 Task: Create a PowerPoint presentation on the benefits of a well-balanced diet, including text and images.
Action: Mouse moved to (246, 186)
Screenshot: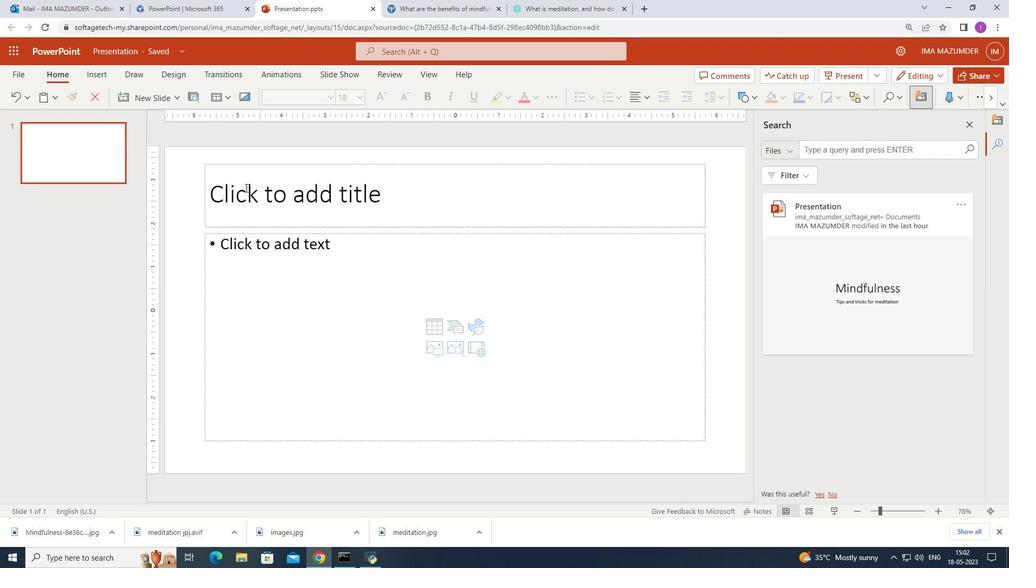 
Action: Mouse pressed left at (246, 186)
Screenshot: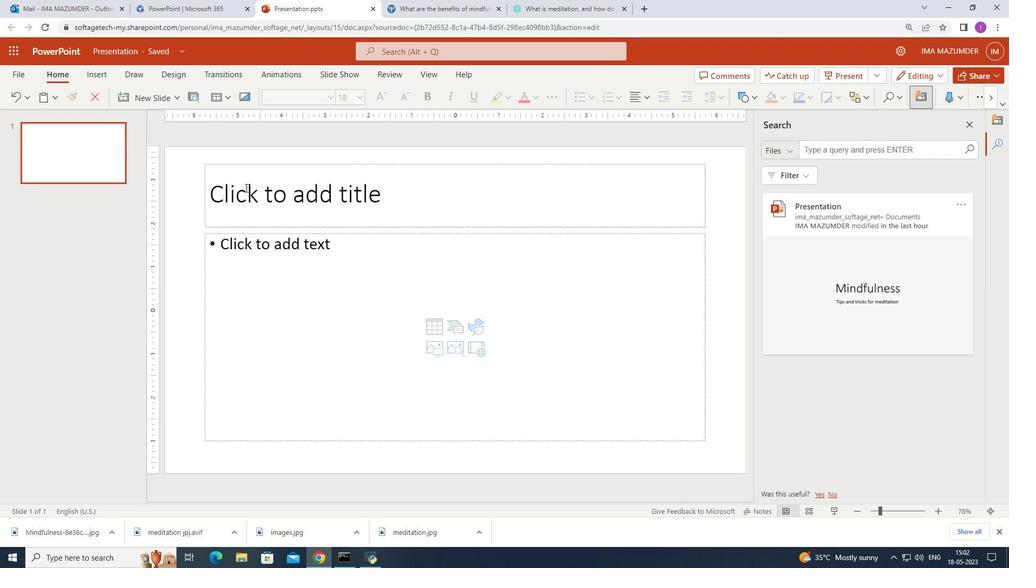 
Action: Mouse moved to (680, 81)
Screenshot: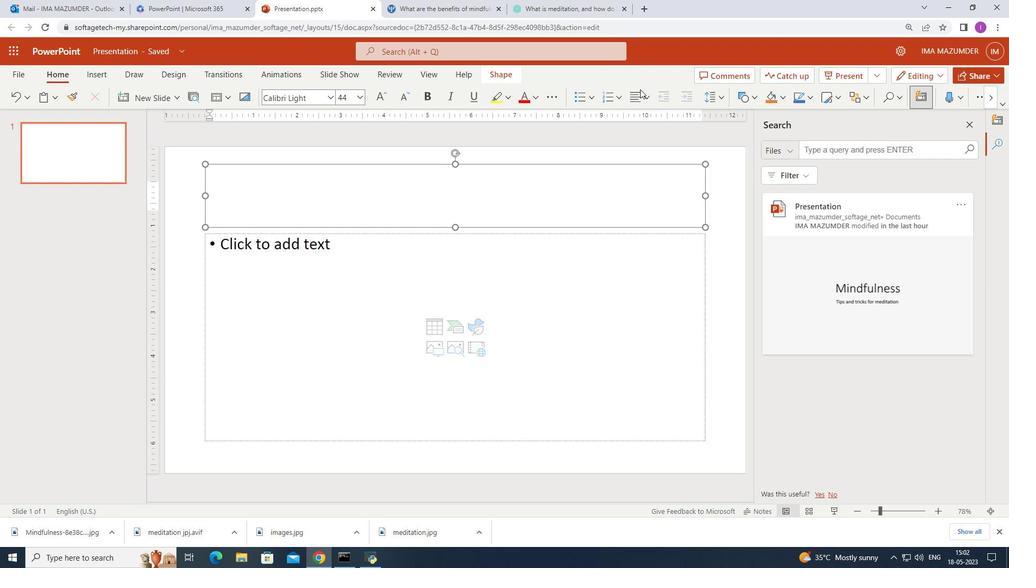 
Action: Key pressed <Key.shift><Key.shift><Key.shift><Key.shift><Key.shift><Key.shift><Key.shift>Benefits<Key.space>od<Key.backspace>h<Key.backspace>h<Key.backspace>f<Key.space><Key.shift>Well-balane<Key.backspace><Key.backspace>nced<Key.space><Key.space>diet.
Screenshot: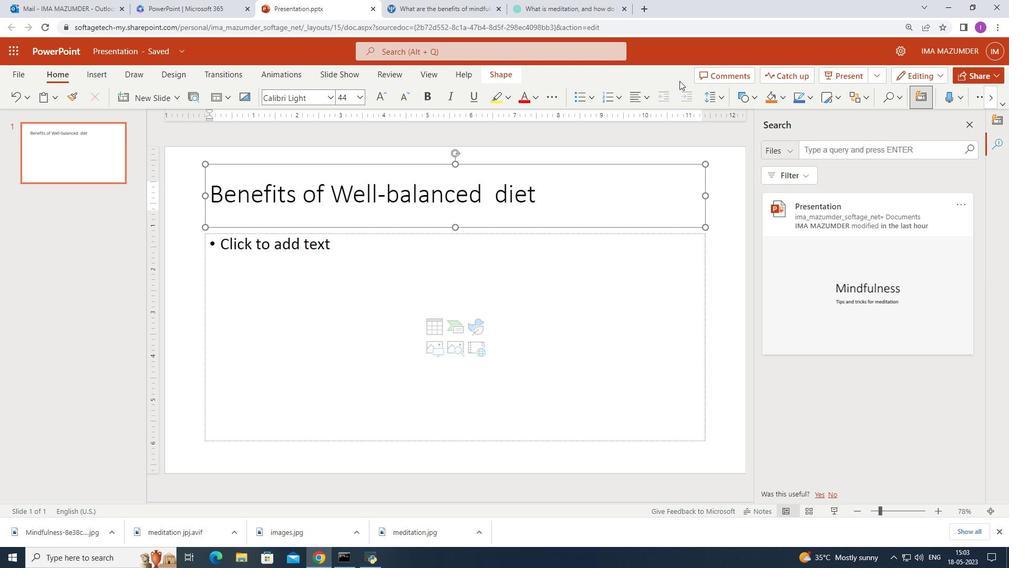 
Action: Mouse moved to (234, 245)
Screenshot: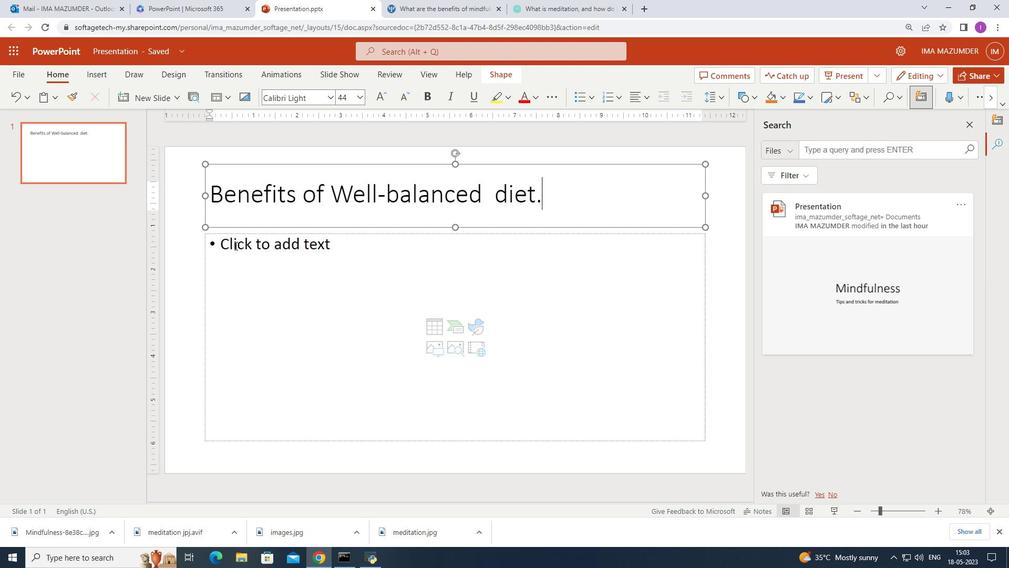 
Action: Mouse pressed left at (234, 245)
Screenshot: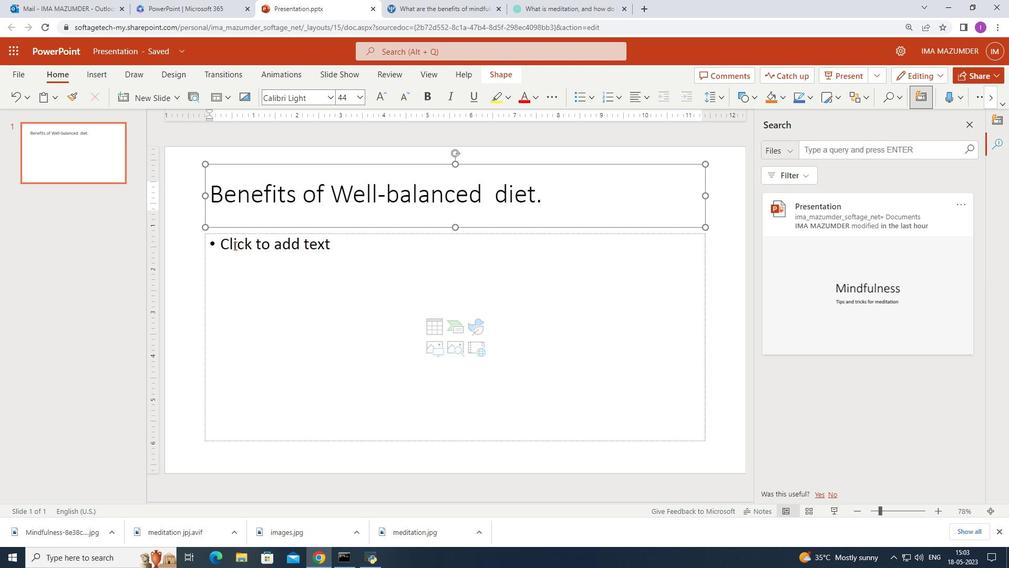 
Action: Mouse moved to (265, 267)
Screenshot: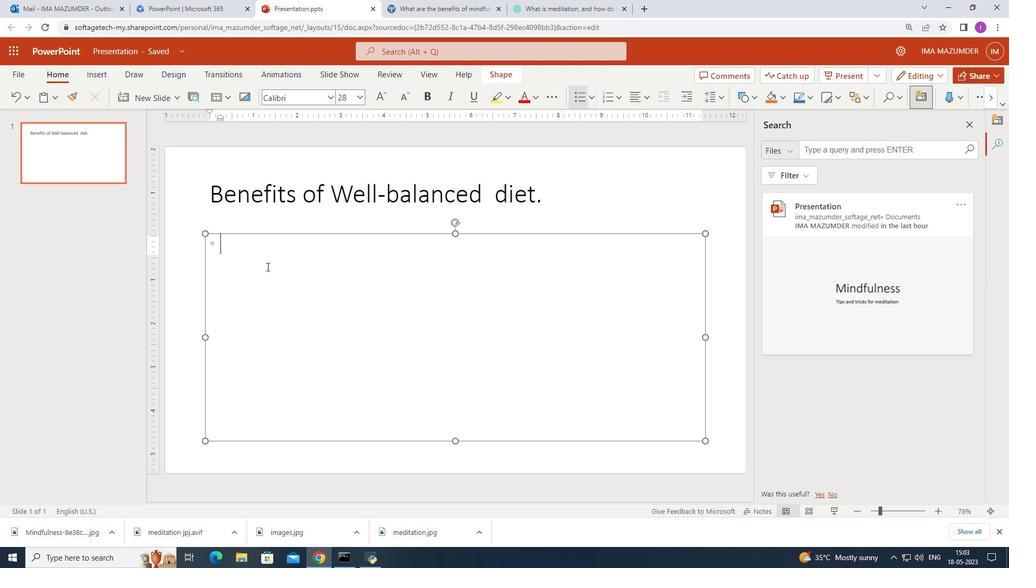 
Action: Mouse pressed left at (265, 267)
Screenshot: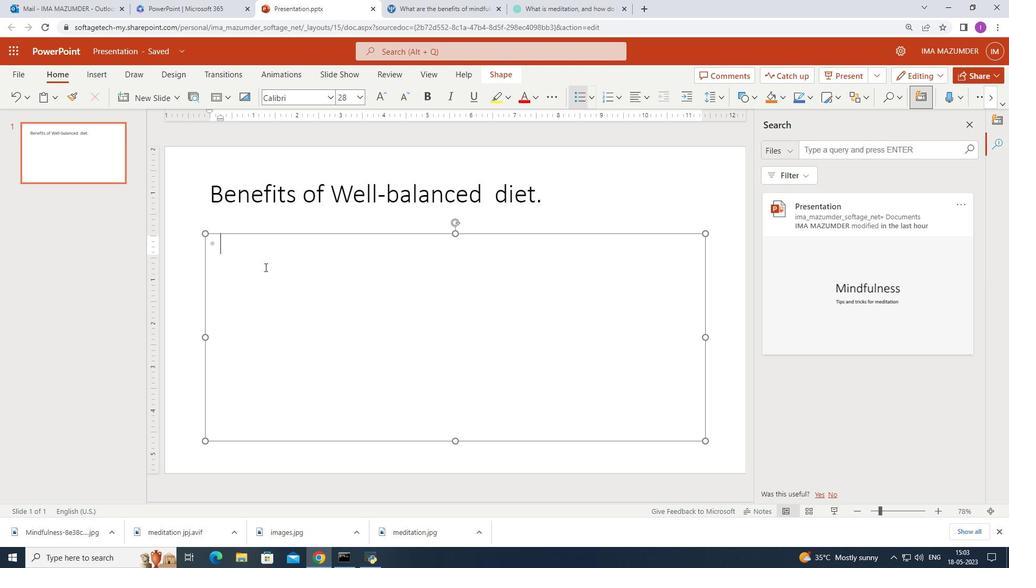 
Action: Mouse moved to (483, 271)
Screenshot: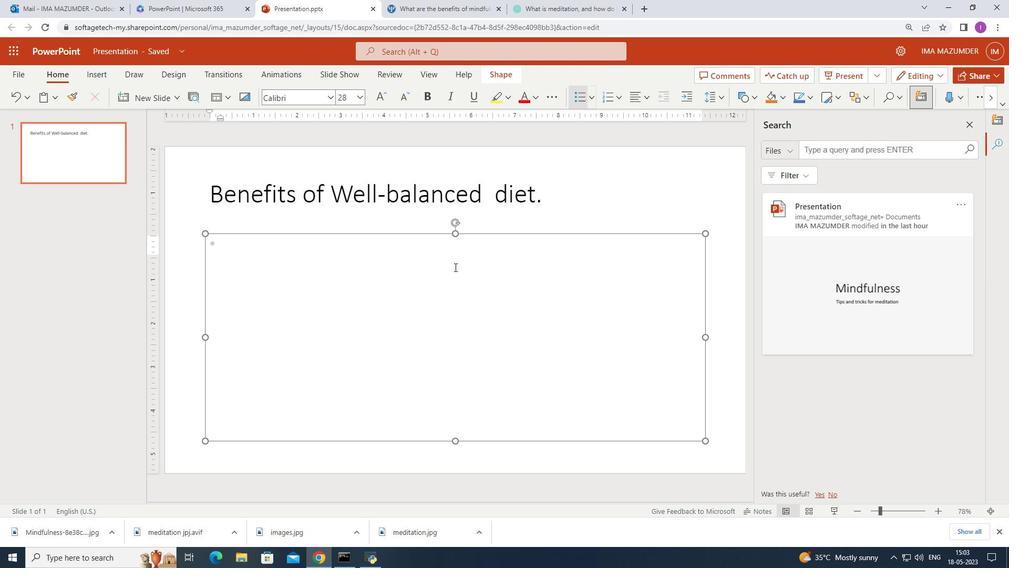 
Action: Key pressed <Key.shift><Key.shift><Key.shift><Key.shift><Key.shift><Key.shift><Key.shift><Key.shift><Key.shift><Key.shift><Key.shift><Key.shift><Key.shift><Key.shift><Key.shift><Key.shift><Key.shift><Key.shift><Key.shift><Key.shift><Key.shift><Key.shift><Key.shift><Key.shift><Key.shift><Key.shift><Key.shift><Key.shift><Key.shift><Key.shift><Key.shift><Key.shift><Key.shift><Key.shift><Key.shift><Key.shift><Key.shift><Key.shift><Key.shift><Key.shift><Key.shift><Key.shift><Key.shift><Key.shift><Key.shift><Key.shift><Key.shift><Key.shift><Key.shift><Key.shift><Key.shift><Key.shift><Key.shift><Key.shift><Key.shift><Key.shift><Key.shift><Key.shift><Key.shift><Key.shift><Key.shift><Key.shift><Key.shift><Key.shift><Key.shift><Key.shift><Key.shift><Key.shift><Key.shift><Key.shift><Key.shift><Key.shift><Key.shift><Key.shift><Key.shift><Key.shift><Key.shift><Key.shift><Key.shift><Key.shift><Key.shift><Key.shift><Key.shift><Key.shift><Key.shift><Key.shift><Key.shift><Key.shift><Key.shift><Key.shift><Key.shift><Key.shift><Key.shift><Key.shift><Key.shift><Key.shift><Key.shift><Key.shift><Key.shift><Key.shift><Key.shift><Key.shift><Key.shift><Key.shift><Key.shift><Key.shift><Key.shift><Key.shift><Key.shift><Key.shift><Key.shift><Key.shift><Key.shift><Key.shift><Key.shift><Key.shift><Key.shift><Key.shift><Key.shift><Key.shift><Key.shift><Key.shift><Key.shift><Key.shift><Key.shift><Key.shift><Key.shift><Key.shift><Key.shift><Key.shift><Key.shift><Key.shift><Key.shift><Key.shift><Key.shift><Key.shift><Key.shift><Key.shift><Key.shift><Key.shift><Key.shift><Key.shift><Key.shift>well<Key.space>balanced<Key.space>diet<Key.space>
Screenshot: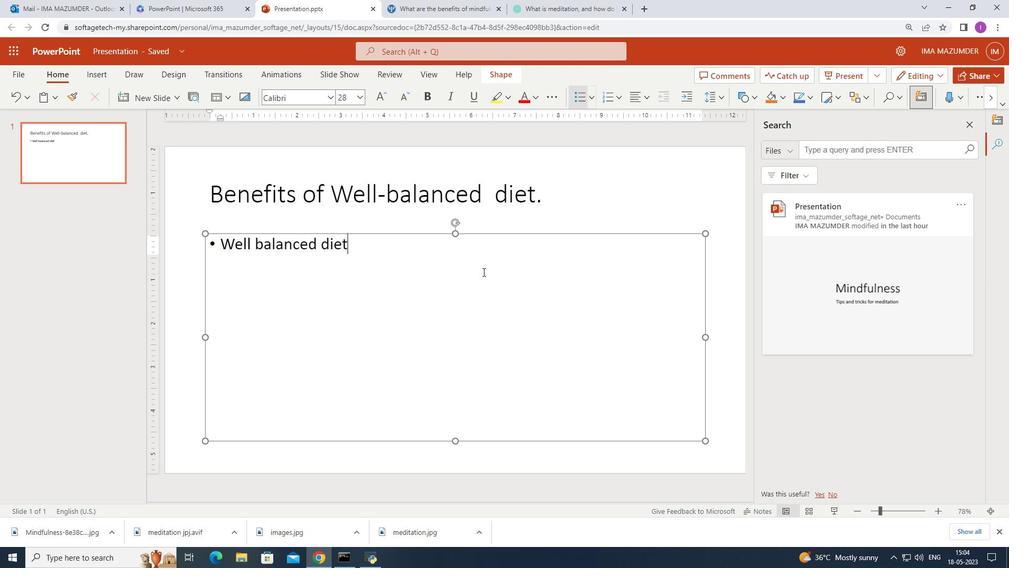 
Action: Mouse moved to (366, 316)
Screenshot: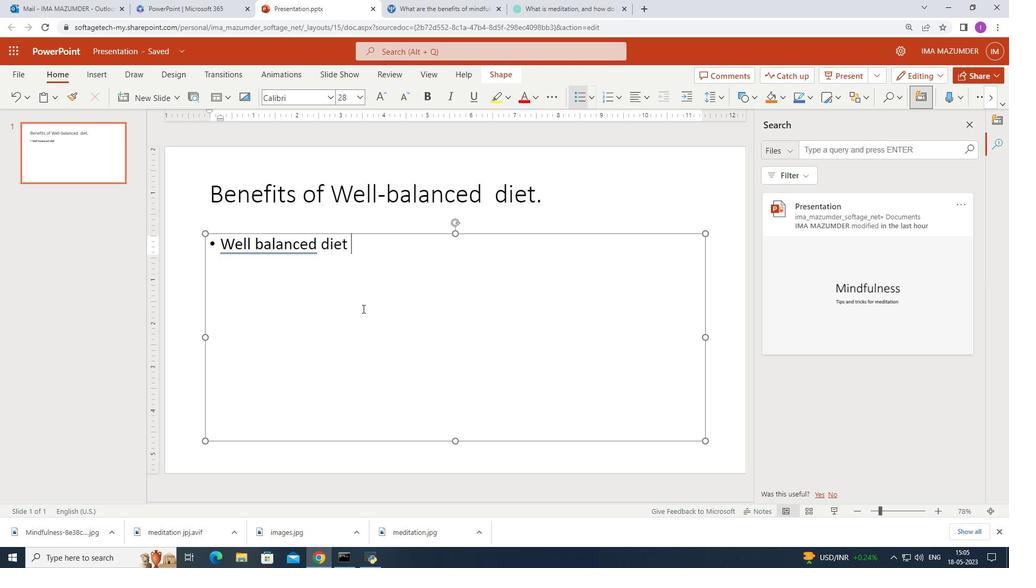 
Action: Mouse scrolled (365, 314) with delta (0, 0)
Screenshot: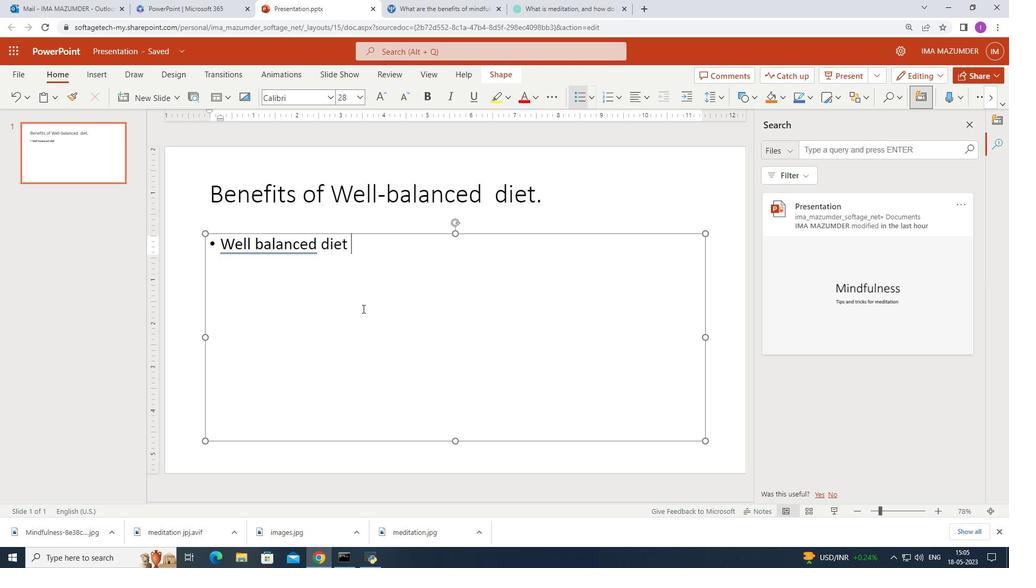 
Action: Mouse moved to (366, 317)
Screenshot: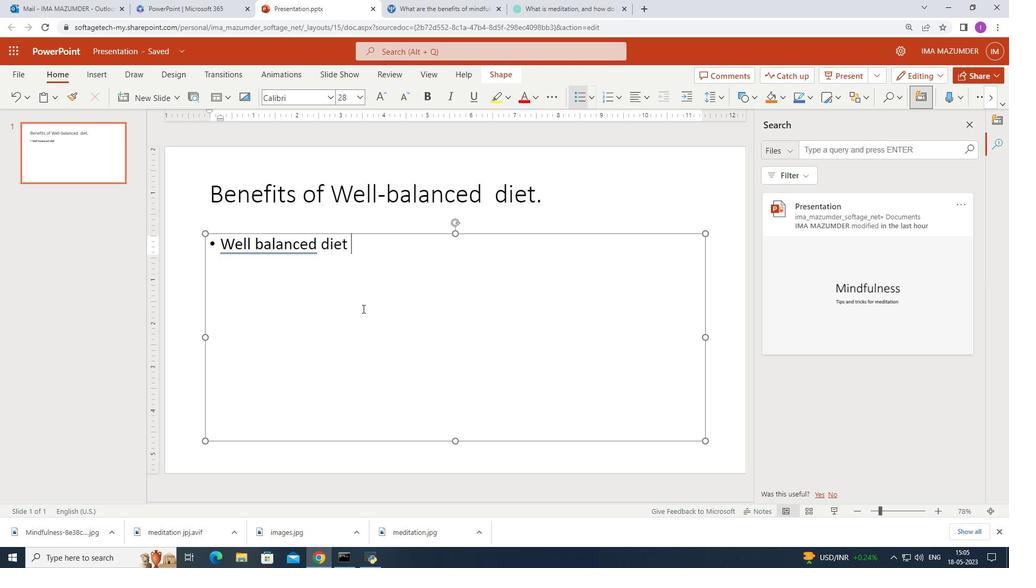 
Action: Mouse scrolled (366, 316) with delta (0, 0)
Screenshot: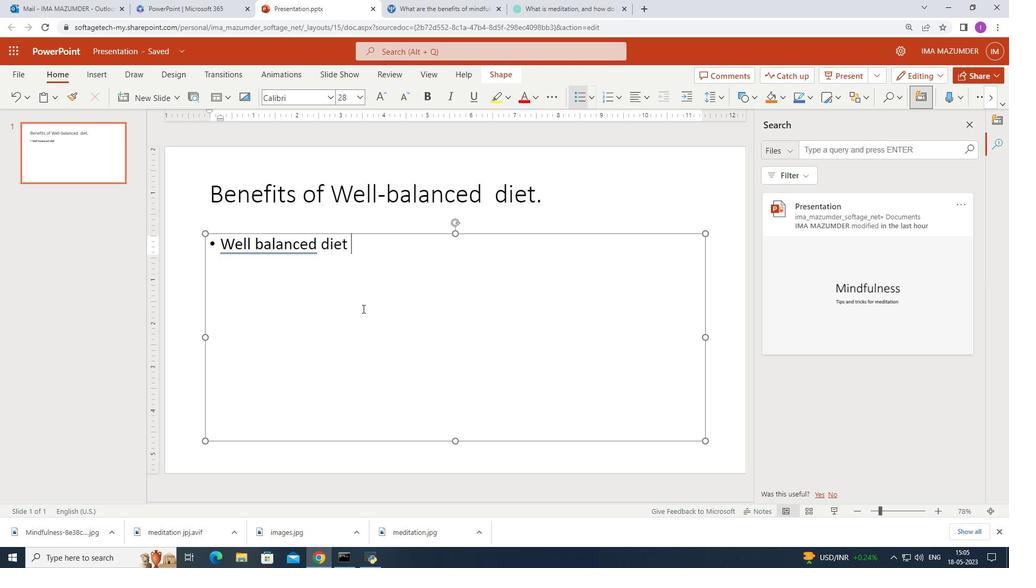 
Action: Mouse scrolled (366, 316) with delta (0, 0)
Screenshot: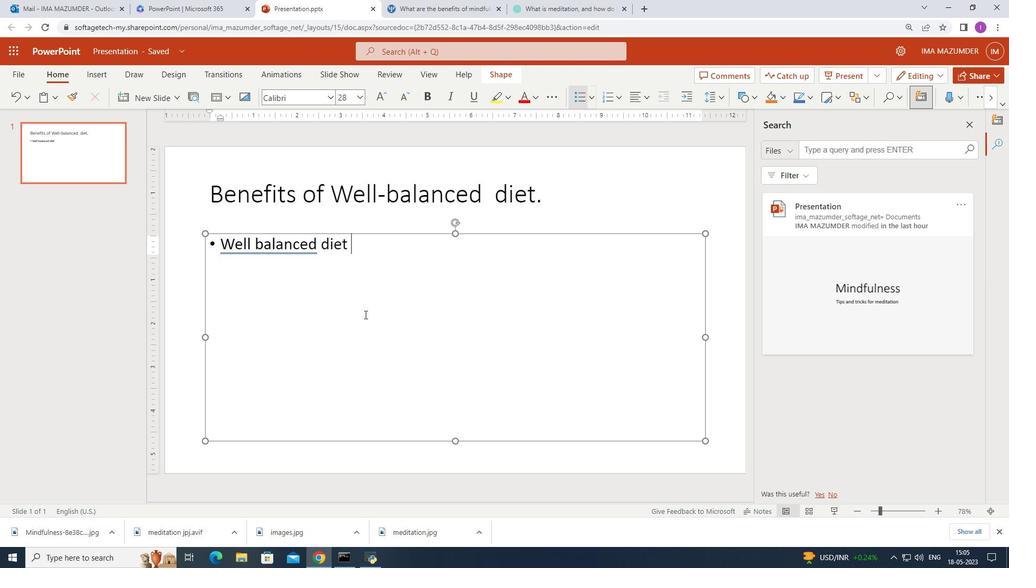 
Action: Mouse scrolled (366, 316) with delta (0, 0)
Screenshot: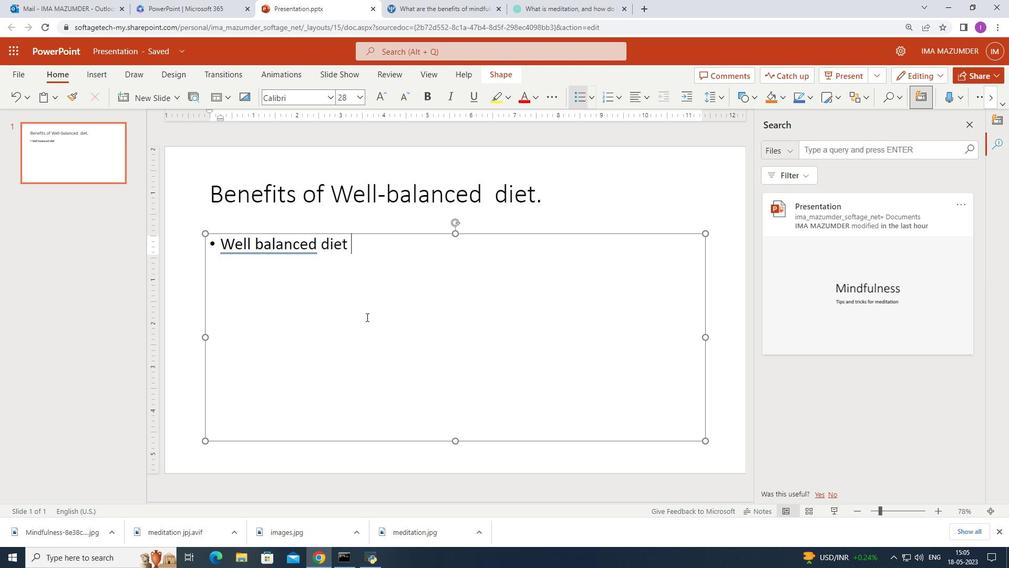 
Action: Mouse moved to (154, 93)
Screenshot: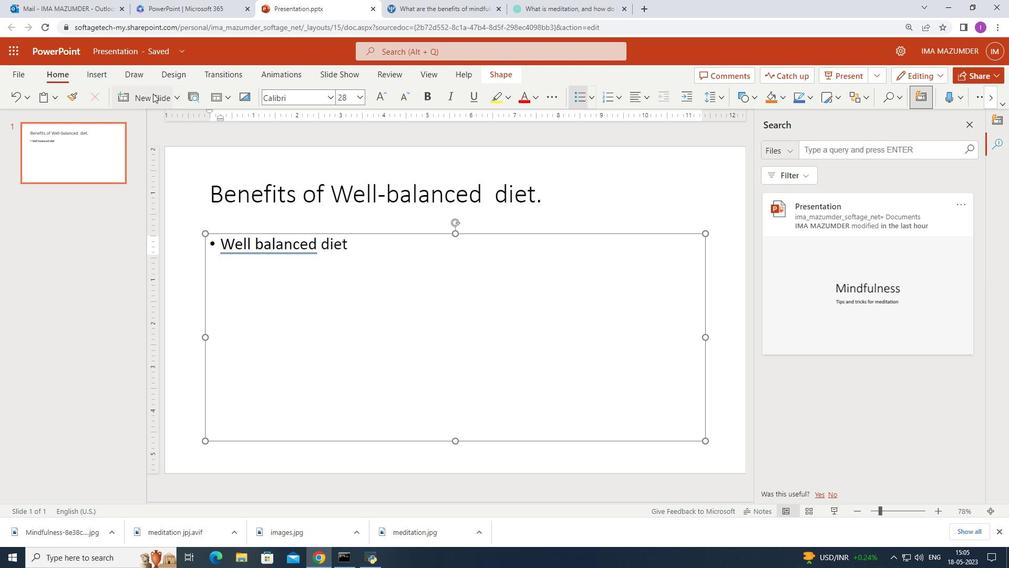 
Action: Mouse pressed left at (154, 93)
Screenshot: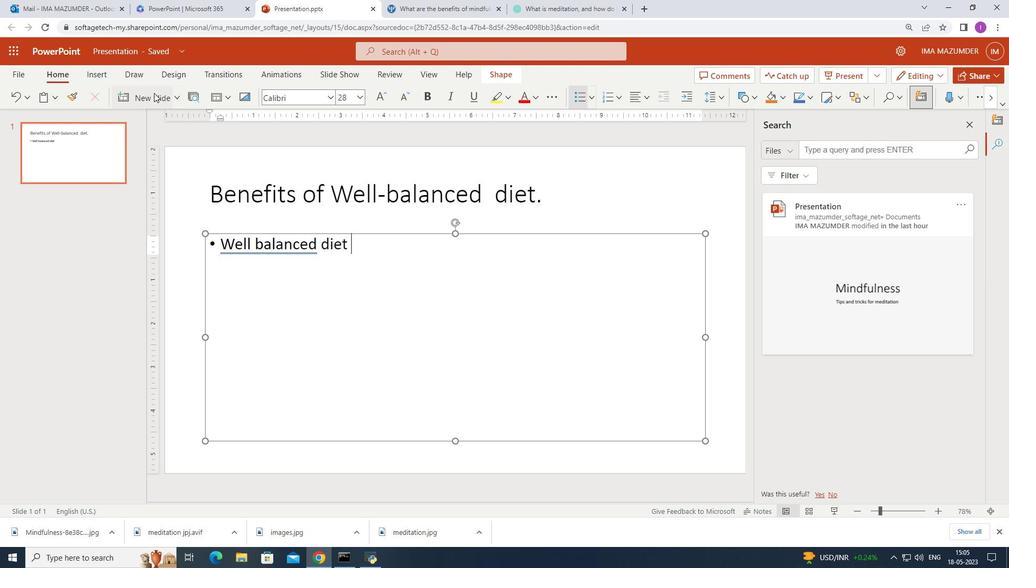 
Action: Mouse moved to (250, 190)
Screenshot: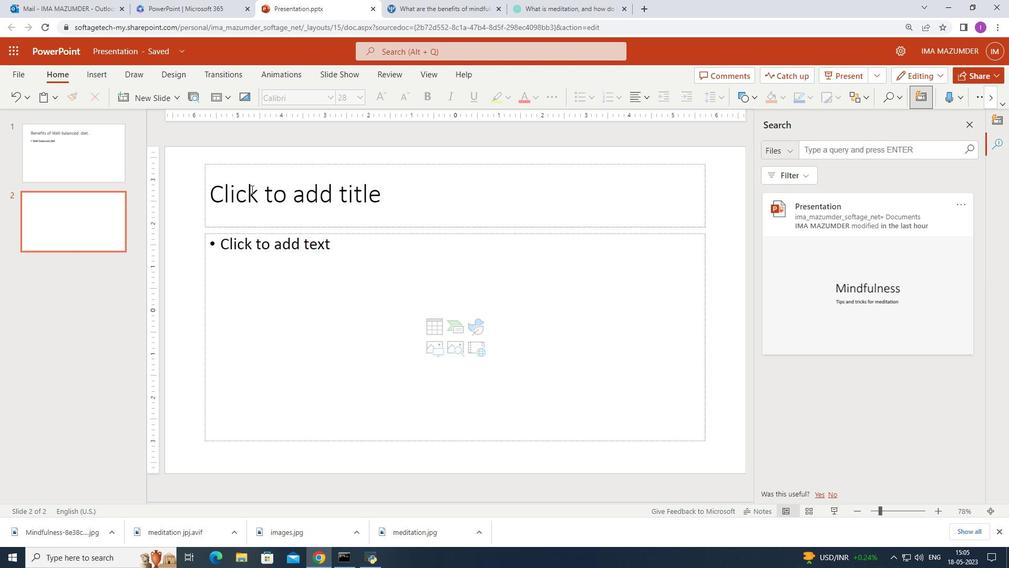 
Action: Key pressed <Key.shift>Beneficial
Screenshot: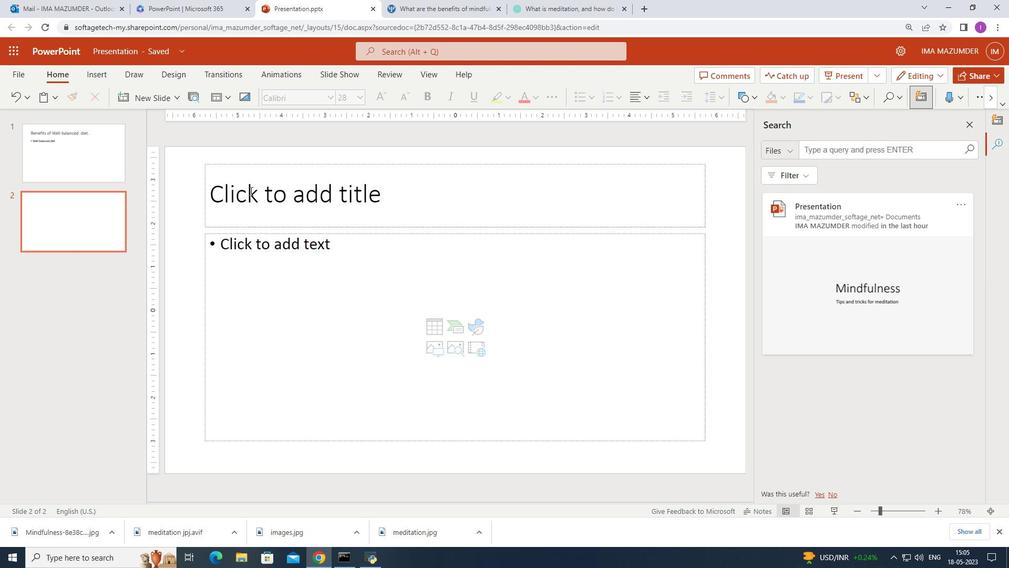 
Action: Mouse moved to (219, 204)
Screenshot: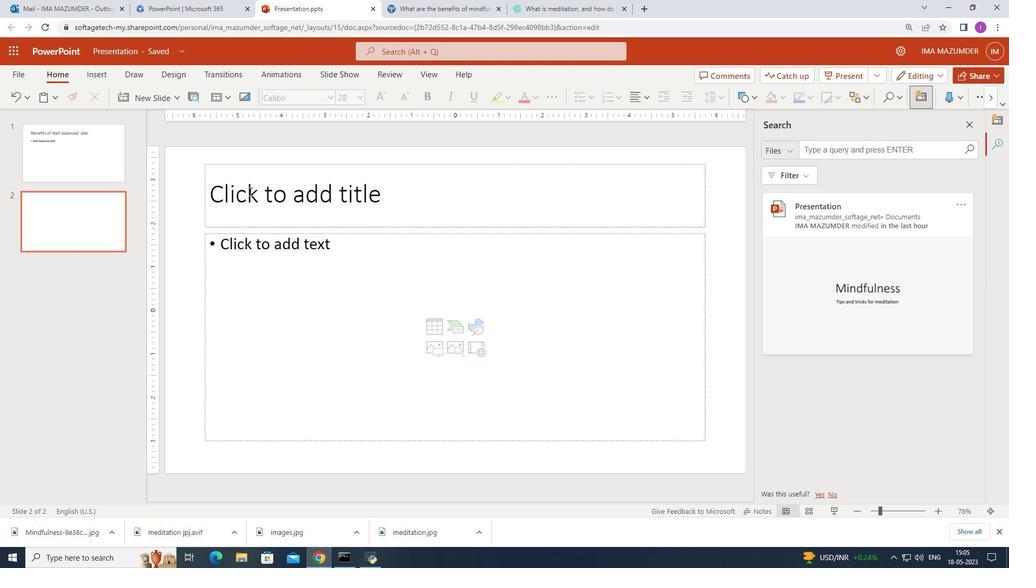 
Action: Mouse pressed left at (219, 204)
Screenshot: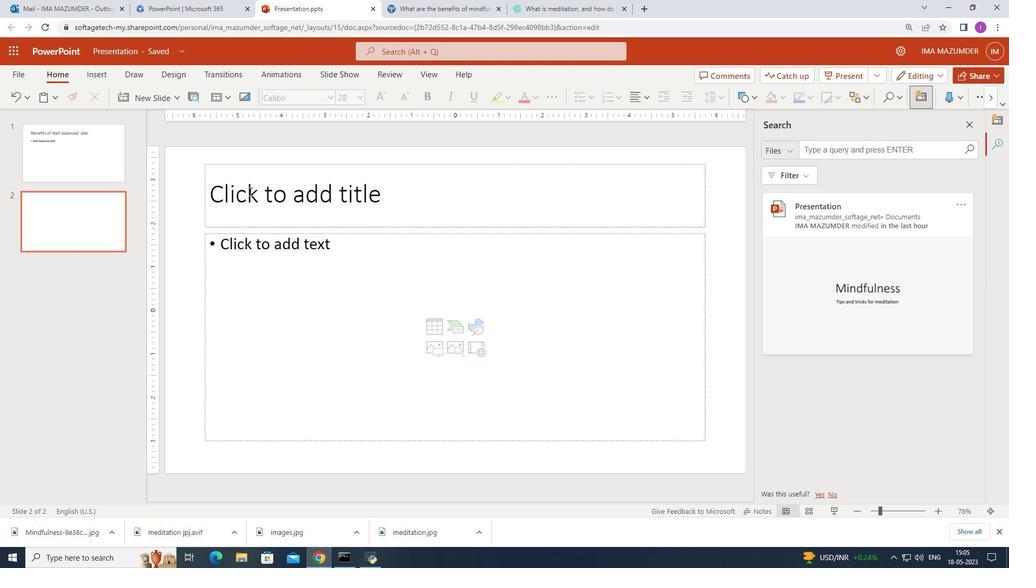 
Action: Mouse moved to (245, 206)
Screenshot: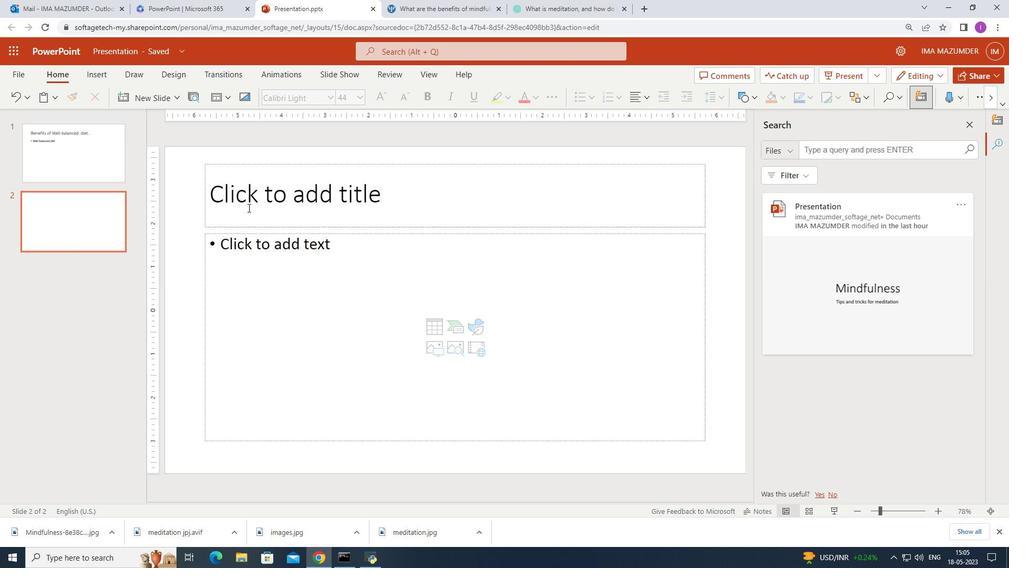 
Action: Mouse pressed left at (245, 206)
Screenshot: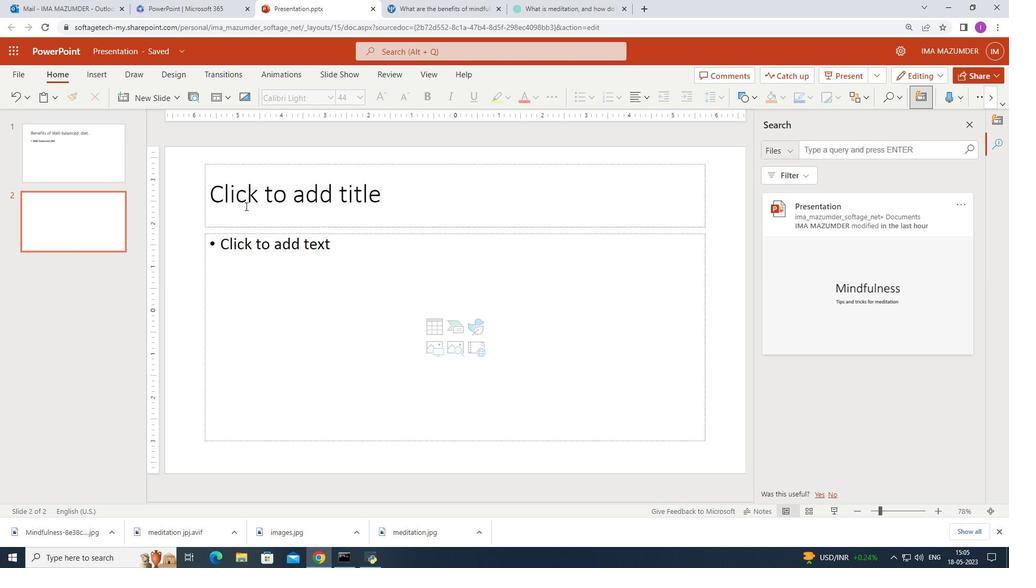 
Action: Mouse moved to (249, 206)
Screenshot: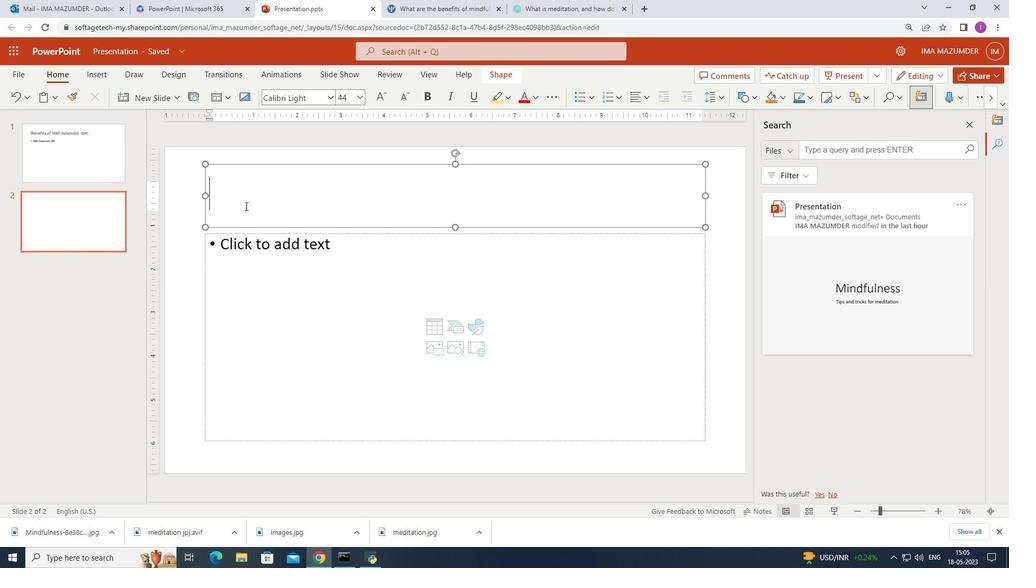 
Action: Key pressed <Key.shift>Benefu<Key.backspace>icial<Key.space><Key.shift>Diet
Screenshot: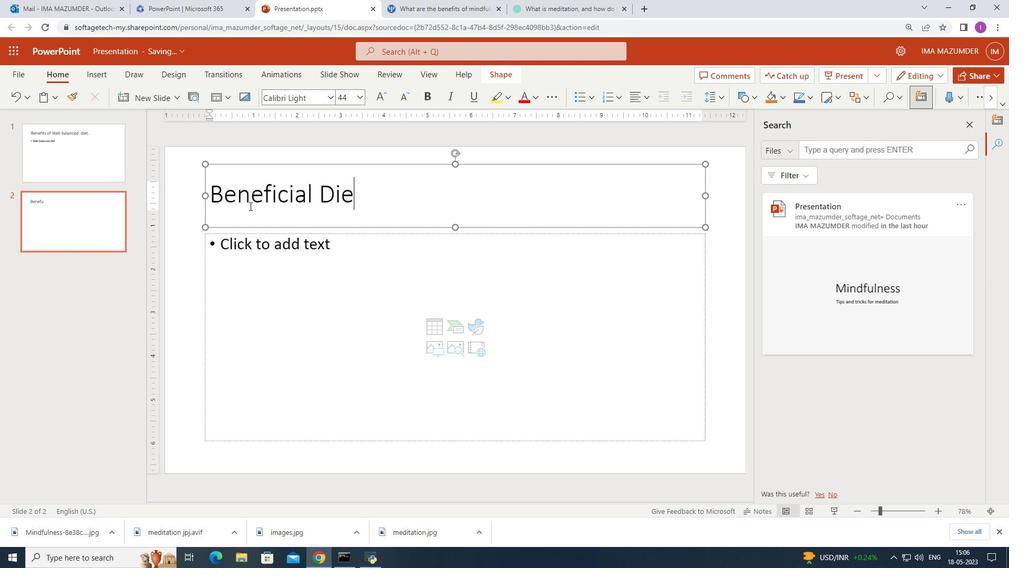 
Action: Mouse moved to (223, 247)
Screenshot: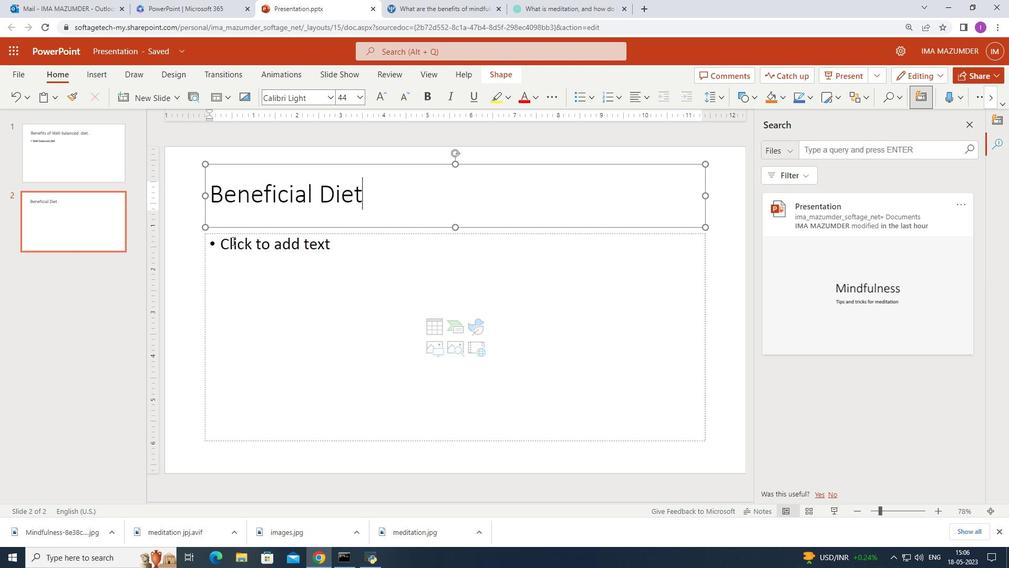 
Action: Mouse pressed left at (223, 247)
Screenshot: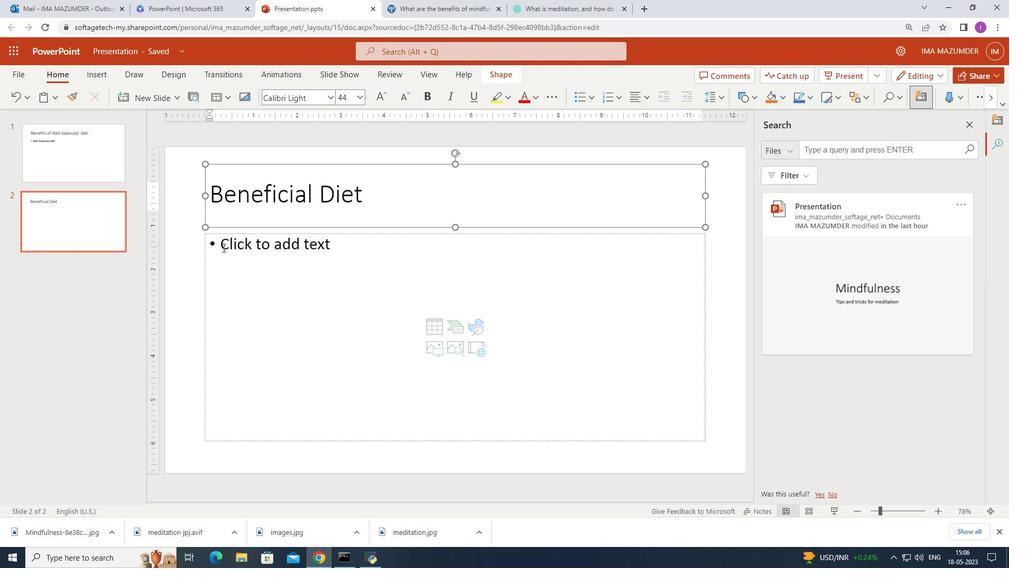 
Action: Mouse moved to (561, 7)
Screenshot: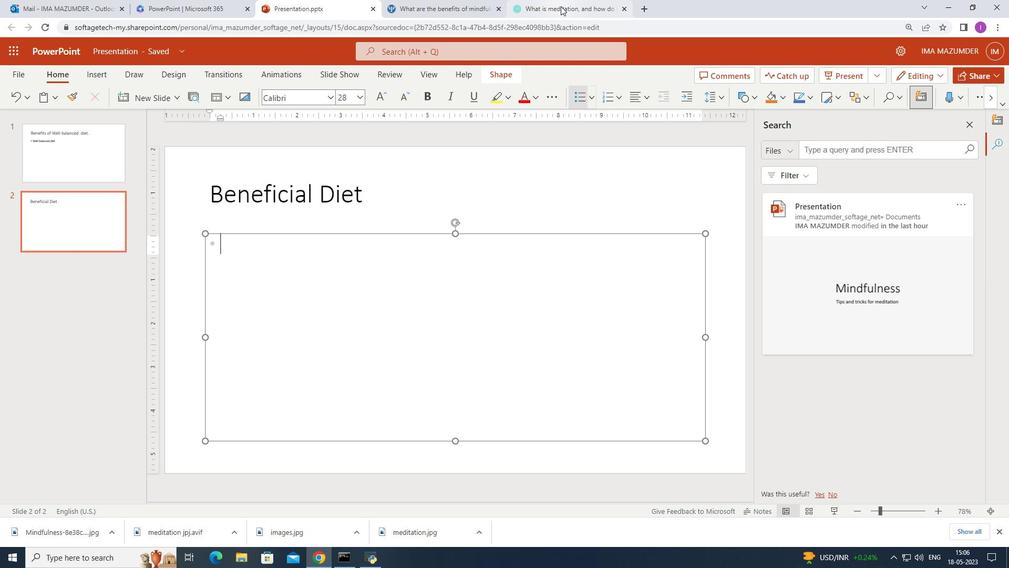 
Action: Mouse pressed left at (561, 7)
Screenshot: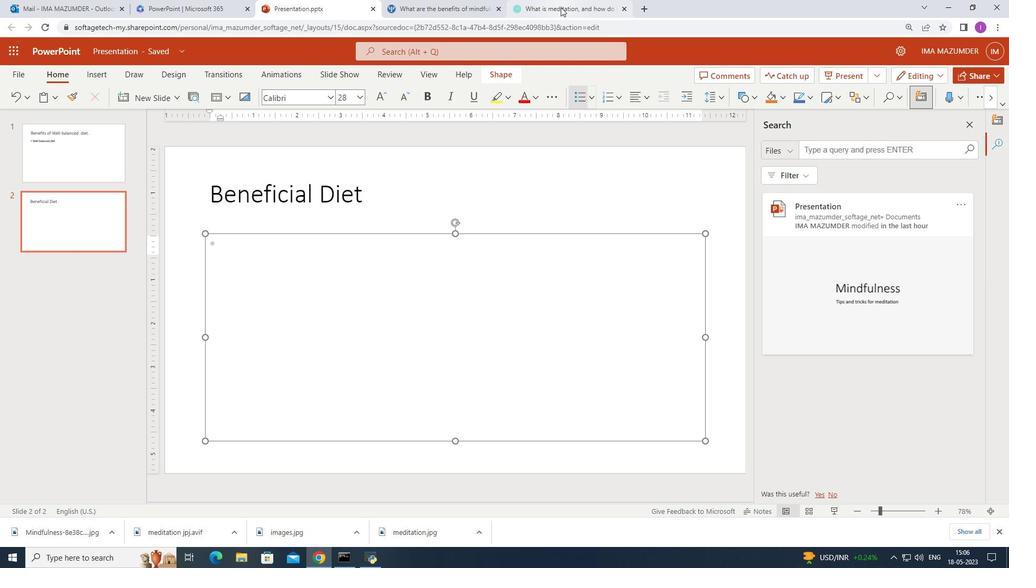 
Action: Mouse moved to (280, 148)
Screenshot: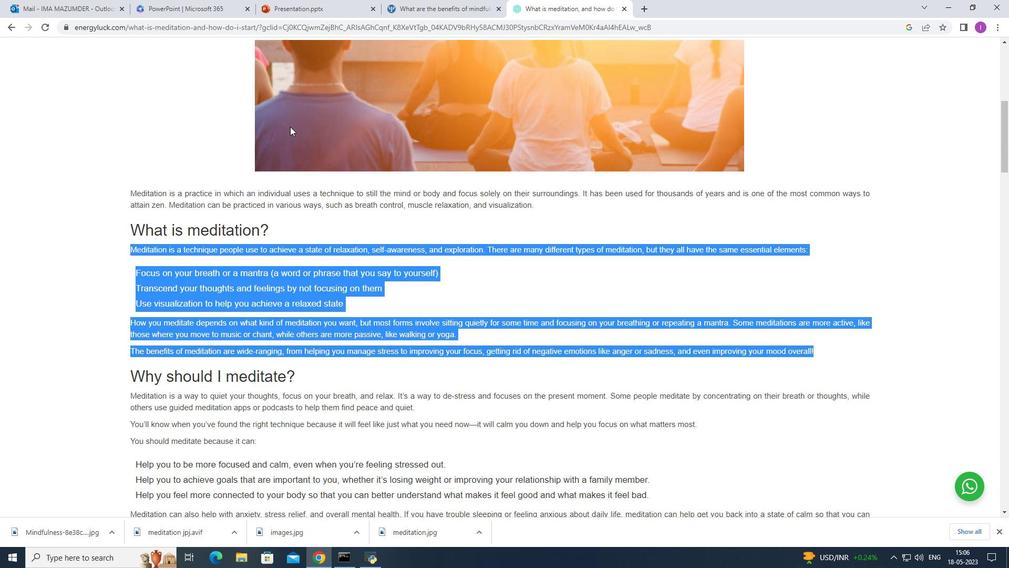 
Action: Mouse scrolled (280, 149) with delta (0, 0)
Screenshot: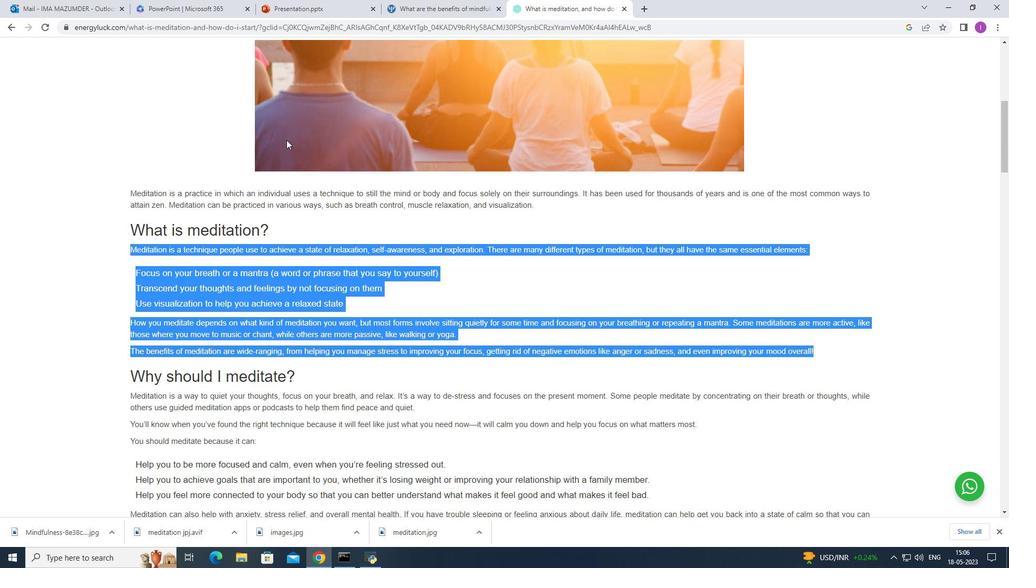 
Action: Mouse moved to (278, 153)
Screenshot: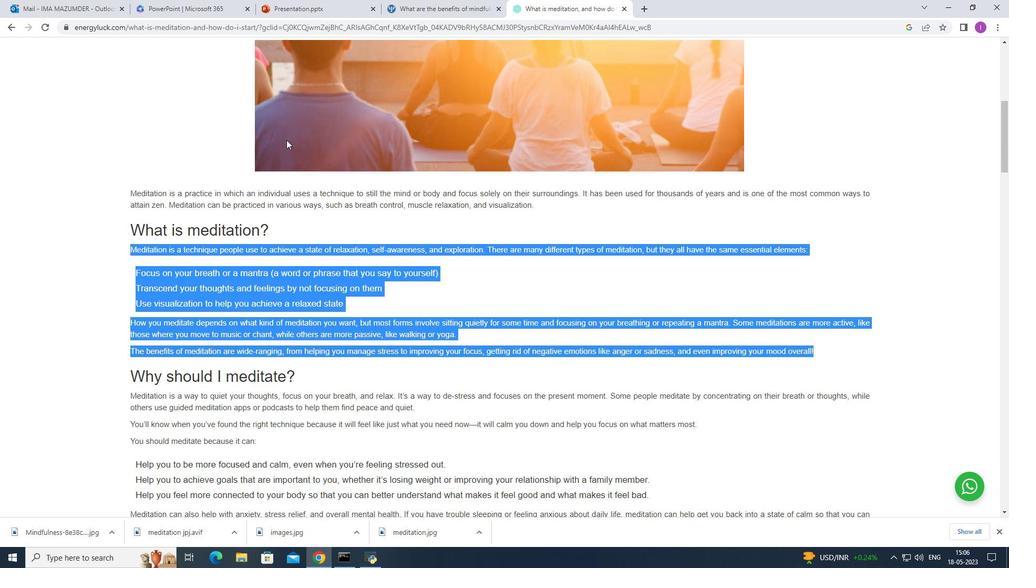 
Action: Mouse scrolled (278, 154) with delta (0, 0)
Screenshot: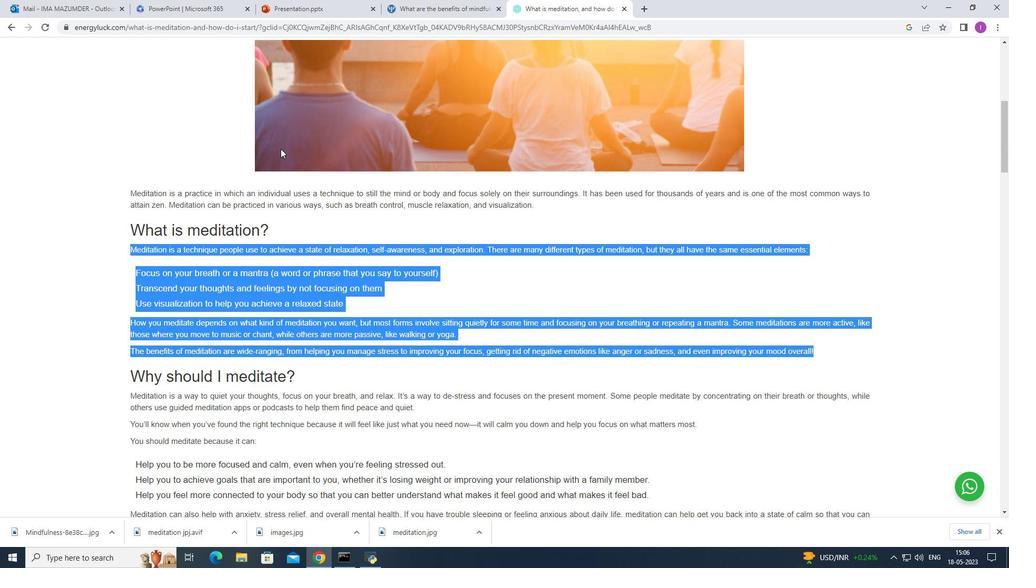 
Action: Mouse moved to (278, 153)
Screenshot: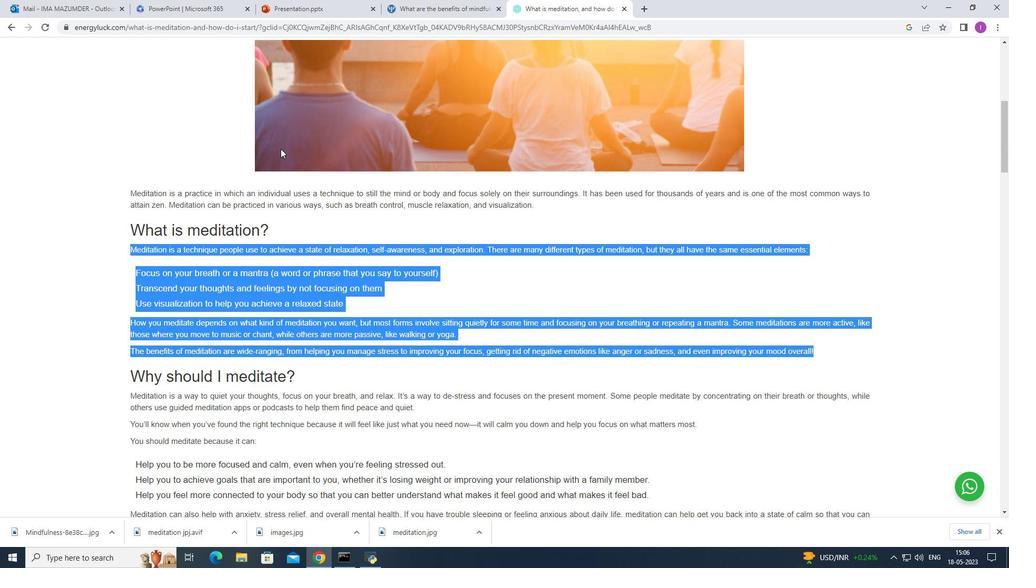
Action: Mouse scrolled (278, 154) with delta (0, 0)
Screenshot: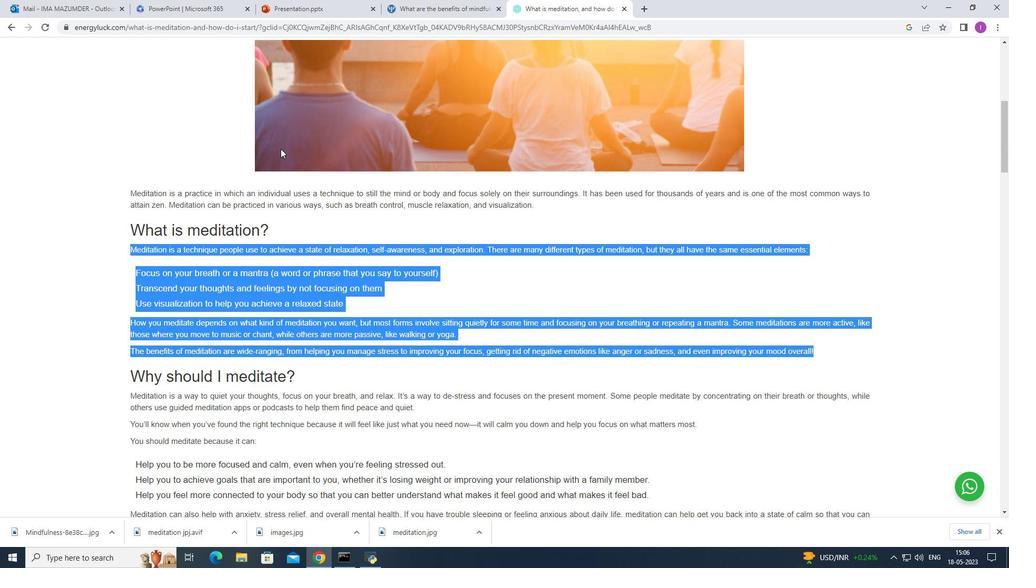 
Action: Mouse moved to (277, 154)
Screenshot: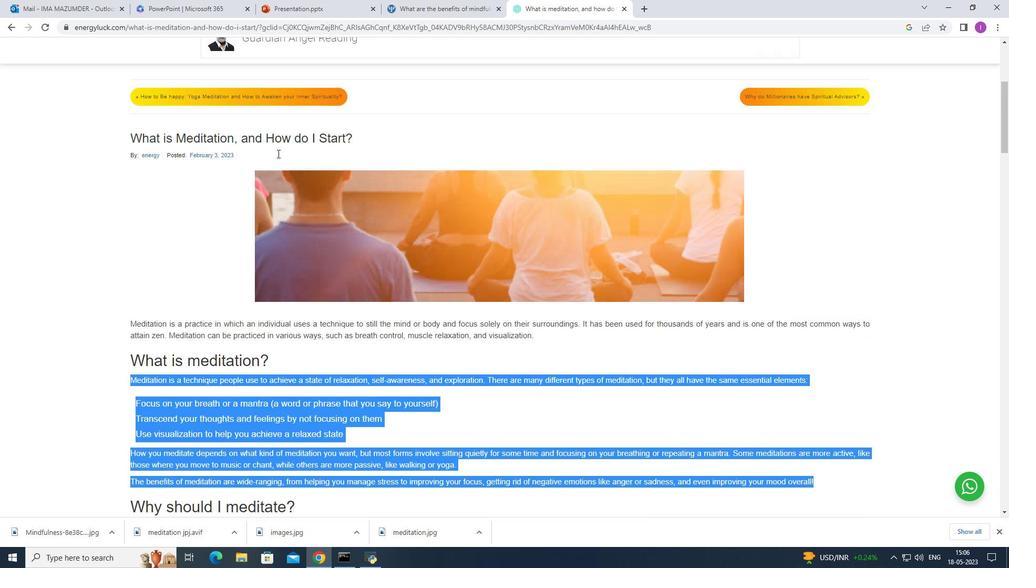 
Action: Mouse scrolled (277, 154) with delta (0, 0)
Screenshot: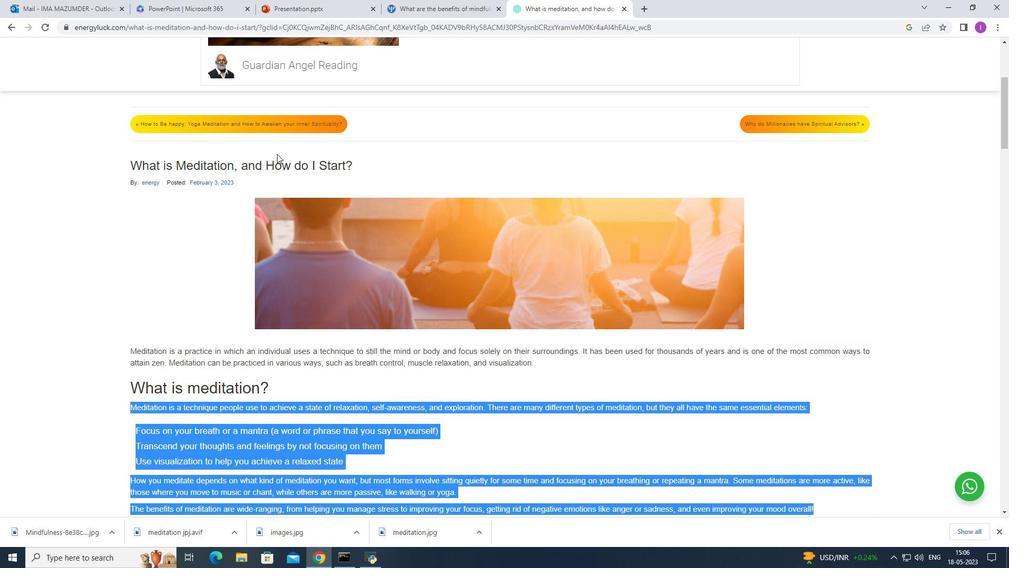 
Action: Mouse scrolled (277, 154) with delta (0, 0)
Screenshot: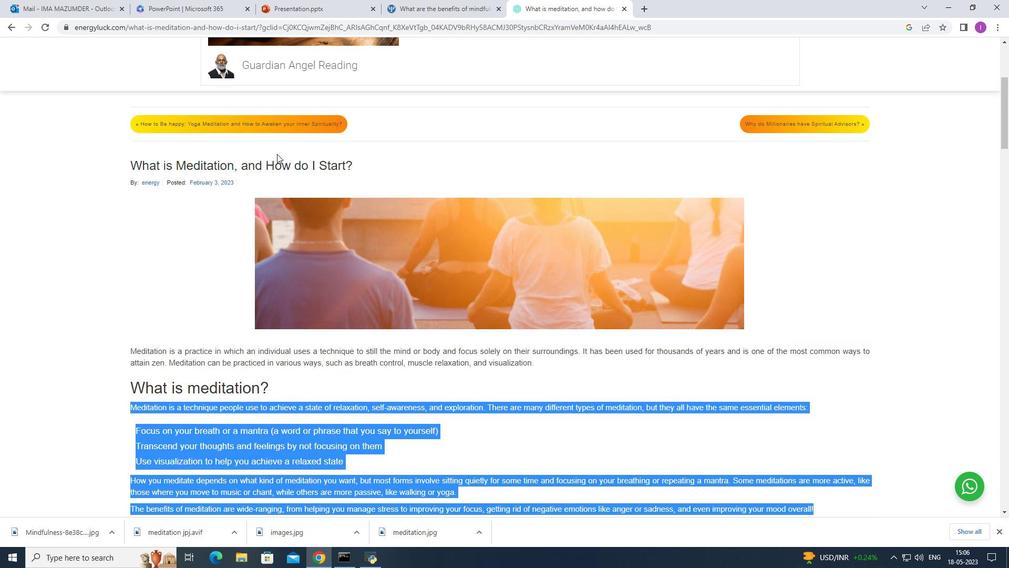 
Action: Mouse scrolled (277, 154) with delta (0, 0)
Screenshot: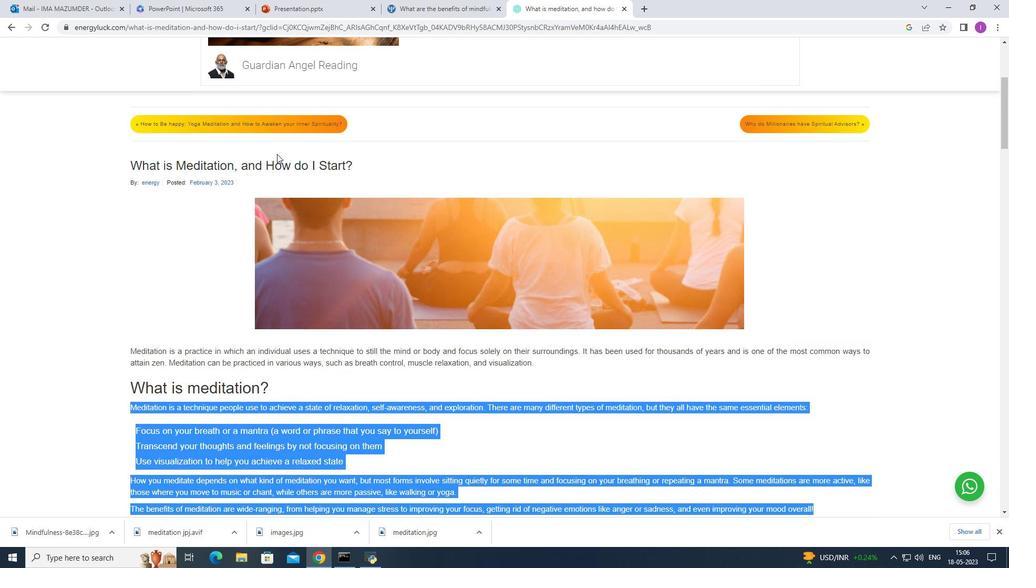 
Action: Mouse scrolled (277, 154) with delta (0, 0)
Screenshot: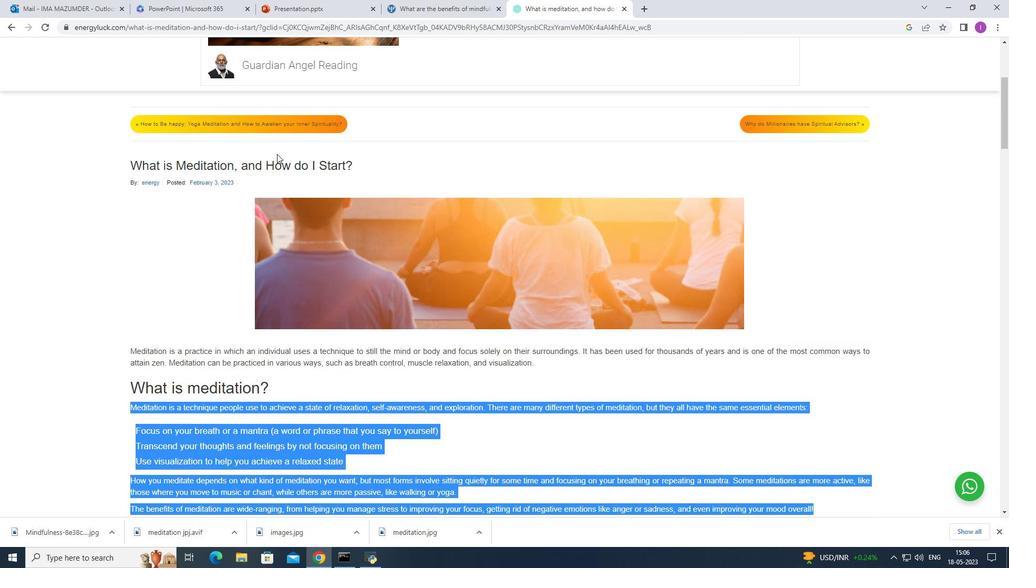 
Action: Mouse scrolled (277, 154) with delta (0, 0)
Screenshot: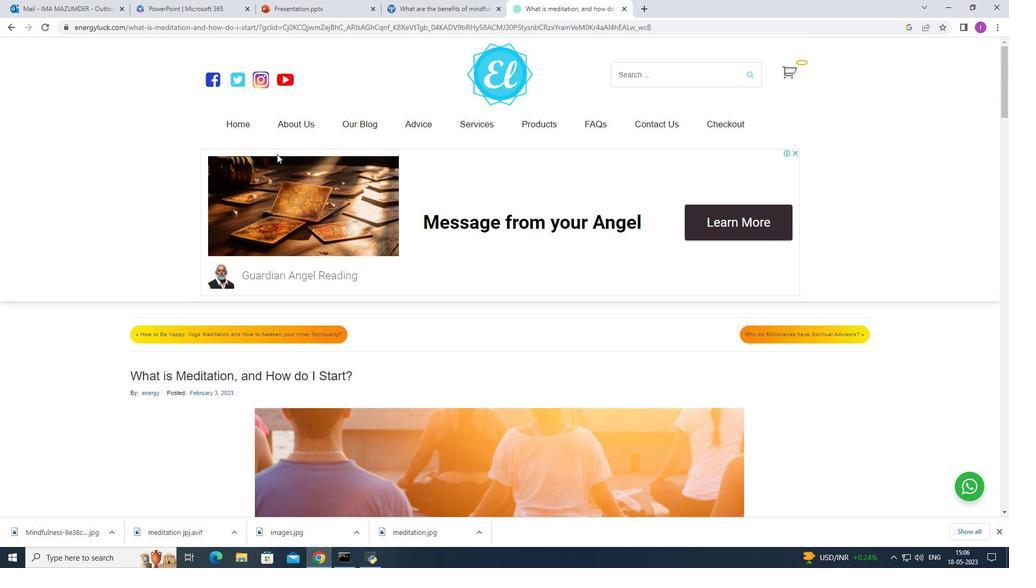
Action: Mouse scrolled (277, 154) with delta (0, 0)
Screenshot: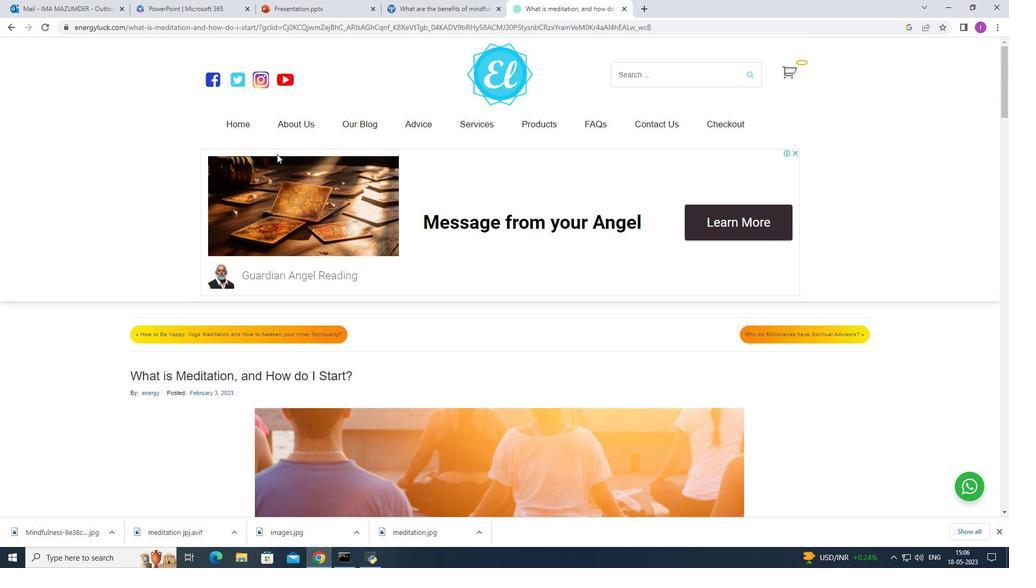 
Action: Mouse scrolled (277, 154) with delta (0, 0)
Screenshot: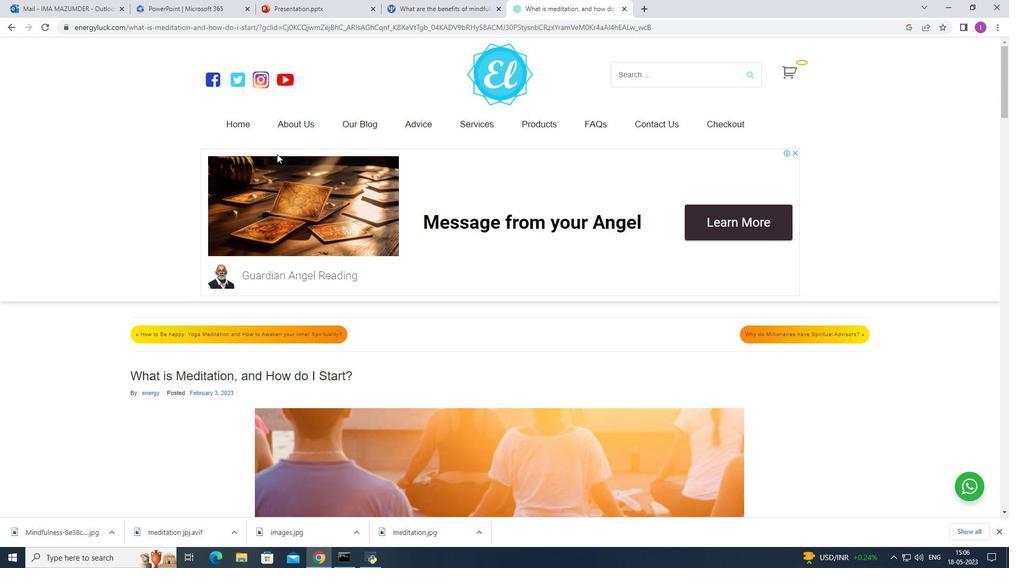 
Action: Mouse scrolled (277, 154) with delta (0, 0)
Screenshot: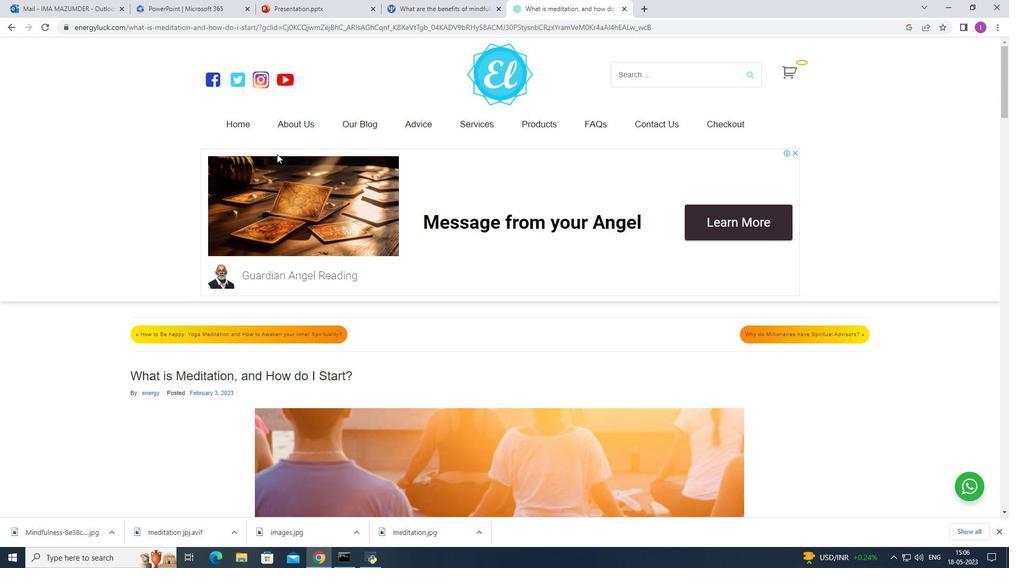 
Action: Mouse scrolled (277, 154) with delta (0, 0)
Screenshot: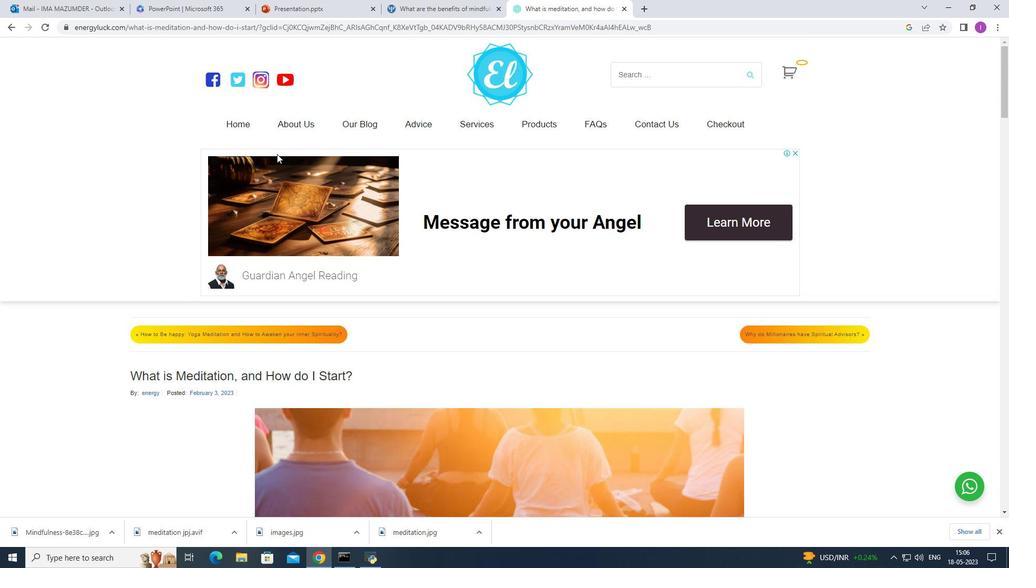 
Action: Mouse moved to (660, 30)
Screenshot: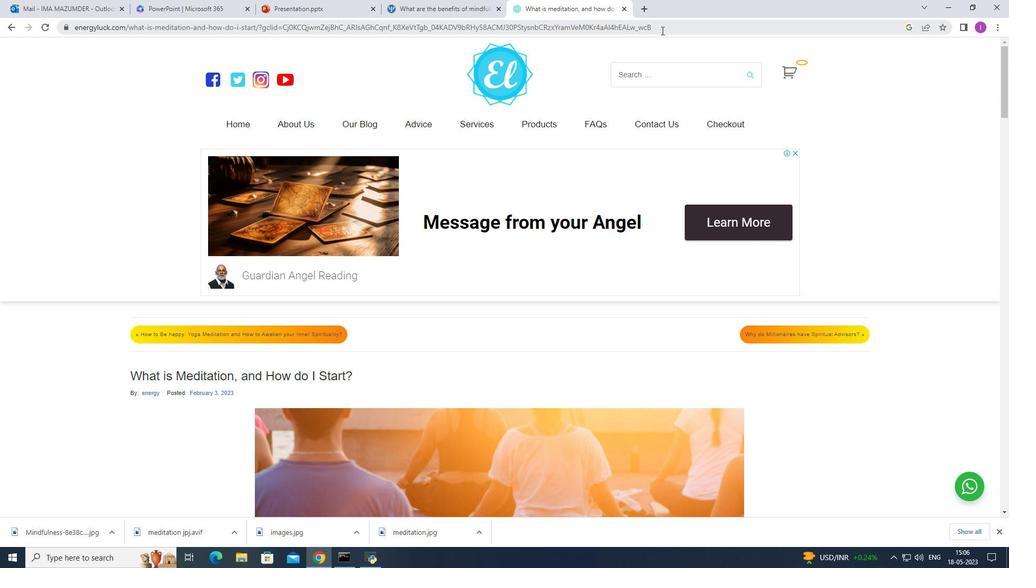 
Action: Mouse pressed left at (660, 30)
Screenshot: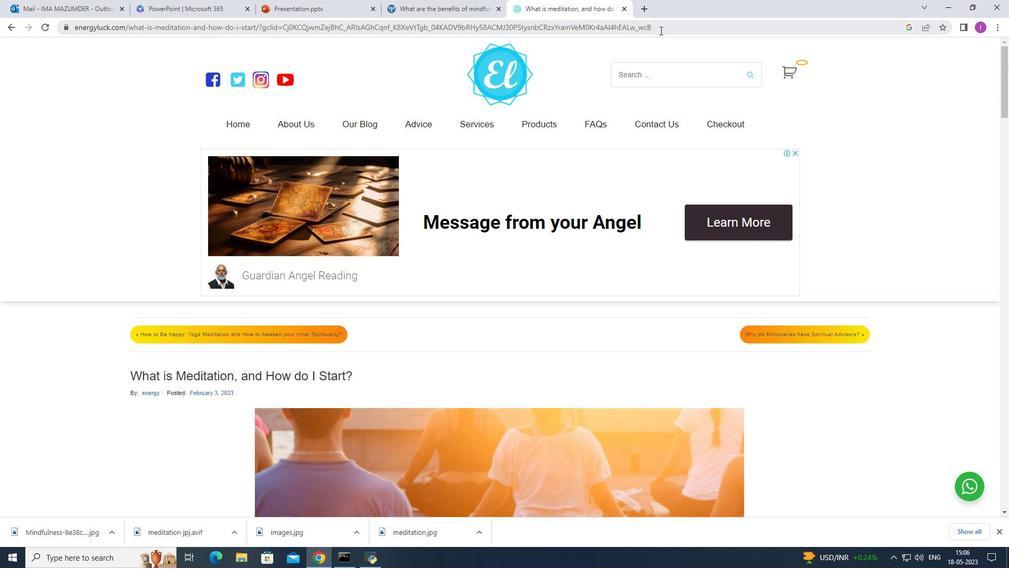 
Action: Mouse moved to (817, 120)
Screenshot: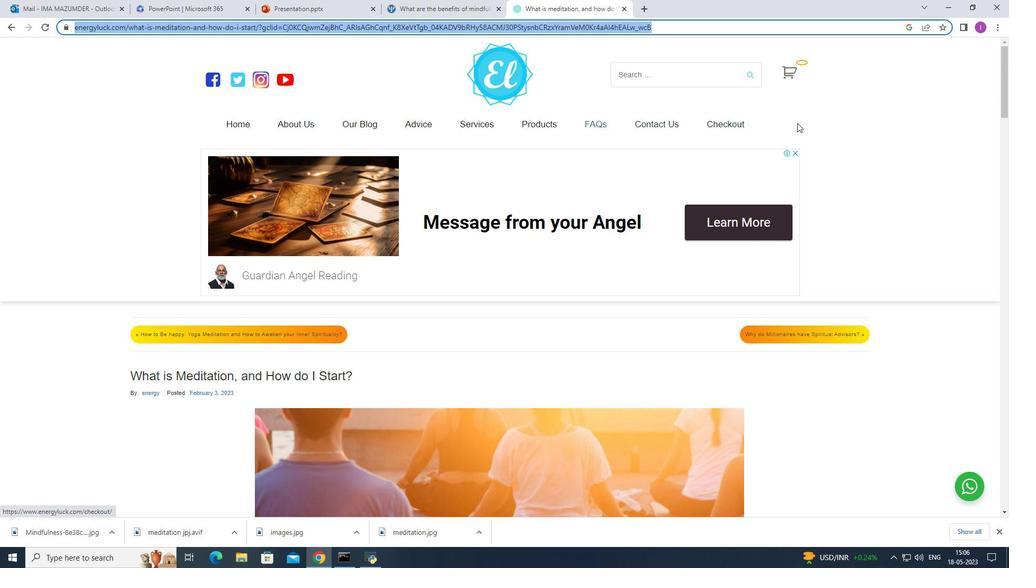 
Action: Key pressed images<Key.space>of<Key.space>well<Key.space>ban<Key.backspace>lan
Screenshot: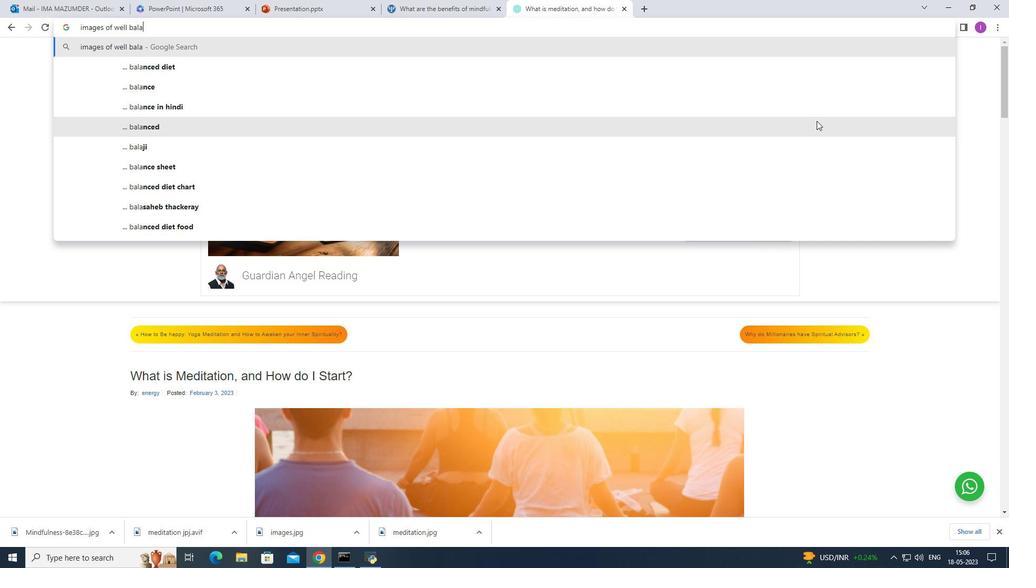 
Action: Mouse moved to (379, 67)
Screenshot: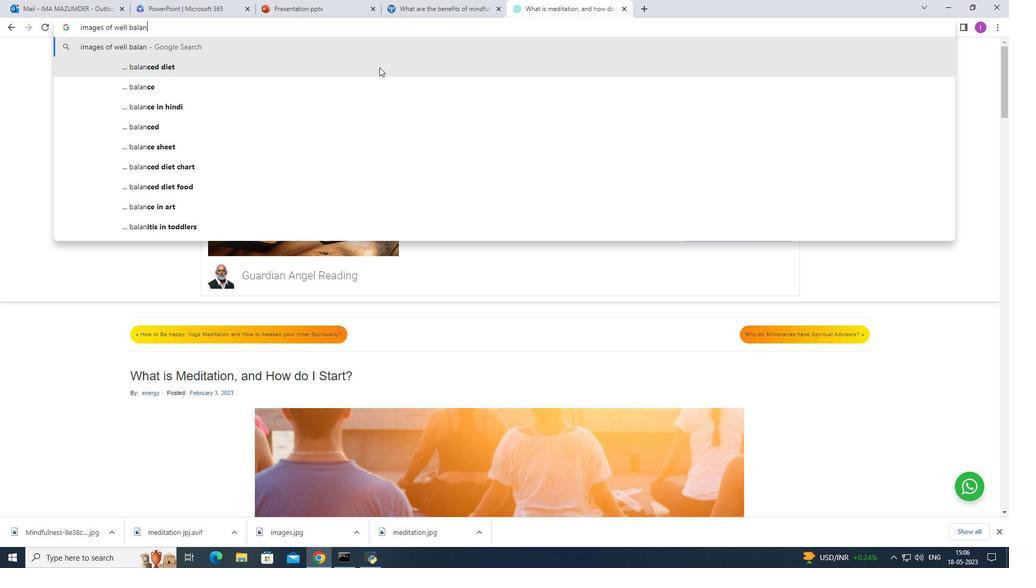 
Action: Mouse pressed left at (379, 67)
Screenshot: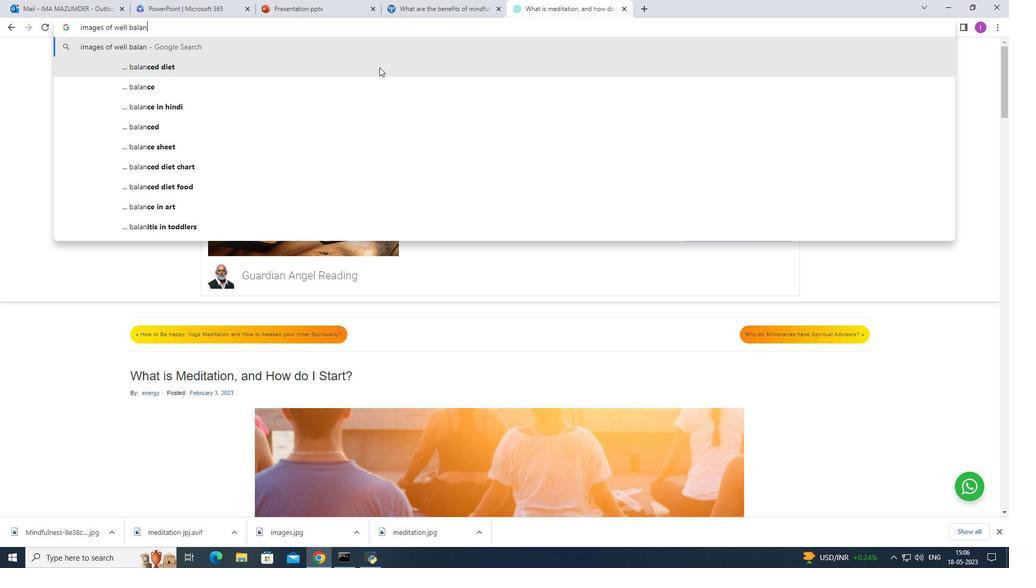 
Action: Mouse moved to (268, 274)
Screenshot: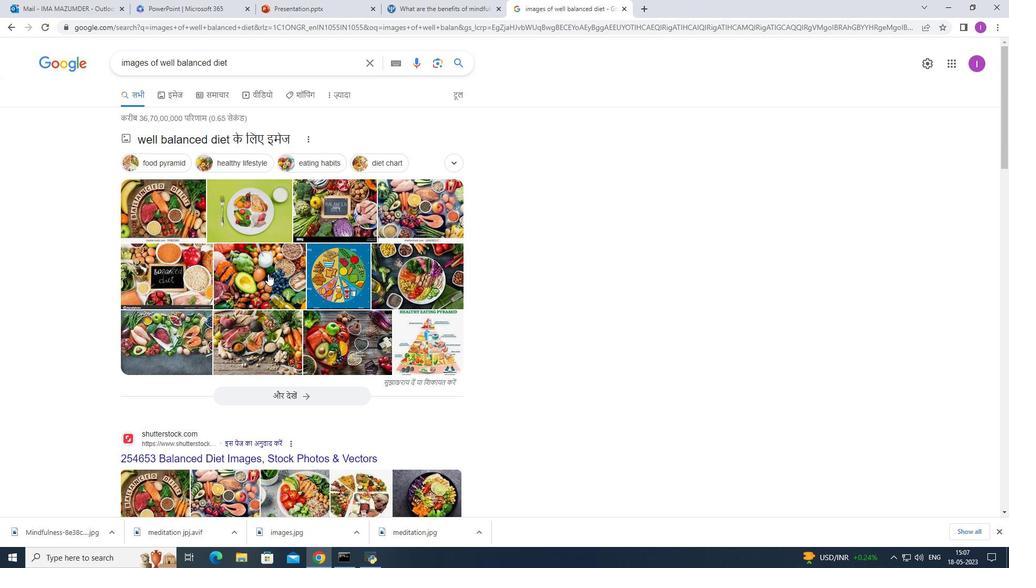 
Action: Mouse scrolled (268, 273) with delta (0, 0)
Screenshot: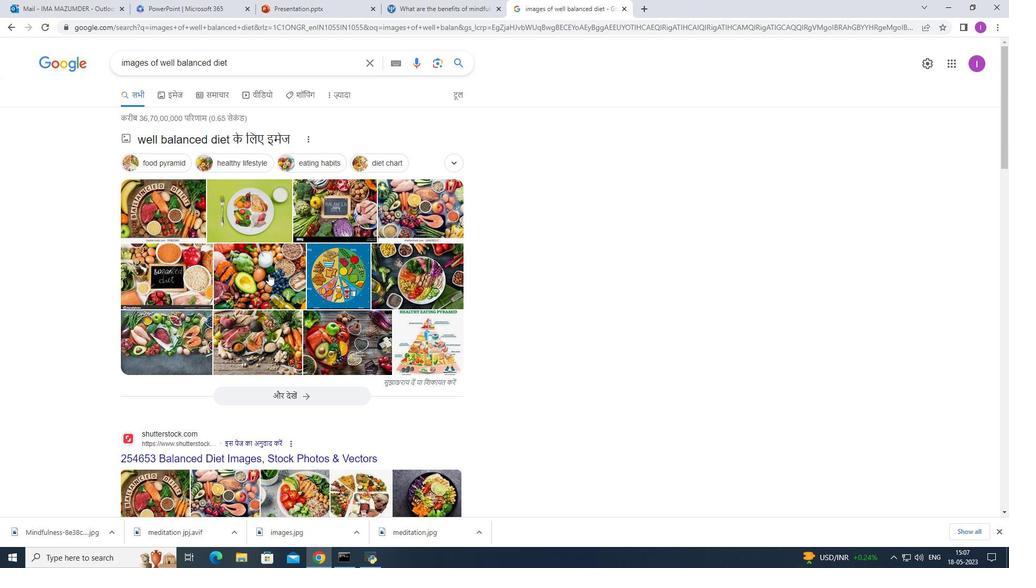 
Action: Mouse scrolled (268, 273) with delta (0, 0)
Screenshot: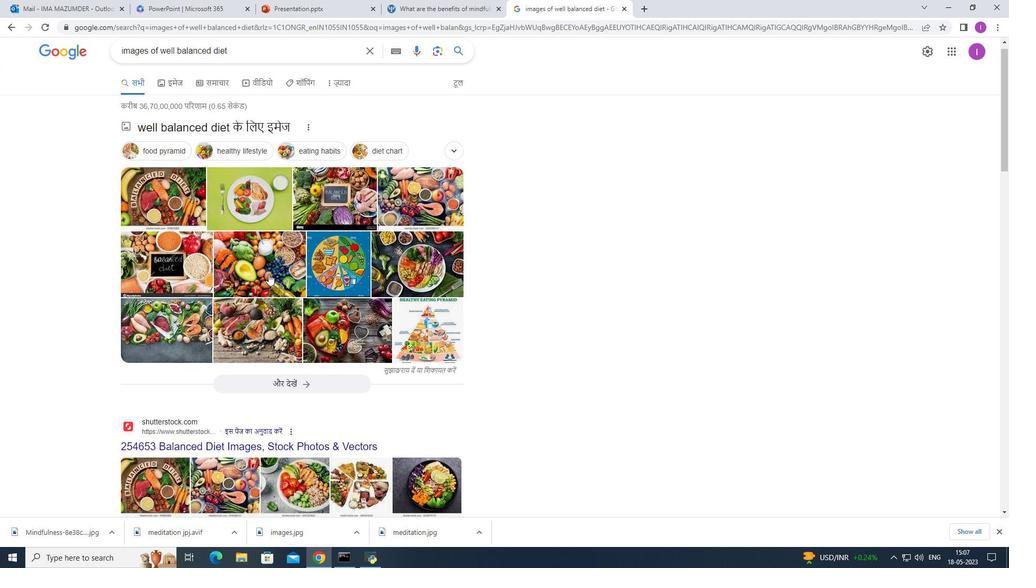 
Action: Mouse moved to (181, 243)
Screenshot: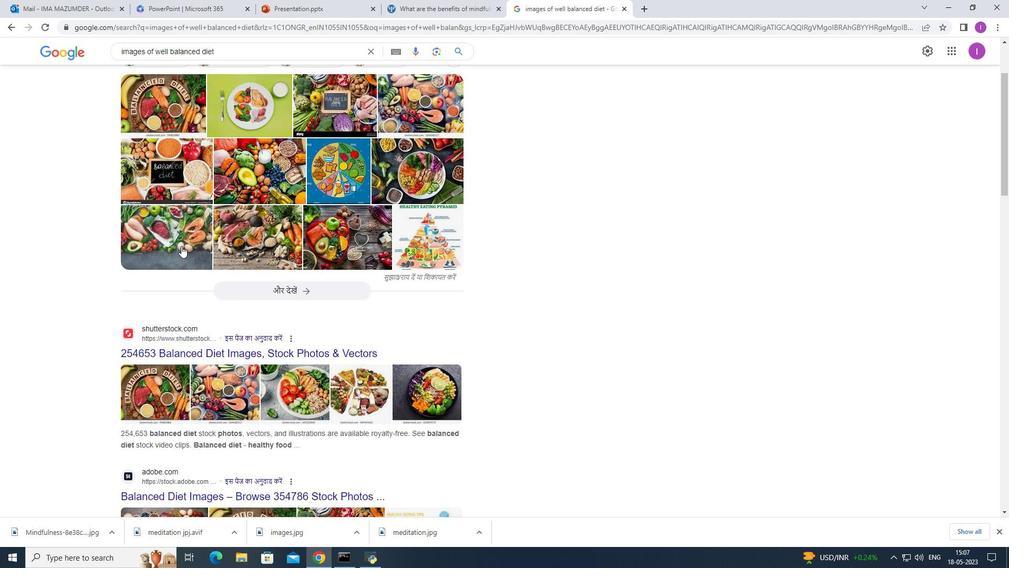 
Action: Mouse pressed left at (181, 243)
Screenshot: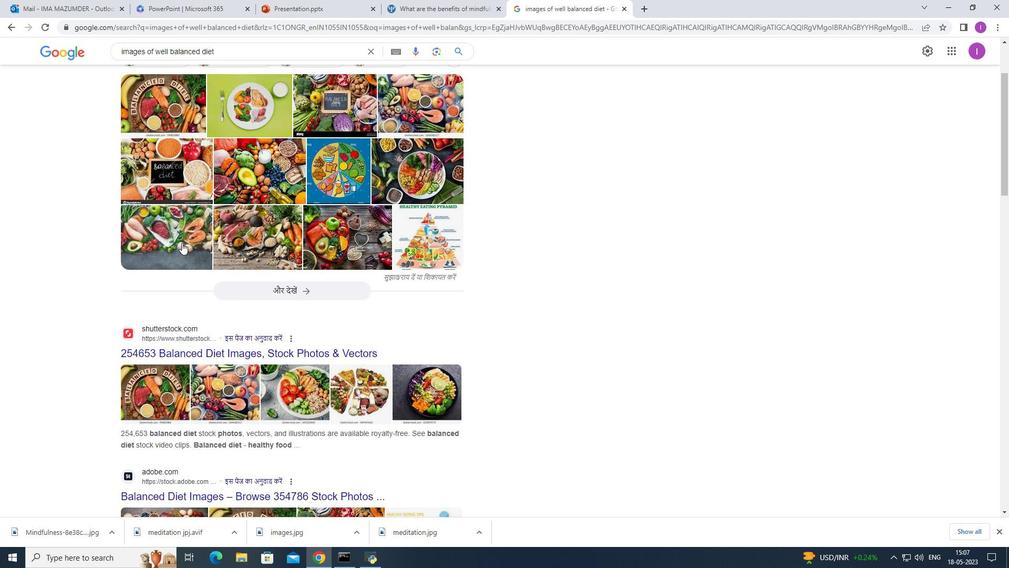 
Action: Mouse moved to (629, 175)
Screenshot: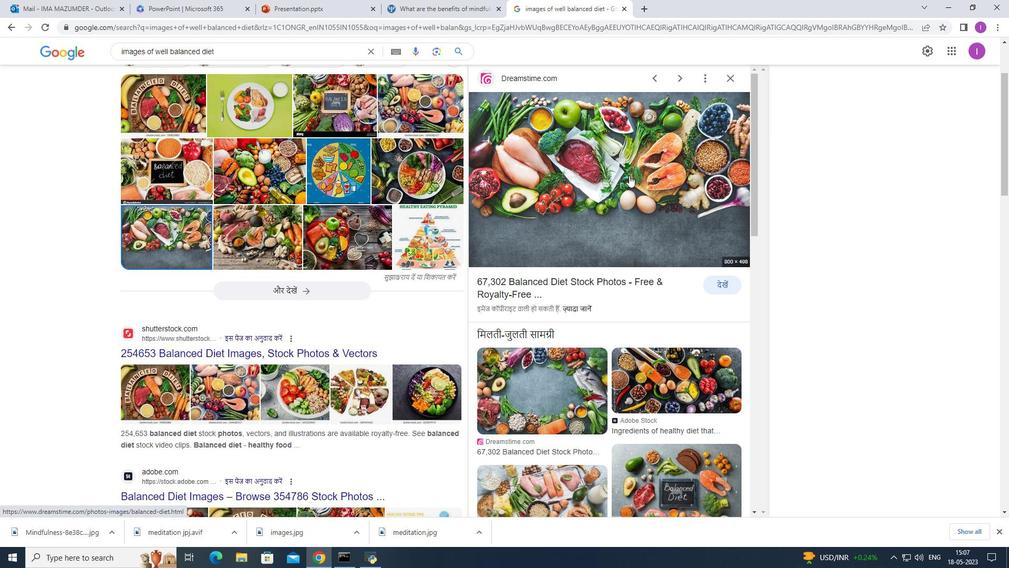 
Action: Mouse pressed right at (629, 175)
Screenshot: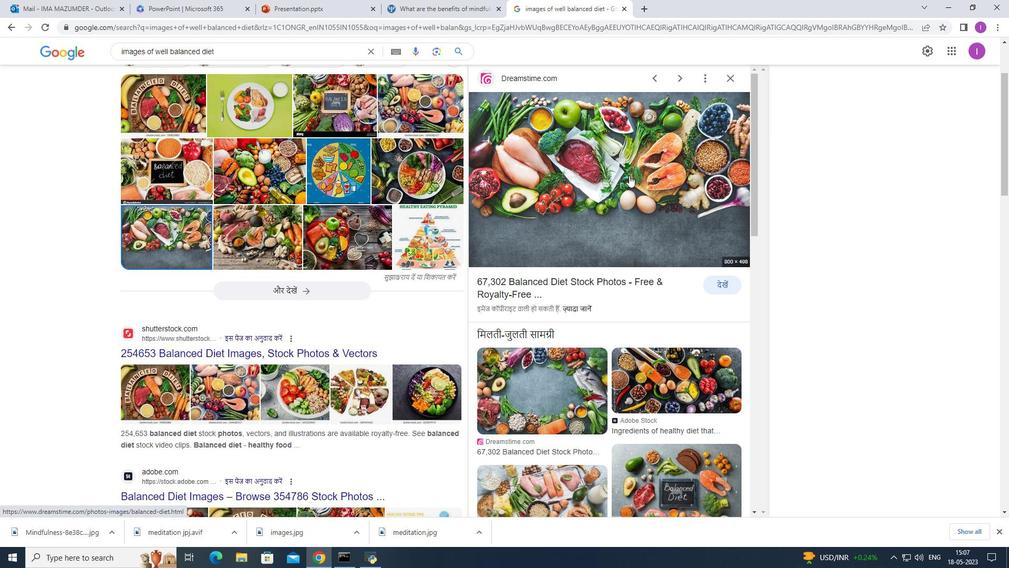 
Action: Mouse moved to (679, 287)
Screenshot: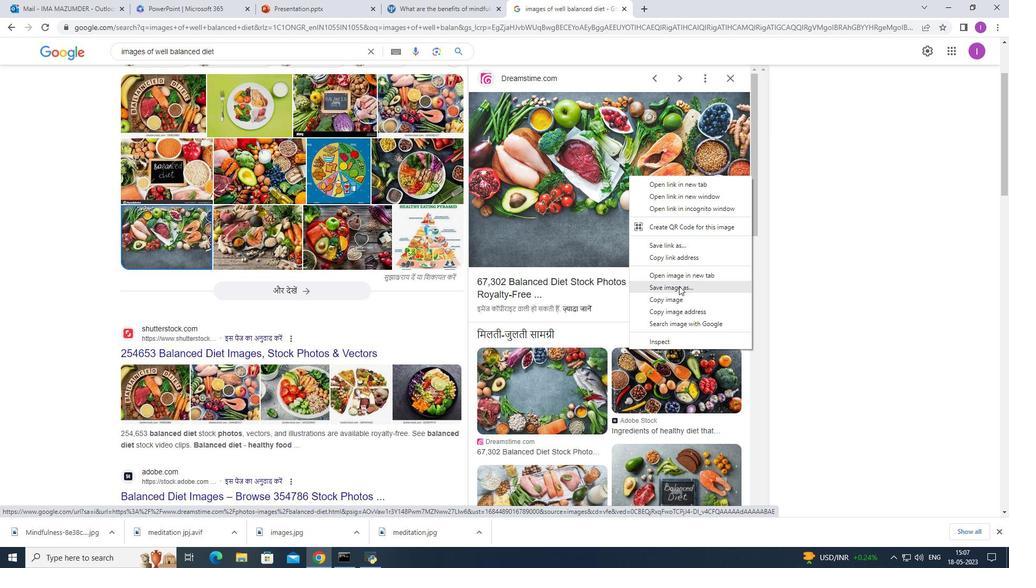 
Action: Mouse pressed left at (679, 287)
Screenshot: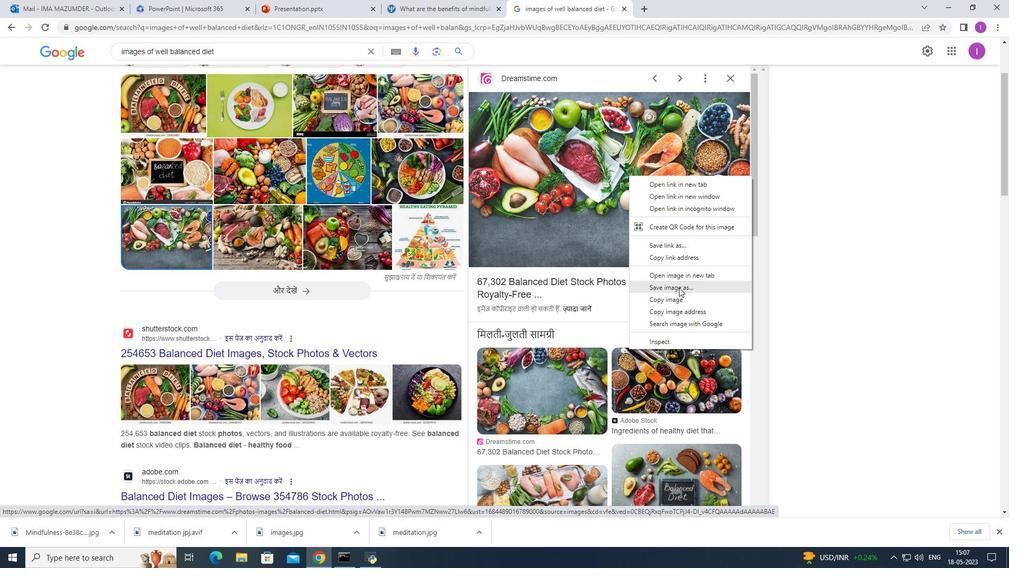 
Action: Mouse moved to (413, 244)
Screenshot: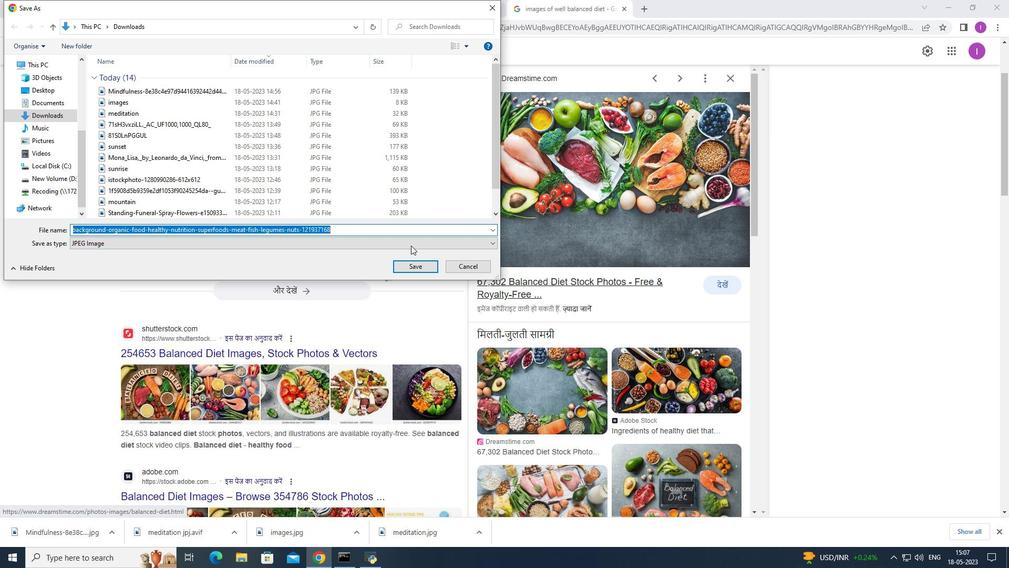 
Action: Key pressed <Key.shift>Balanced<Key.space>diet
Screenshot: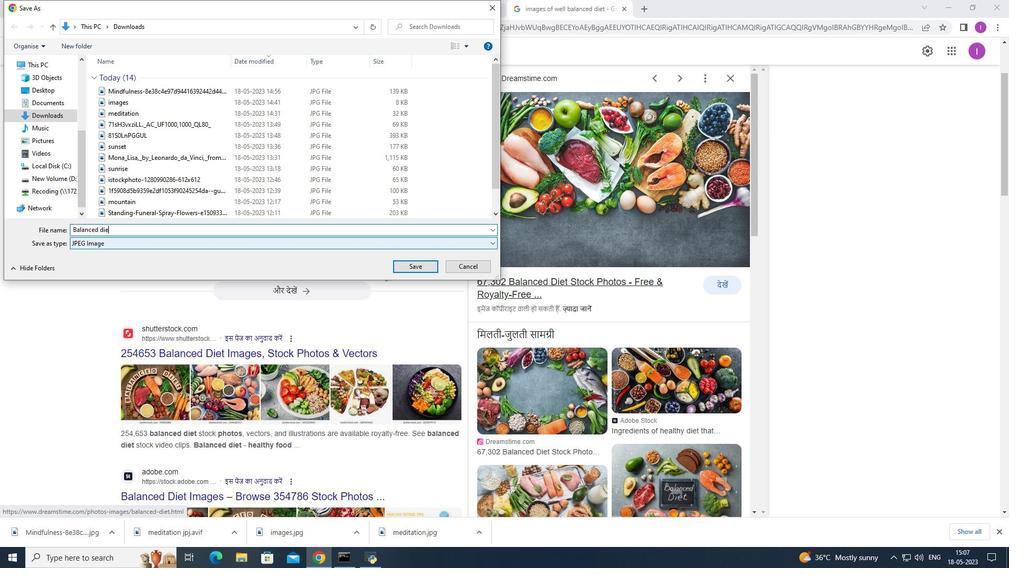 
Action: Mouse moved to (422, 268)
Screenshot: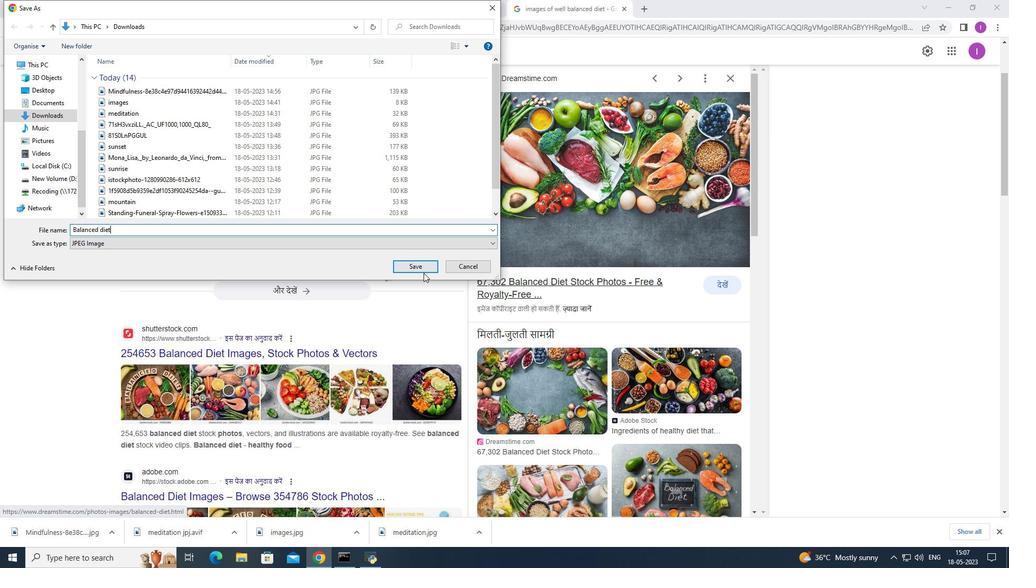 
Action: Mouse pressed left at (422, 268)
Screenshot: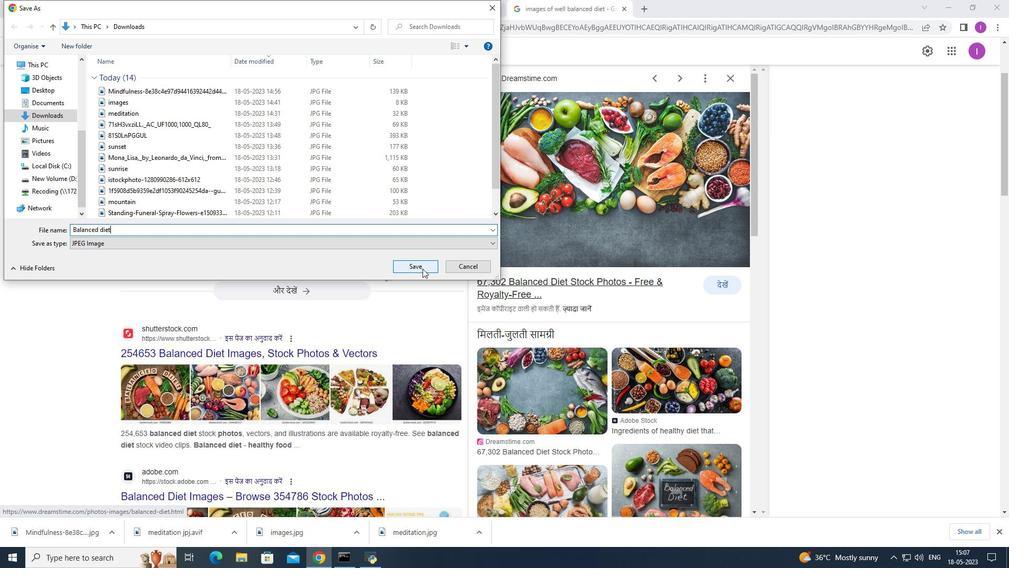 
Action: Mouse moved to (311, 12)
Screenshot: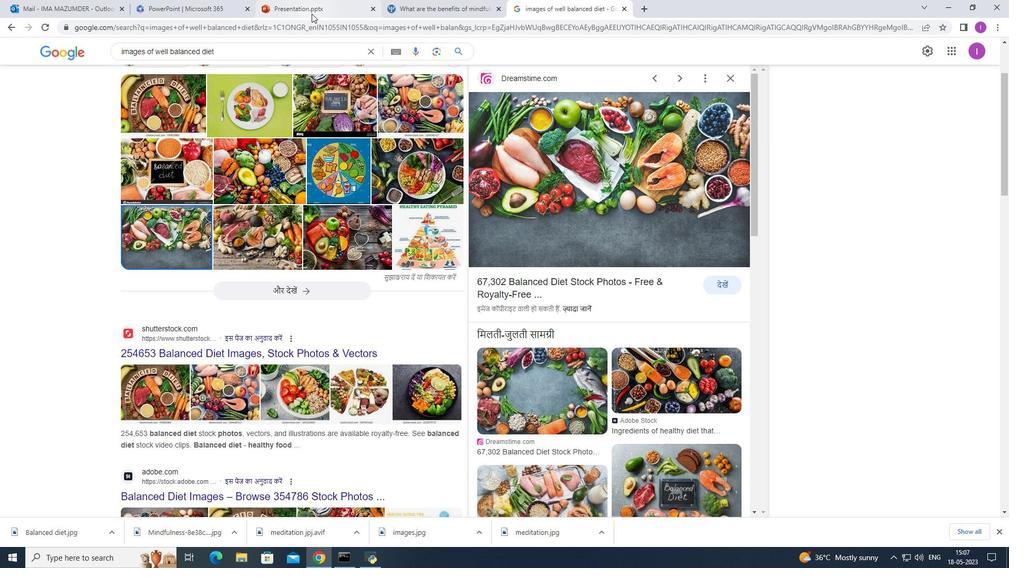 
Action: Mouse pressed left at (311, 12)
Screenshot: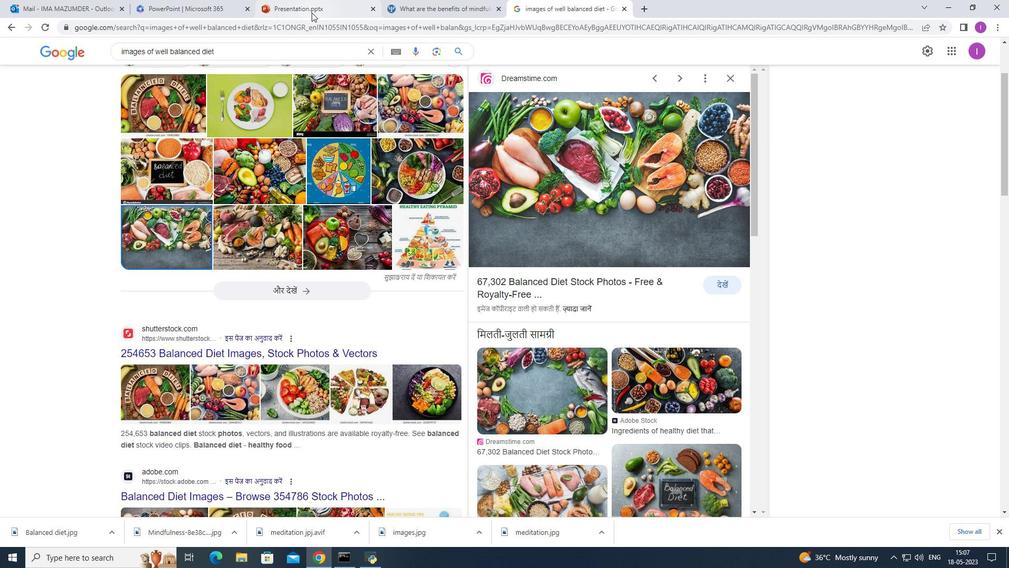 
Action: Mouse moved to (234, 257)
Screenshot: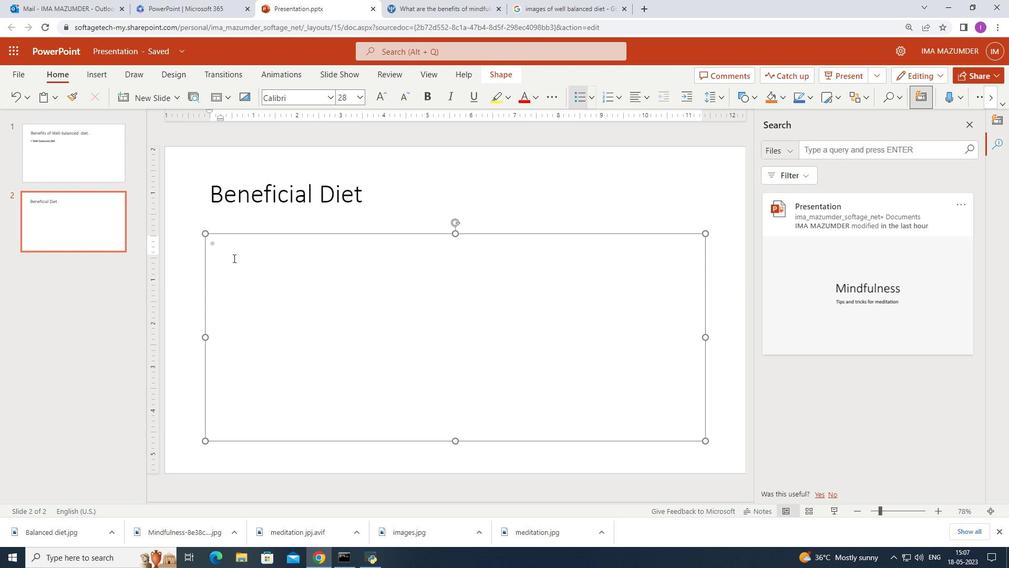 
Action: Mouse pressed left at (234, 257)
Screenshot: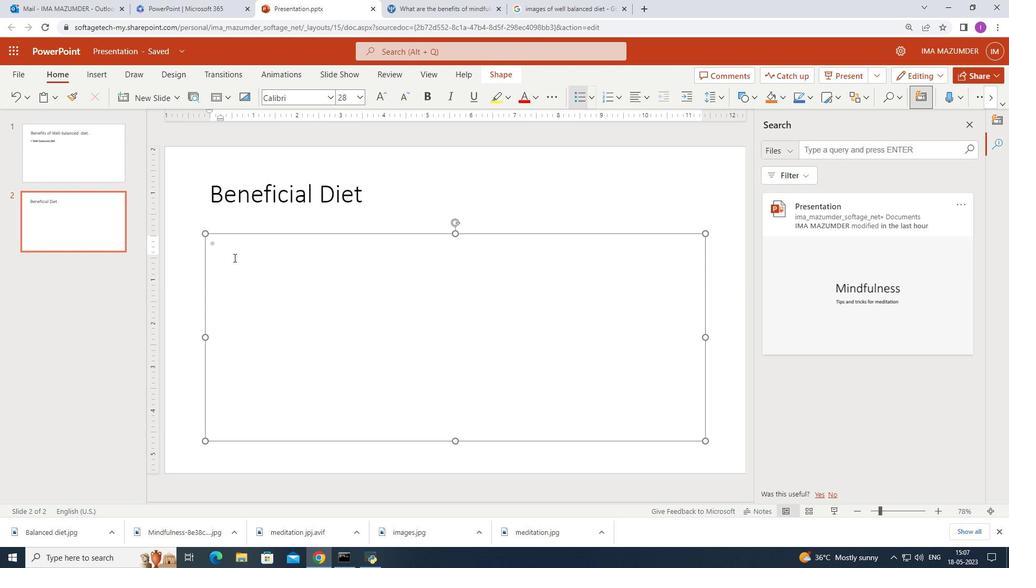 
Action: Mouse moved to (90, 73)
Screenshot: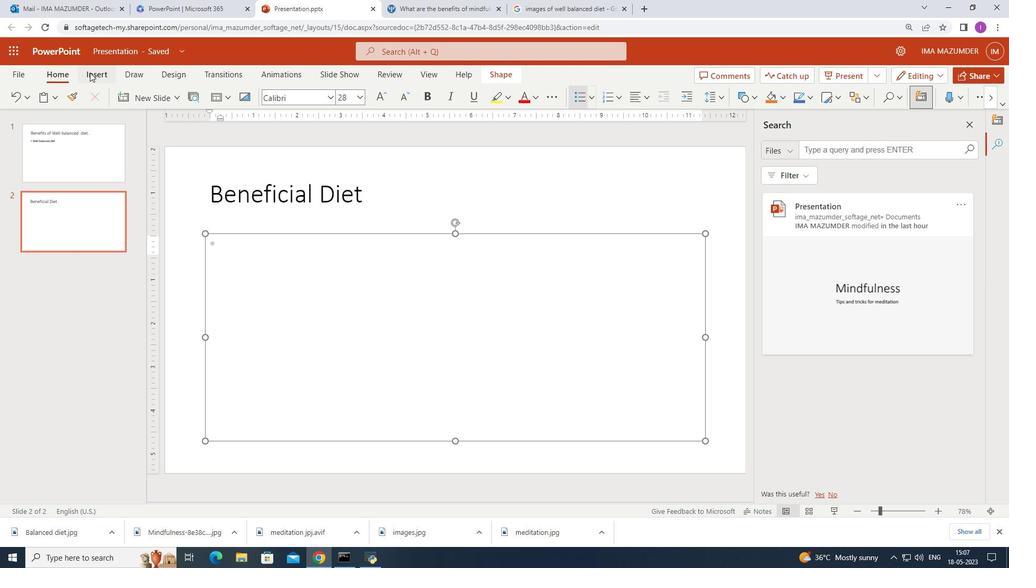 
Action: Mouse pressed left at (90, 73)
Screenshot: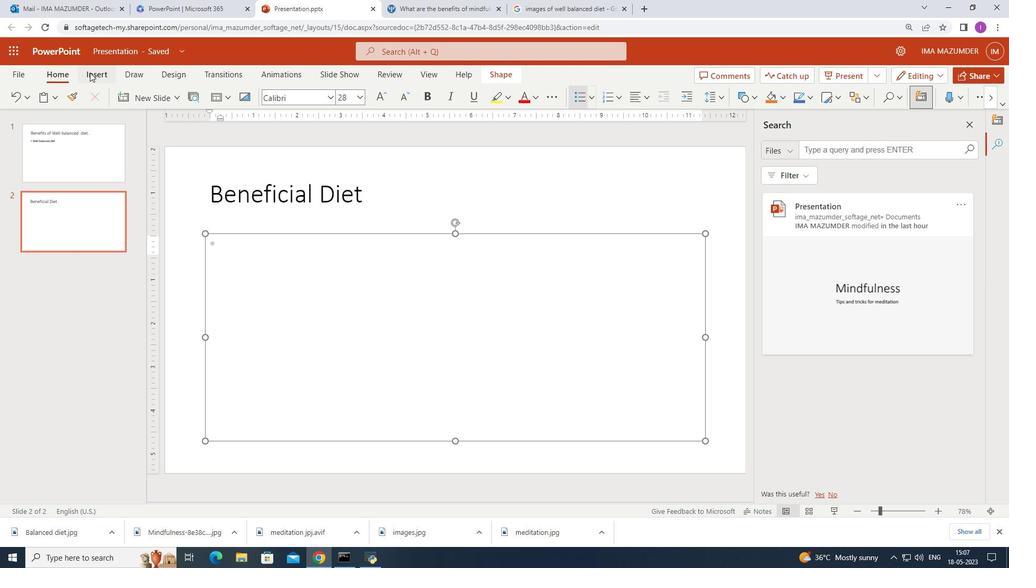 
Action: Mouse moved to (230, 95)
Screenshot: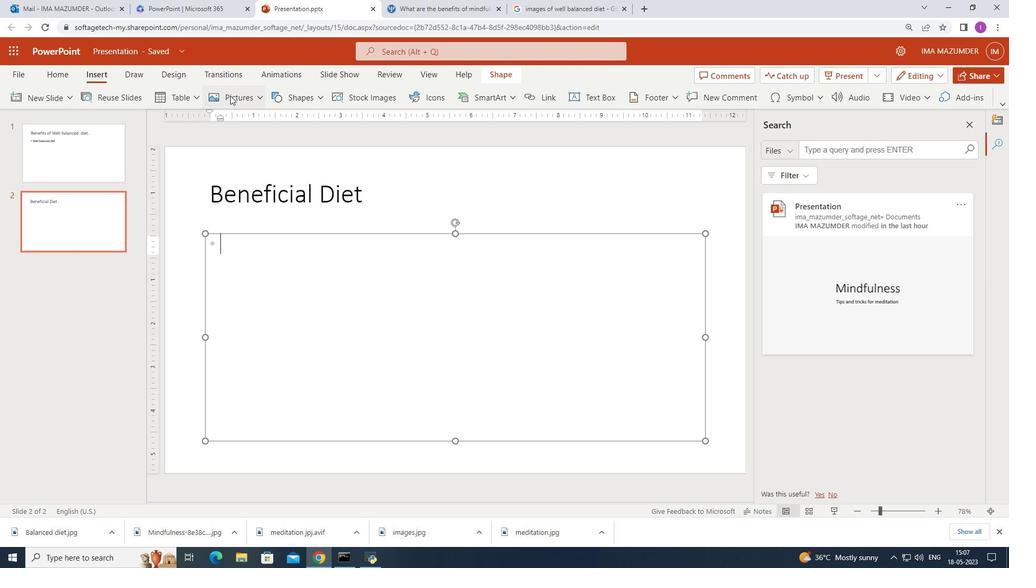 
Action: Mouse pressed left at (230, 95)
Screenshot: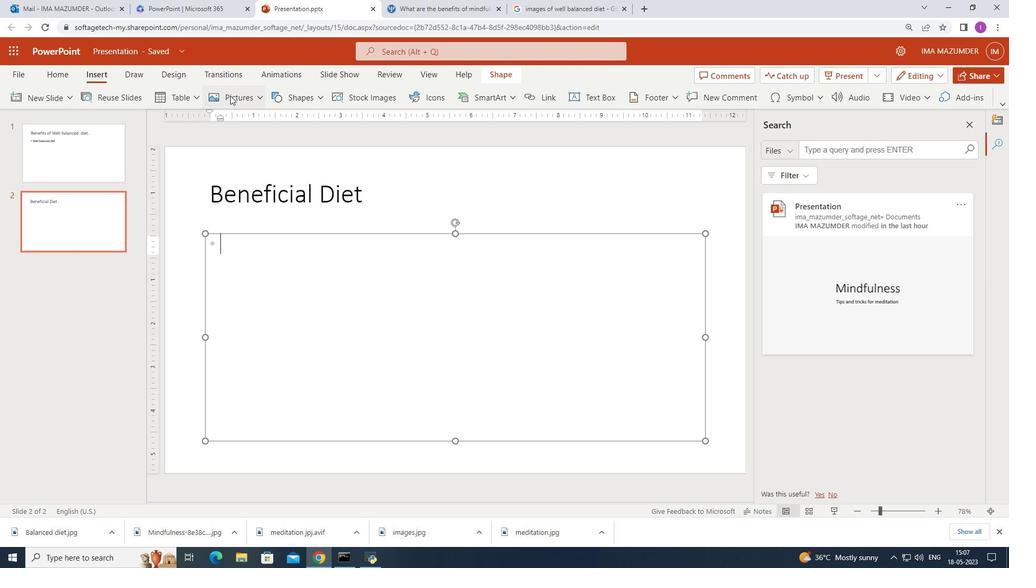 
Action: Mouse moved to (250, 155)
Screenshot: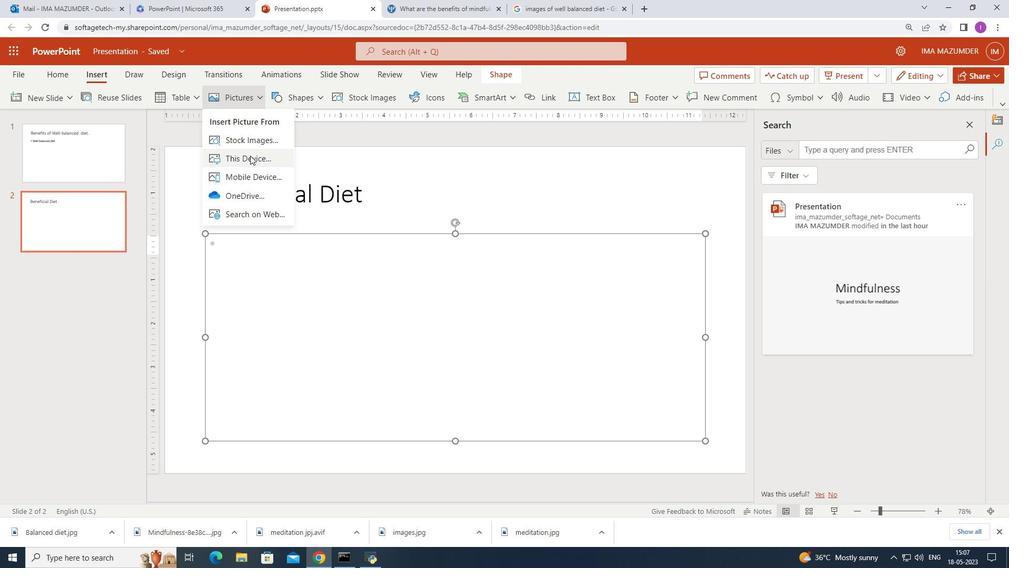 
Action: Mouse pressed left at (250, 155)
Screenshot: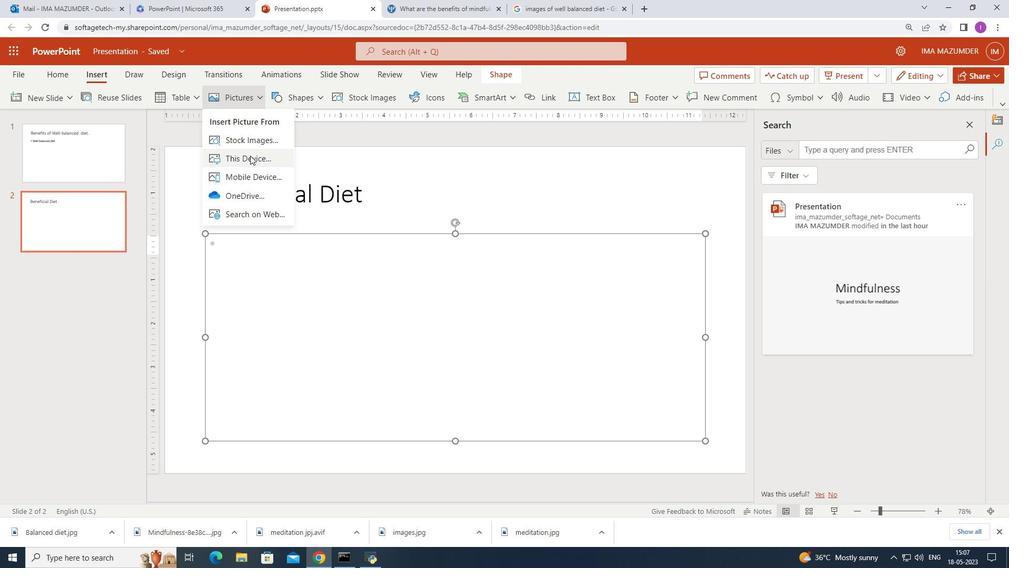 
Action: Mouse moved to (148, 90)
Screenshot: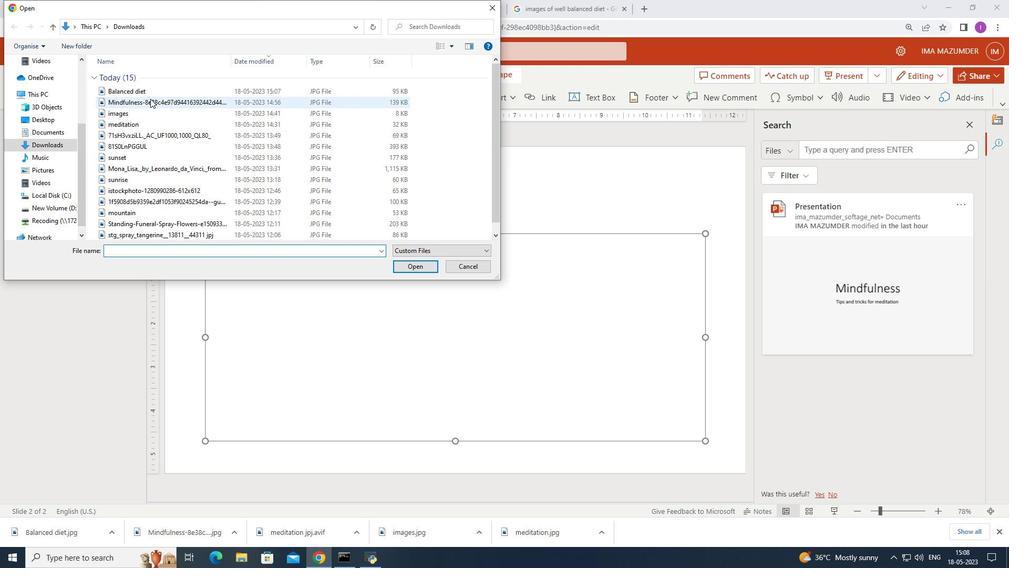 
Action: Mouse pressed left at (148, 90)
Screenshot: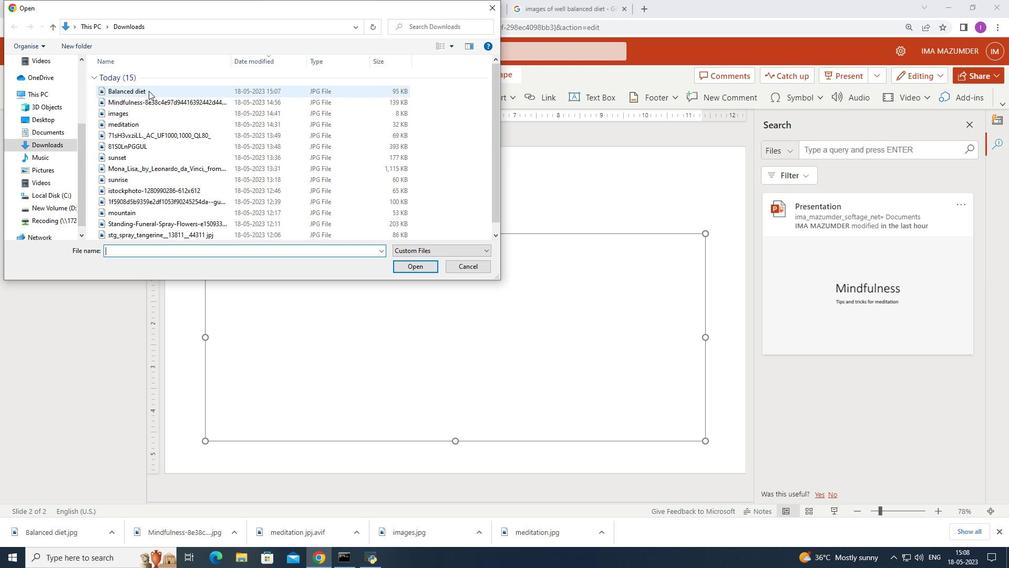 
Action: Mouse moved to (423, 267)
Screenshot: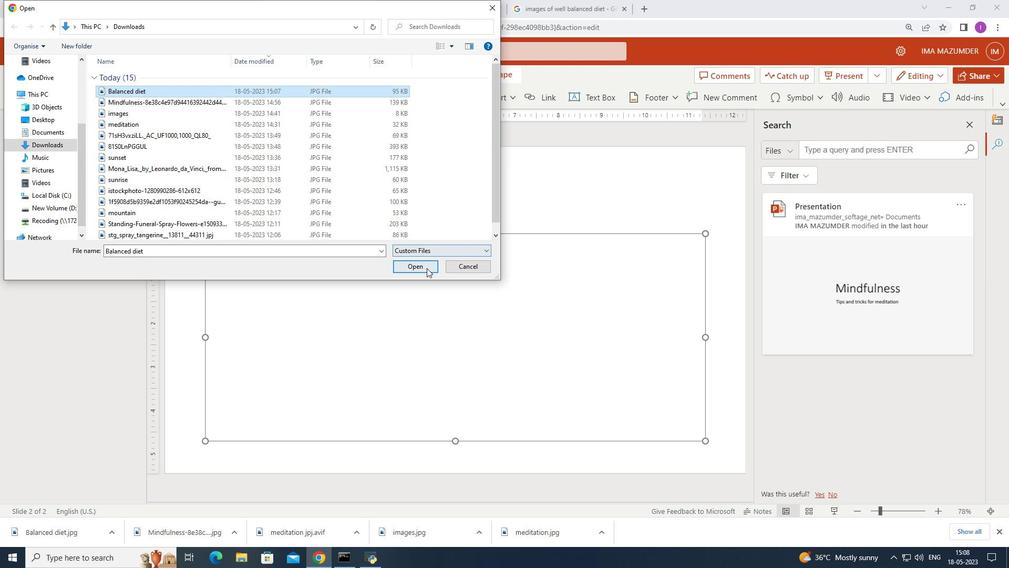 
Action: Mouse pressed left at (423, 267)
Screenshot: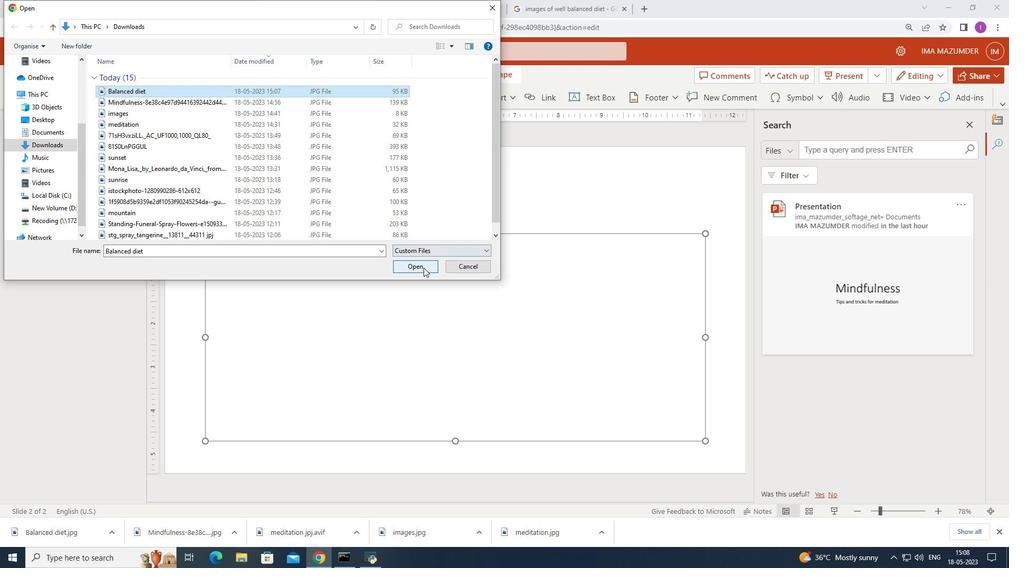 
Action: Mouse moved to (360, 295)
Screenshot: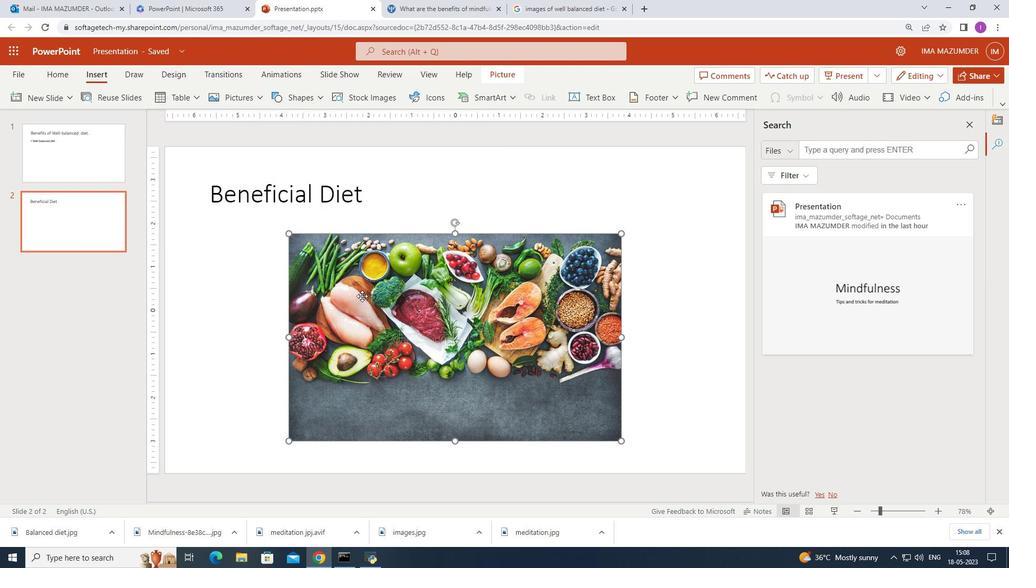 
Action: Mouse pressed left at (360, 295)
Screenshot: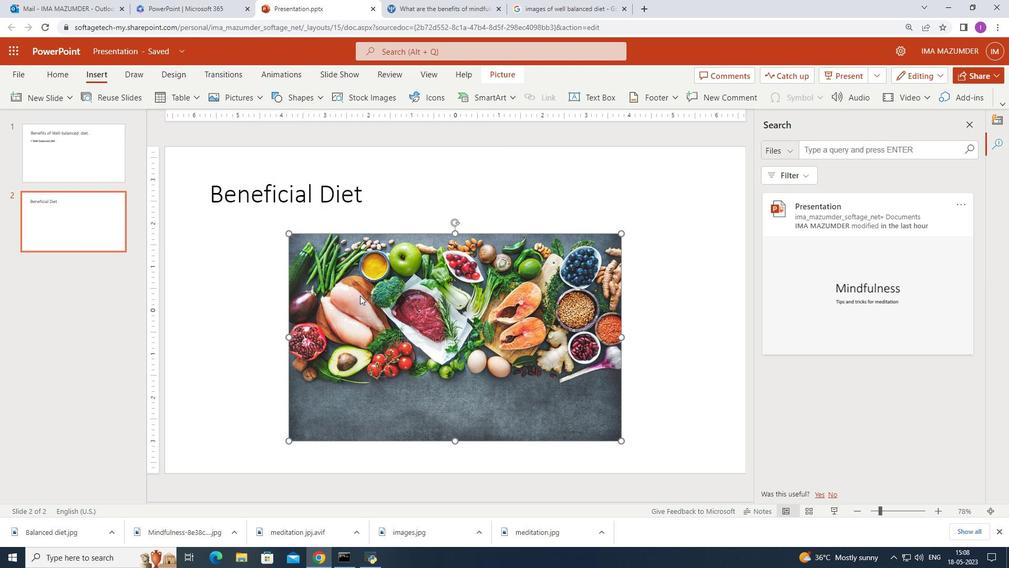 
Action: Mouse moved to (98, 76)
Screenshot: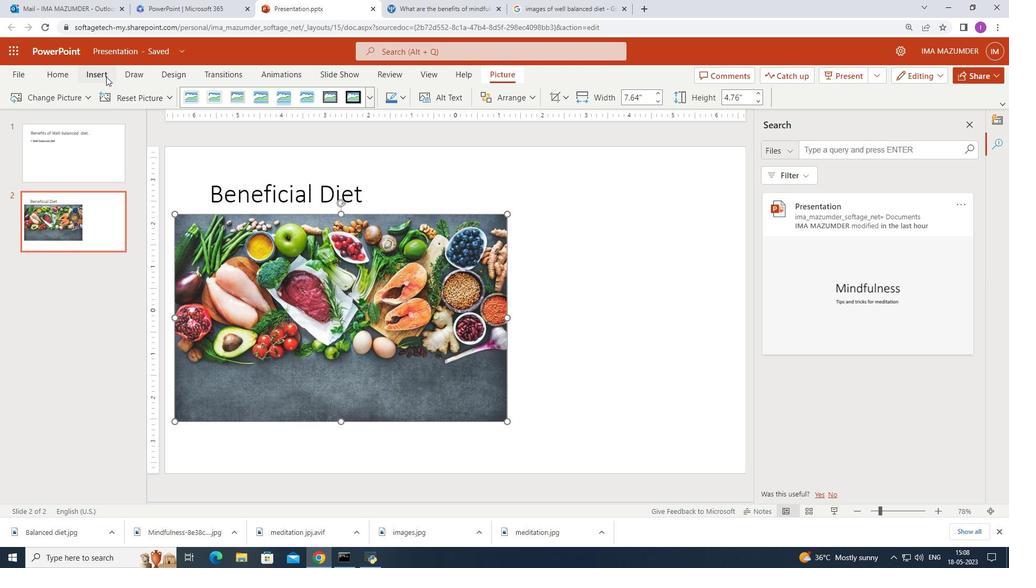 
Action: Mouse pressed left at (98, 76)
Screenshot: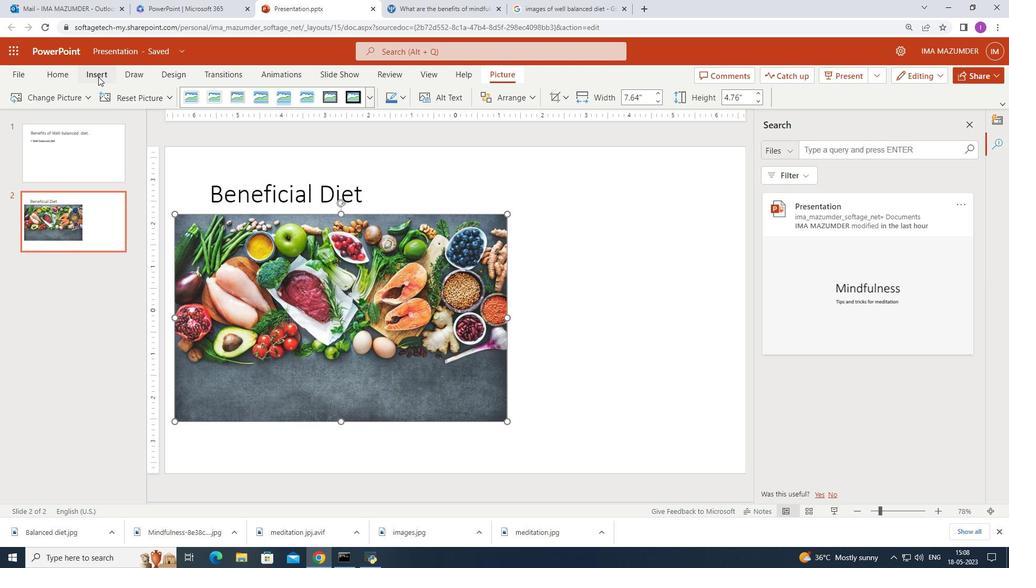 
Action: Mouse moved to (609, 96)
Screenshot: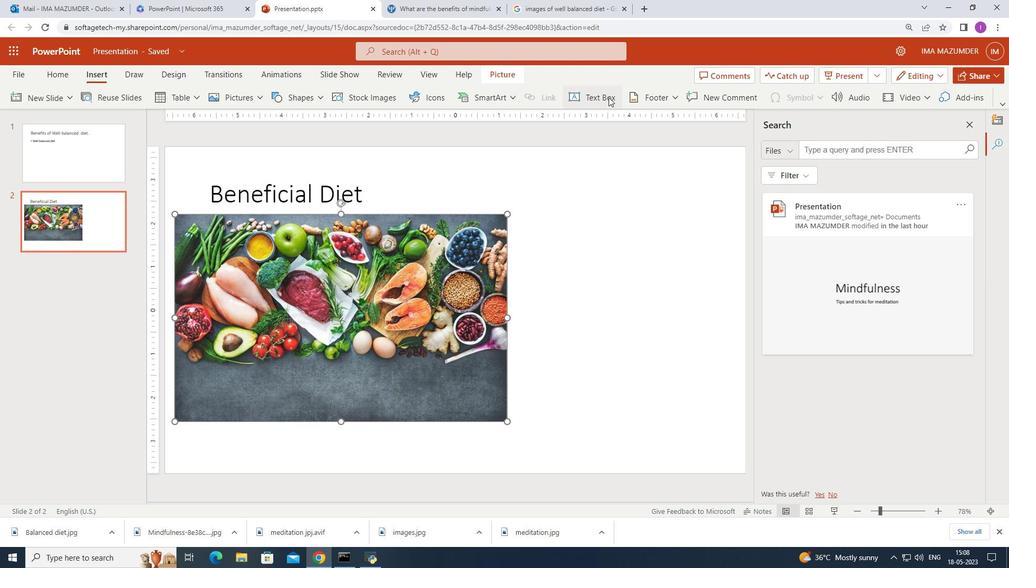 
Action: Mouse pressed left at (609, 96)
Screenshot: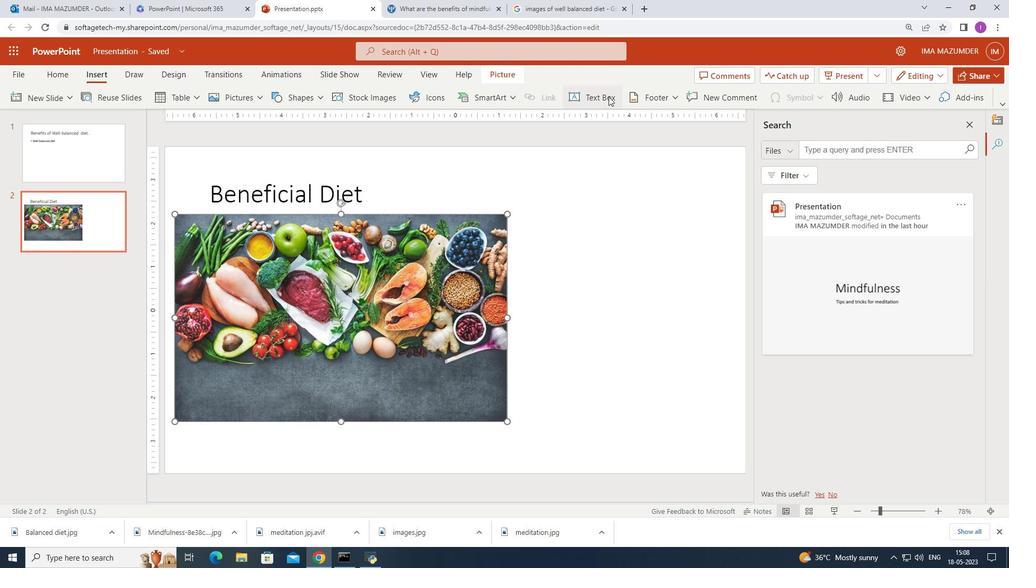 
Action: Mouse moved to (512, 211)
Screenshot: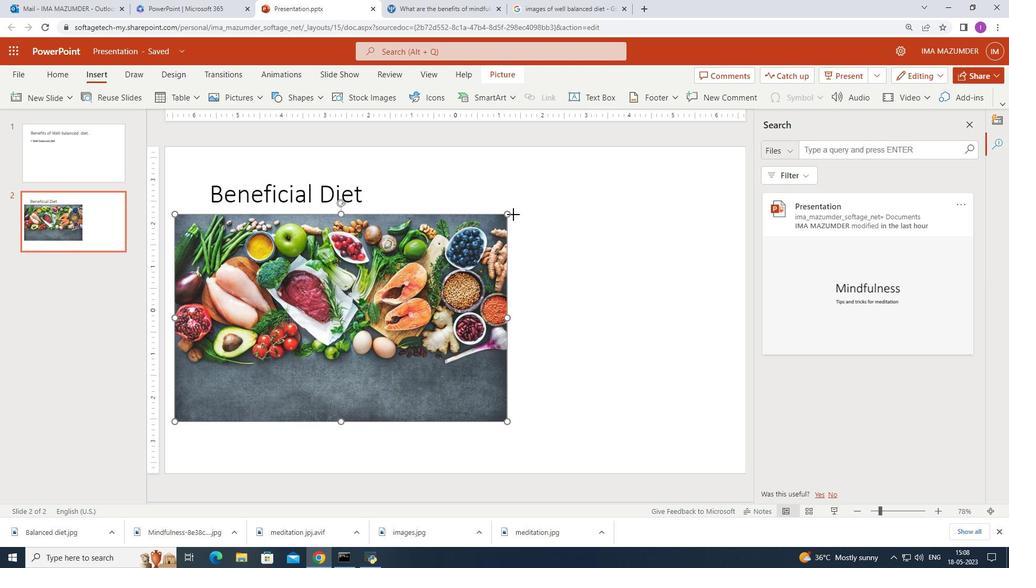 
Action: Mouse pressed left at (512, 211)
Screenshot: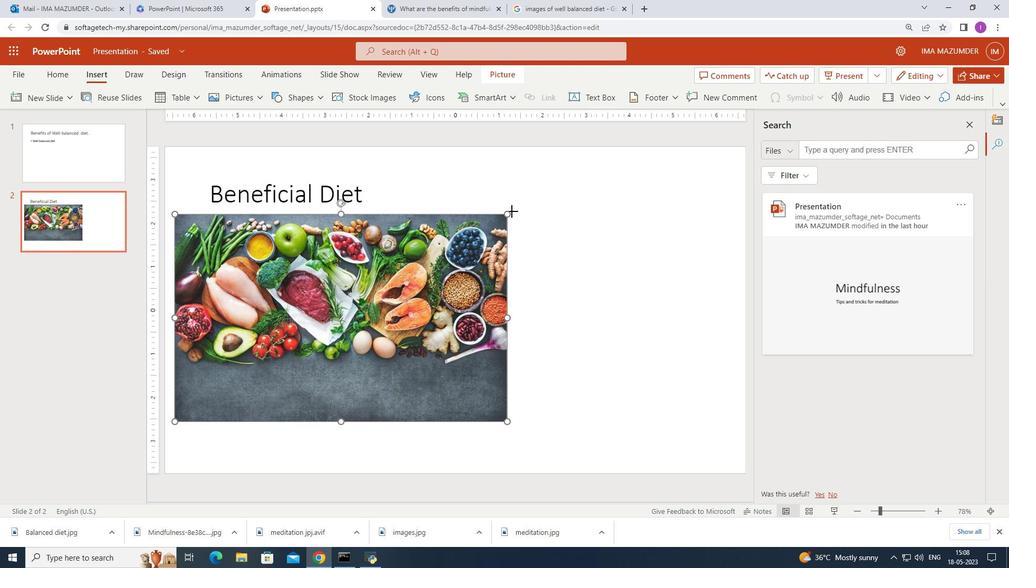 
Action: Mouse moved to (576, 11)
Screenshot: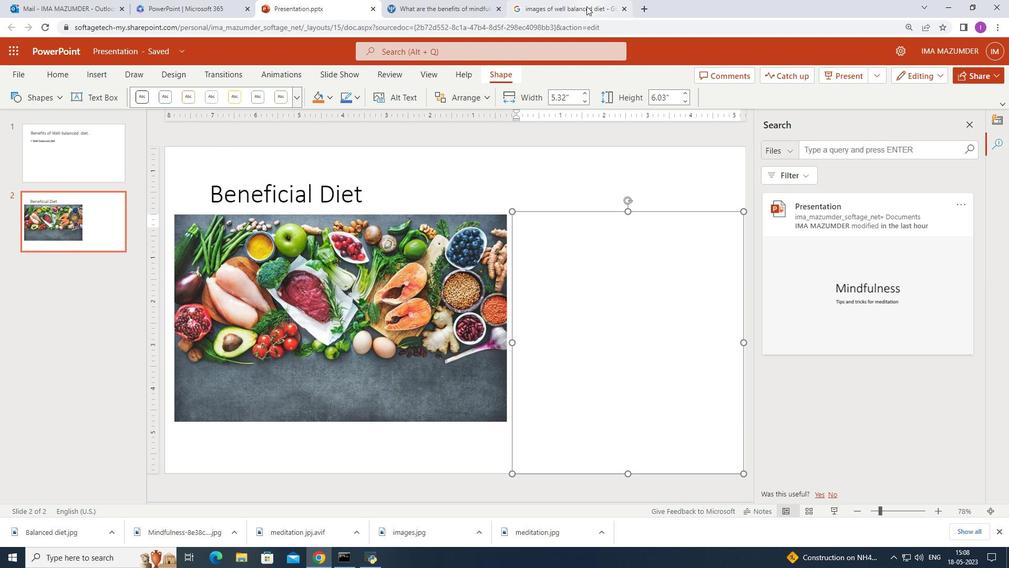 
Action: Mouse pressed left at (576, 11)
Screenshot: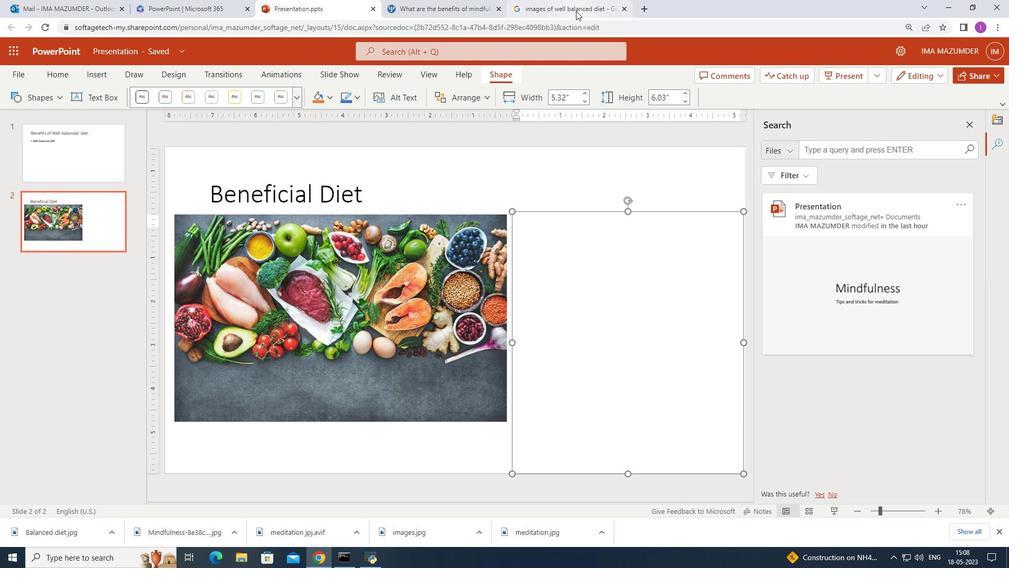 
Action: Mouse moved to (150, 52)
Screenshot: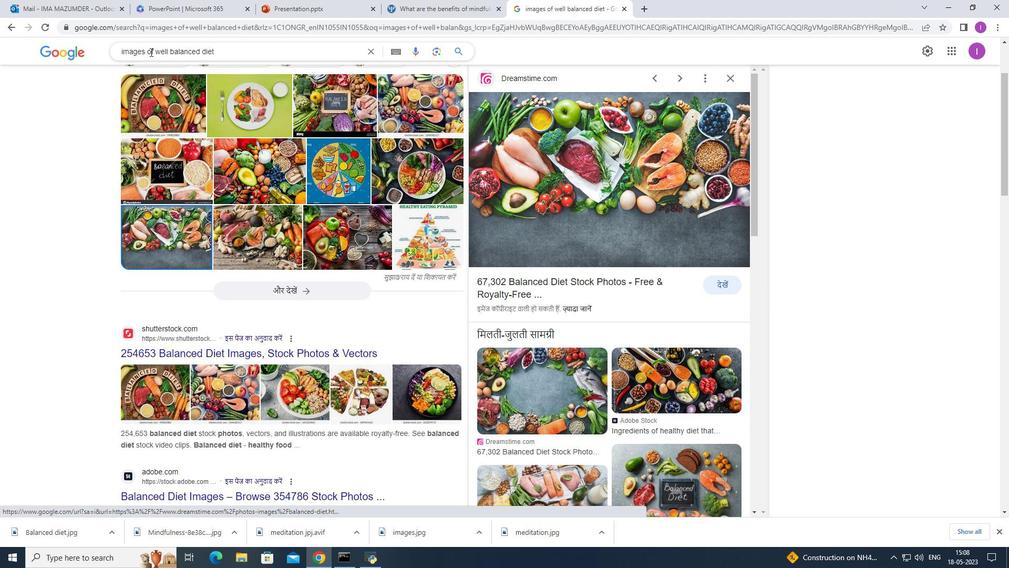 
Action: Mouse pressed left at (150, 52)
Screenshot: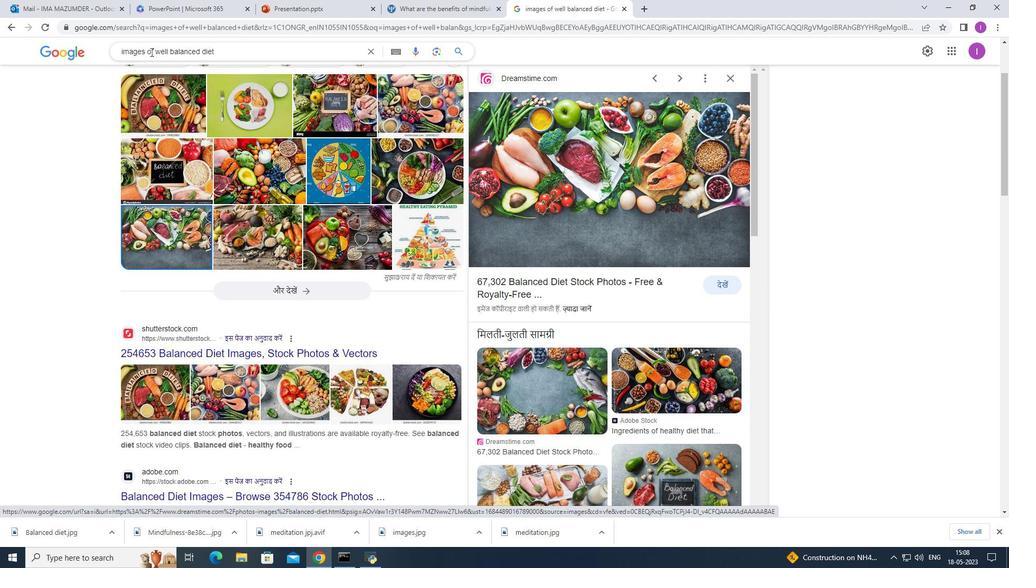 
Action: Mouse moved to (155, 51)
Screenshot: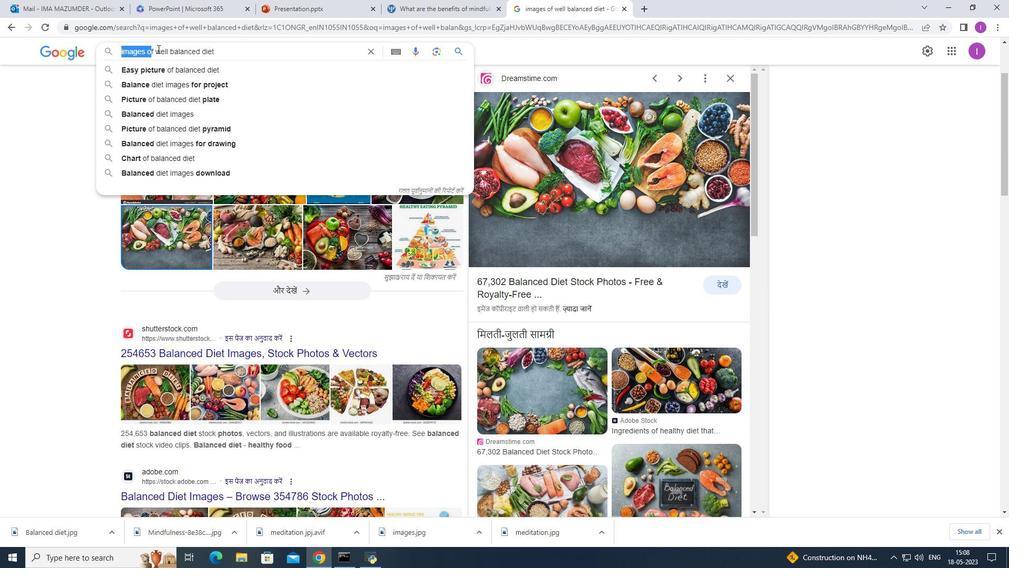 
Action: Mouse pressed left at (155, 51)
Screenshot: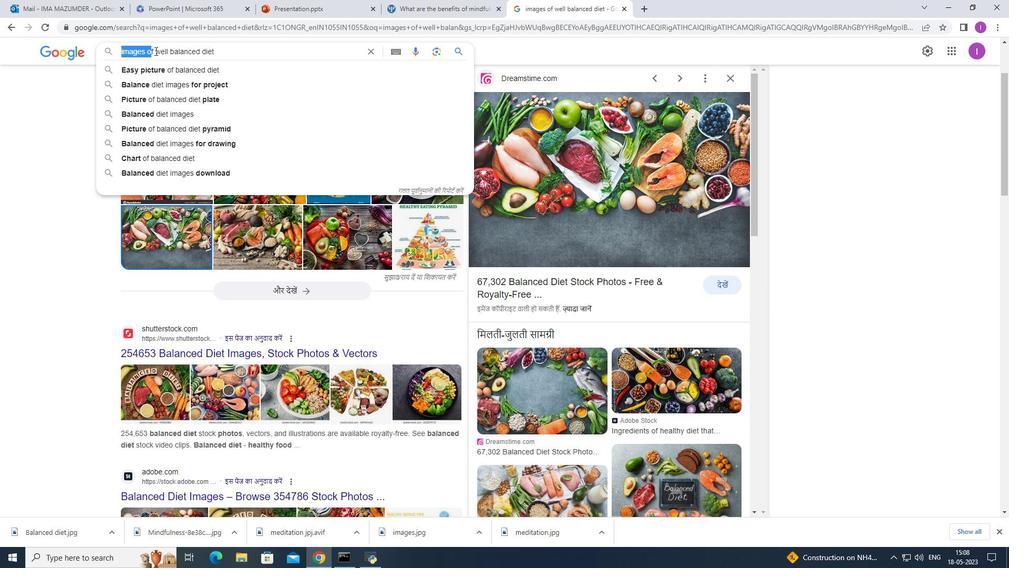 
Action: Mouse moved to (143, 50)
Screenshot: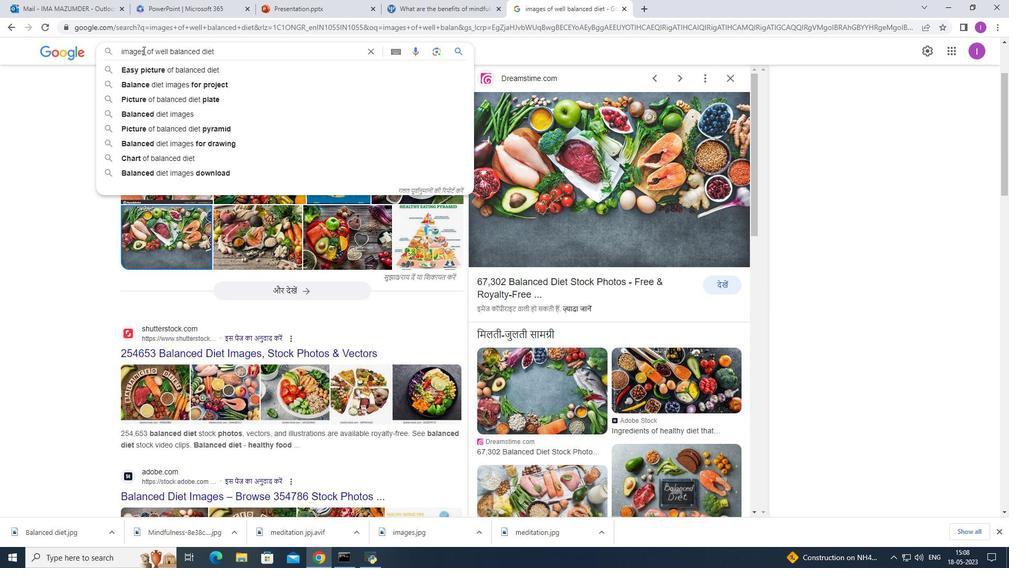 
Action: Mouse pressed left at (143, 50)
Screenshot: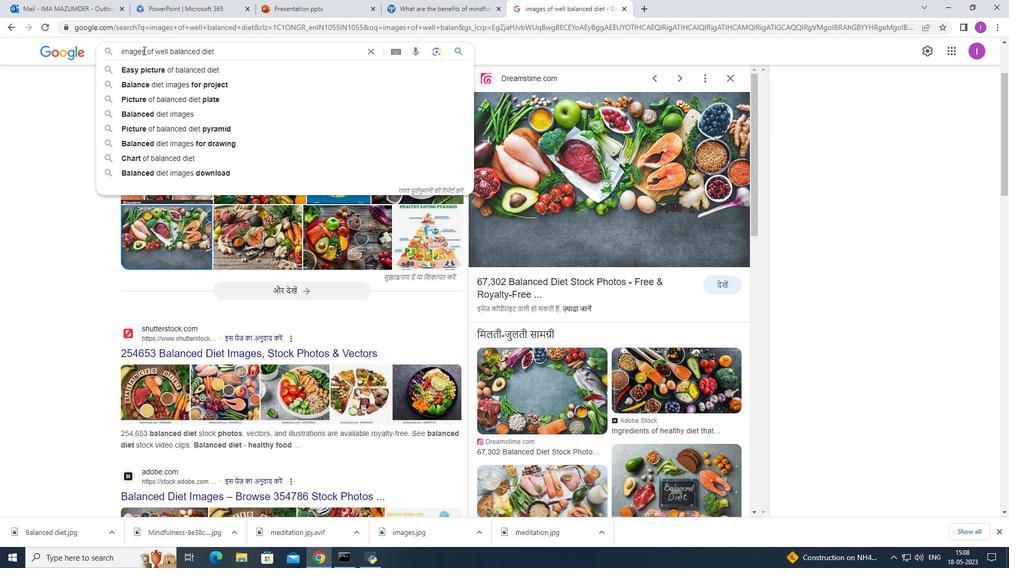 
Action: Mouse moved to (395, 25)
Screenshot: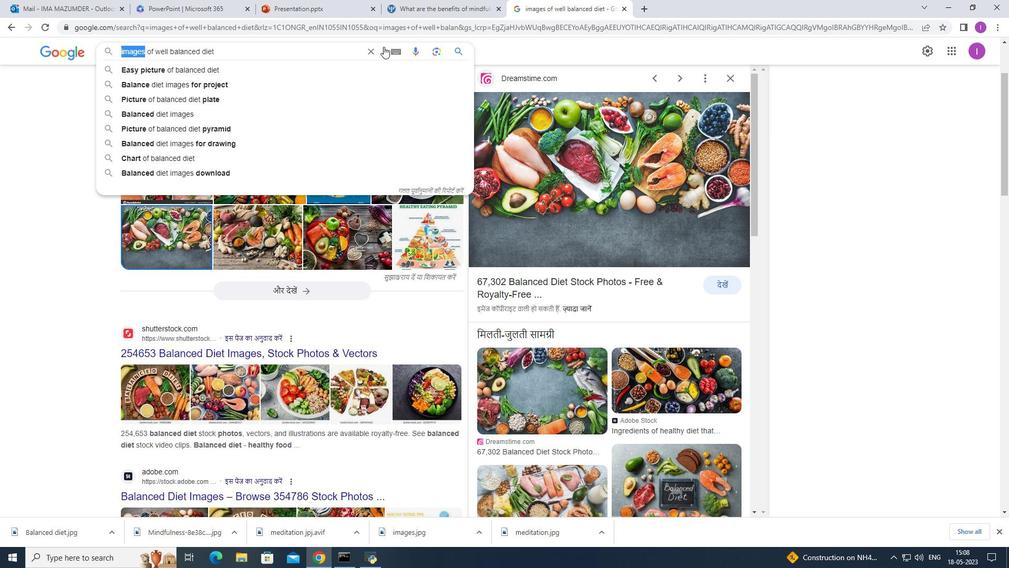 
Action: Key pressed benefits<Key.enter>
Screenshot: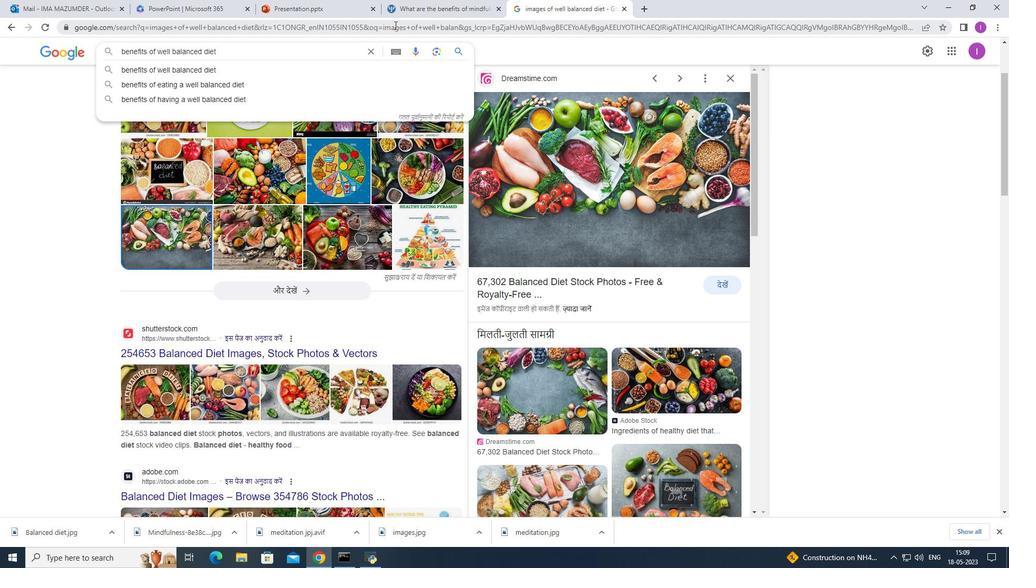
Action: Mouse moved to (223, 275)
Screenshot: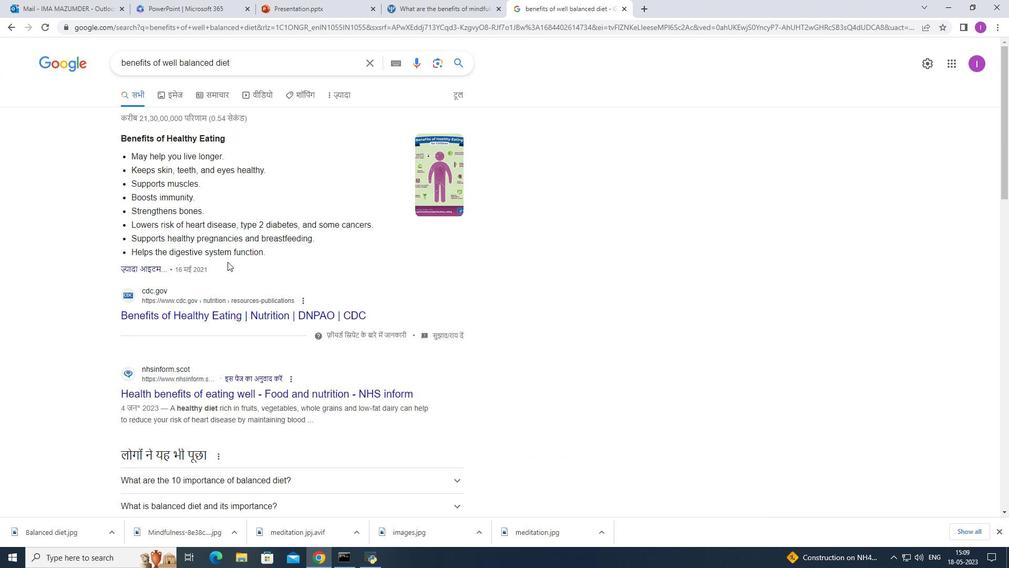 
Action: Mouse scrolled (223, 275) with delta (0, 0)
Screenshot: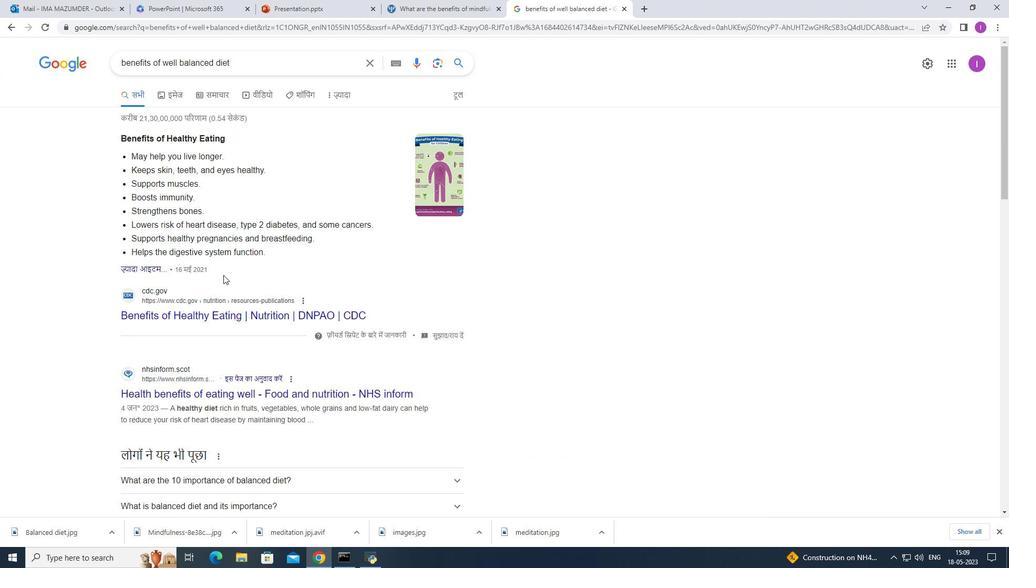 
Action: Mouse moved to (231, 272)
Screenshot: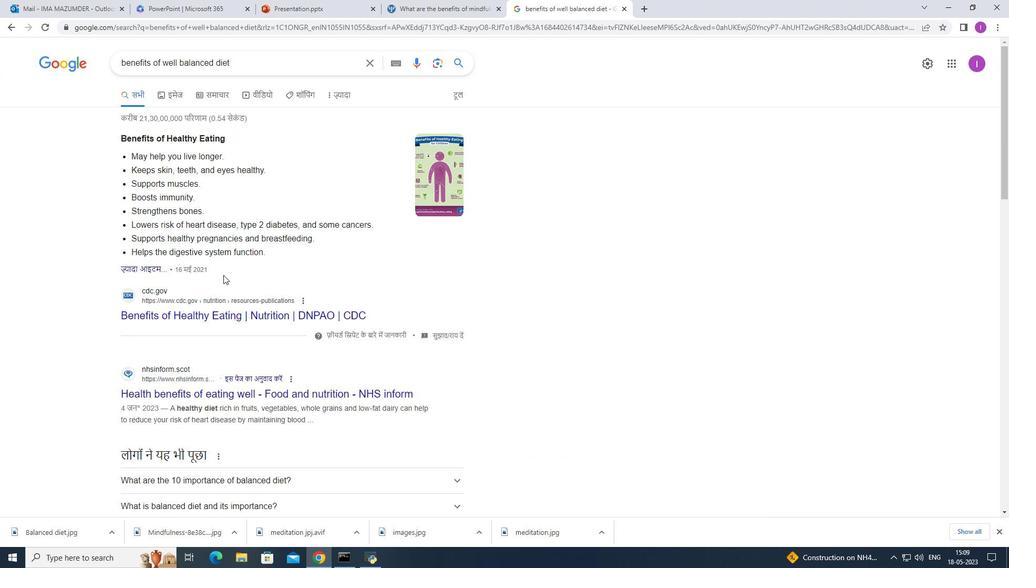 
Action: Mouse scrolled (231, 273) with delta (0, 0)
Screenshot: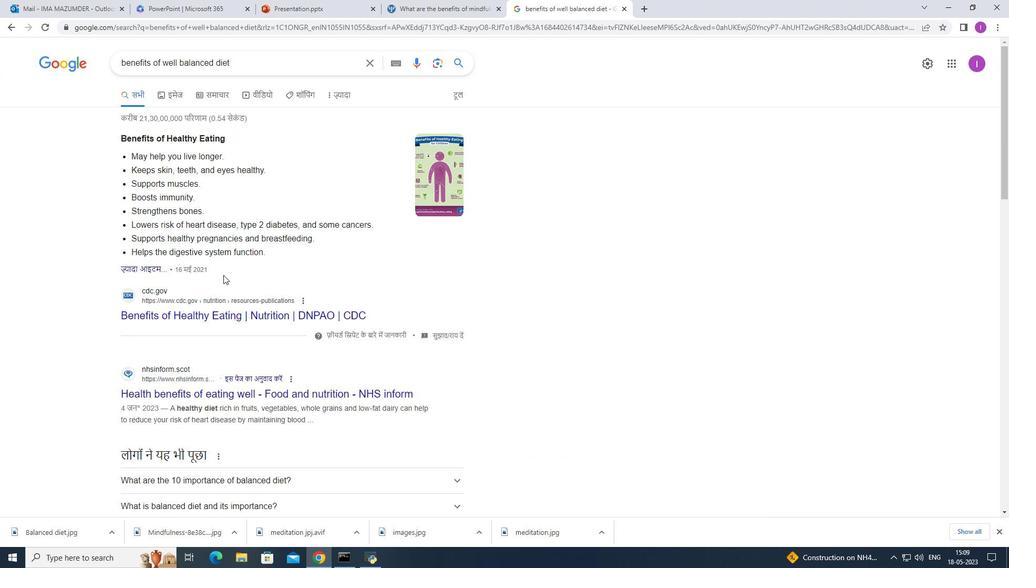 
Action: Mouse scrolled (231, 272) with delta (0, 0)
Screenshot: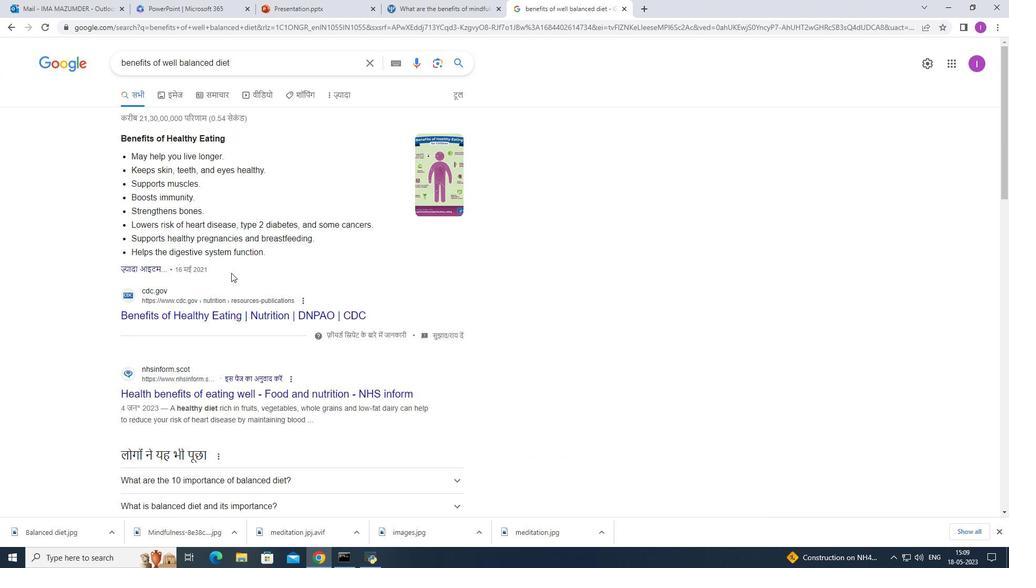 
Action: Mouse moved to (232, 272)
Screenshot: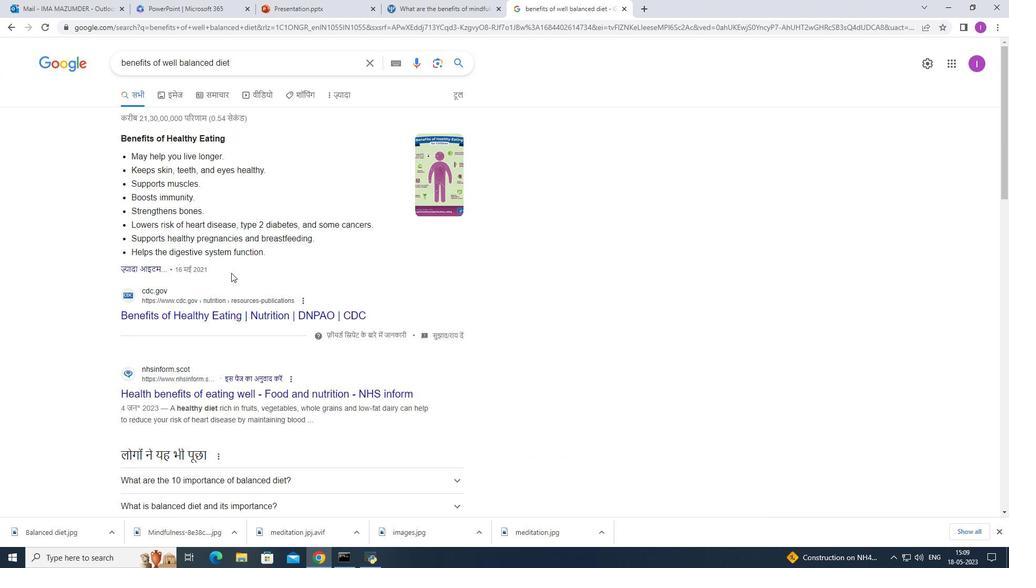 
Action: Mouse scrolled (232, 272) with delta (0, 0)
Screenshot: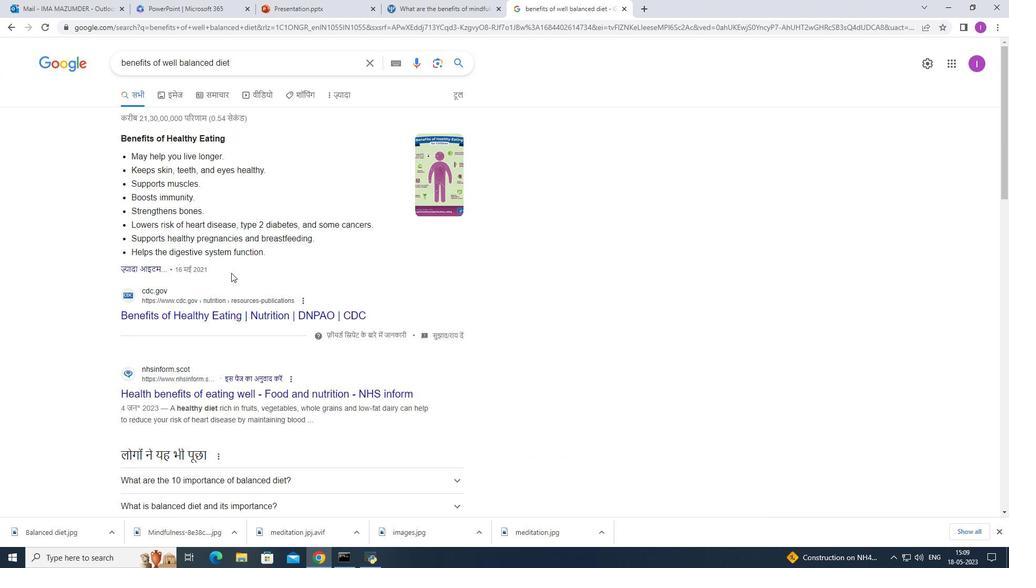 
Action: Mouse moved to (233, 272)
Screenshot: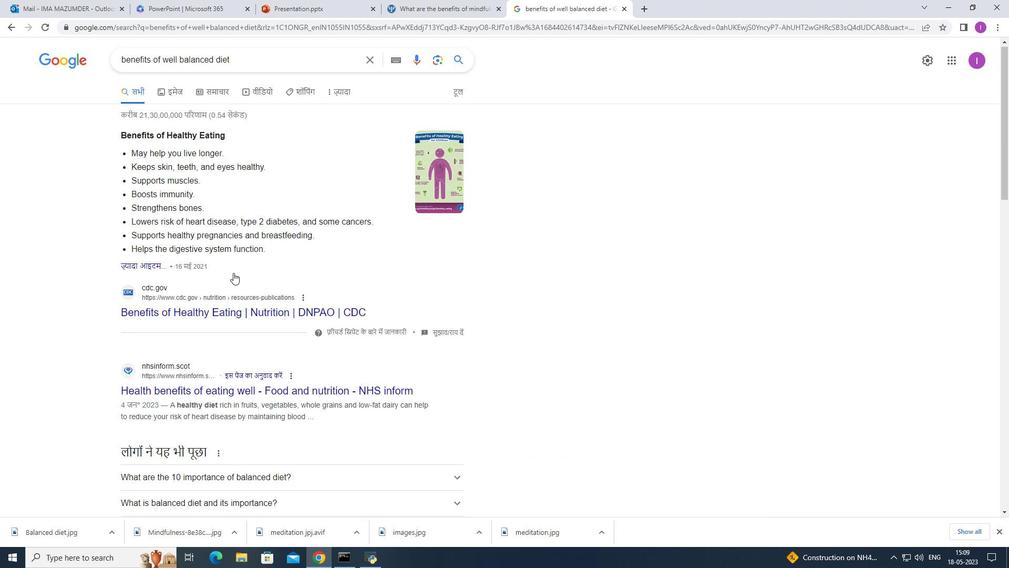 
Action: Mouse scrolled (233, 272) with delta (0, 0)
Screenshot: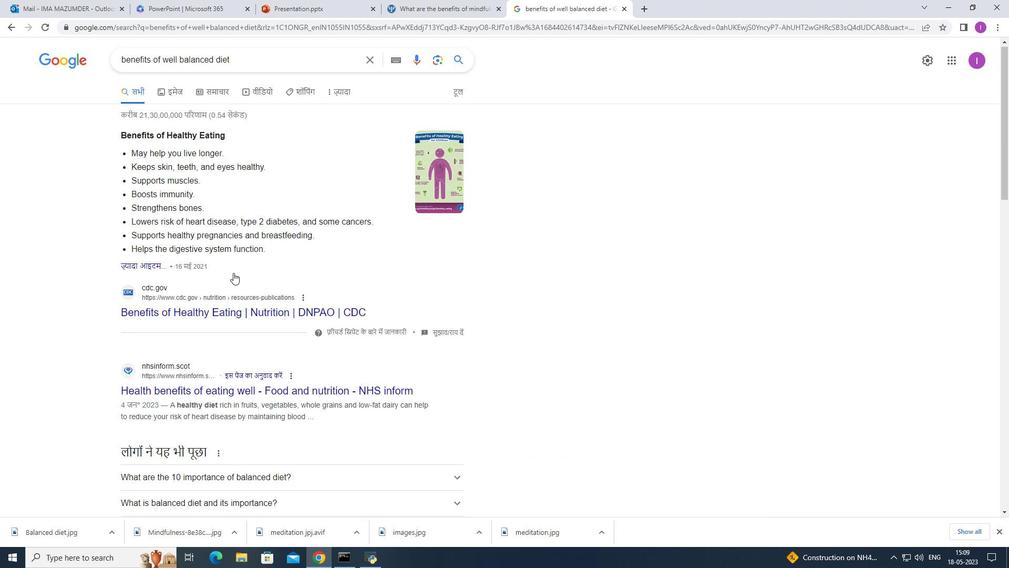 
Action: Mouse moved to (186, 451)
Screenshot: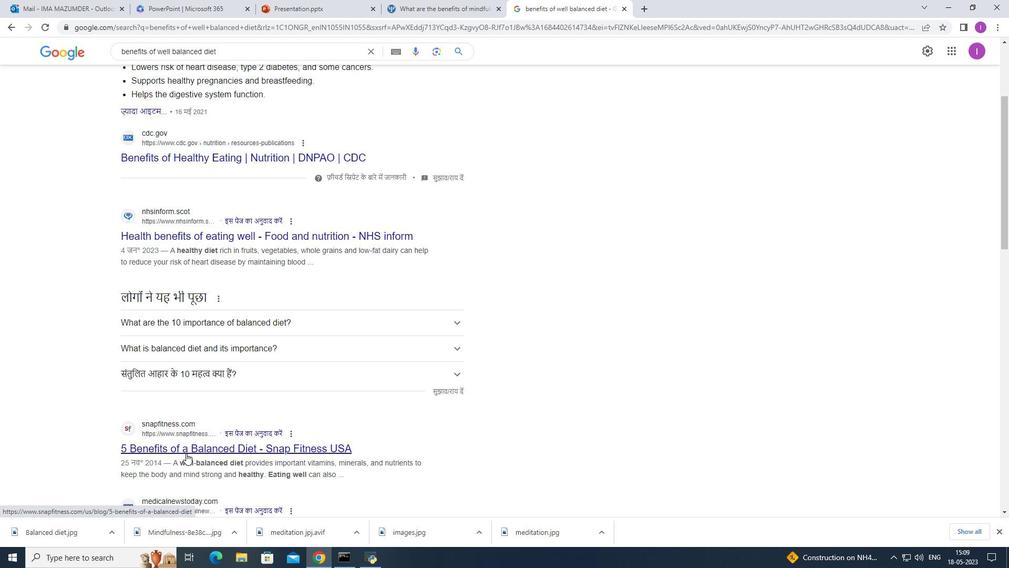 
Action: Mouse pressed left at (186, 451)
Screenshot: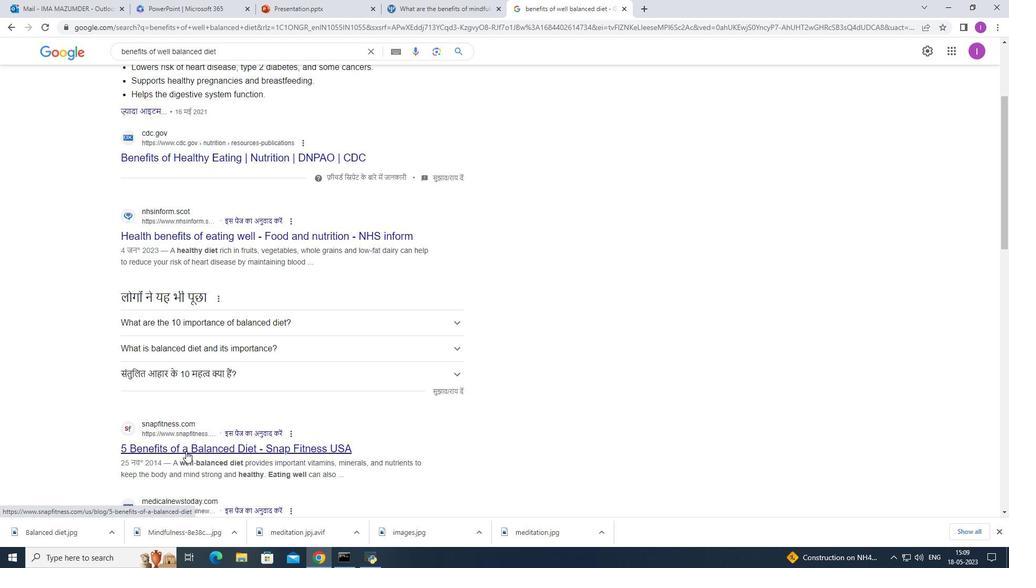 
Action: Mouse pressed left at (186, 451)
Screenshot: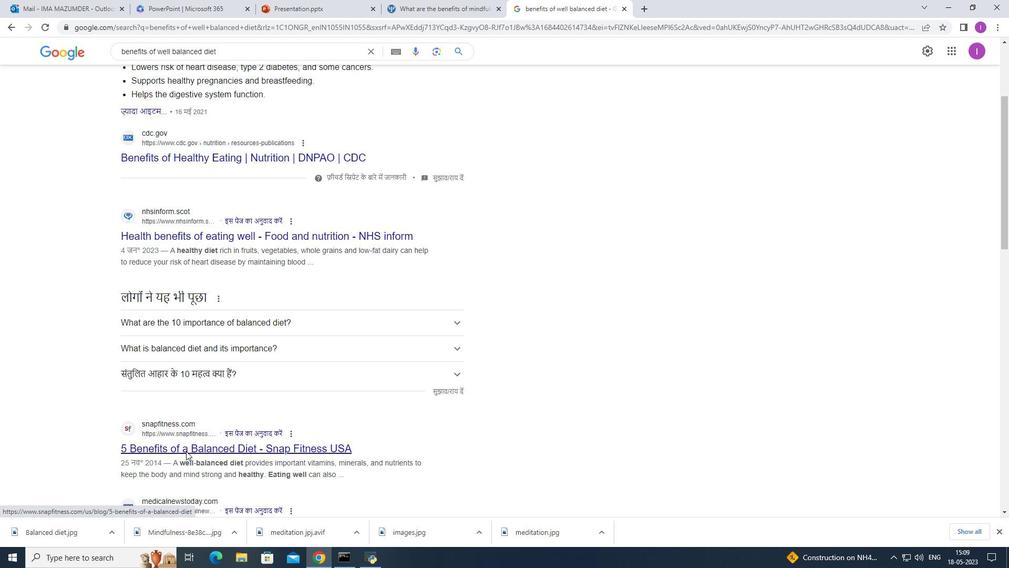 
Action: Mouse moved to (356, 317)
Screenshot: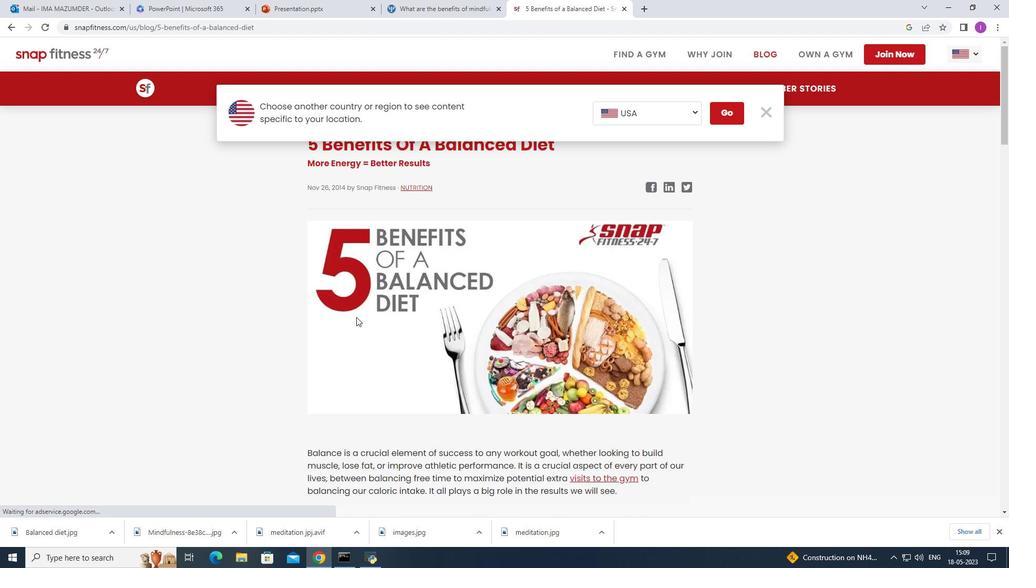 
Action: Mouse scrolled (356, 316) with delta (0, 0)
Screenshot: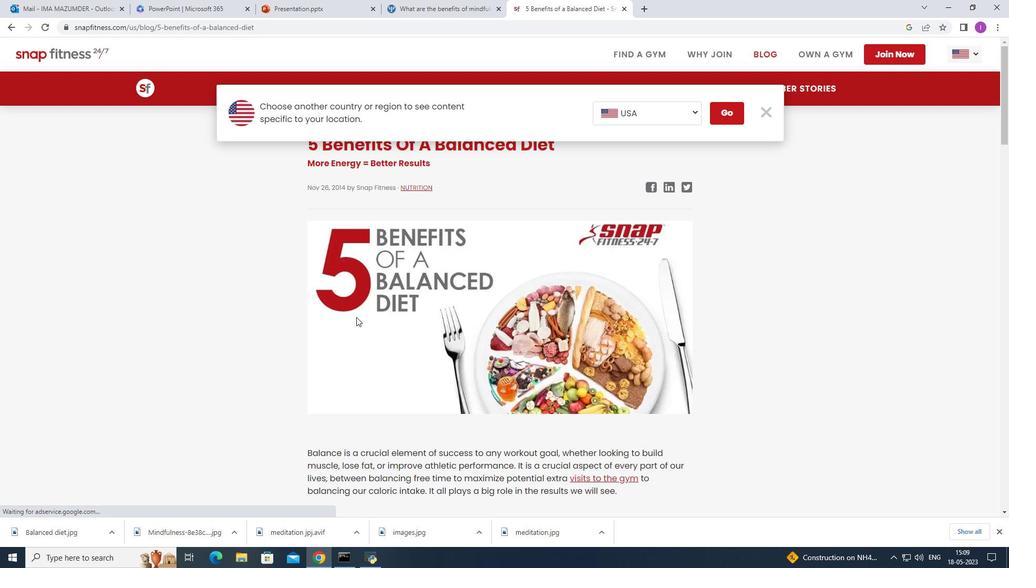 
Action: Mouse scrolled (356, 316) with delta (0, 0)
Screenshot: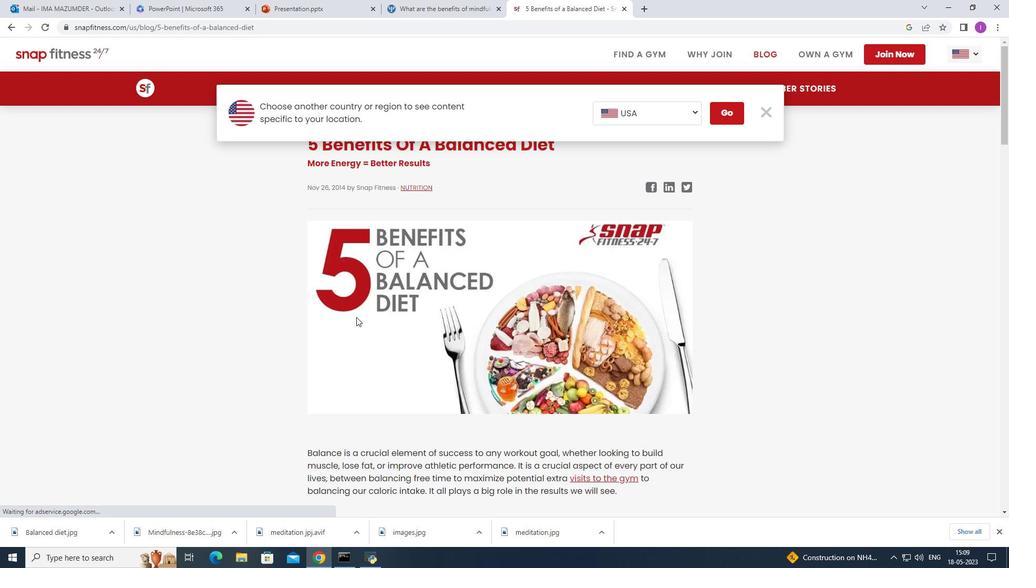 
Action: Mouse scrolled (356, 316) with delta (0, 0)
Screenshot: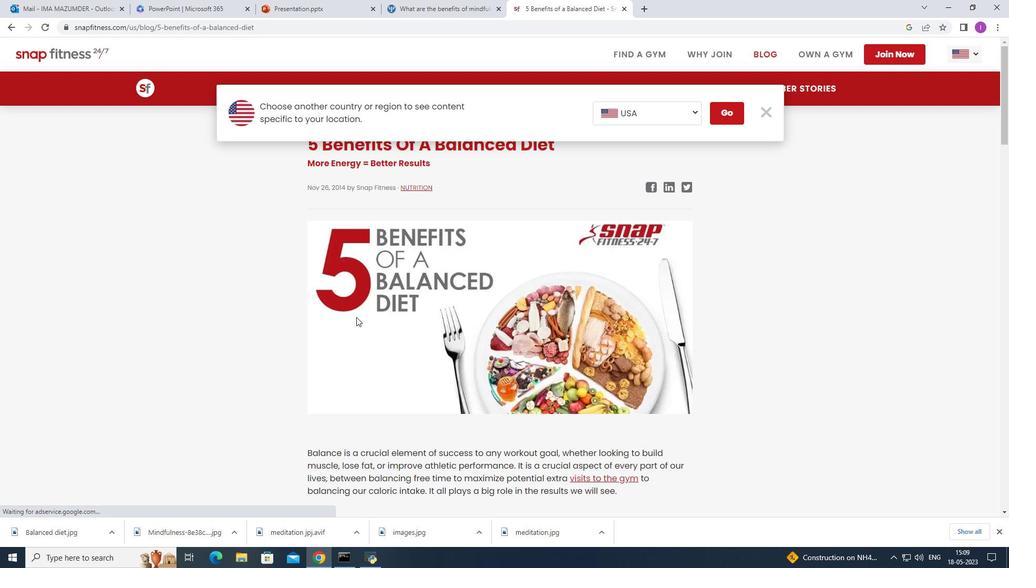
Action: Mouse scrolled (356, 316) with delta (0, 0)
Screenshot: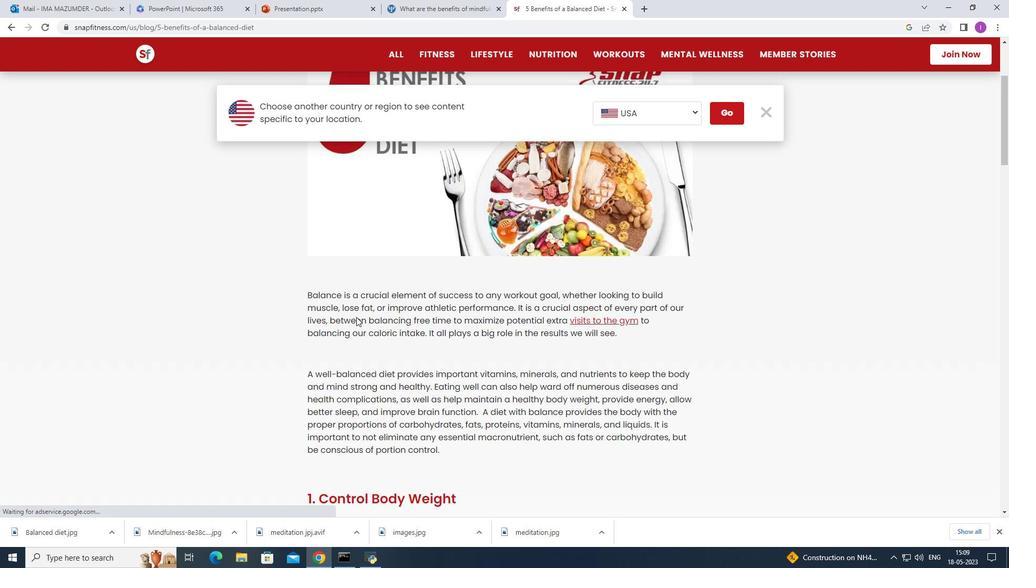 
Action: Mouse moved to (306, 312)
Screenshot: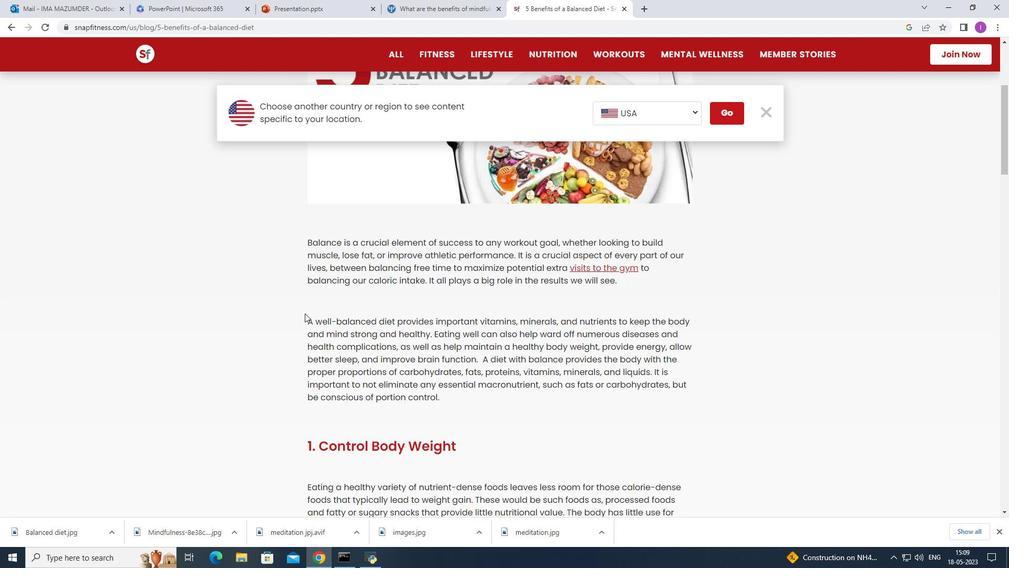
Action: Mouse pressed left at (306, 312)
Screenshot: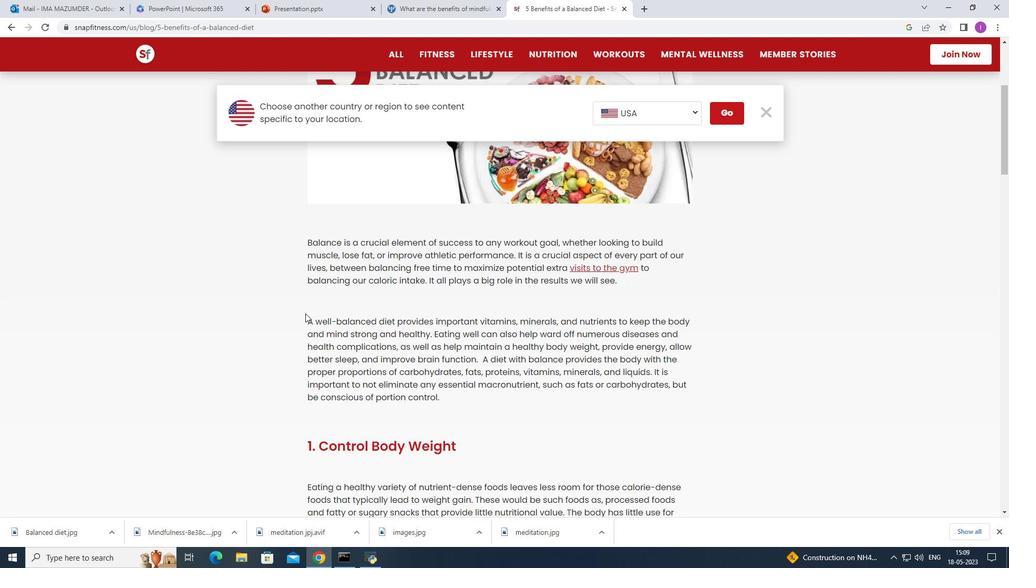 
Action: Mouse moved to (435, 386)
Screenshot: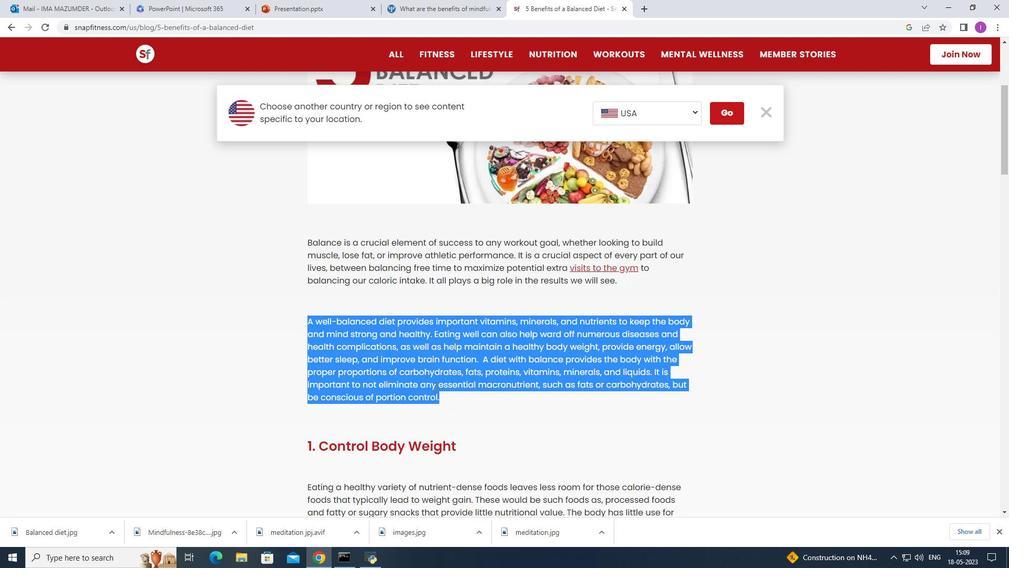 
Action: Key pressed ctrl+C
Screenshot: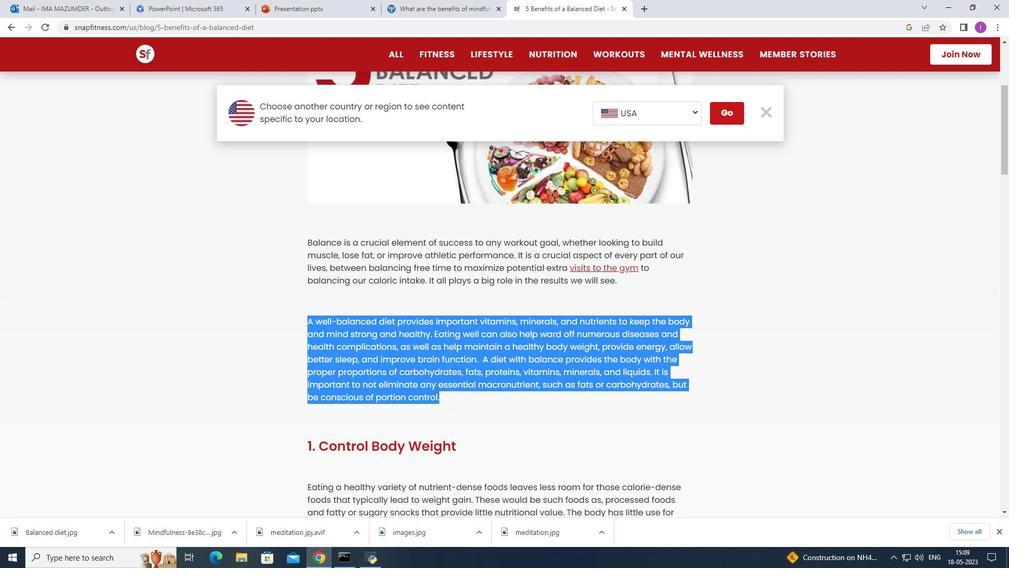 
Action: Mouse moved to (345, 9)
Screenshot: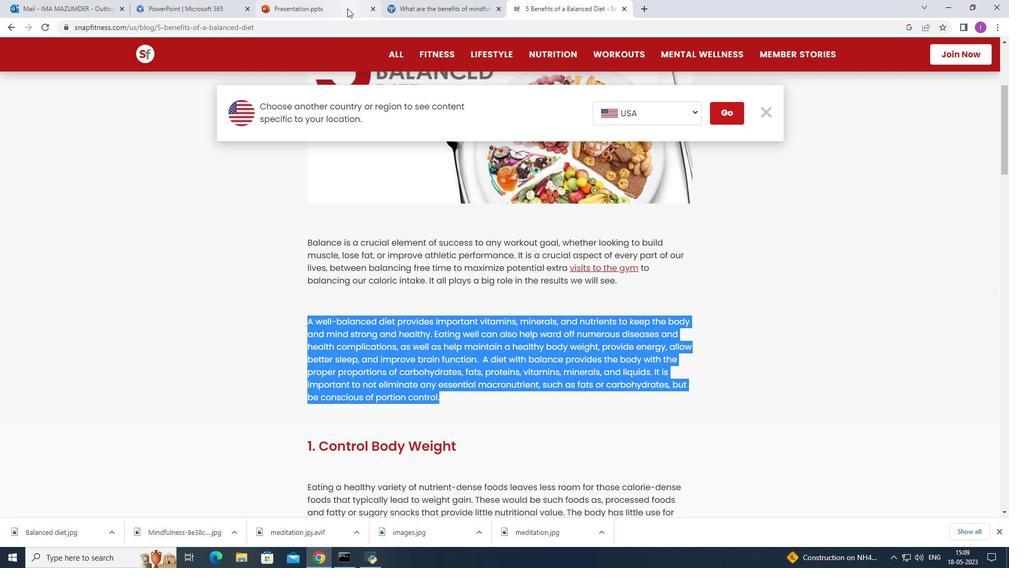 
Action: Mouse pressed left at (345, 9)
Screenshot: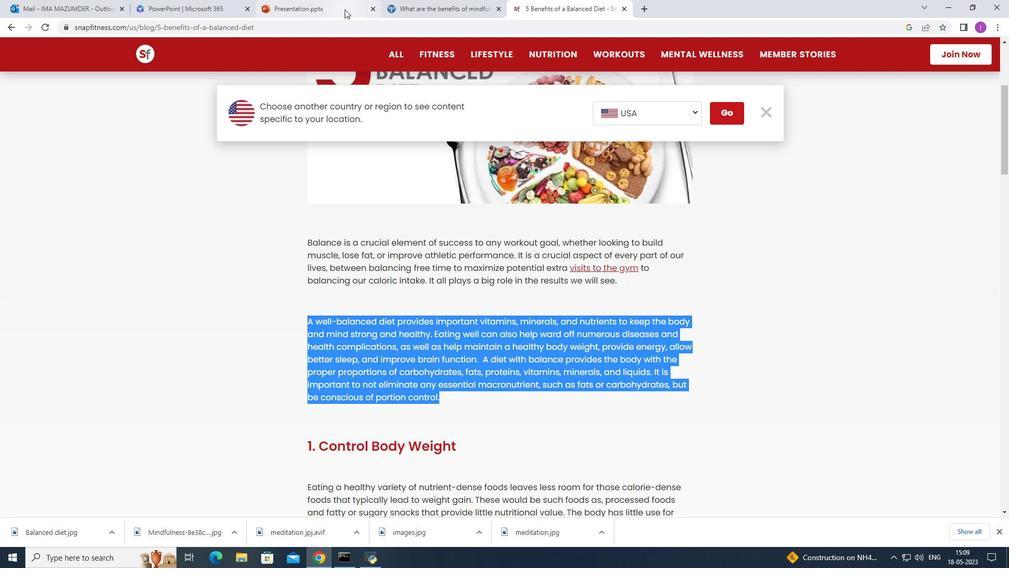 
Action: Mouse moved to (542, 244)
Screenshot: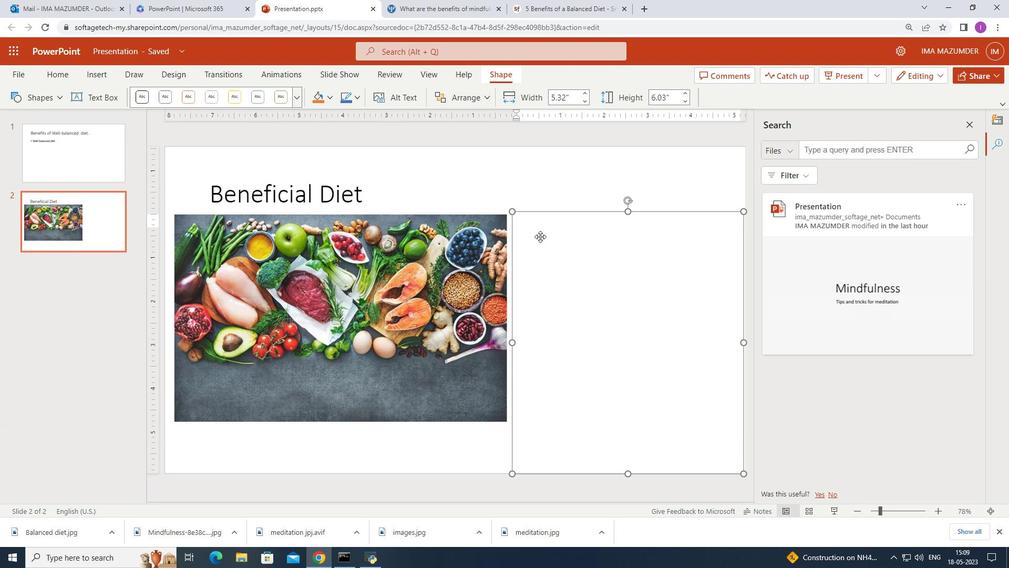 
Action: Mouse pressed left at (542, 244)
Screenshot: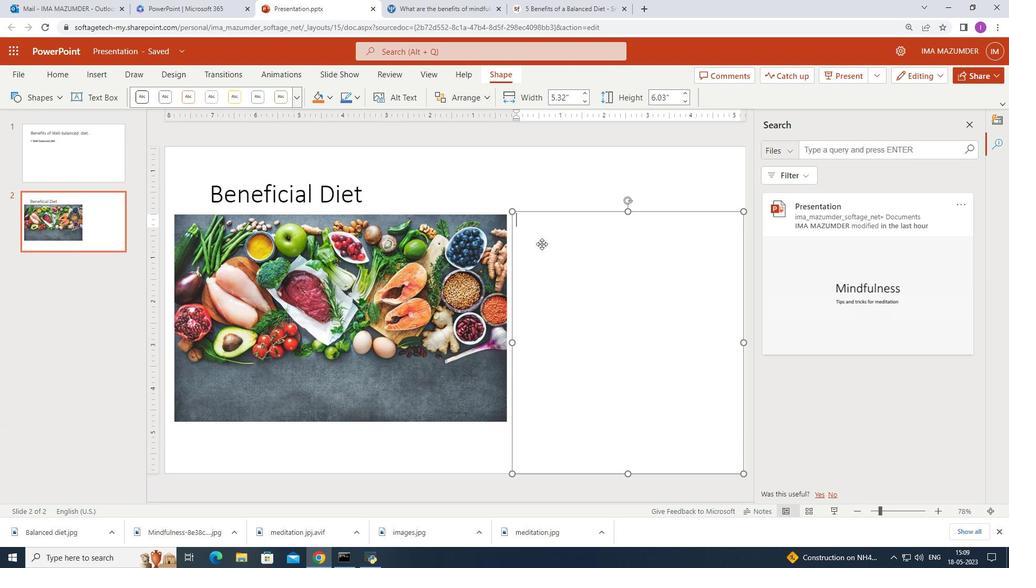 
Action: Mouse moved to (547, 231)
Screenshot: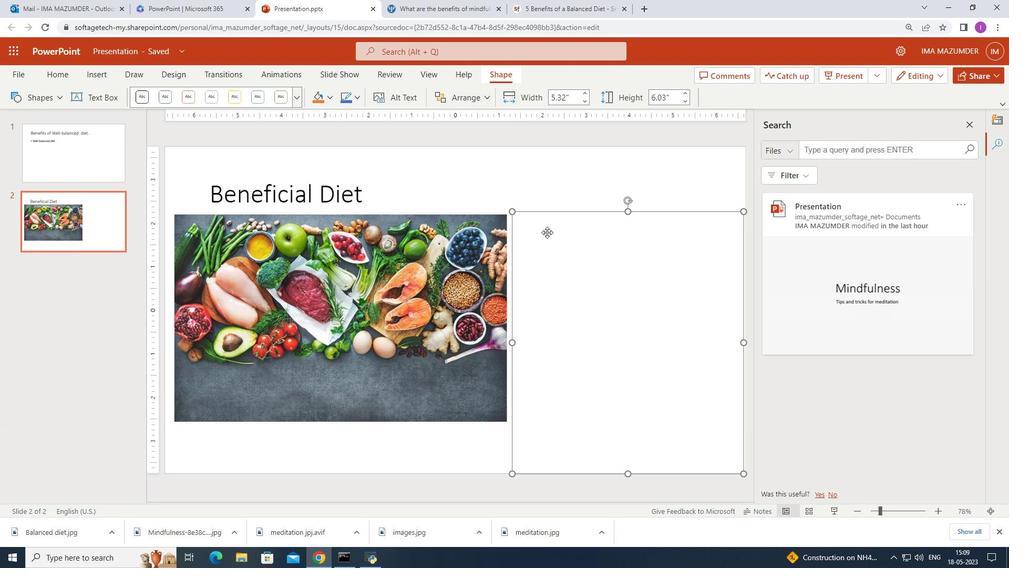 
Action: Mouse pressed left at (547, 231)
Screenshot: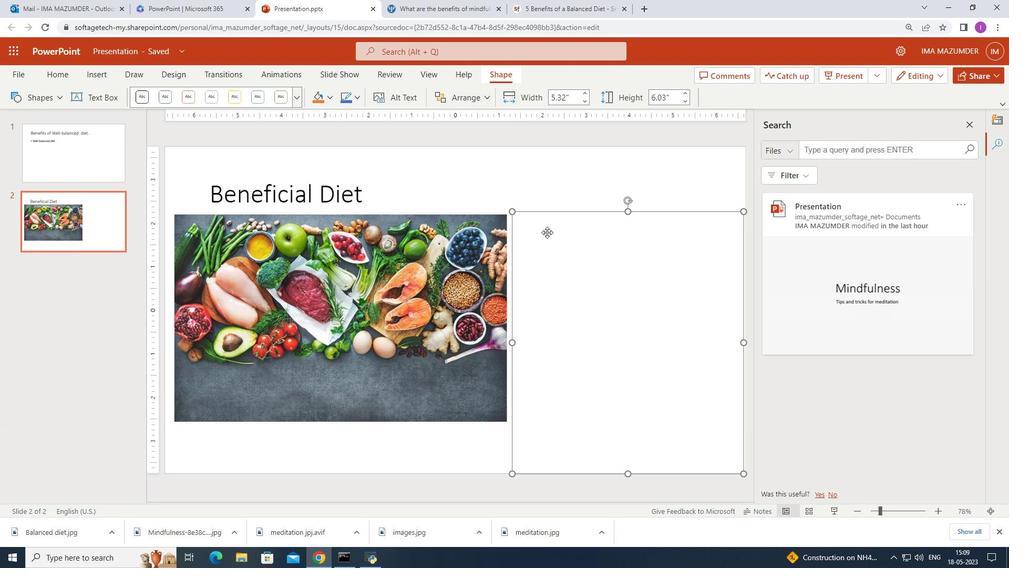 
Action: Mouse moved to (547, 230)
Screenshot: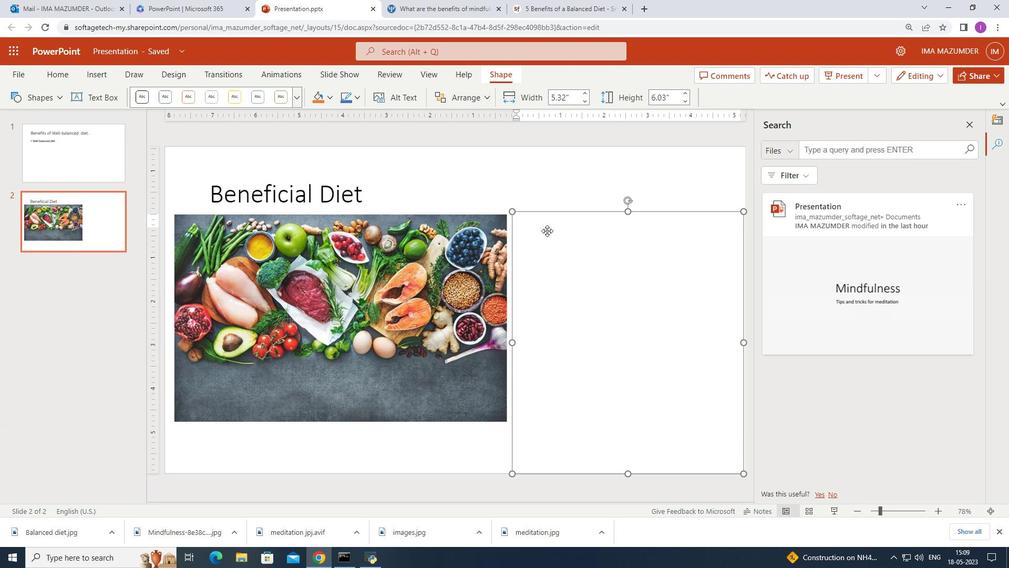 
Action: Key pressed ctrl+V
Screenshot: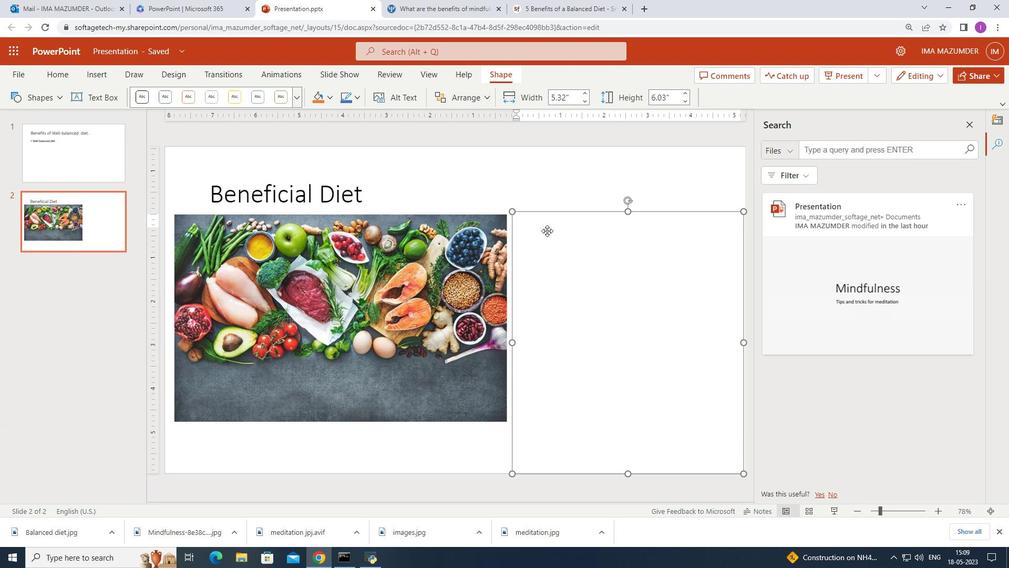 
Action: Mouse moved to (720, 297)
Screenshot: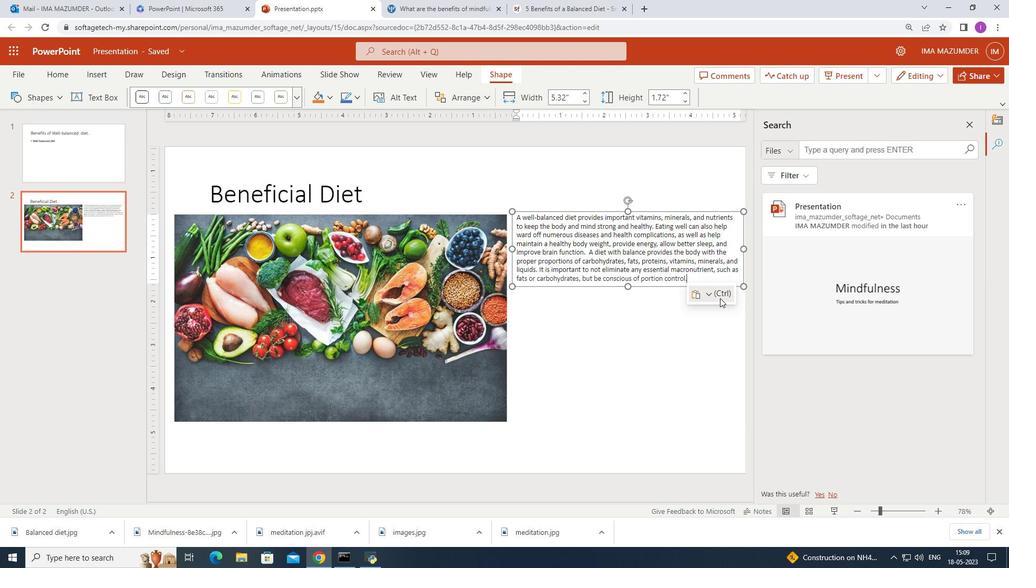 
Action: Mouse pressed left at (720, 297)
Screenshot: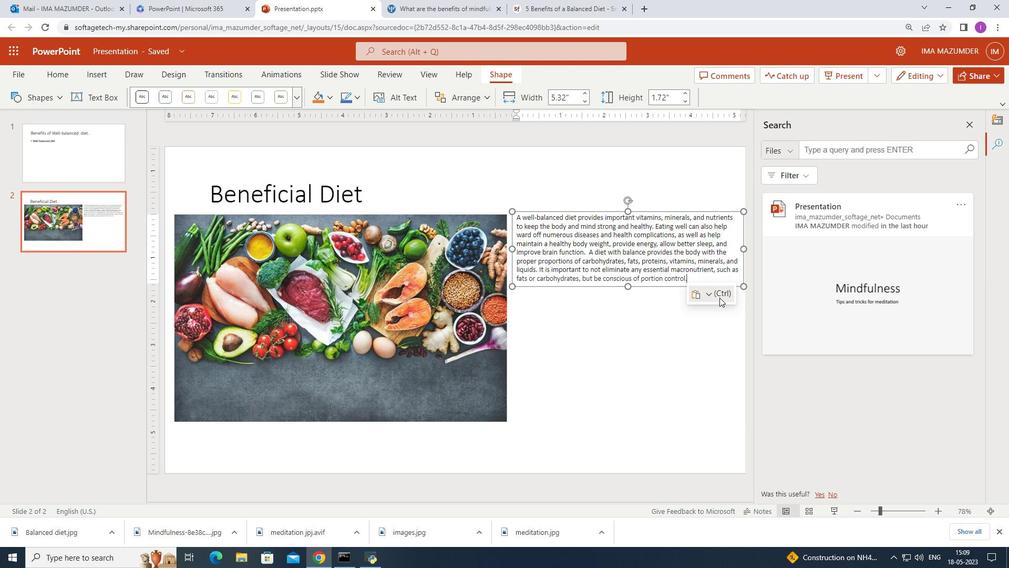 
Action: Mouse moved to (748, 348)
Screenshot: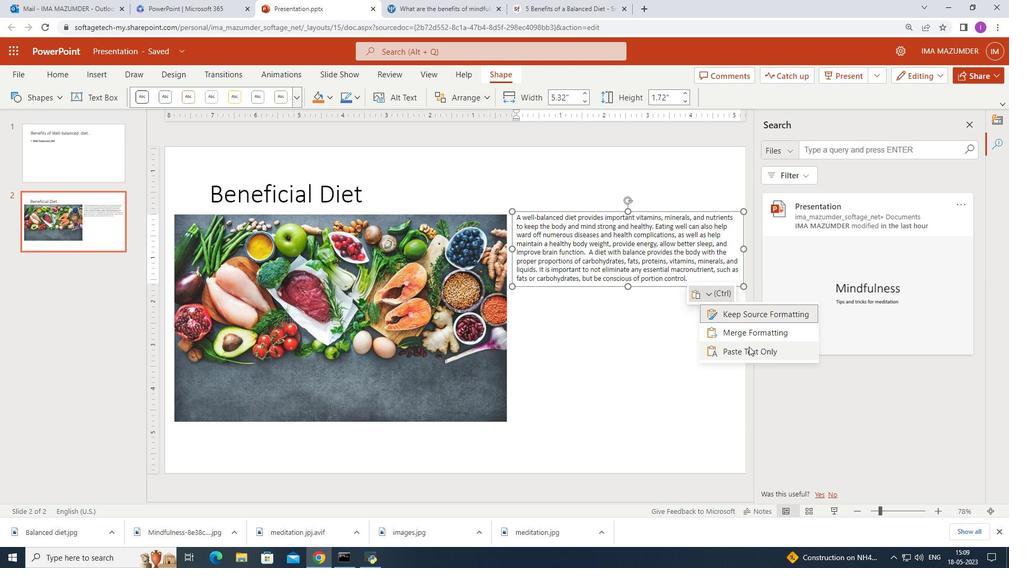 
Action: Mouse pressed left at (748, 348)
Screenshot: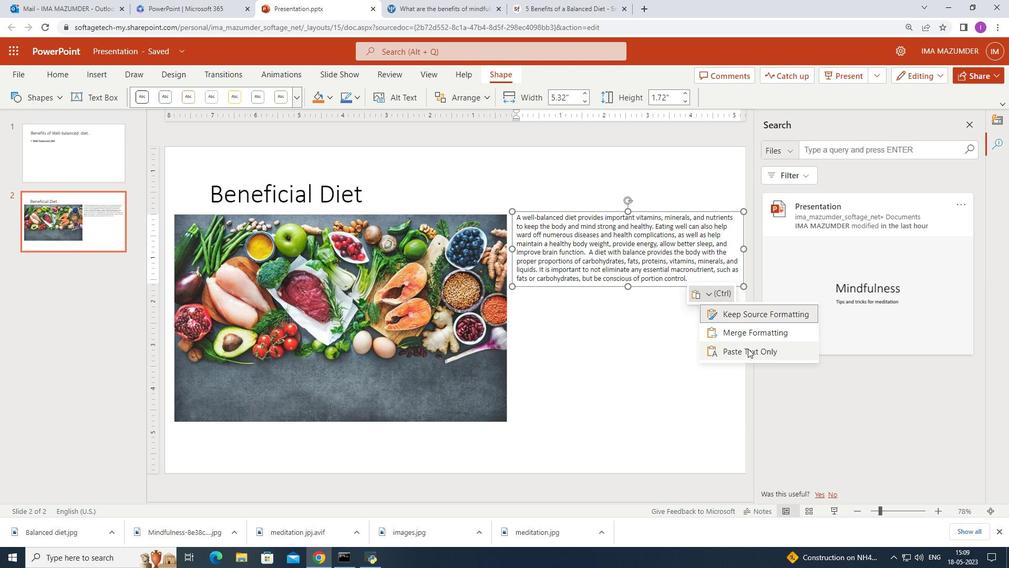 
Action: Mouse moved to (547, 8)
Screenshot: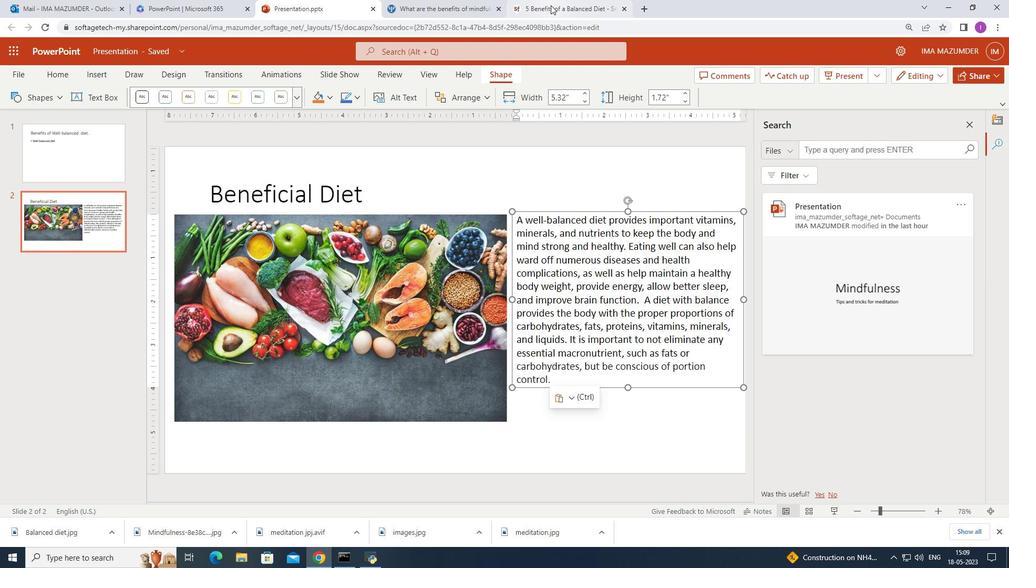 
Action: Mouse pressed left at (547, 8)
Screenshot: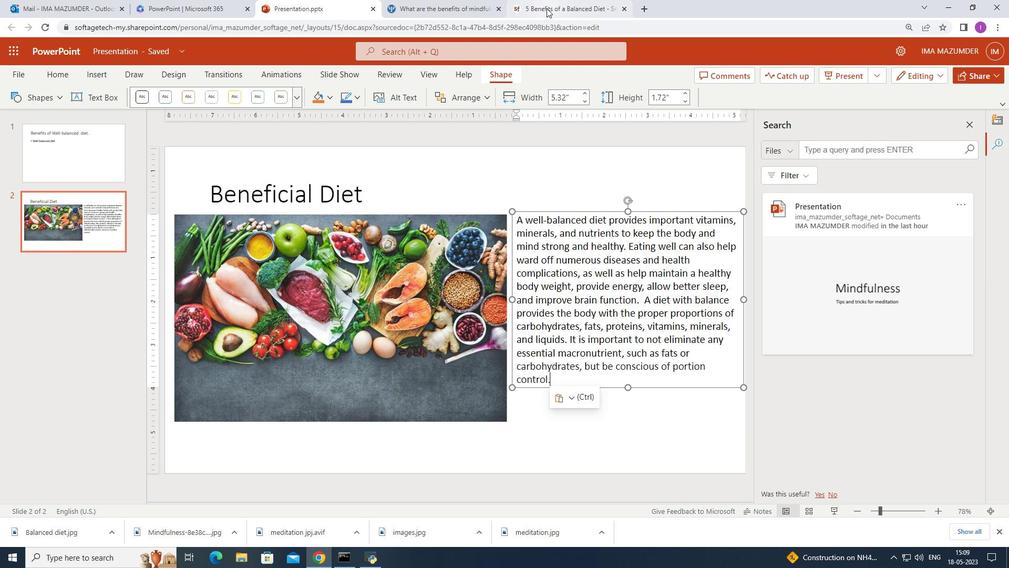 
Action: Mouse moved to (473, 462)
Screenshot: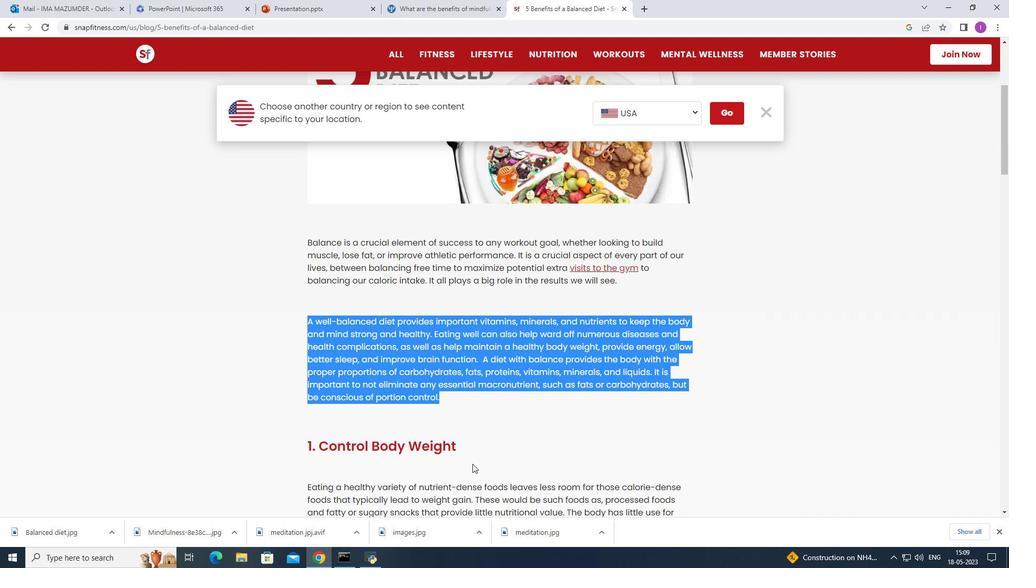 
Action: Mouse scrolled (473, 462) with delta (0, 0)
Screenshot: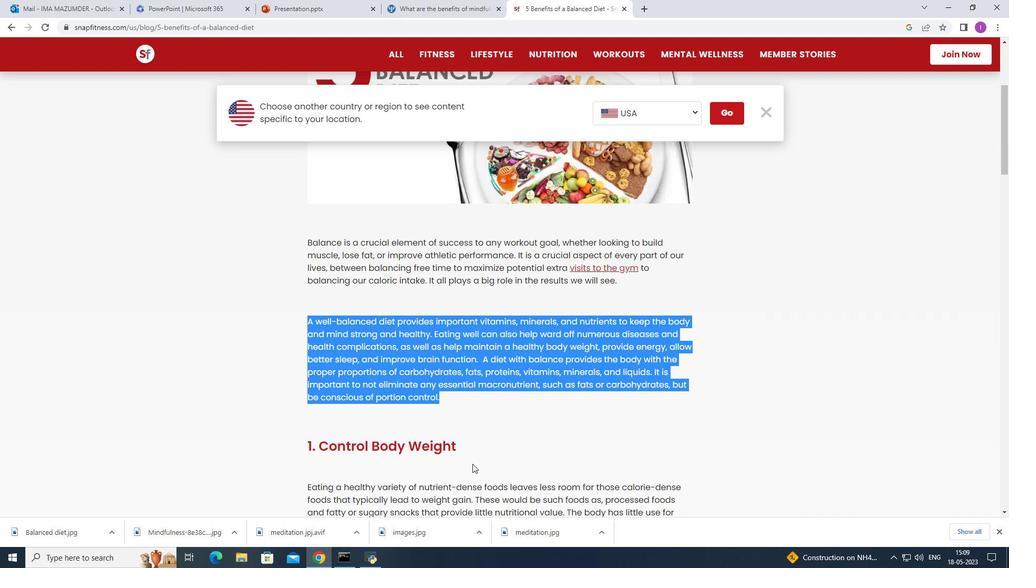 
Action: Mouse scrolled (473, 462) with delta (0, 0)
Screenshot: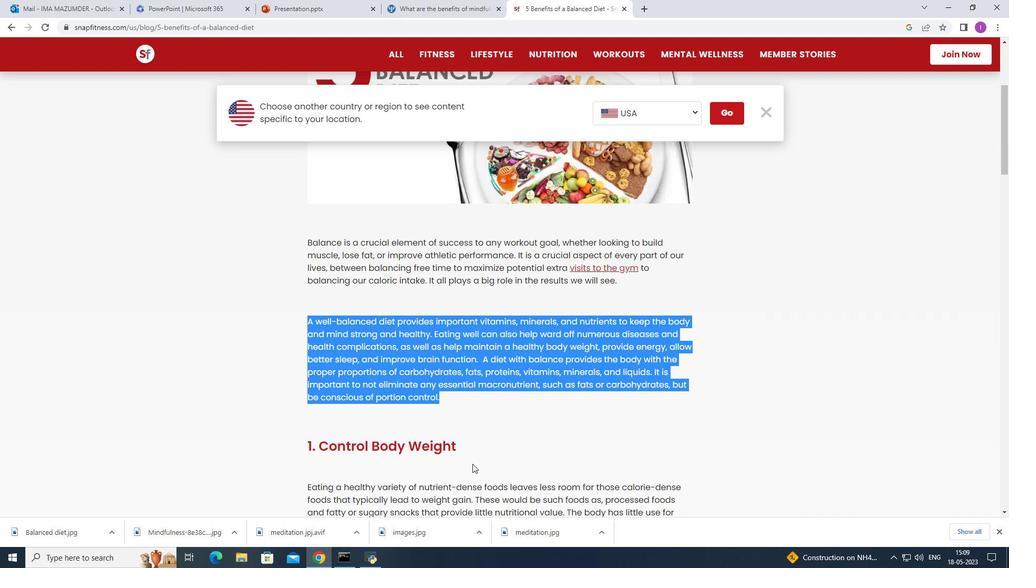 
Action: Mouse moved to (474, 461)
Screenshot: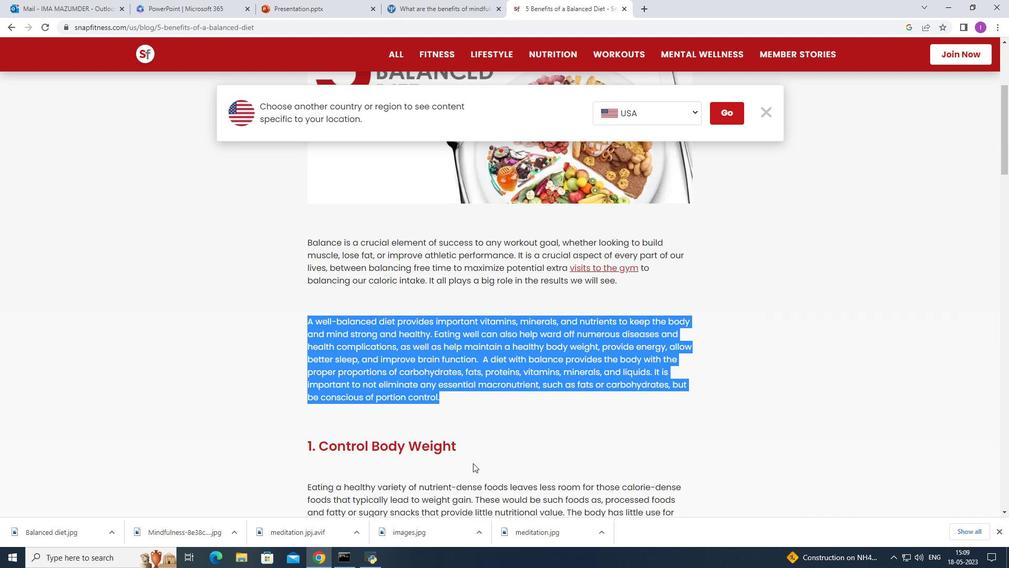 
Action: Mouse scrolled (474, 460) with delta (0, 0)
Screenshot: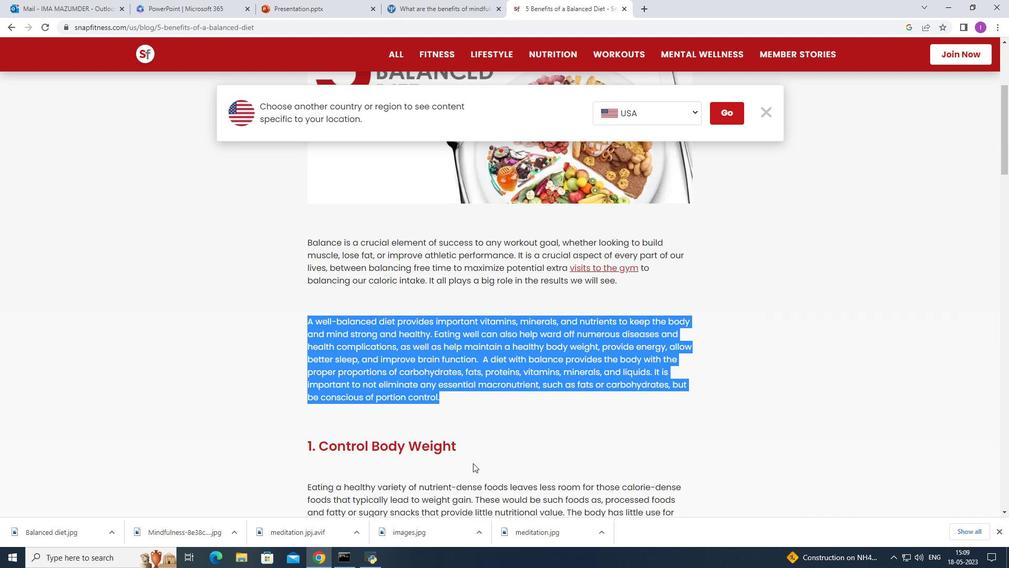 
Action: Mouse moved to (491, 425)
Screenshot: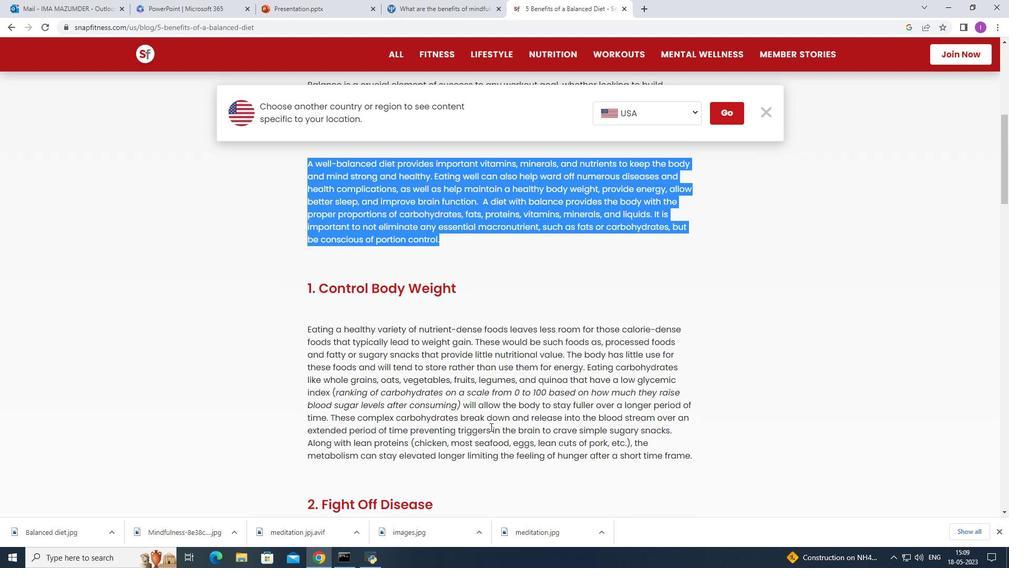 
Action: Mouse scrolled (491, 424) with delta (0, 0)
Screenshot: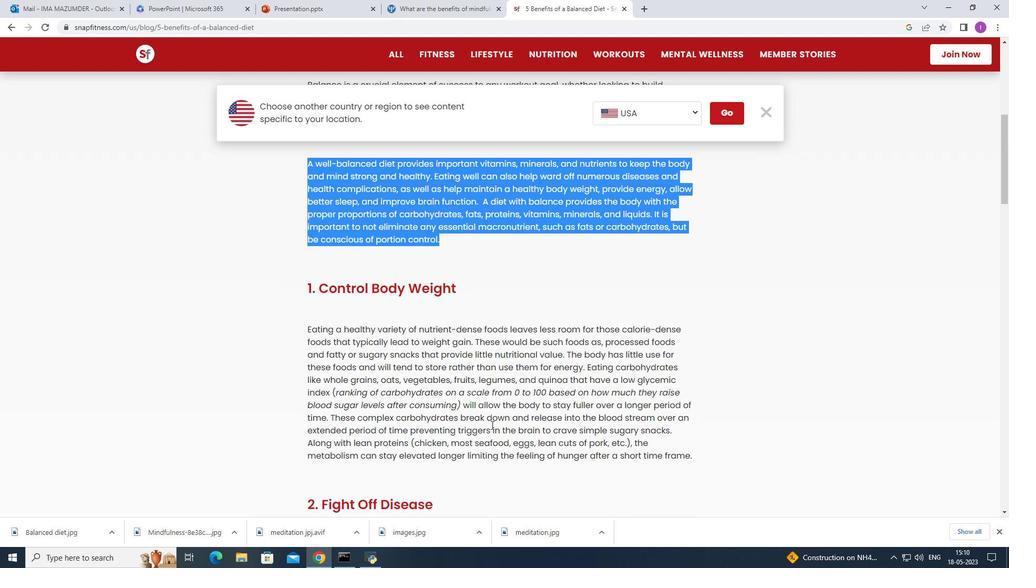 
Action: Mouse scrolled (491, 424) with delta (0, 0)
Screenshot: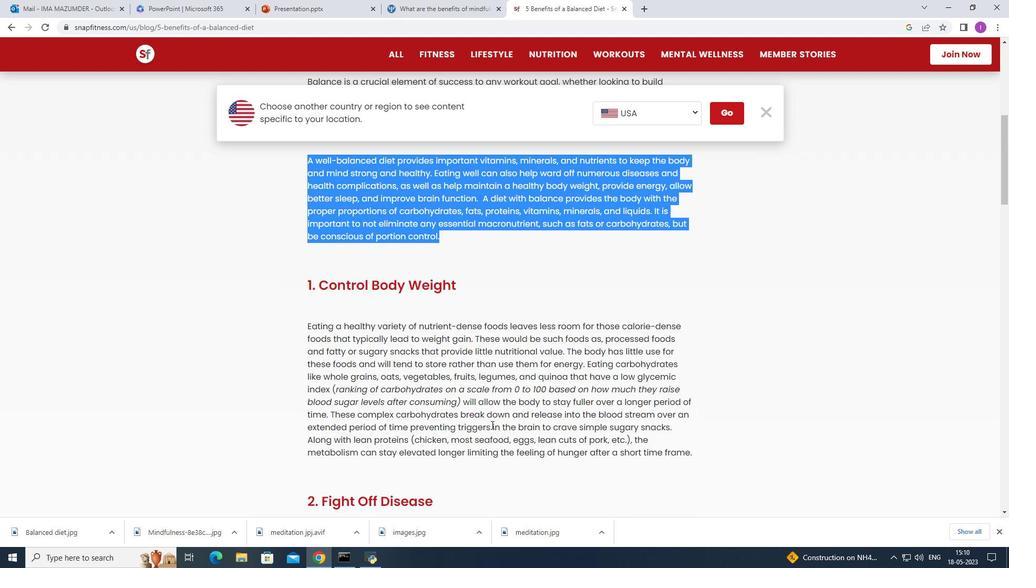
Action: Mouse moved to (492, 421)
Screenshot: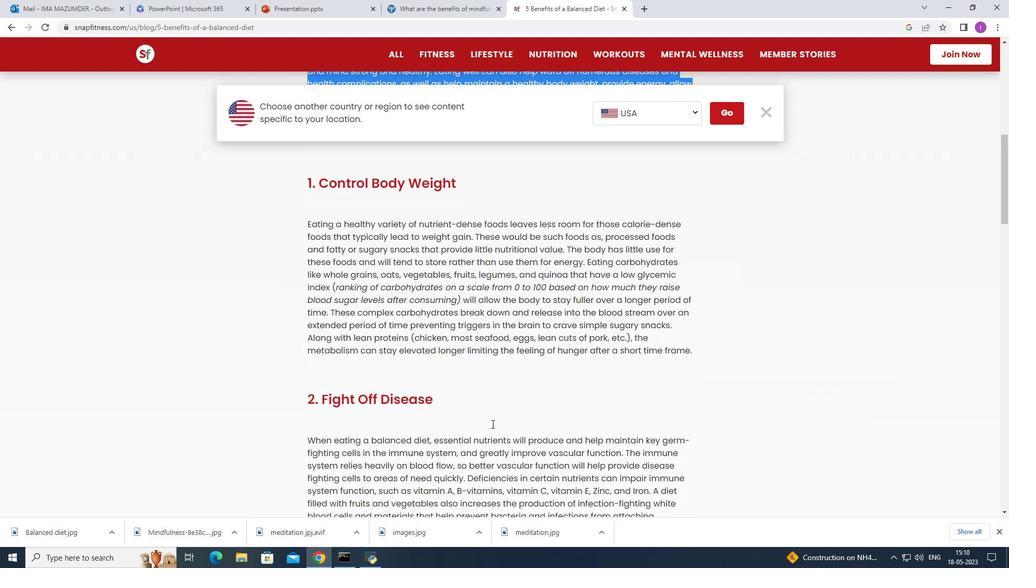 
Action: Mouse scrolled (492, 421) with delta (0, 0)
Screenshot: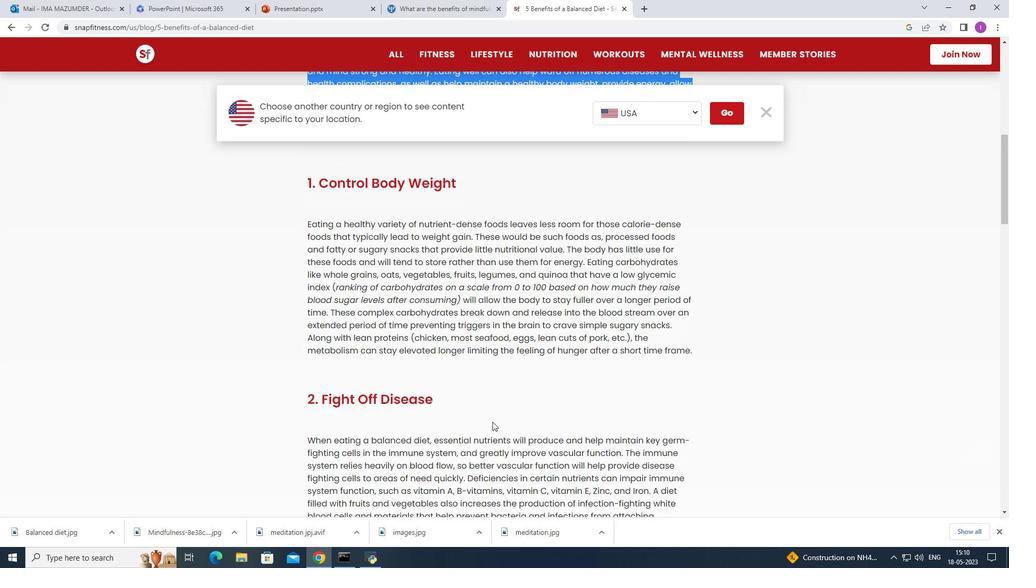 
Action: Mouse scrolled (492, 421) with delta (0, 0)
Screenshot: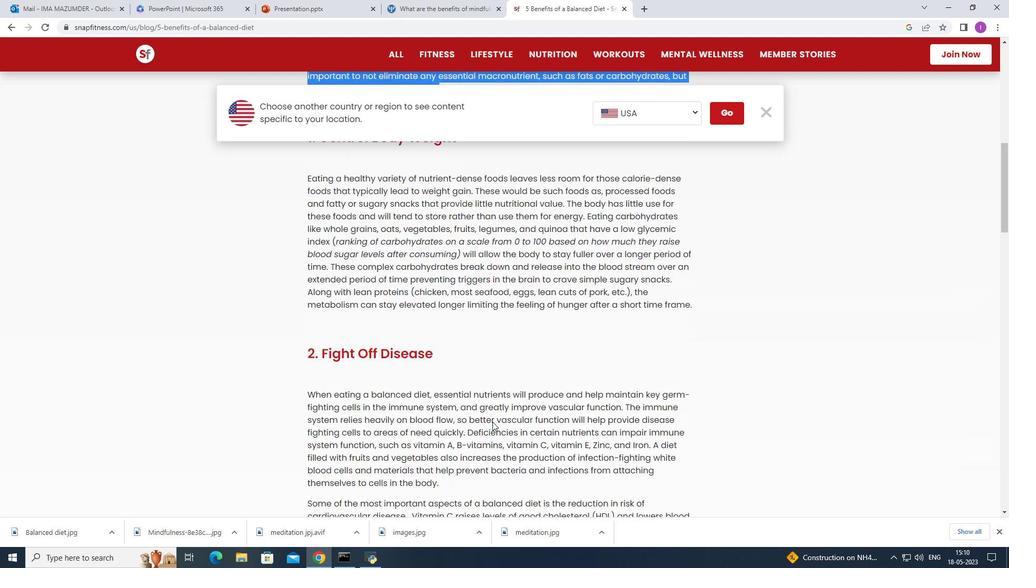 
Action: Mouse scrolled (492, 421) with delta (0, 0)
Screenshot: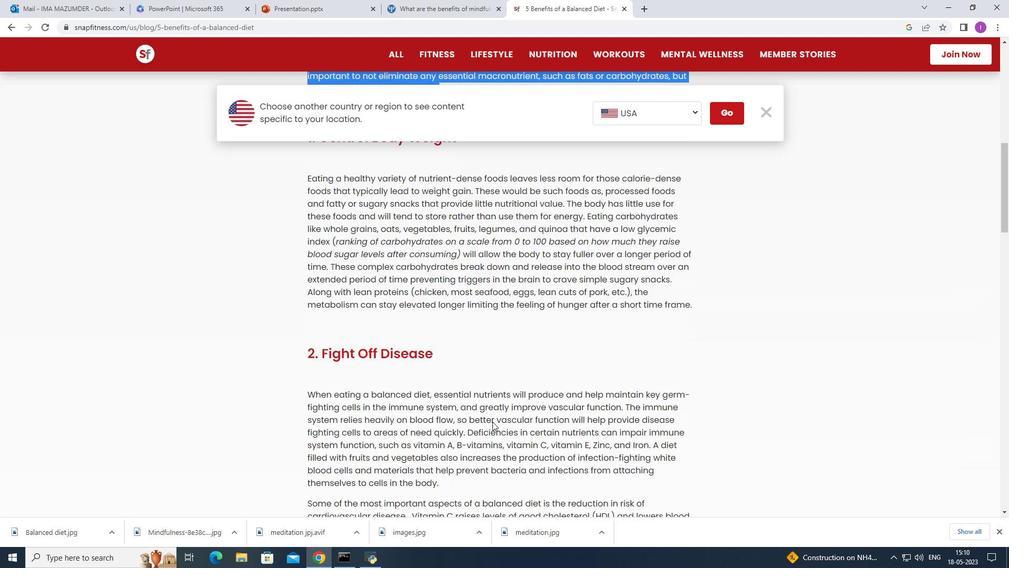 
Action: Mouse moved to (493, 421)
Screenshot: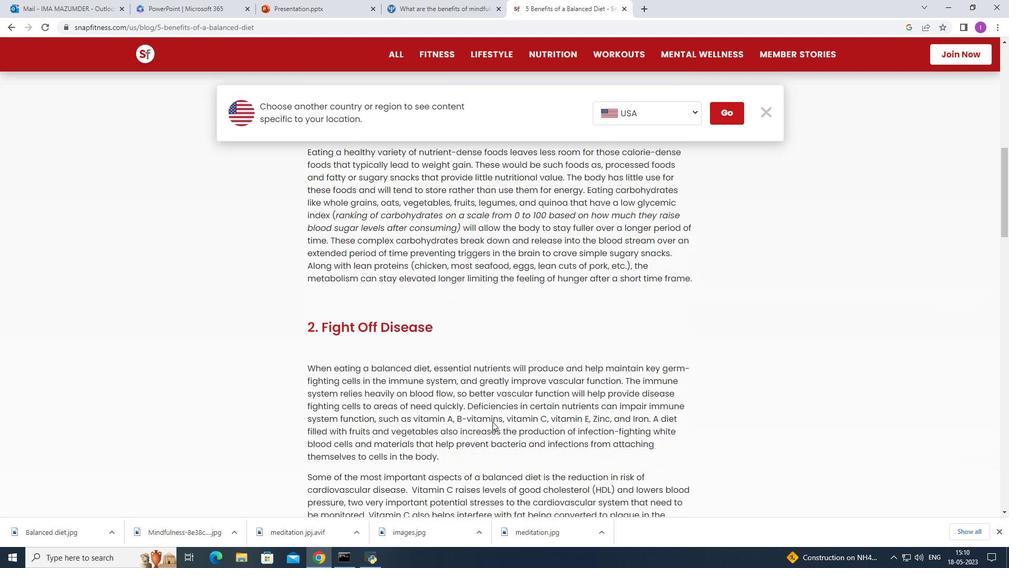 
Action: Mouse scrolled (493, 420) with delta (0, 0)
Screenshot: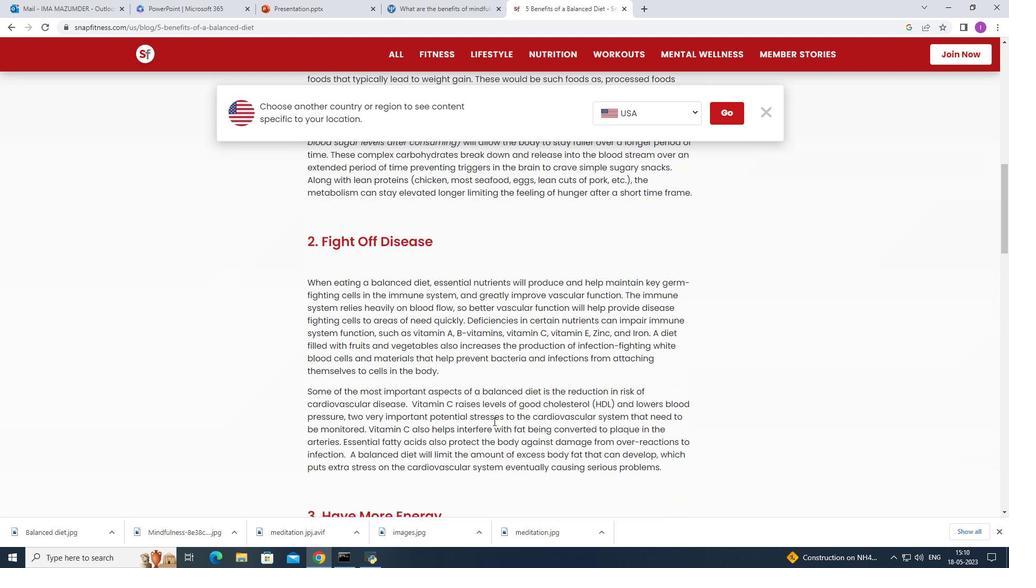 
Action: Mouse scrolled (493, 420) with delta (0, 0)
Screenshot: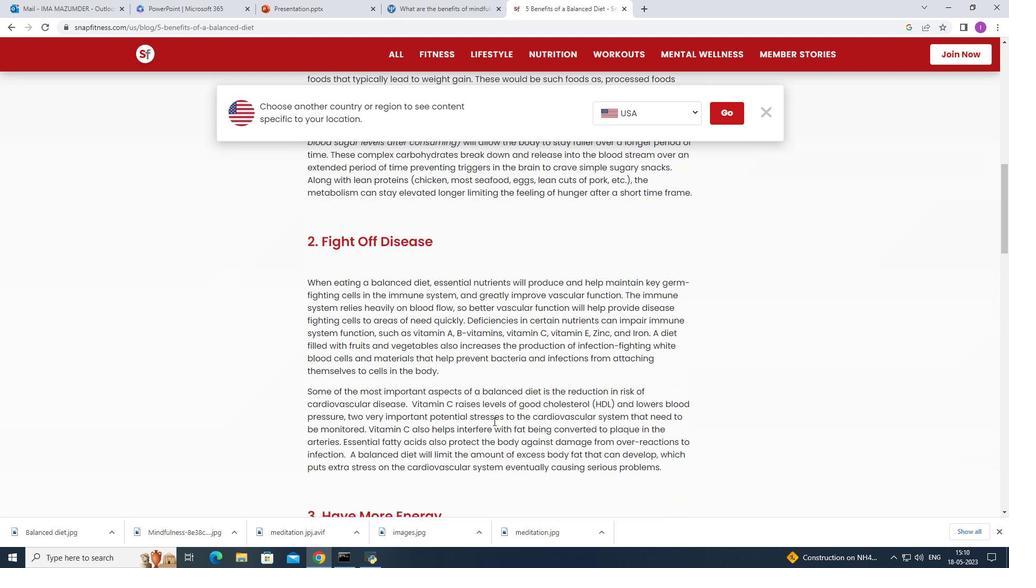 
Action: Mouse scrolled (493, 420) with delta (0, 0)
Screenshot: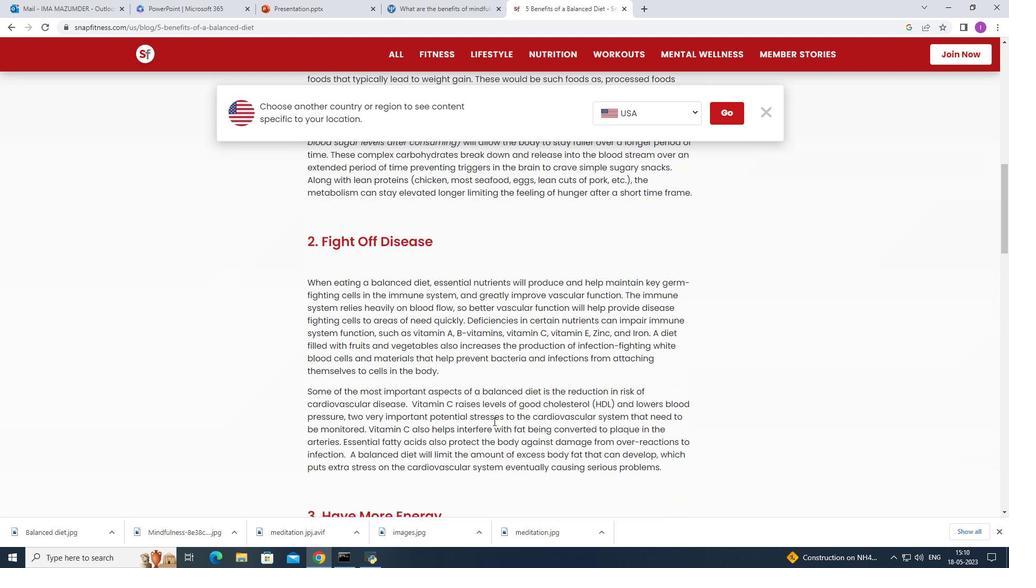 
Action: Mouse moved to (496, 419)
Screenshot: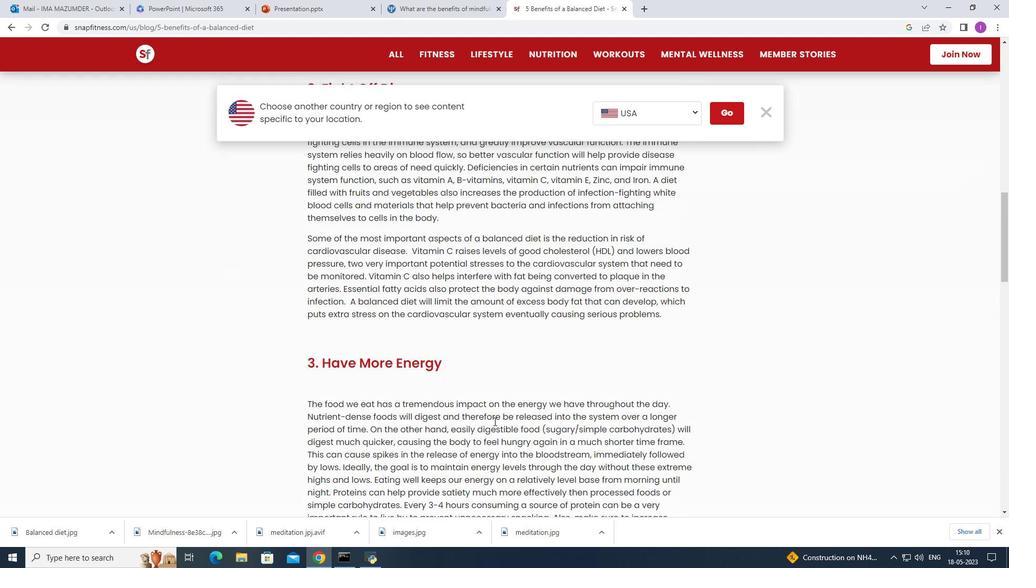 
Action: Mouse scrolled (496, 418) with delta (0, 0)
Screenshot: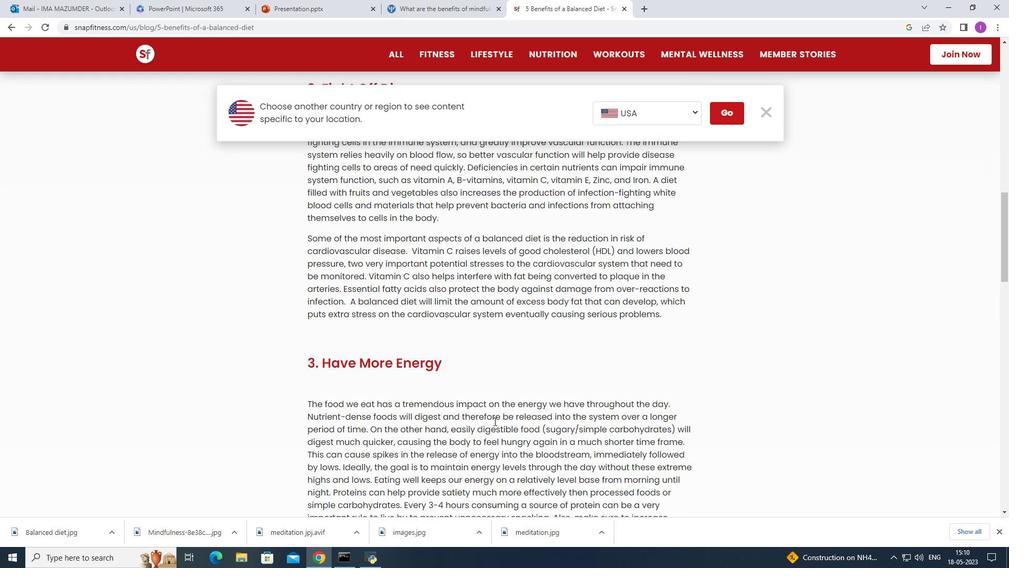 
Action: Mouse scrolled (496, 418) with delta (0, 0)
Screenshot: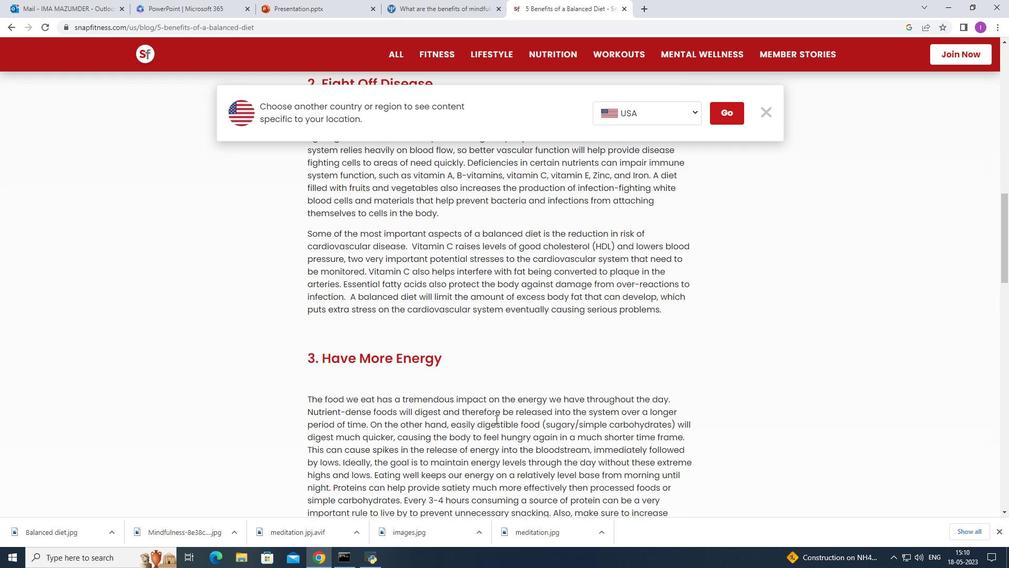 
Action: Mouse moved to (497, 417)
Screenshot: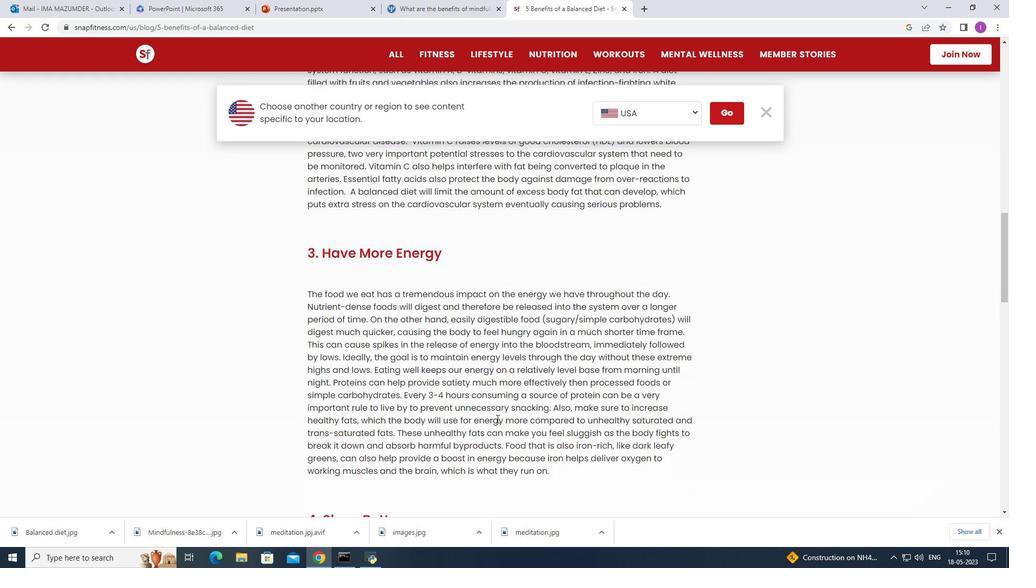 
Action: Mouse scrolled (497, 416) with delta (0, 0)
Screenshot: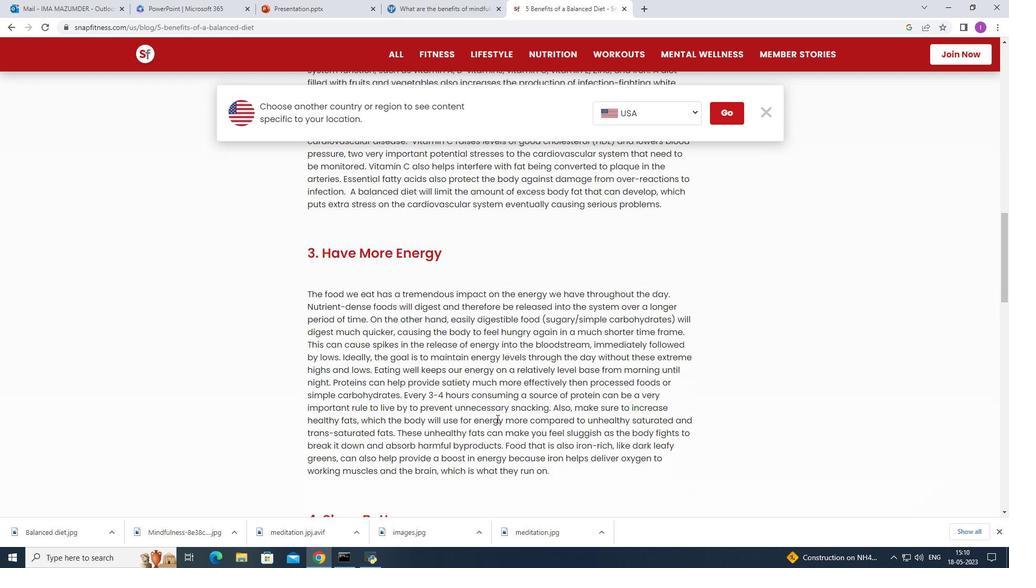 
Action: Mouse scrolled (497, 416) with delta (0, 0)
Screenshot: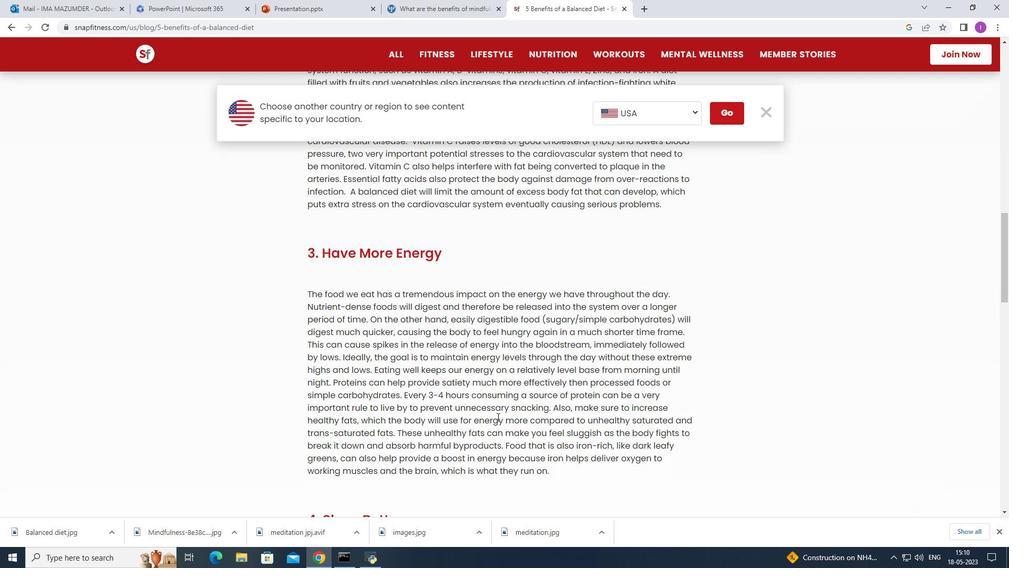 
Action: Mouse scrolled (497, 416) with delta (0, 0)
Screenshot: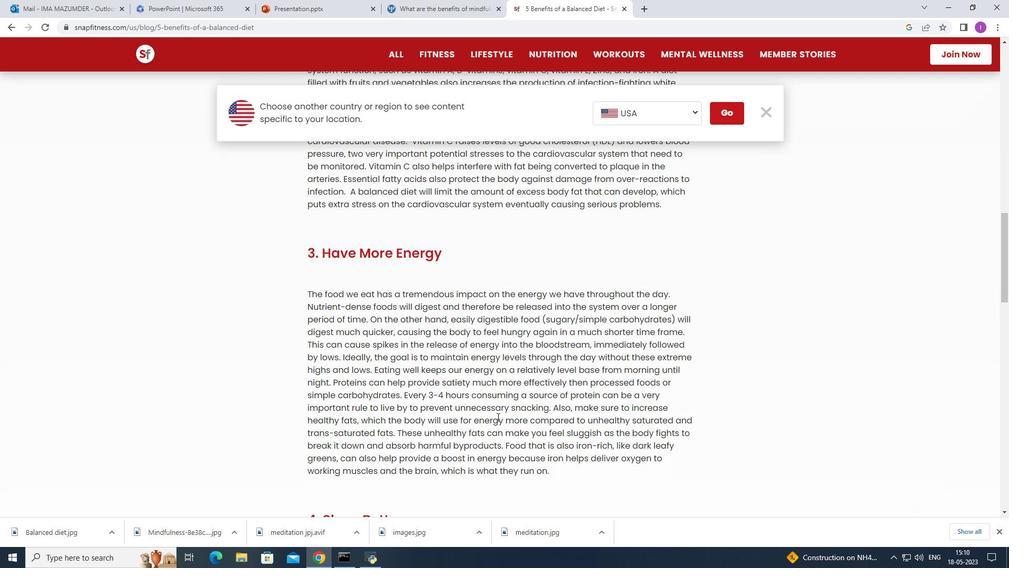 
Action: Mouse moved to (500, 409)
Screenshot: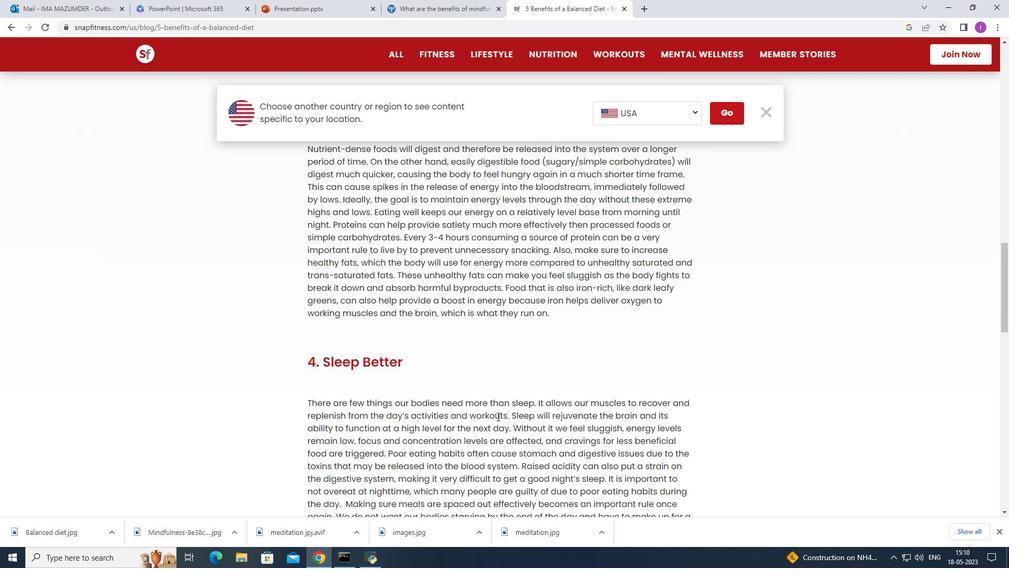 
Action: Mouse scrolled (499, 415) with delta (0, 0)
Screenshot: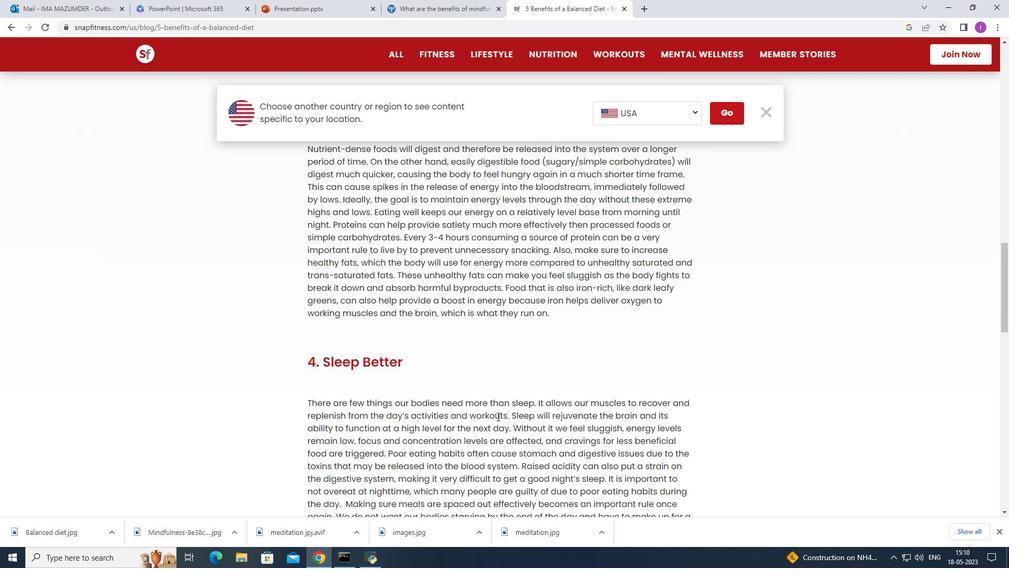 
Action: Mouse moved to (502, 401)
Screenshot: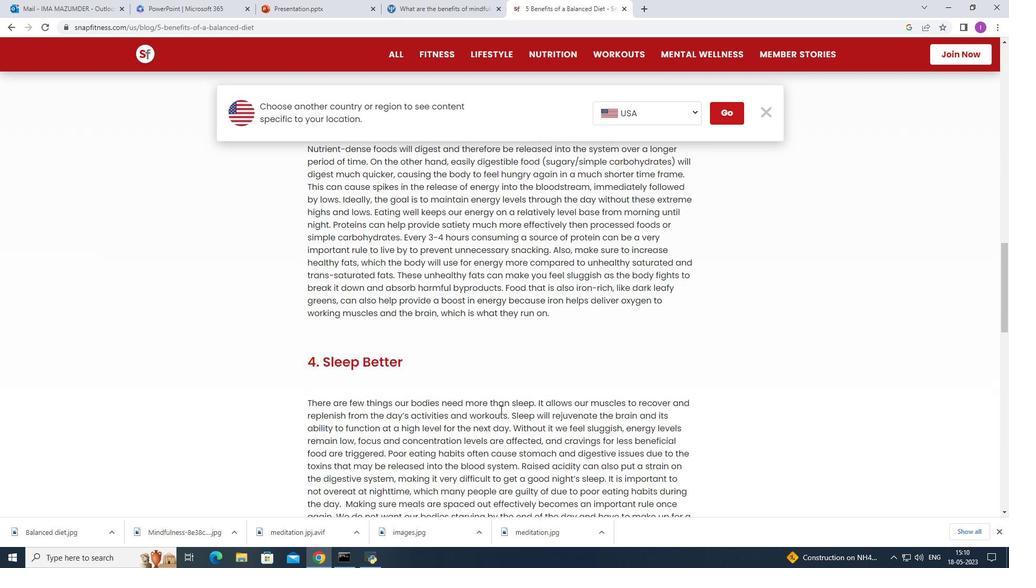
Action: Mouse scrolled (502, 402) with delta (0, 0)
Screenshot: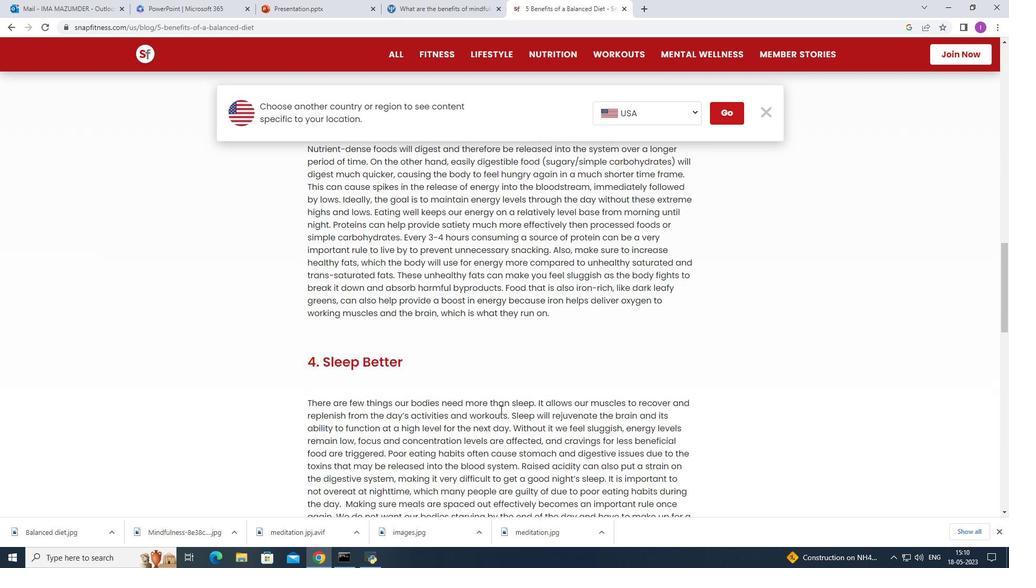 
Action: Mouse moved to (504, 394)
Screenshot: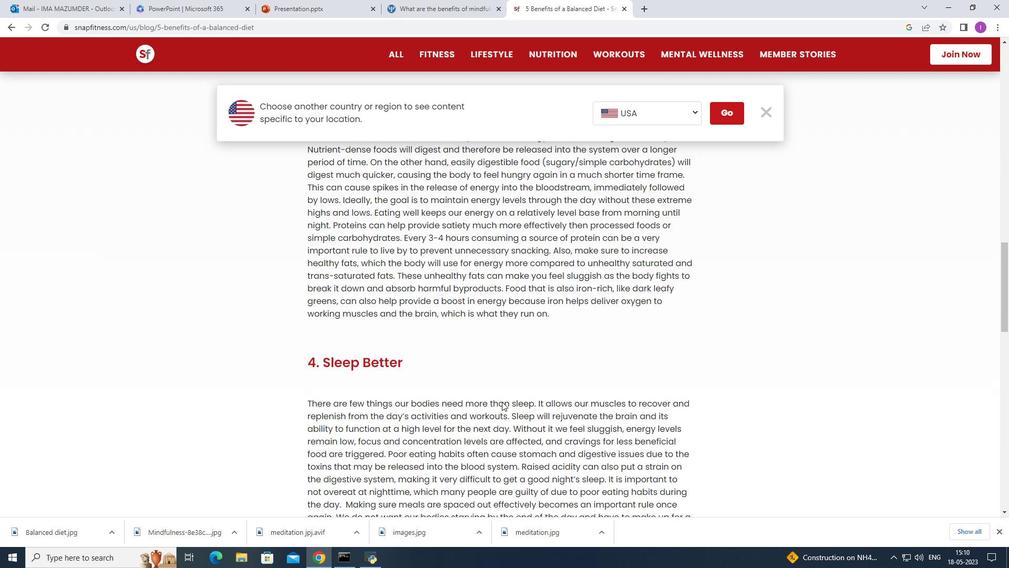 
Action: Mouse scrolled (504, 393) with delta (0, 0)
Screenshot: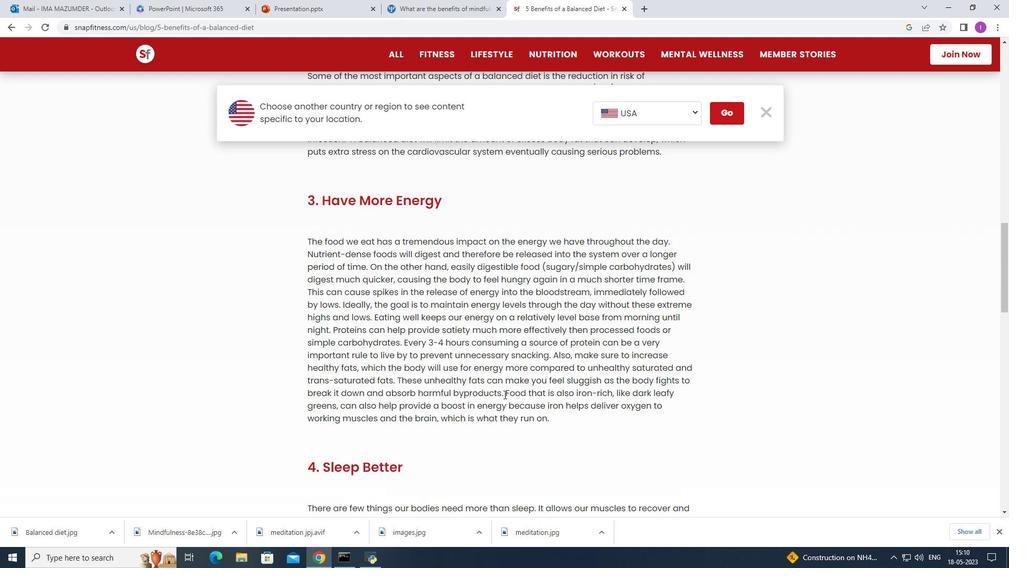 
Action: Mouse scrolled (504, 395) with delta (0, 0)
Screenshot: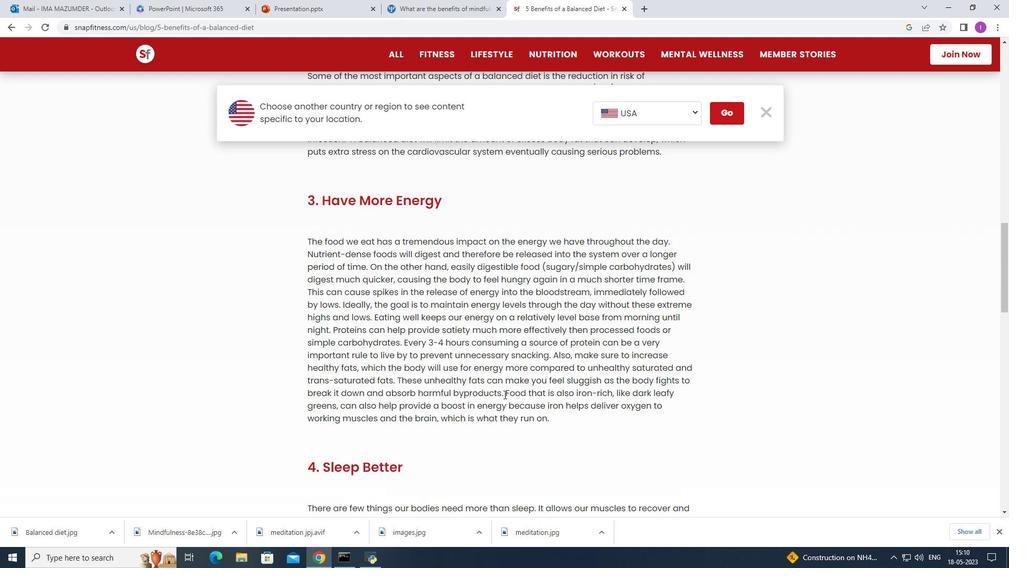 
Action: Mouse moved to (504, 394)
Screenshot: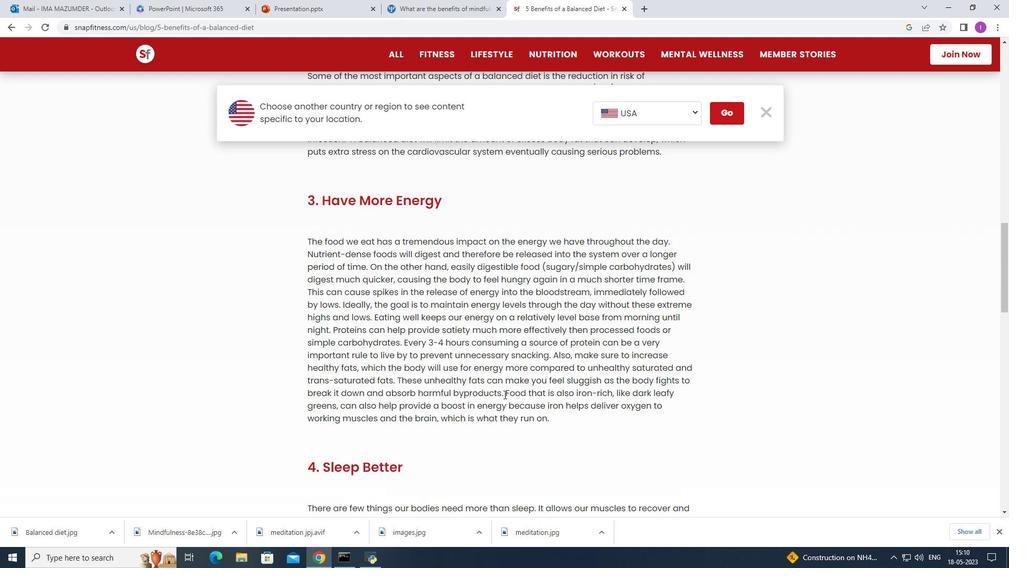 
Action: Mouse scrolled (504, 393) with delta (0, 0)
Screenshot: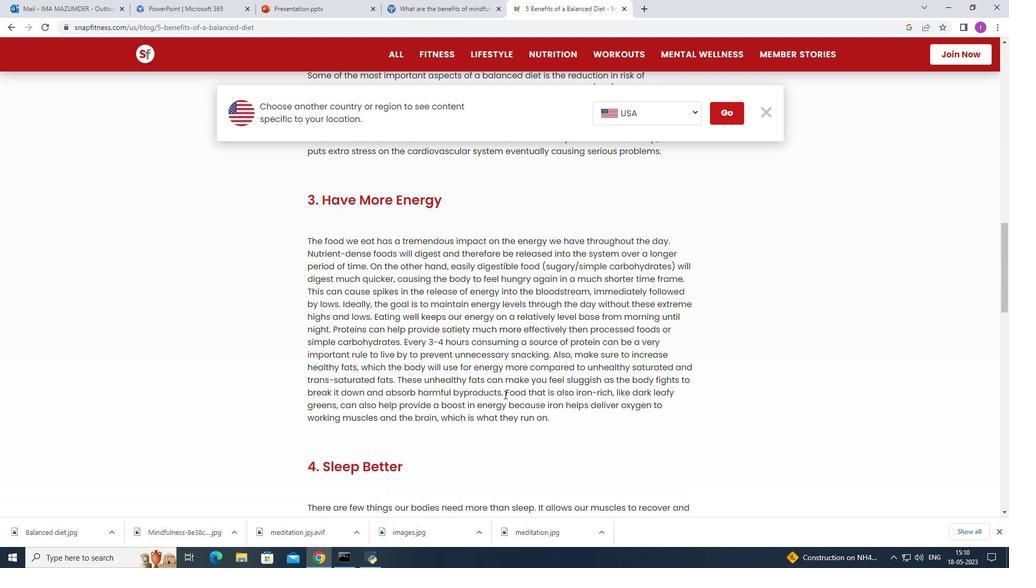 
Action: Mouse scrolled (504, 393) with delta (0, 0)
Screenshot: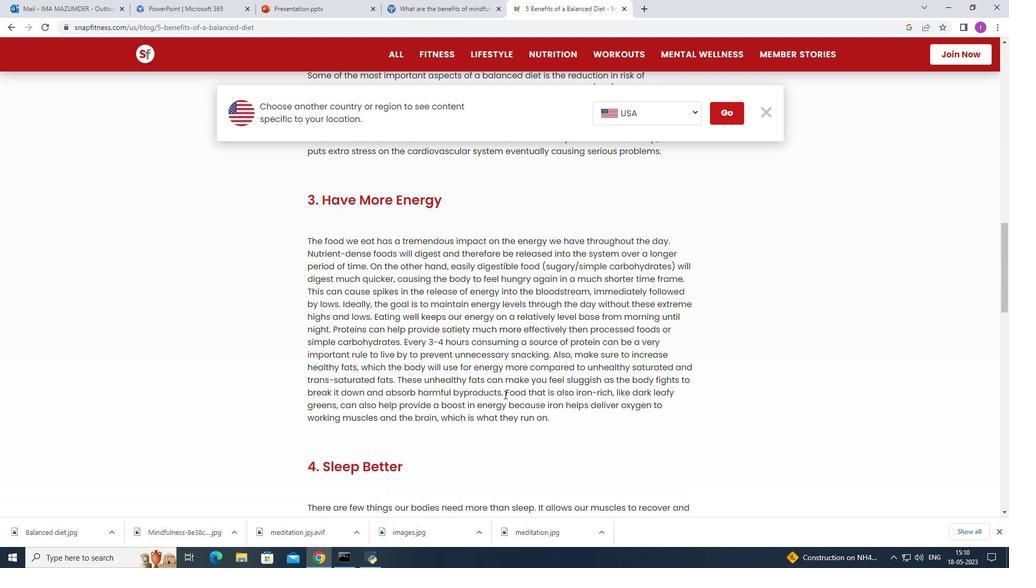 
Action: Mouse moved to (507, 391)
Screenshot: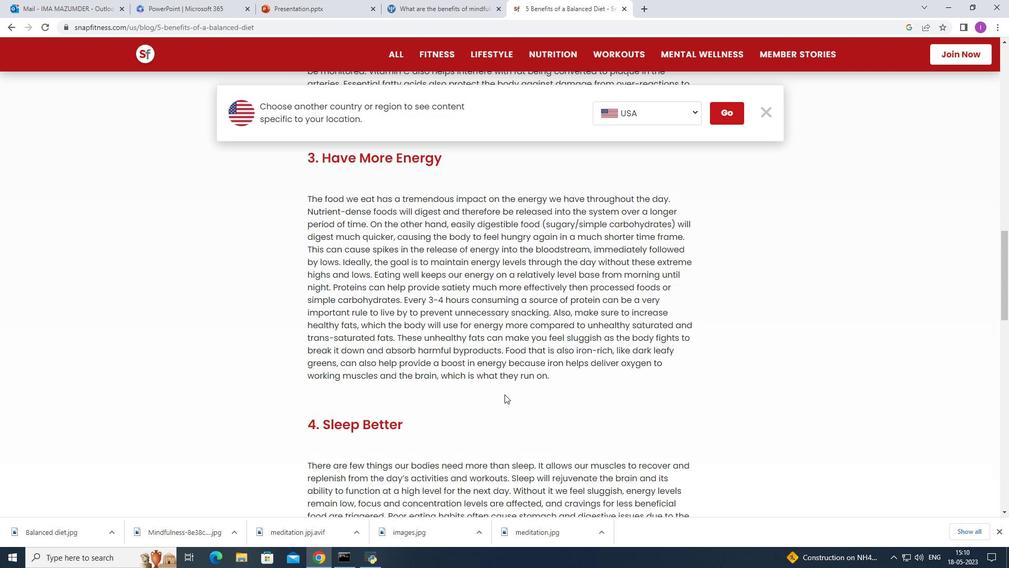 
Action: Mouse scrolled (507, 390) with delta (0, 0)
Screenshot: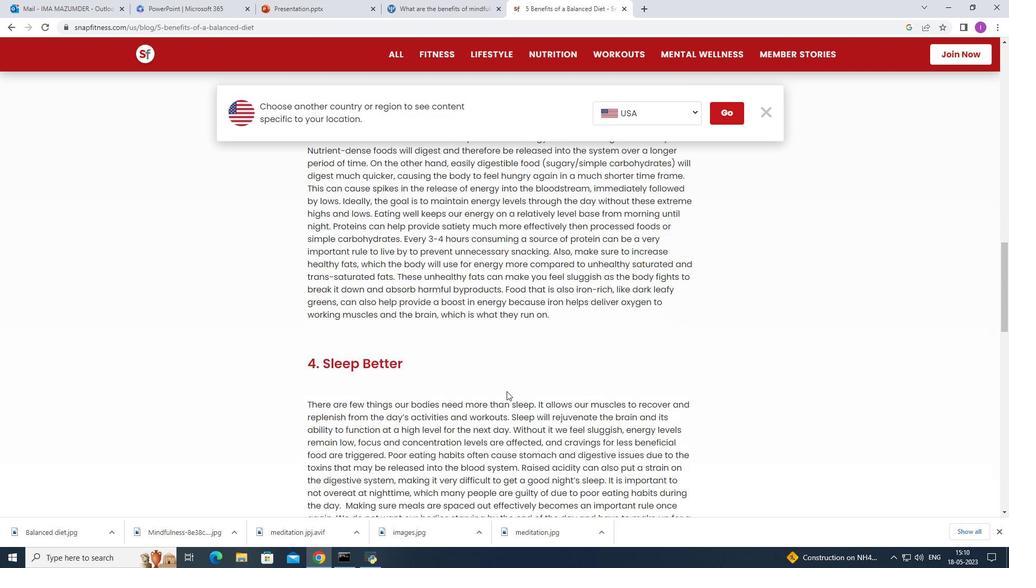 
Action: Mouse scrolled (507, 390) with delta (0, 0)
Screenshot: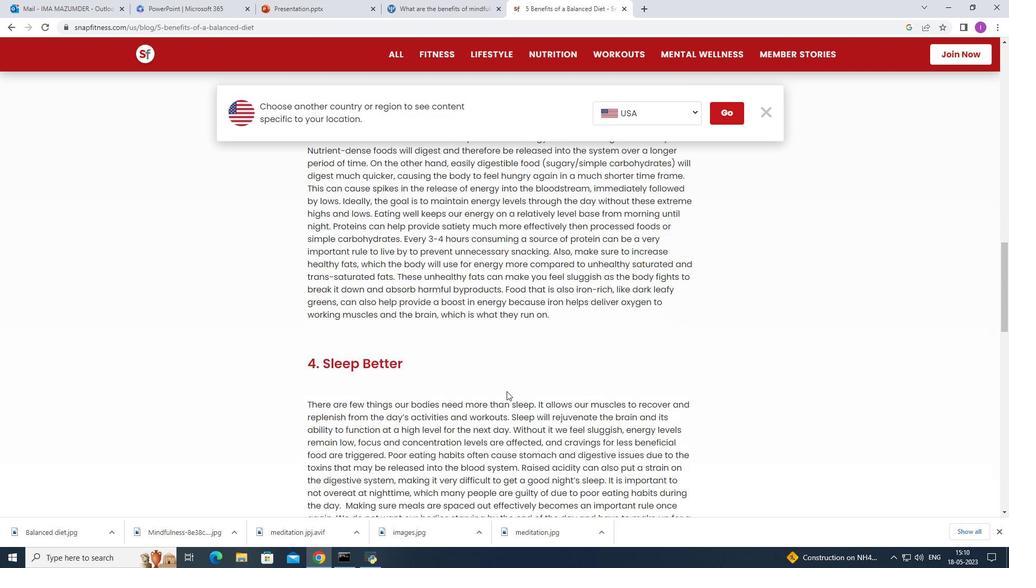 
Action: Mouse moved to (507, 391)
Screenshot: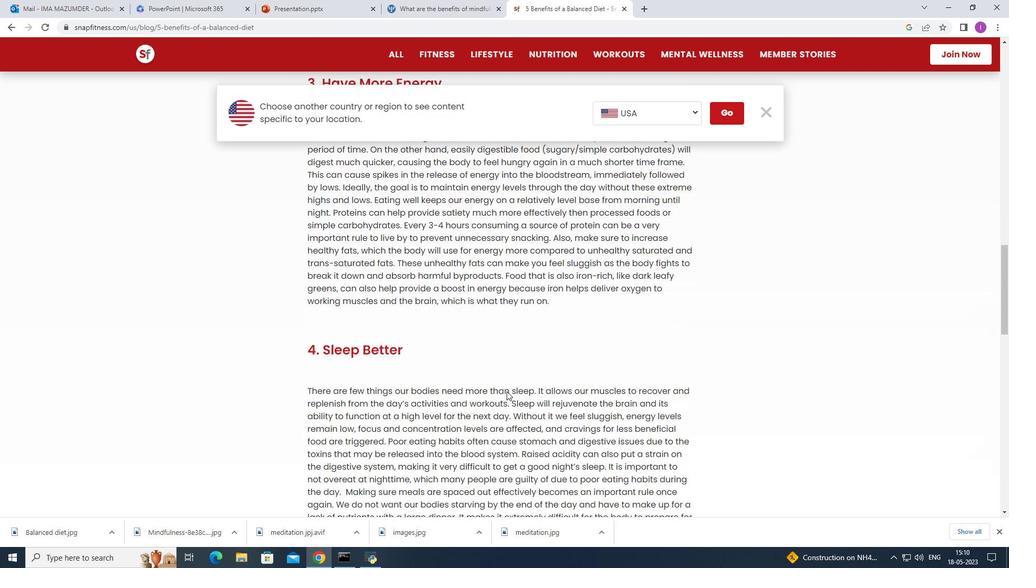 
Action: Mouse scrolled (507, 391) with delta (0, 0)
Screenshot: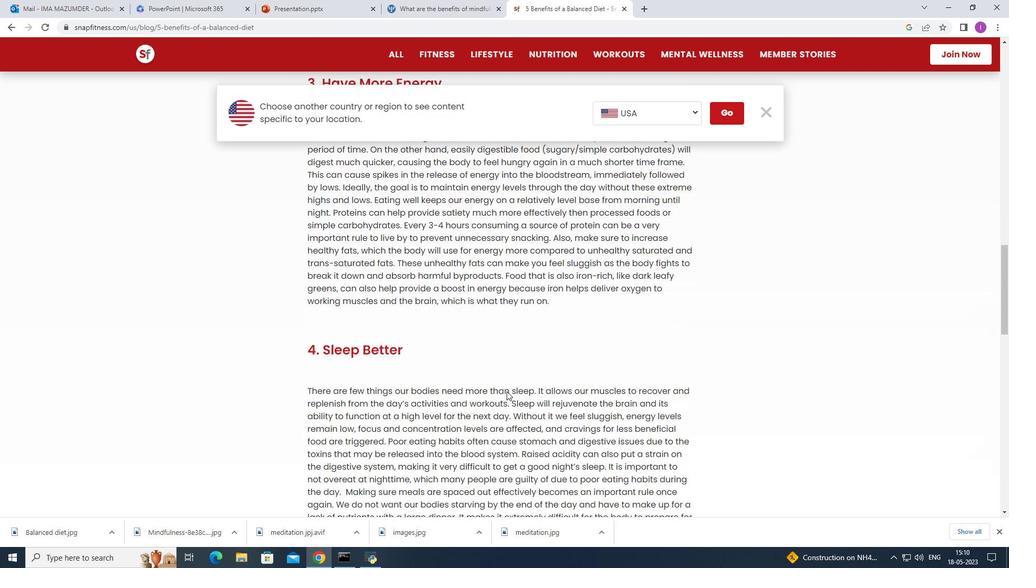 
Action: Mouse moved to (508, 391)
Screenshot: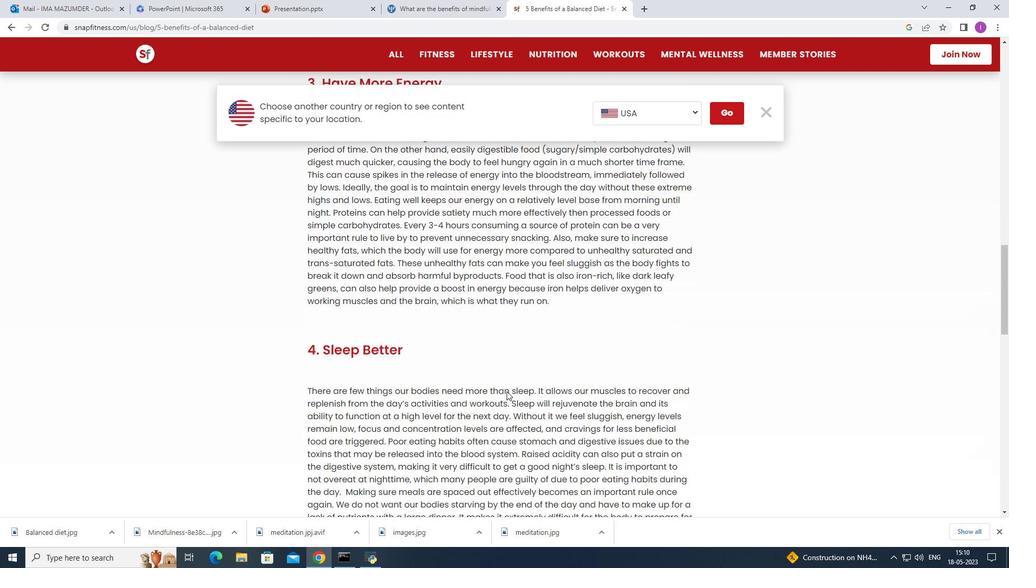
Action: Mouse scrolled (507, 390) with delta (0, 0)
Screenshot: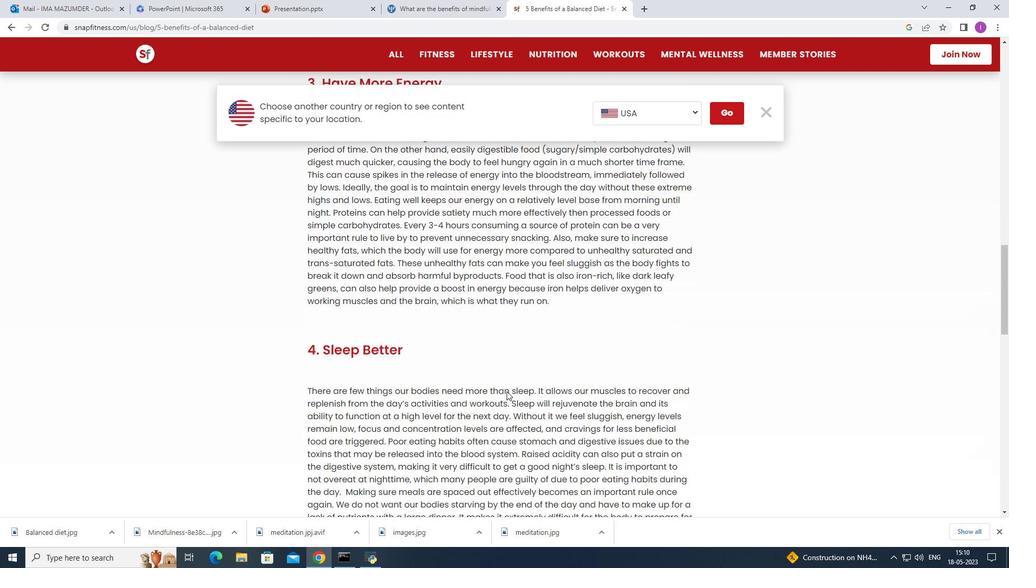 
Action: Mouse scrolled (508, 390) with delta (0, 0)
Screenshot: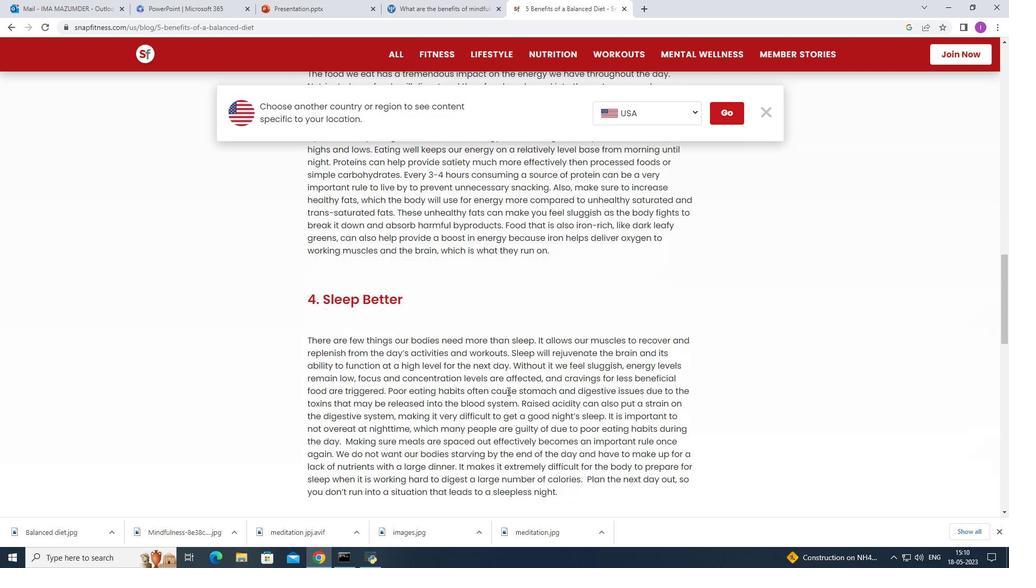 
Action: Mouse scrolled (508, 390) with delta (0, 0)
Screenshot: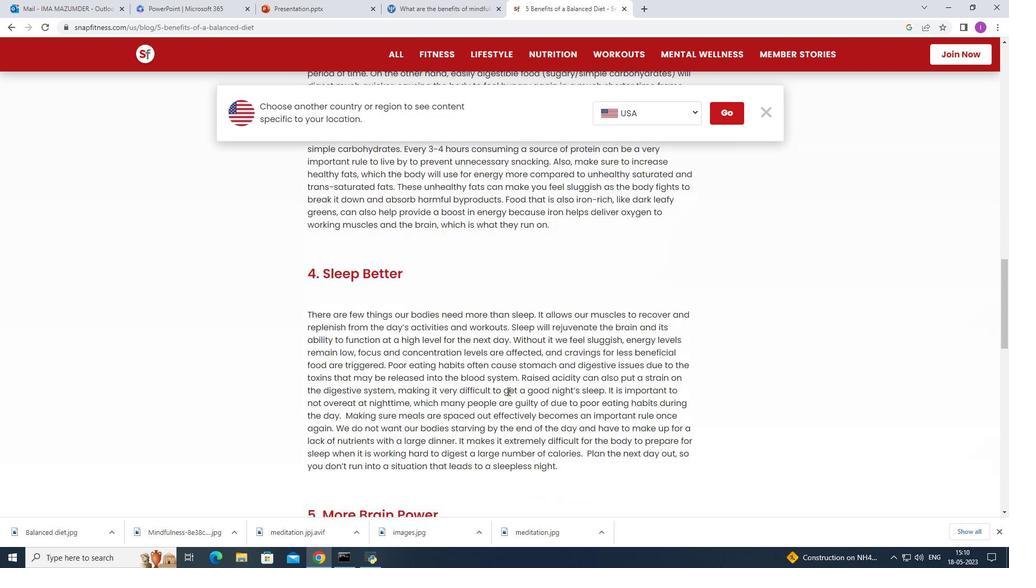 
Action: Mouse moved to (508, 391)
Screenshot: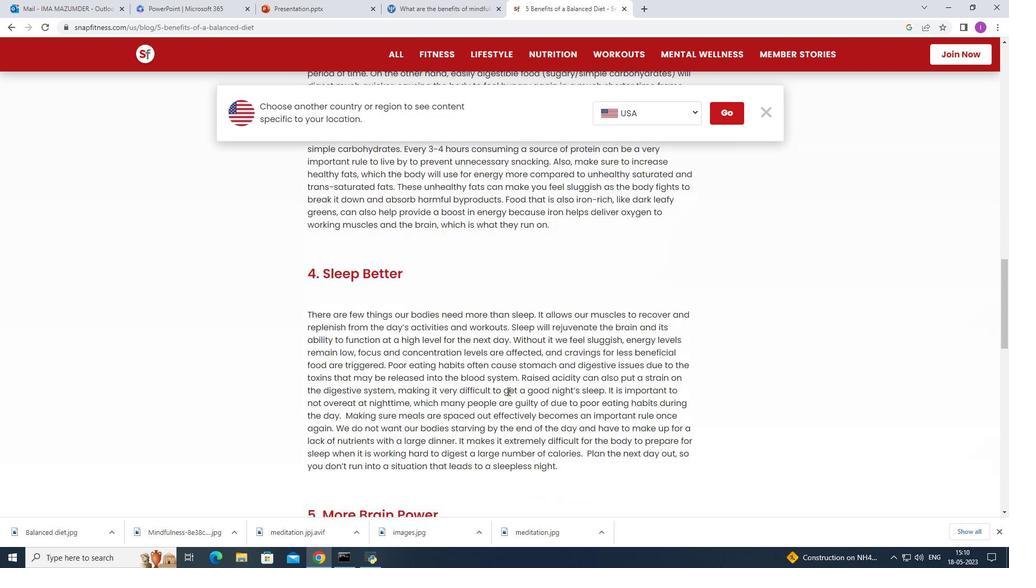 
Action: Mouse scrolled (508, 391) with delta (0, 0)
Screenshot: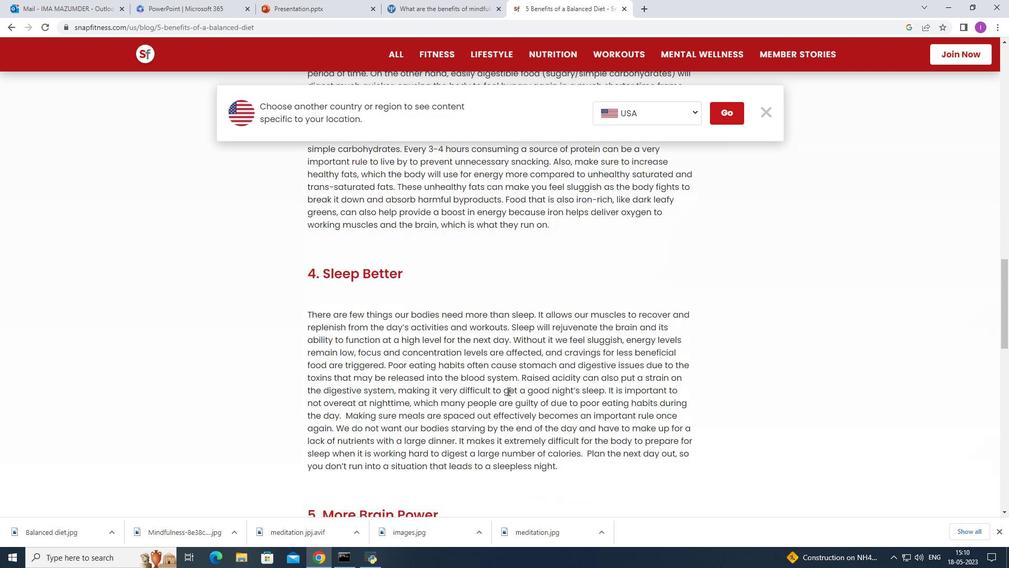
Action: Mouse moved to (509, 393)
Screenshot: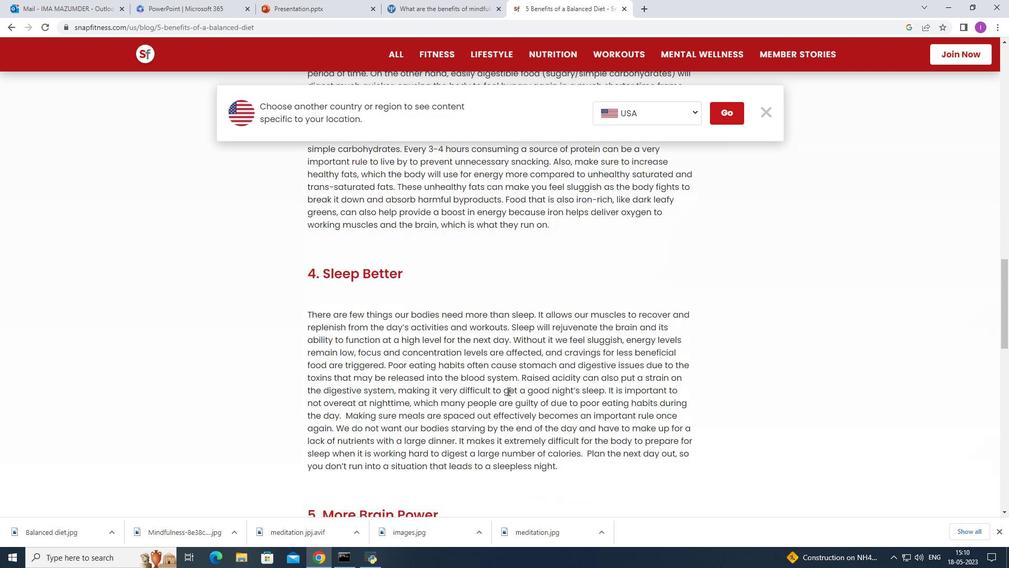 
Action: Mouse scrolled (509, 392) with delta (0, 0)
Screenshot: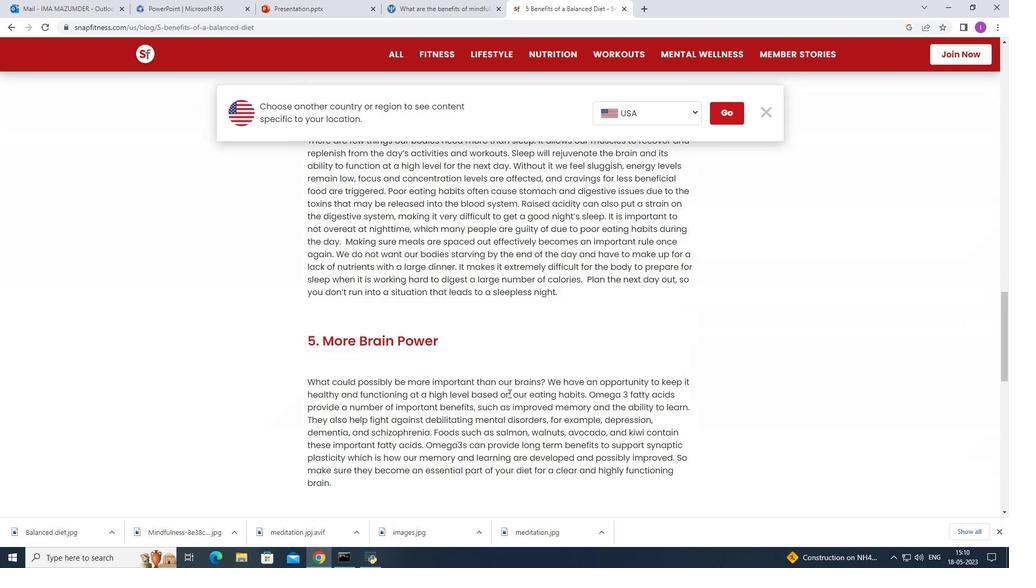 
Action: Mouse scrolled (509, 392) with delta (0, 0)
Screenshot: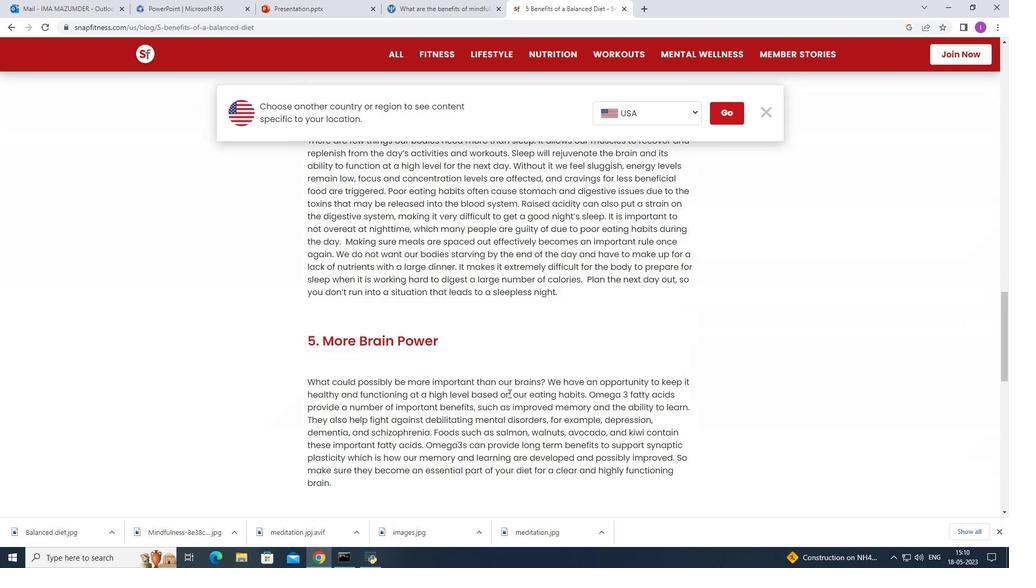 
Action: Mouse scrolled (509, 392) with delta (0, 0)
Screenshot: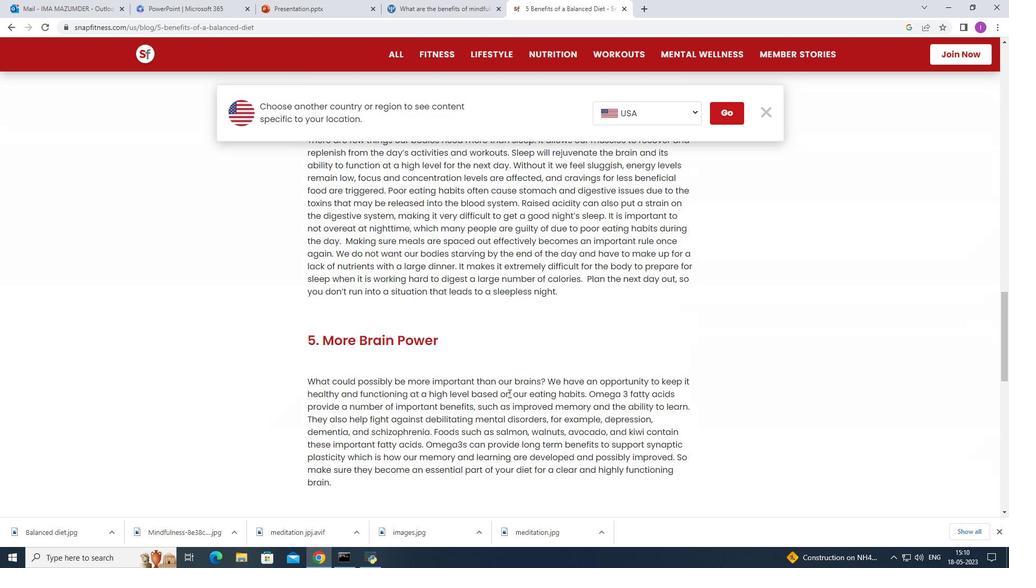 
Action: Mouse moved to (512, 390)
Screenshot: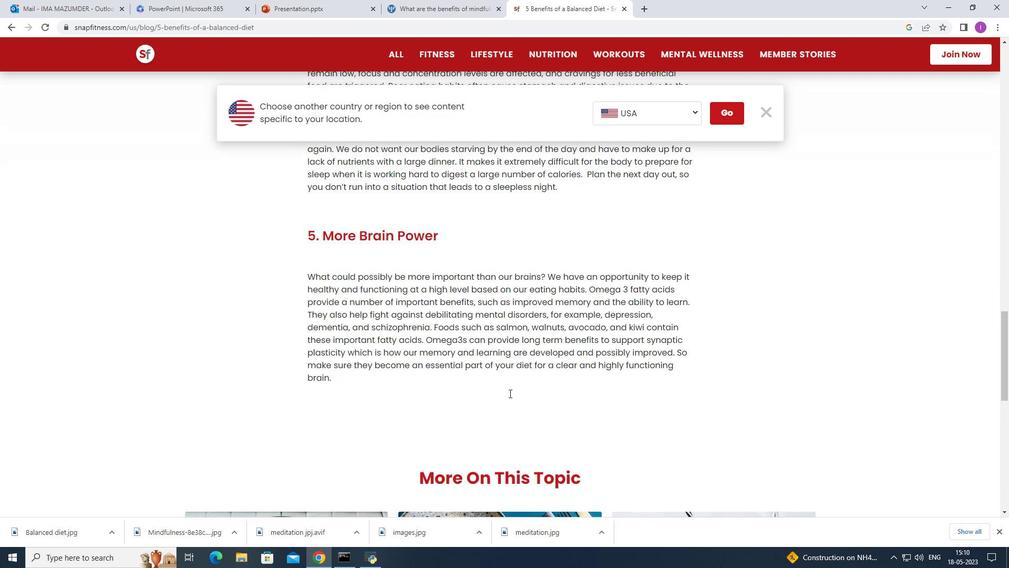 
Action: Mouse scrolled (512, 390) with delta (0, 0)
Screenshot: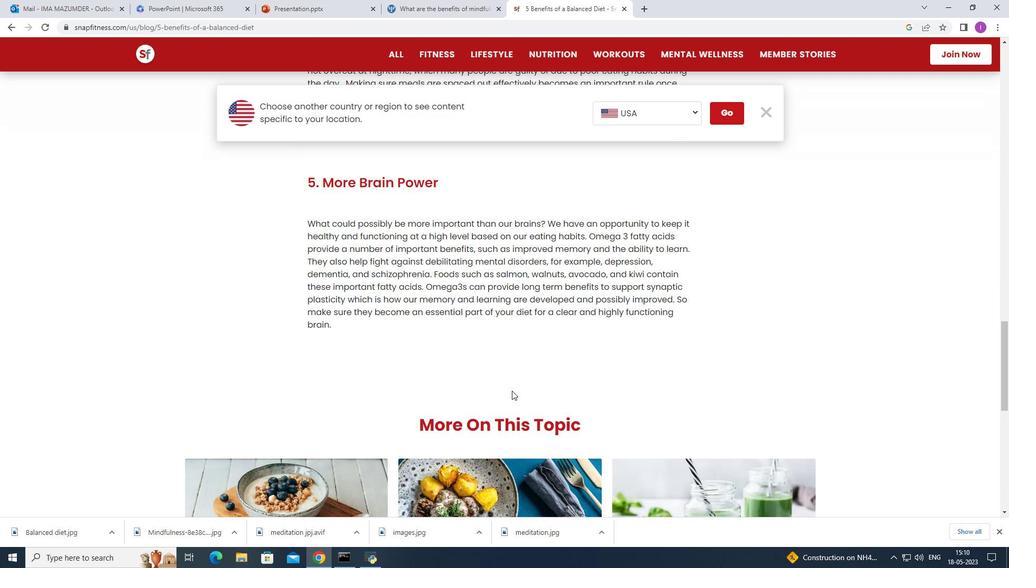 
Action: Mouse scrolled (512, 390) with delta (0, 0)
Screenshot: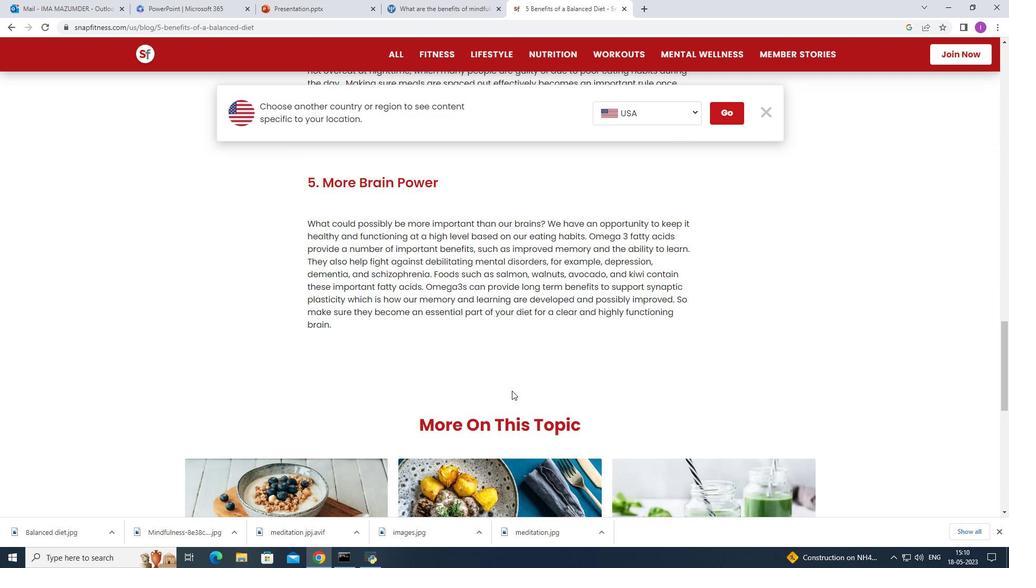 
Action: Mouse scrolled (512, 390) with delta (0, 0)
Screenshot: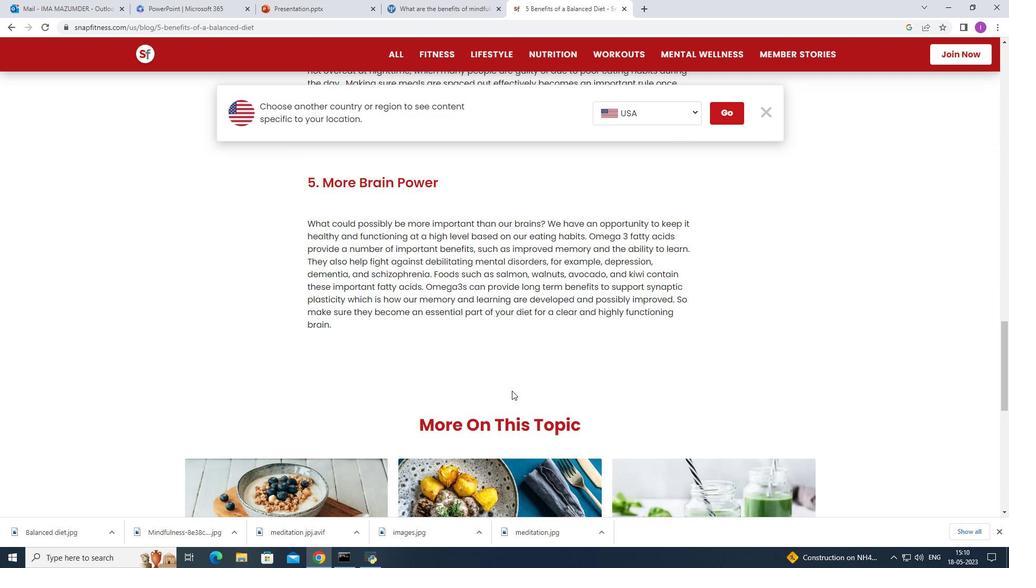 
Action: Mouse scrolled (512, 390) with delta (0, 0)
Screenshot: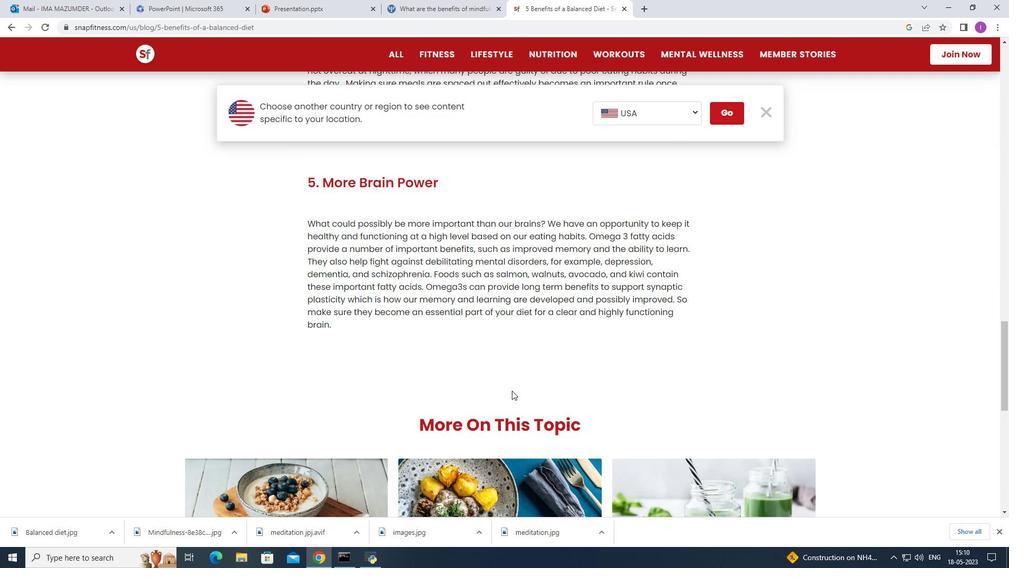 
Action: Mouse moved to (513, 389)
Screenshot: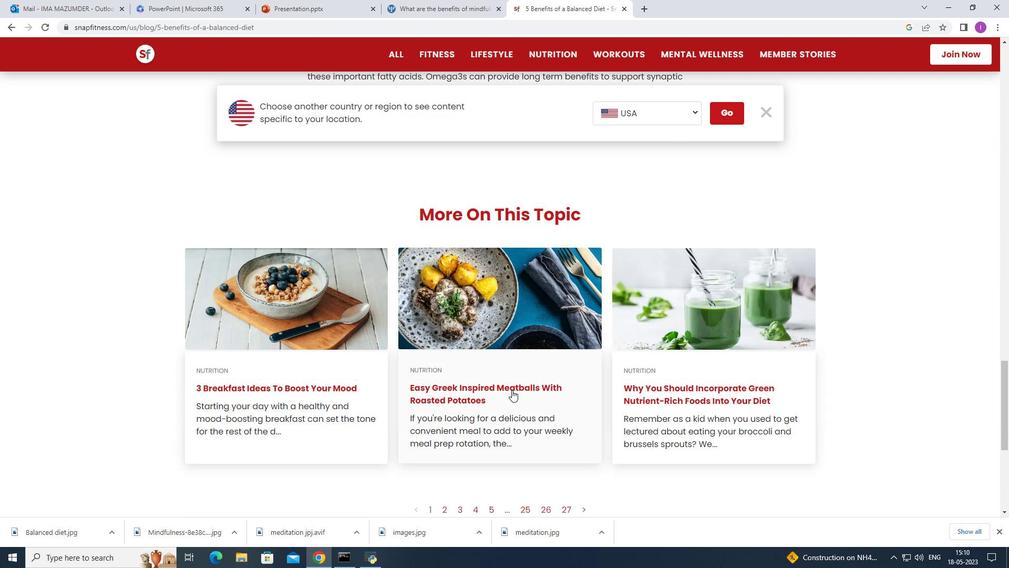 
Action: Mouse scrolled (513, 389) with delta (0, 0)
Screenshot: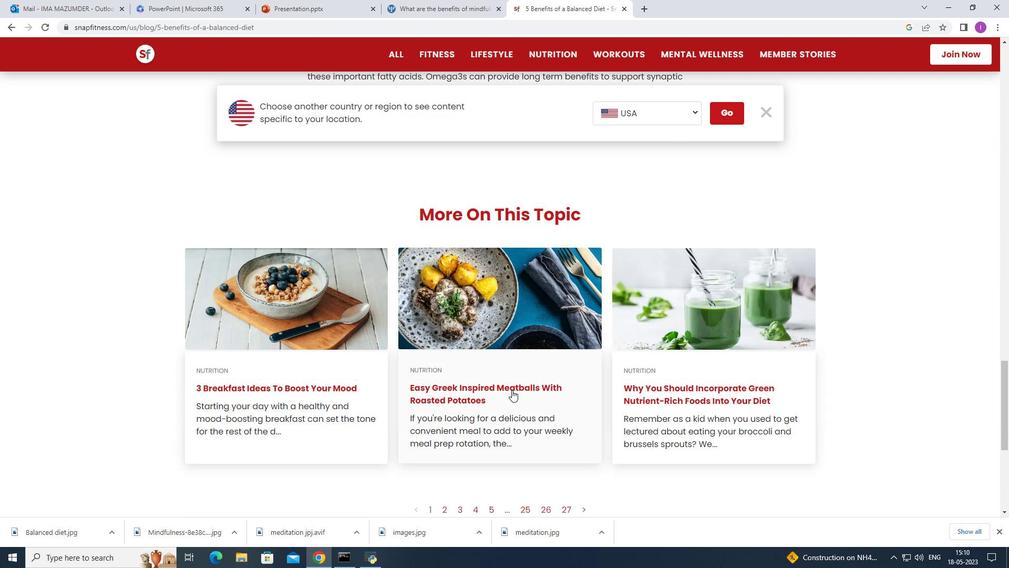 
Action: Mouse moved to (513, 389)
Screenshot: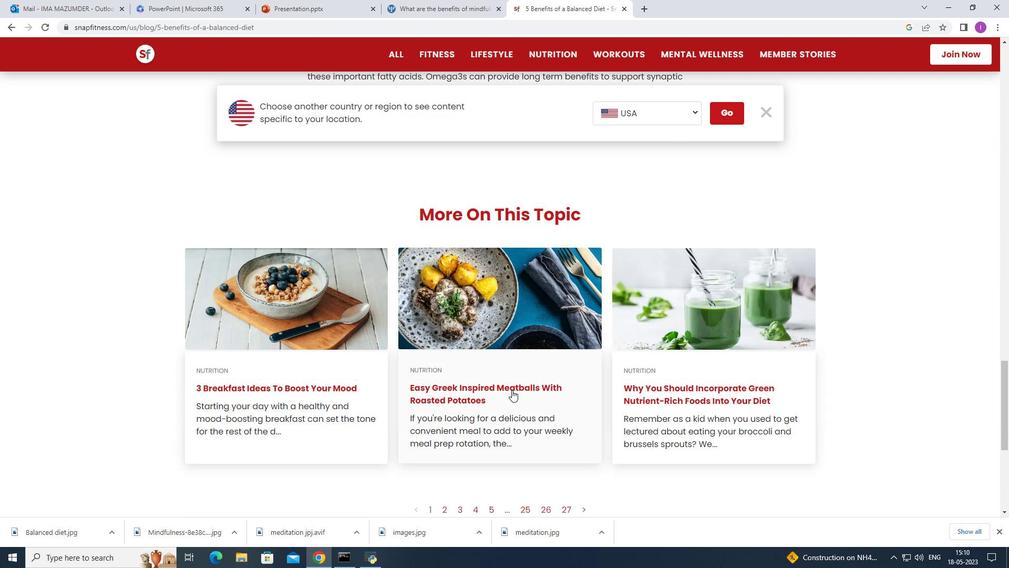 
Action: Mouse scrolled (513, 389) with delta (0, 0)
Screenshot: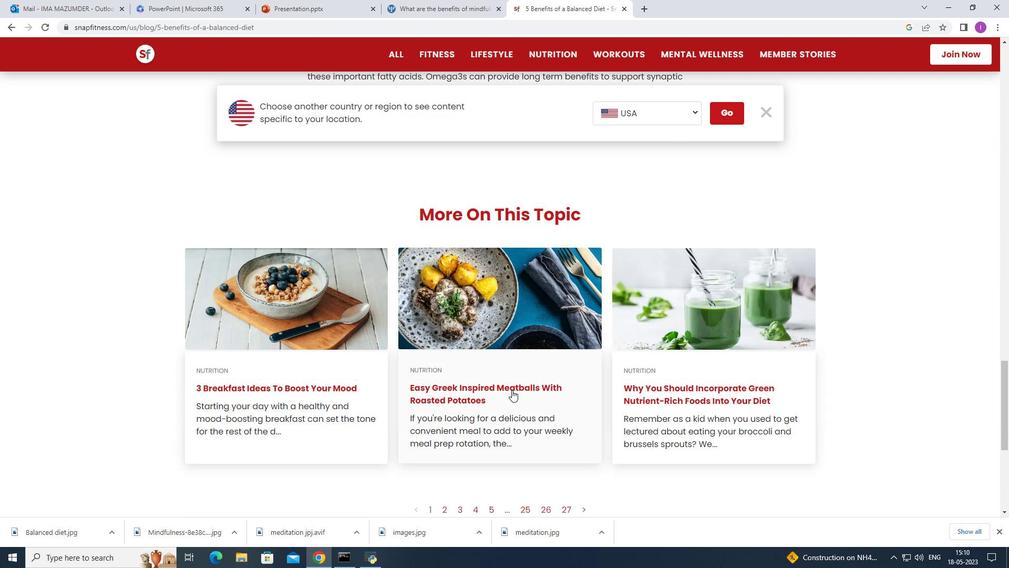
Action: Mouse scrolled (513, 389) with delta (0, 0)
Screenshot: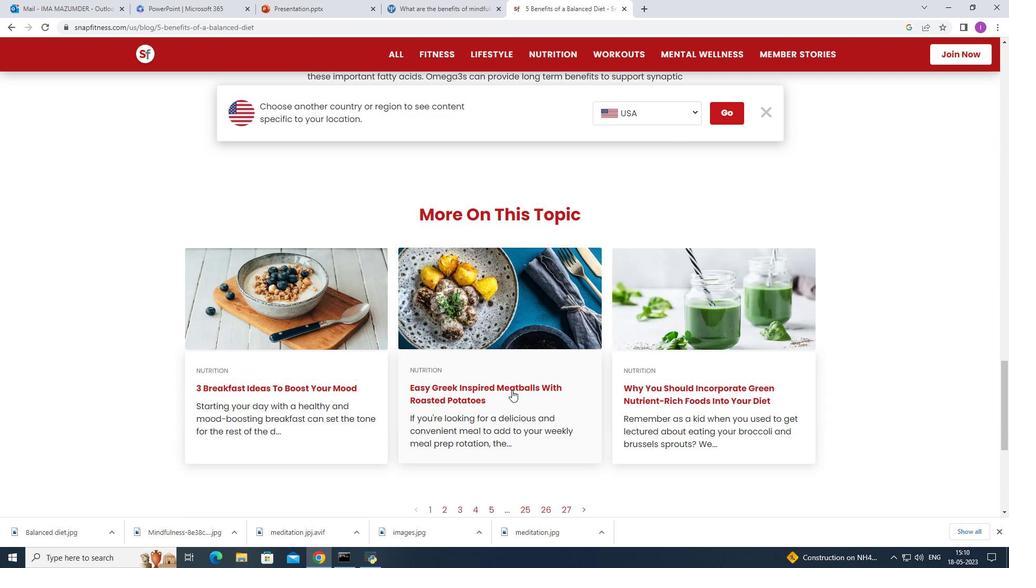 
Action: Mouse moved to (518, 383)
Screenshot: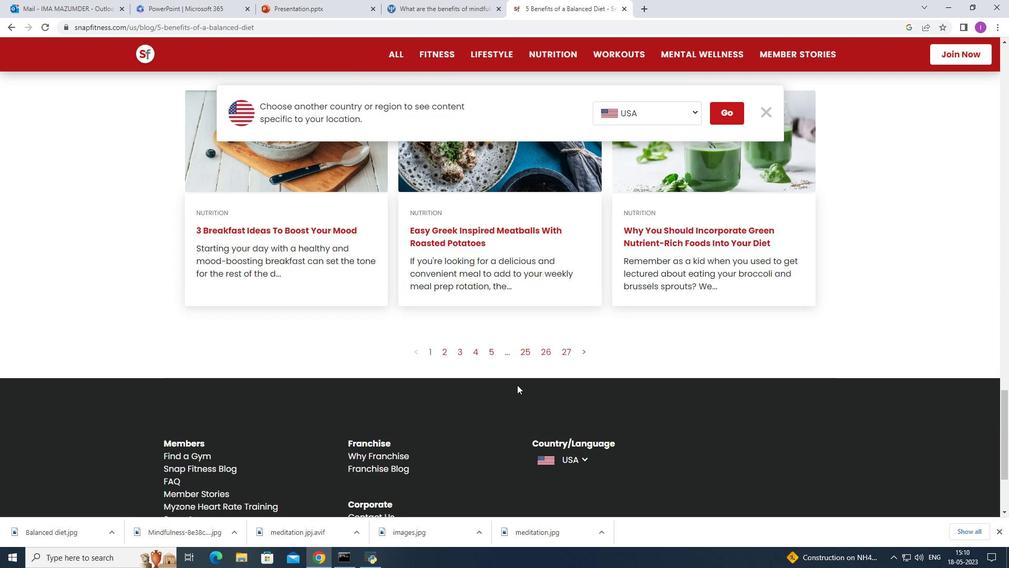 
Action: Mouse scrolled (518, 384) with delta (0, 0)
Screenshot: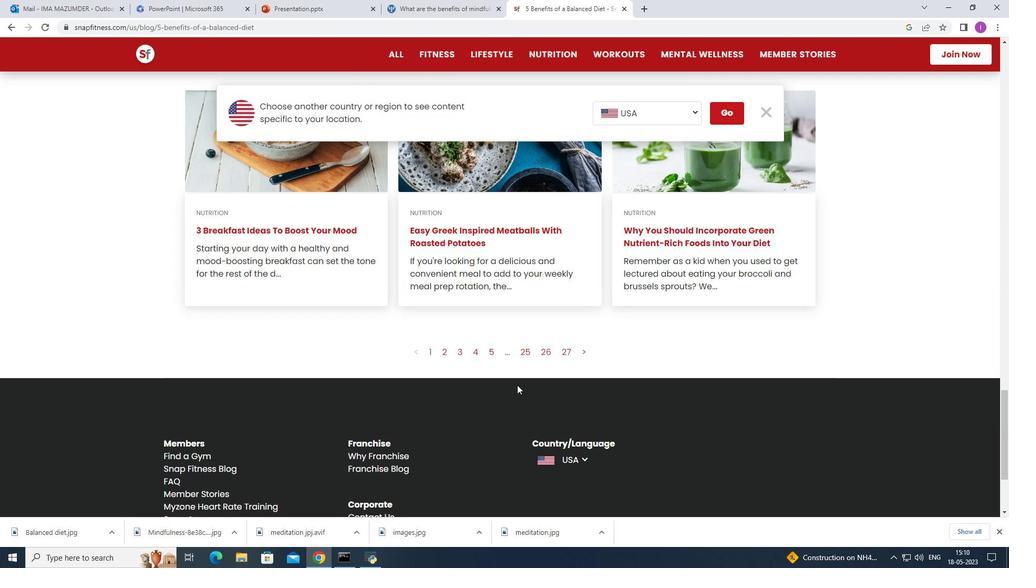 
Action: Mouse scrolled (518, 384) with delta (0, 0)
Screenshot: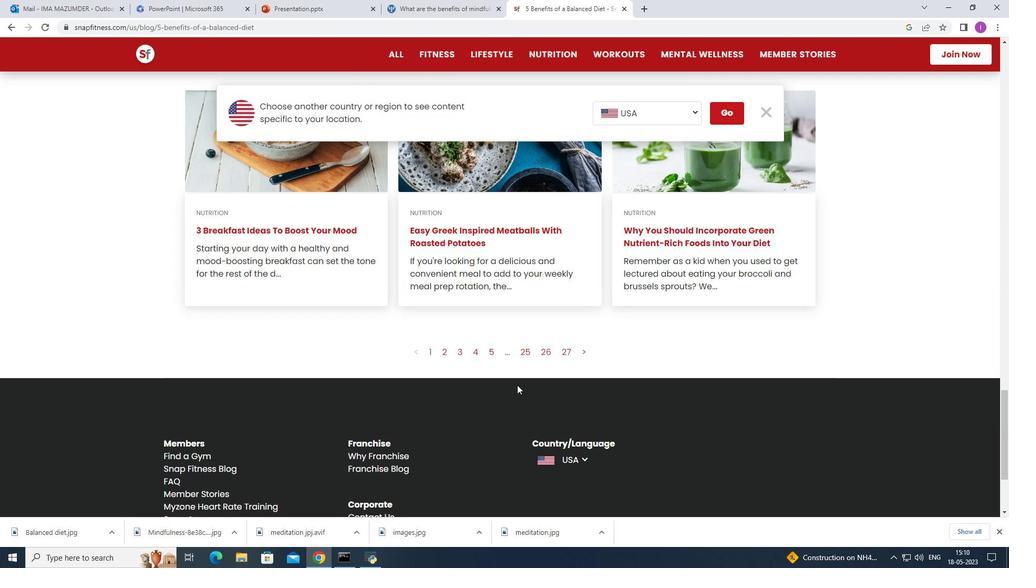 
Action: Mouse moved to (519, 382)
Screenshot: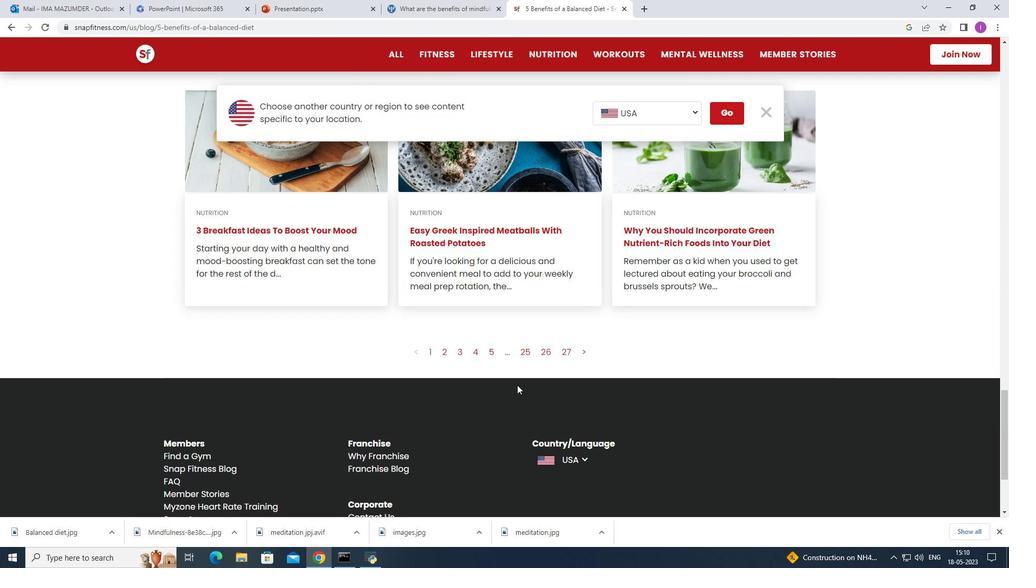 
Action: Mouse scrolled (519, 383) with delta (0, 0)
Screenshot: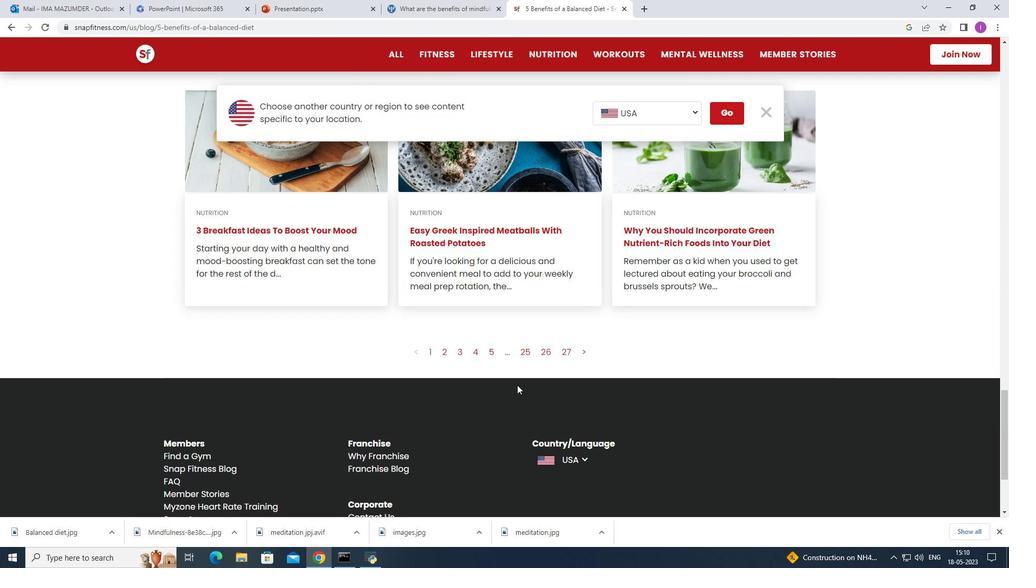 
Action: Mouse moved to (522, 371)
Screenshot: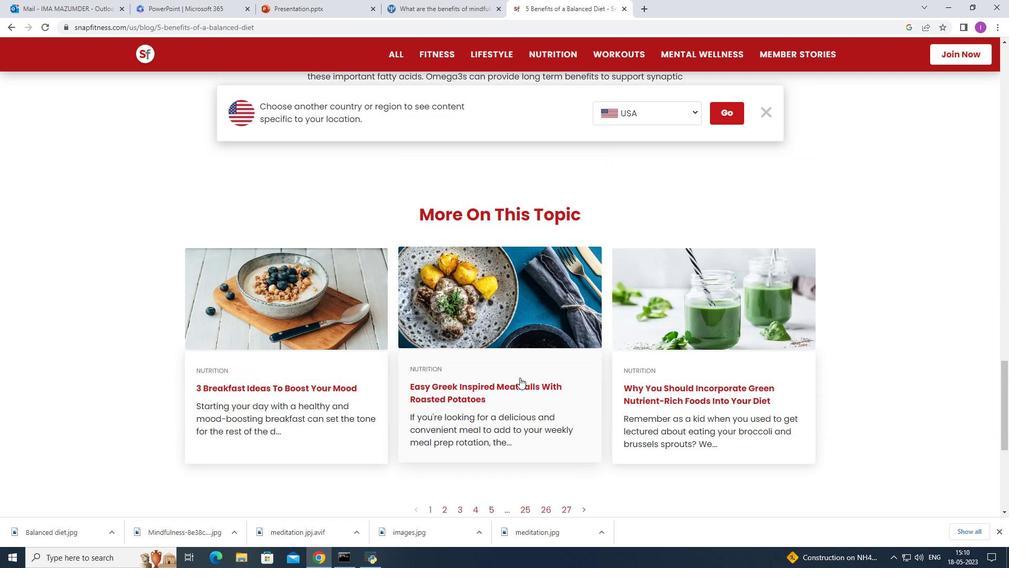 
Action: Mouse scrolled (522, 371) with delta (0, 0)
Screenshot: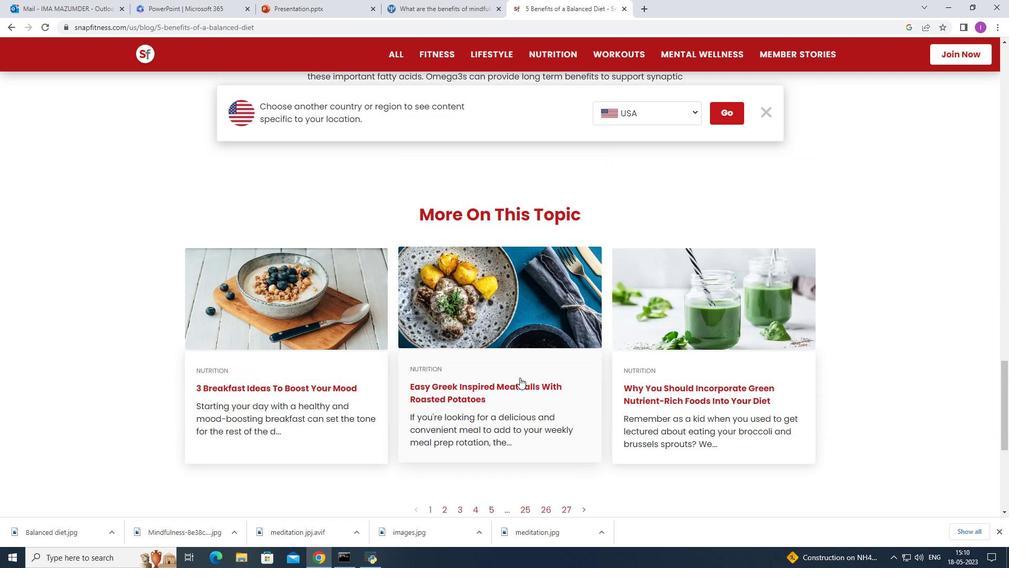 
Action: Mouse moved to (529, 359)
Screenshot: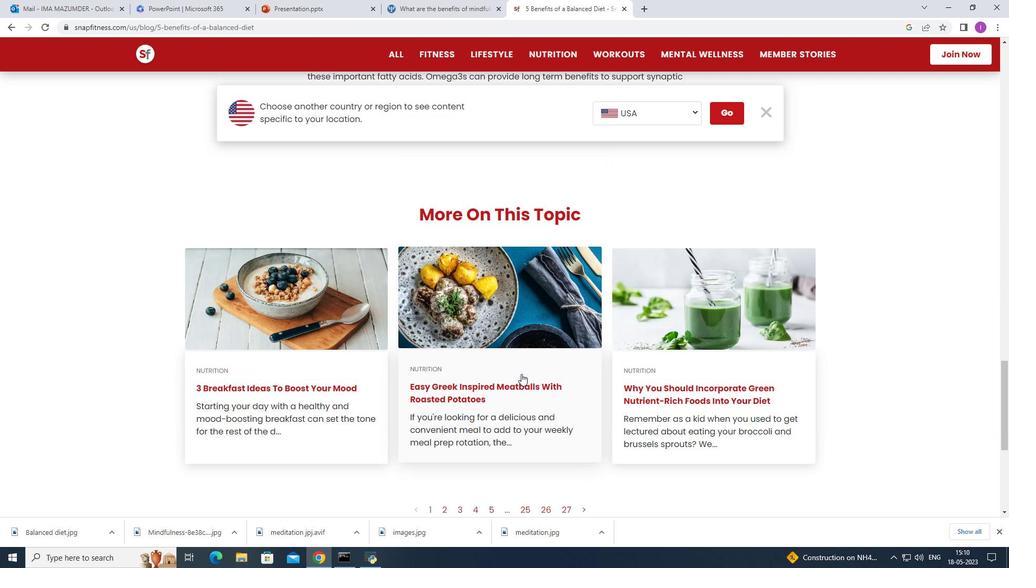 
Action: Mouse scrolled (529, 359) with delta (0, 0)
Screenshot: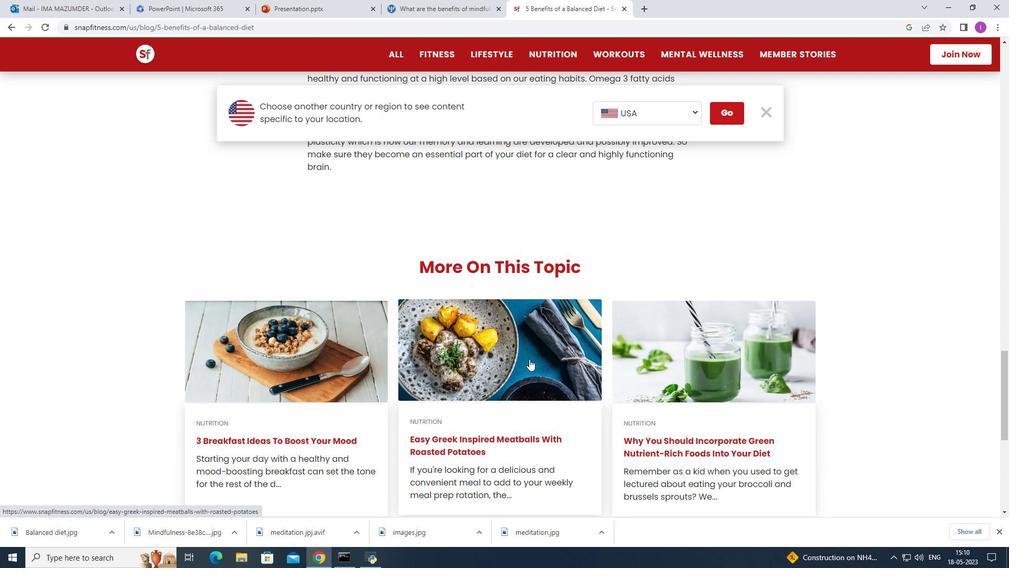 
Action: Mouse scrolled (529, 359) with delta (0, 0)
Screenshot: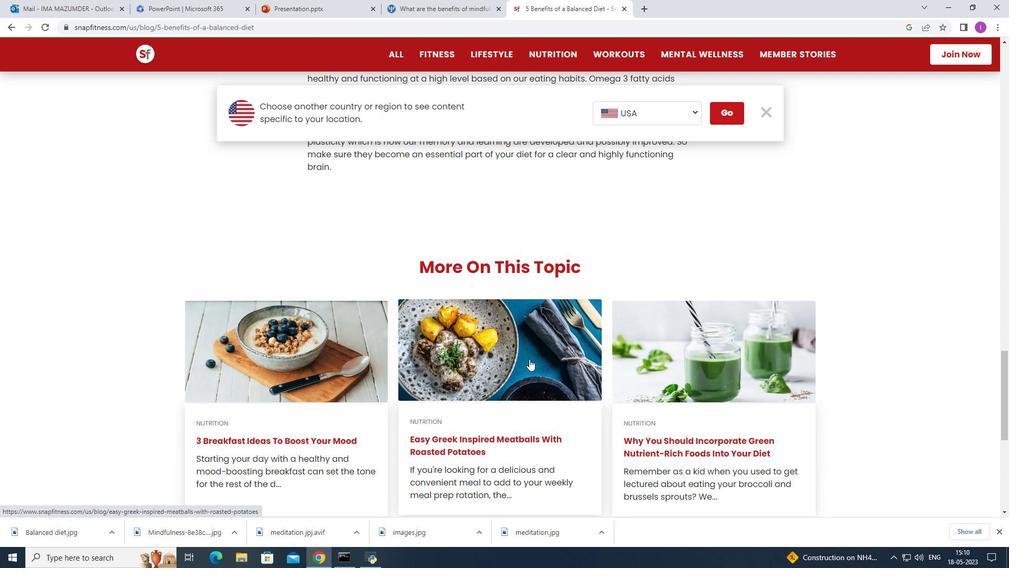 
Action: Mouse scrolled (529, 359) with delta (0, 0)
Screenshot: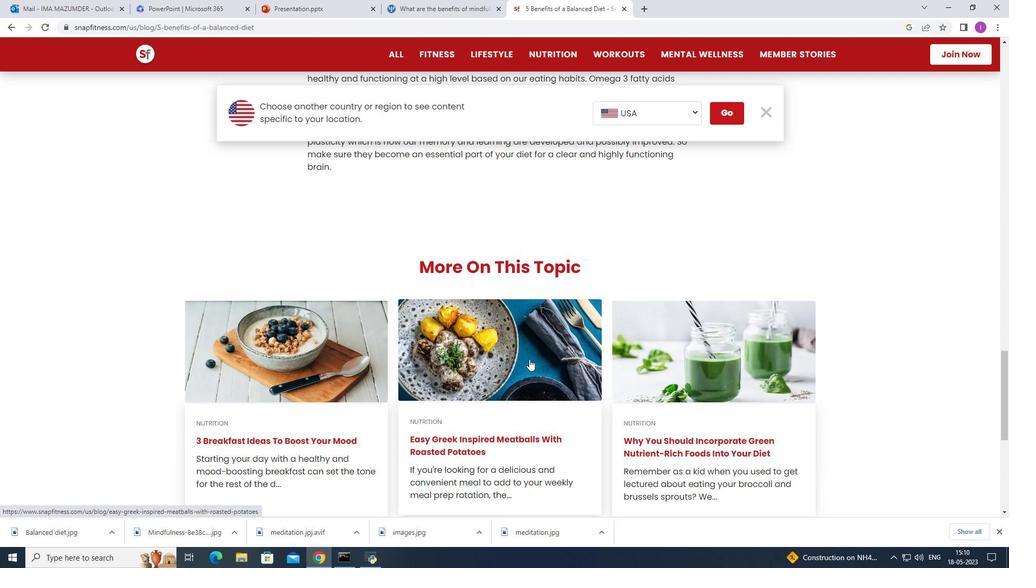 
Action: Mouse scrolled (529, 359) with delta (0, 0)
Screenshot: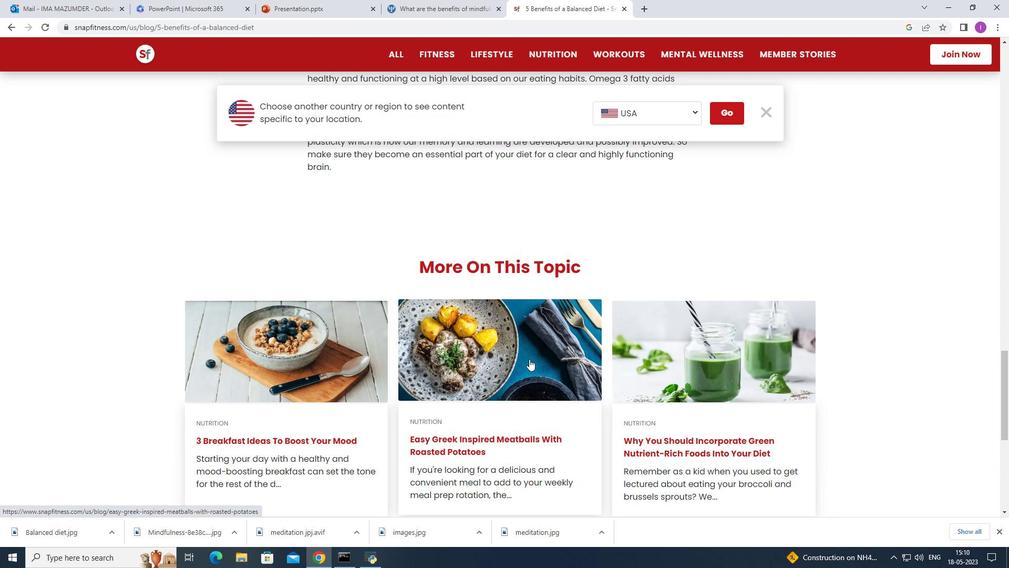 
Action: Mouse scrolled (529, 359) with delta (0, 0)
Screenshot: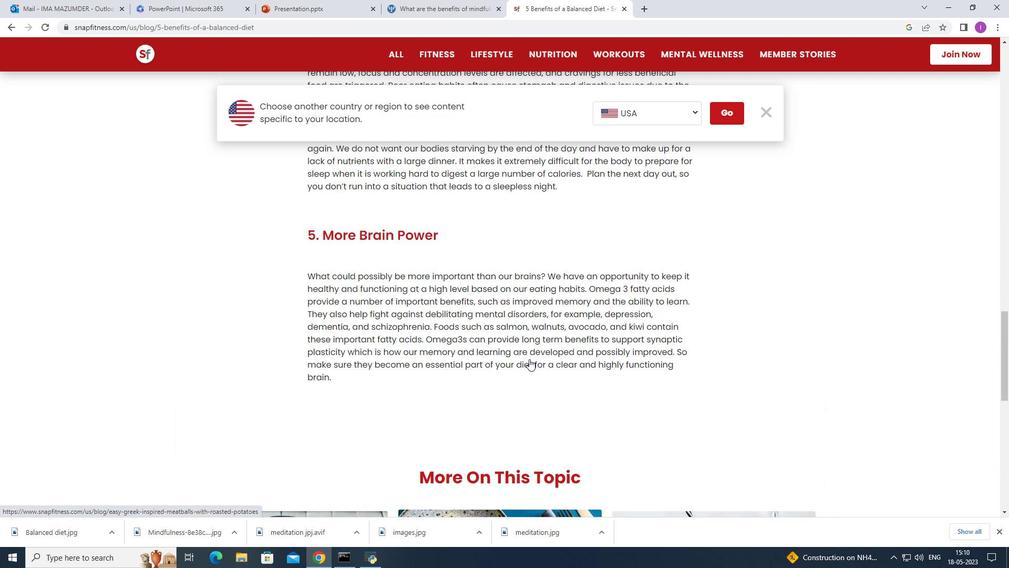 
Action: Mouse moved to (529, 359)
Screenshot: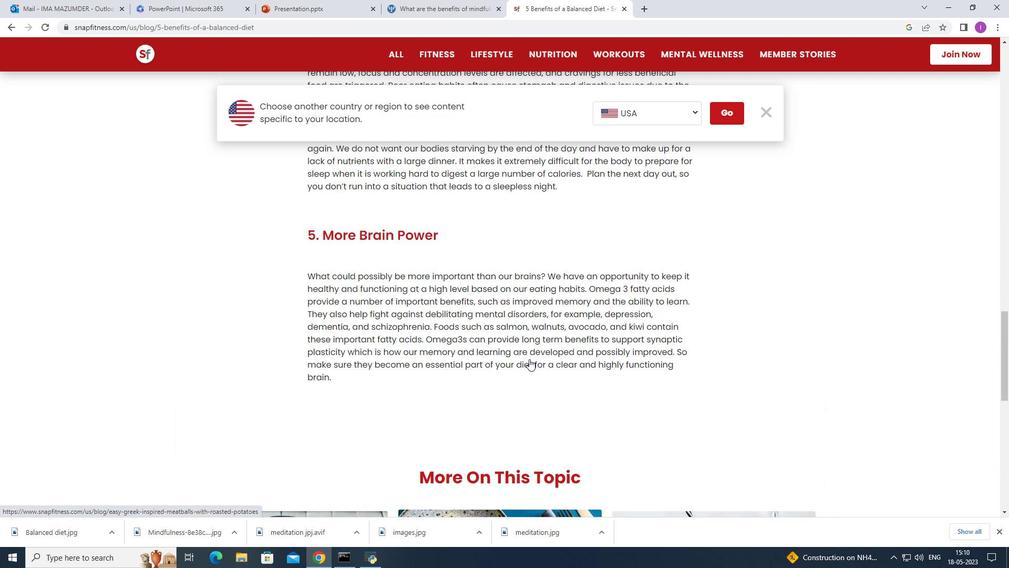 
Action: Mouse scrolled (529, 359) with delta (0, 0)
Screenshot: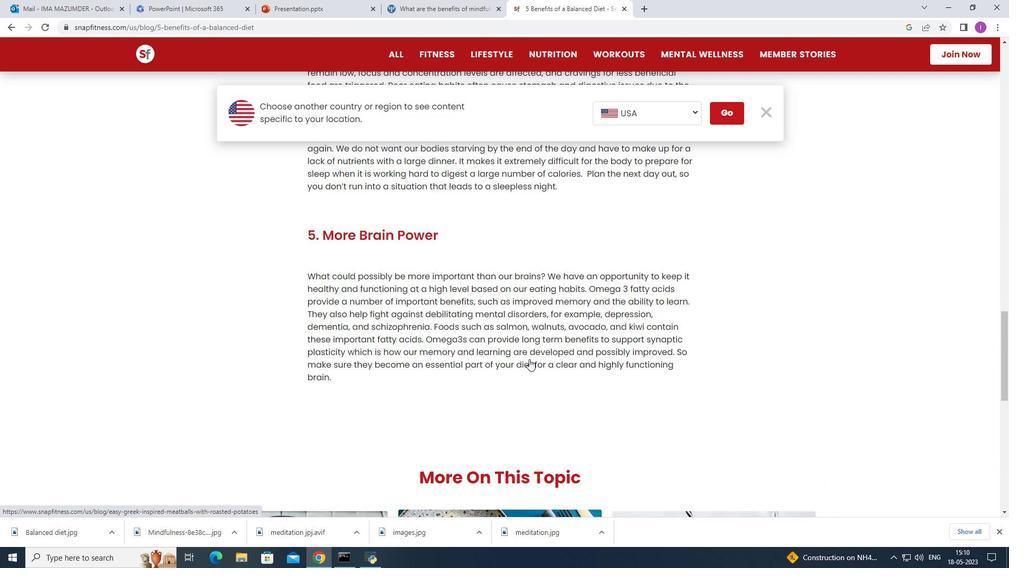 
Action: Mouse scrolled (529, 359) with delta (0, 0)
Screenshot: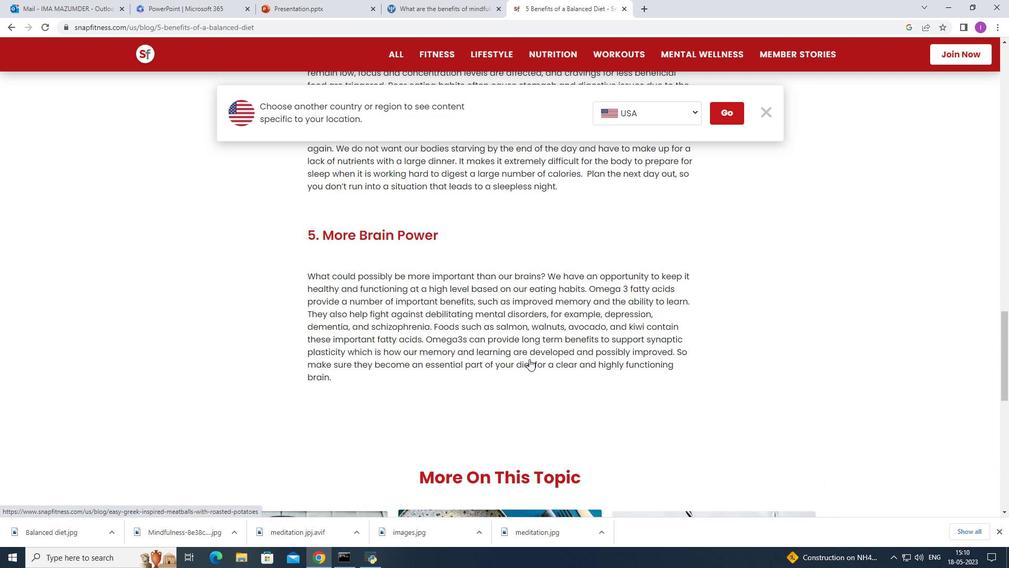 
Action: Mouse scrolled (529, 359) with delta (0, 0)
Screenshot: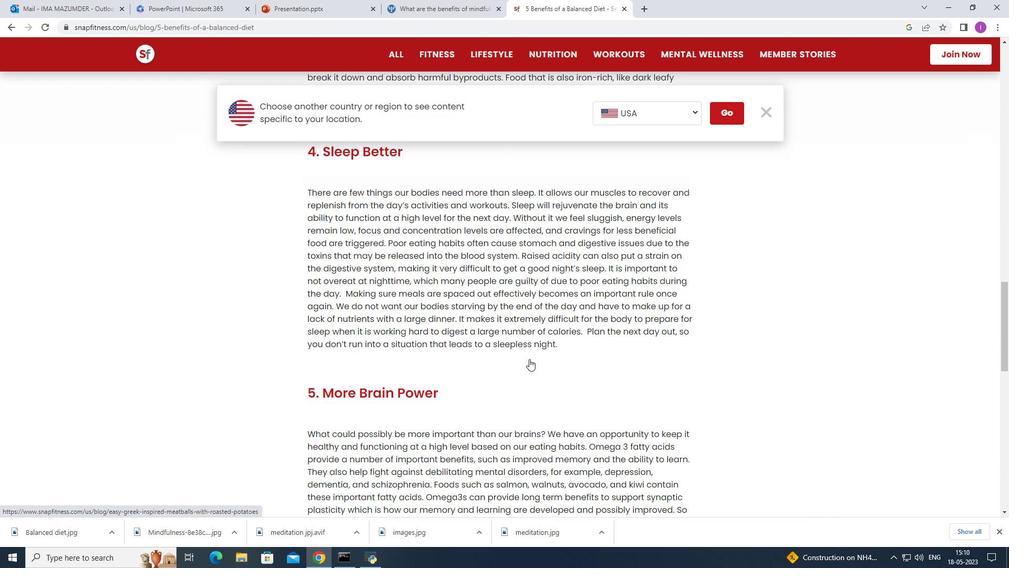 
Action: Mouse scrolled (529, 359) with delta (0, 0)
Screenshot: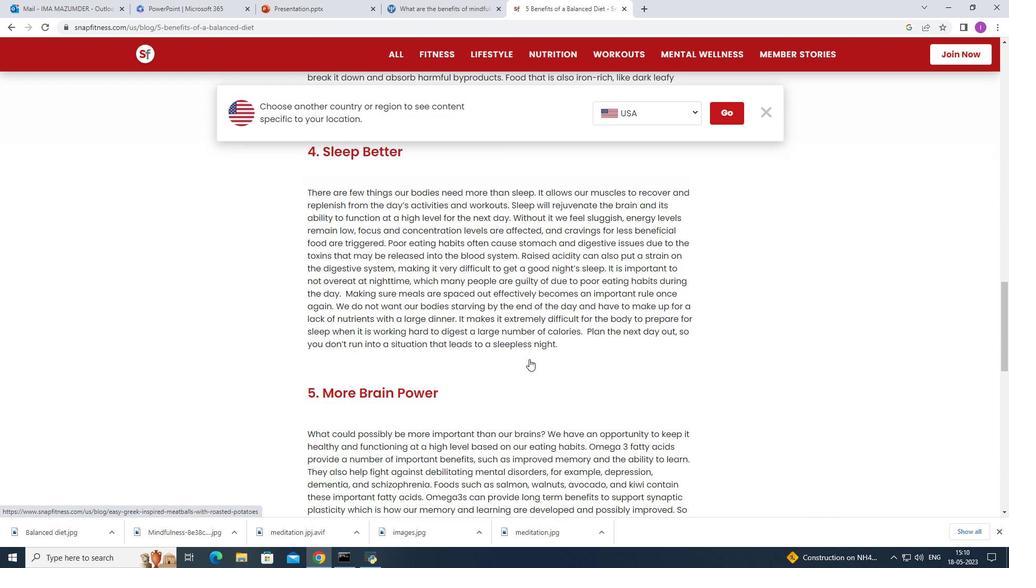
Action: Mouse moved to (531, 356)
Screenshot: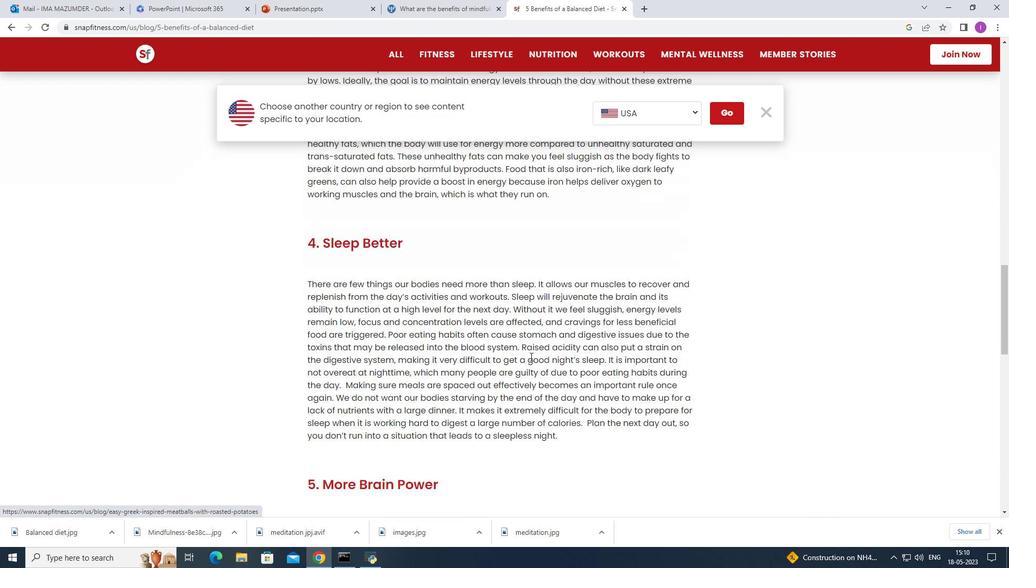 
Action: Mouse scrolled (531, 356) with delta (0, 0)
Screenshot: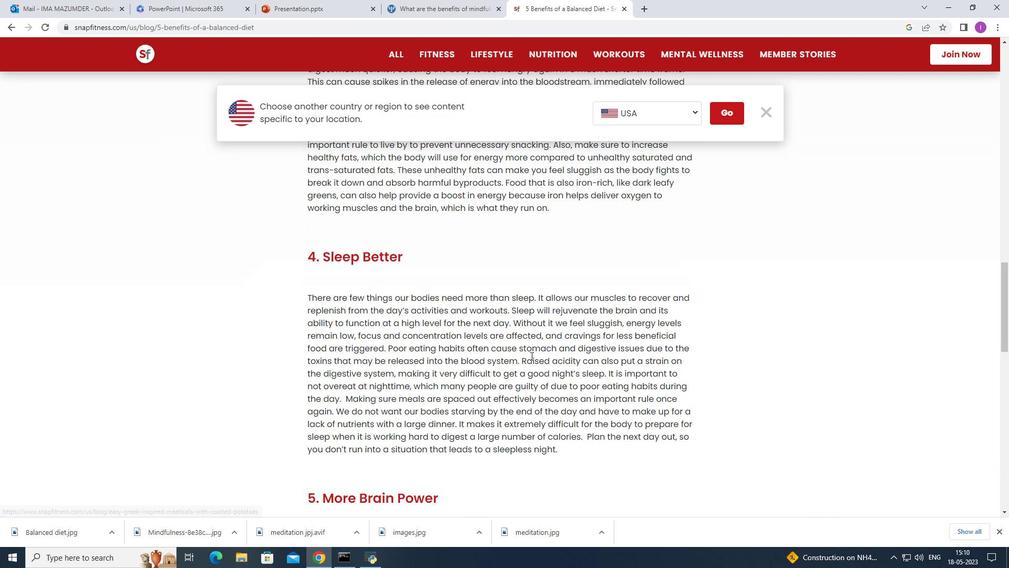 
Action: Mouse moved to (531, 356)
Screenshot: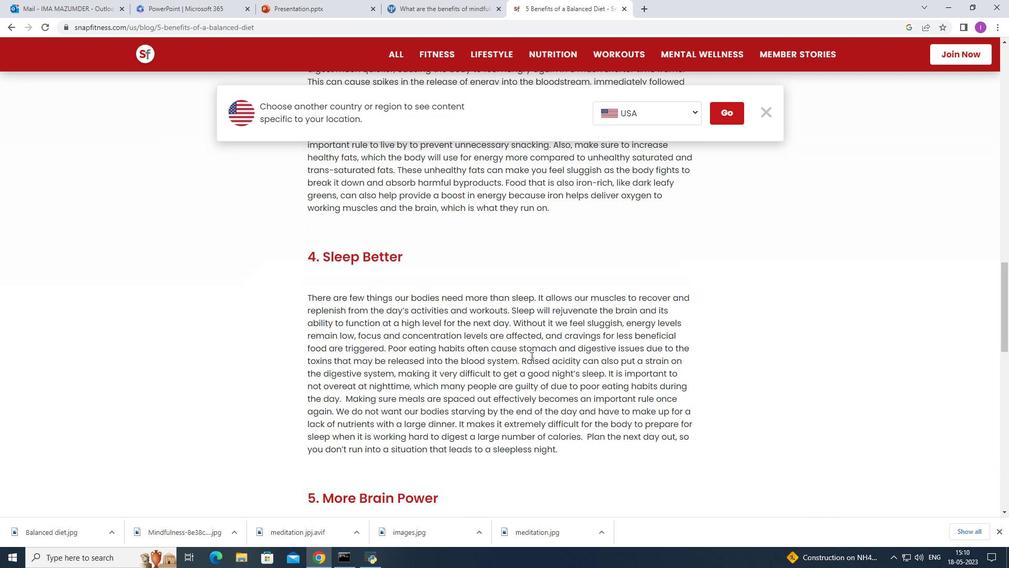 
Action: Mouse scrolled (531, 356) with delta (0, 0)
Screenshot: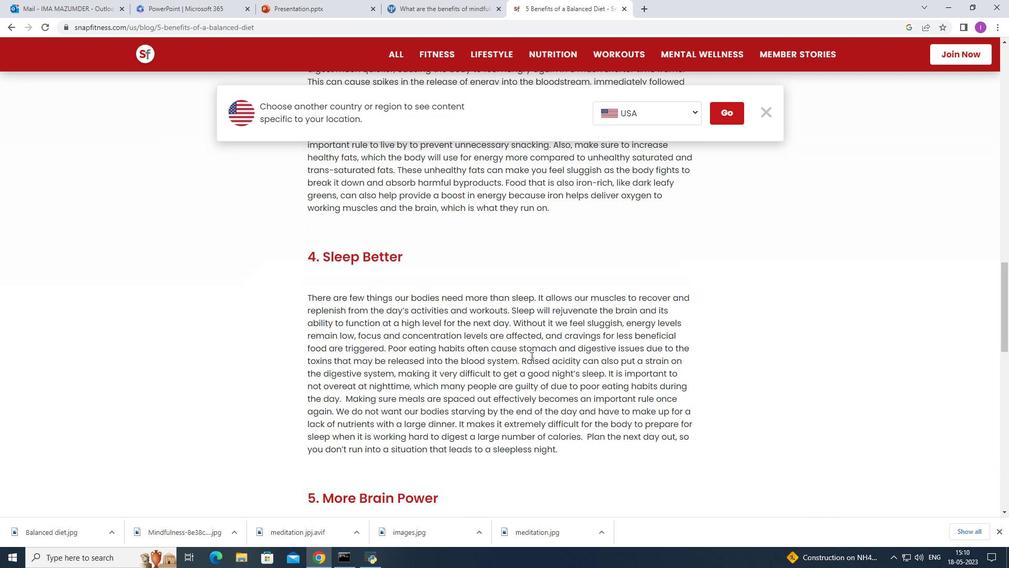 
Action: Mouse scrolled (531, 356) with delta (0, 0)
Screenshot: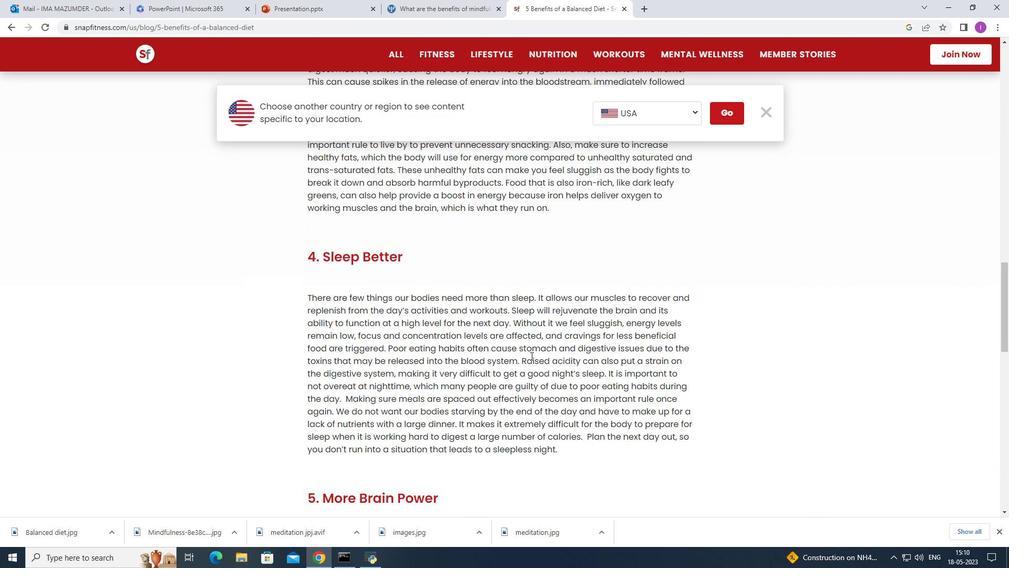 
Action: Mouse scrolled (531, 356) with delta (0, 0)
Screenshot: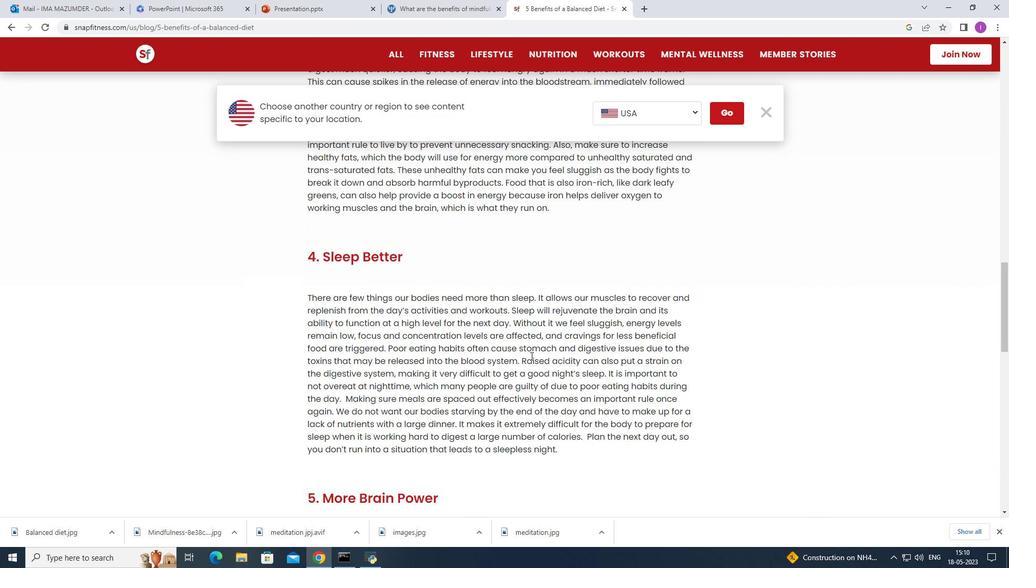 
Action: Mouse scrolled (531, 356) with delta (0, 0)
Screenshot: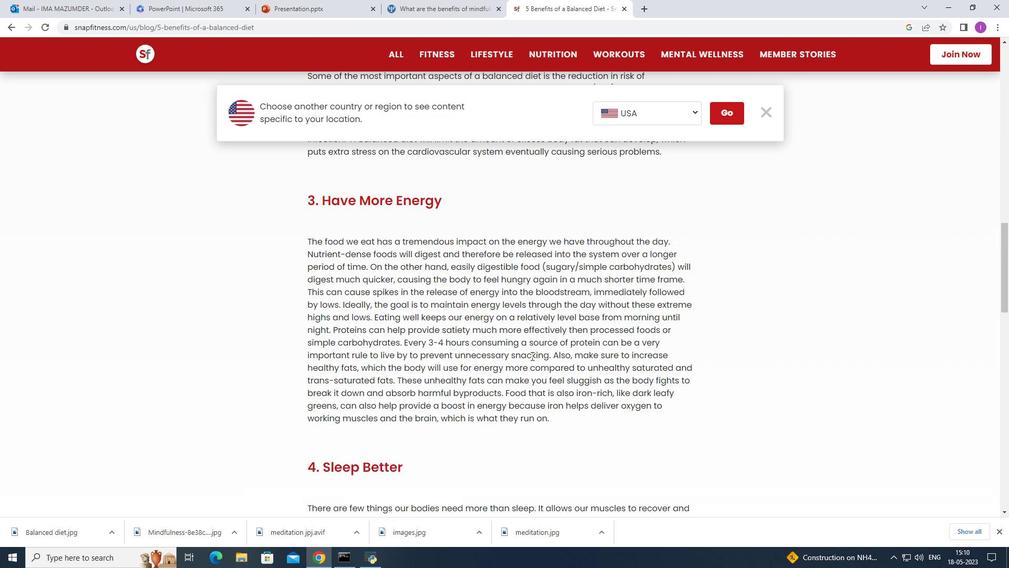 
Action: Mouse scrolled (531, 356) with delta (0, 0)
Screenshot: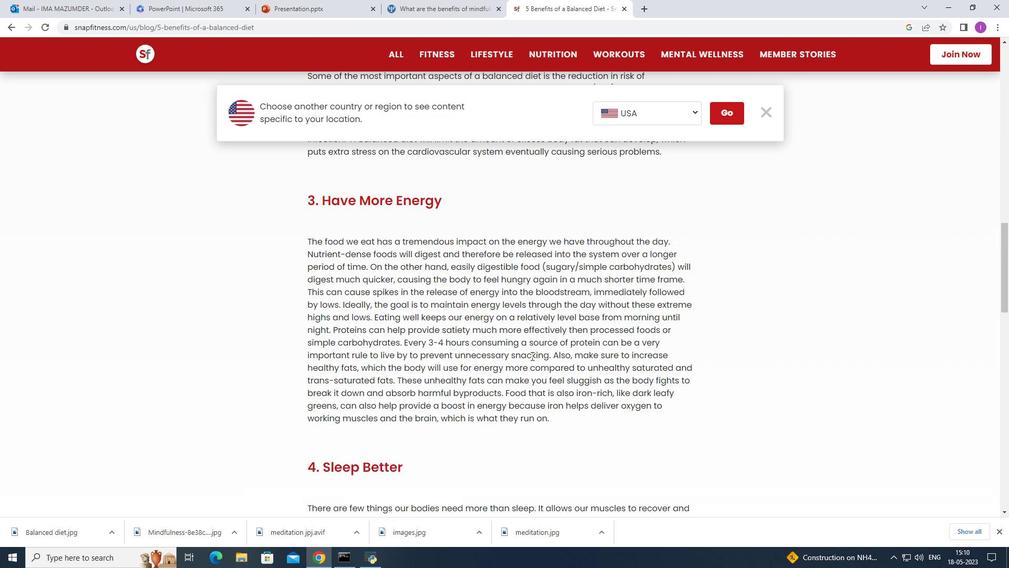 
Action: Mouse scrolled (531, 356) with delta (0, 0)
Screenshot: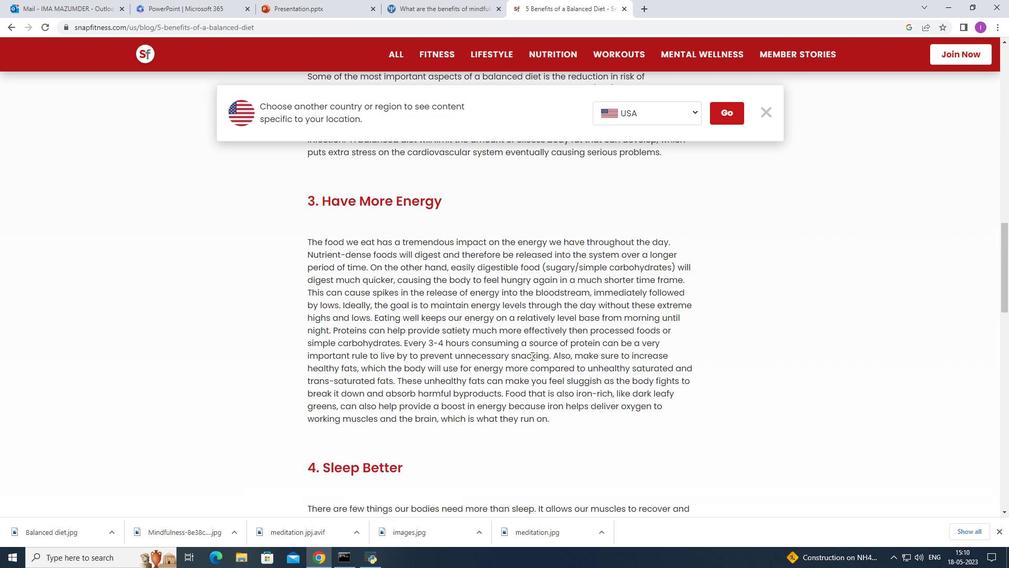 
Action: Mouse scrolled (531, 356) with delta (0, 0)
Screenshot: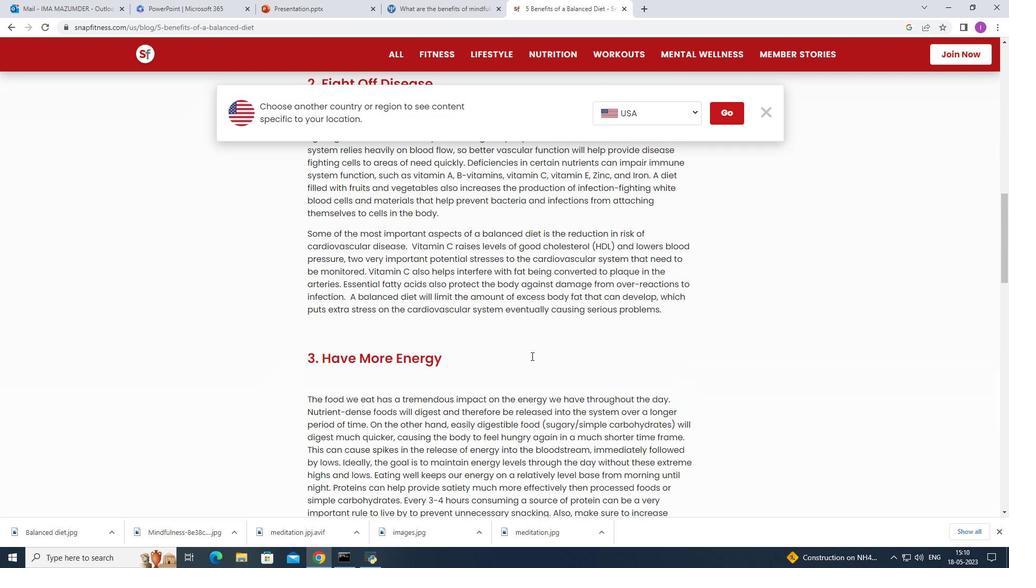 
Action: Mouse scrolled (531, 356) with delta (0, 0)
Screenshot: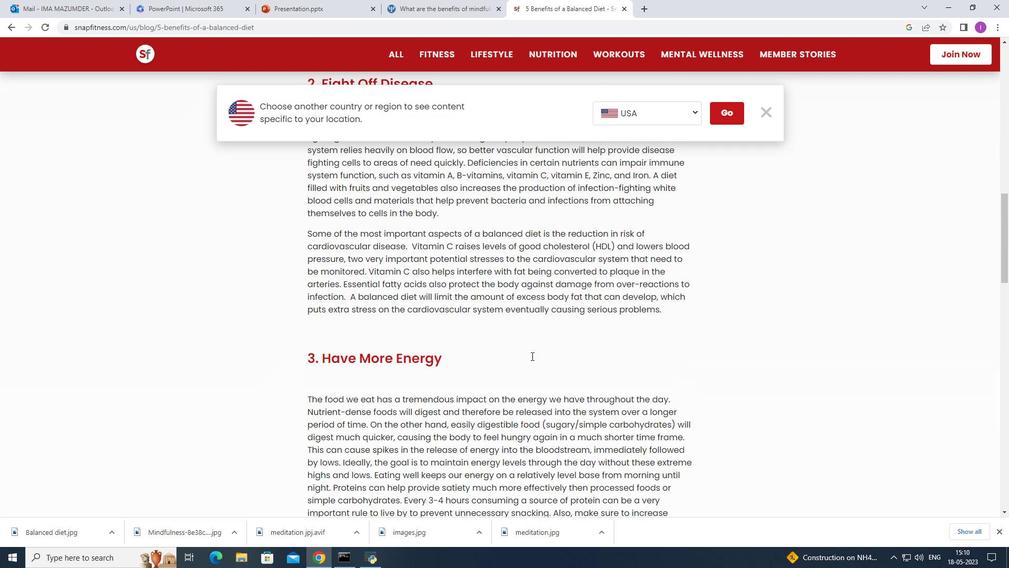 
Action: Mouse moved to (531, 355)
Screenshot: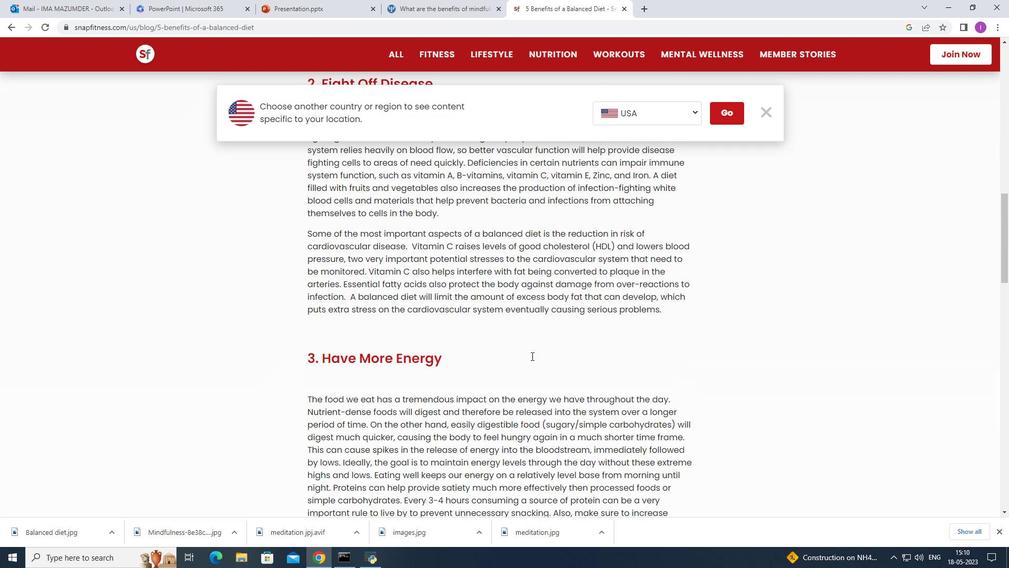 
Action: Mouse scrolled (531, 356) with delta (0, 0)
Screenshot: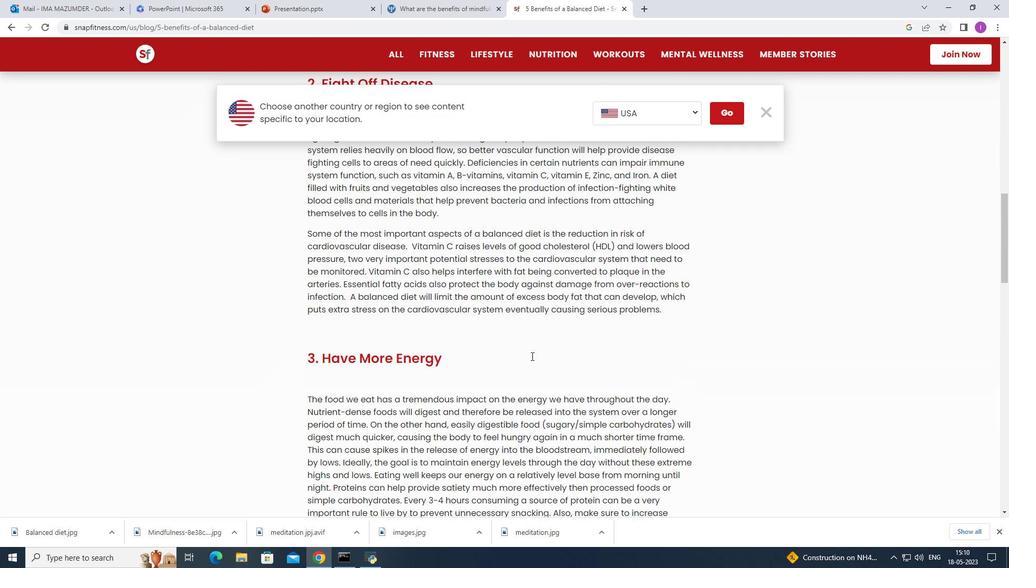 
Action: Mouse moved to (533, 354)
Screenshot: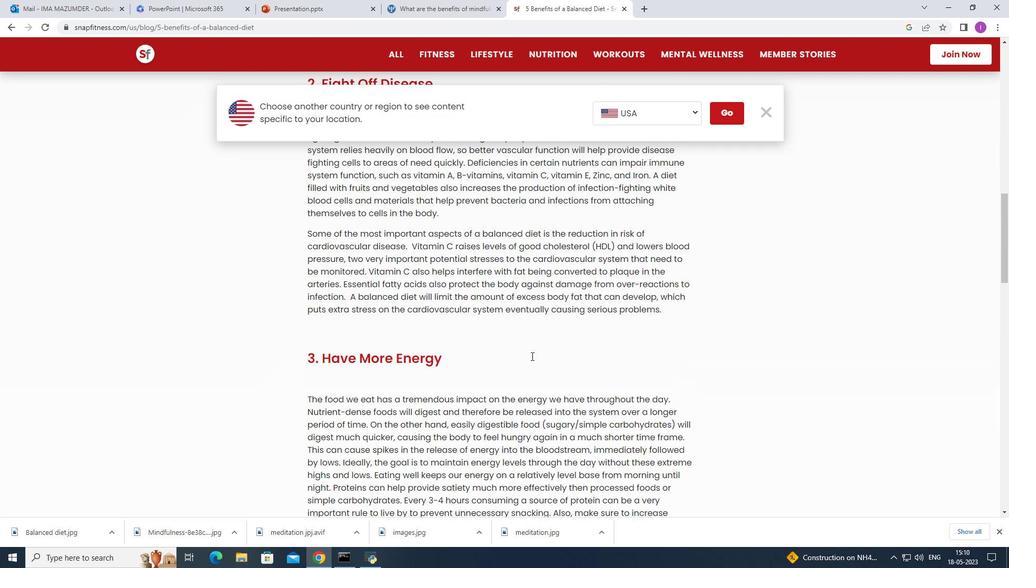 
Action: Mouse scrolled (533, 355) with delta (0, 0)
Screenshot: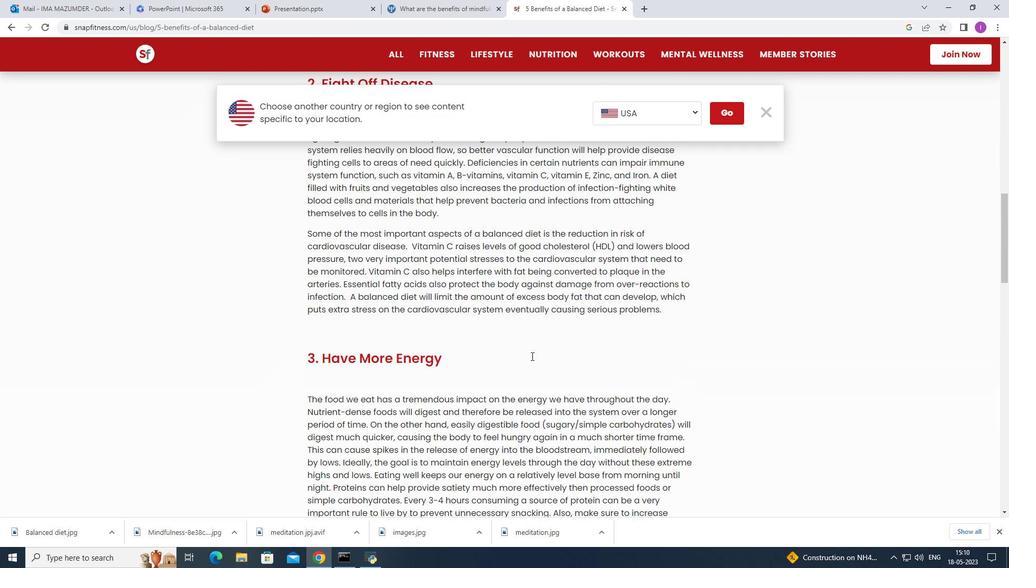 
Action: Mouse moved to (534, 353)
Screenshot: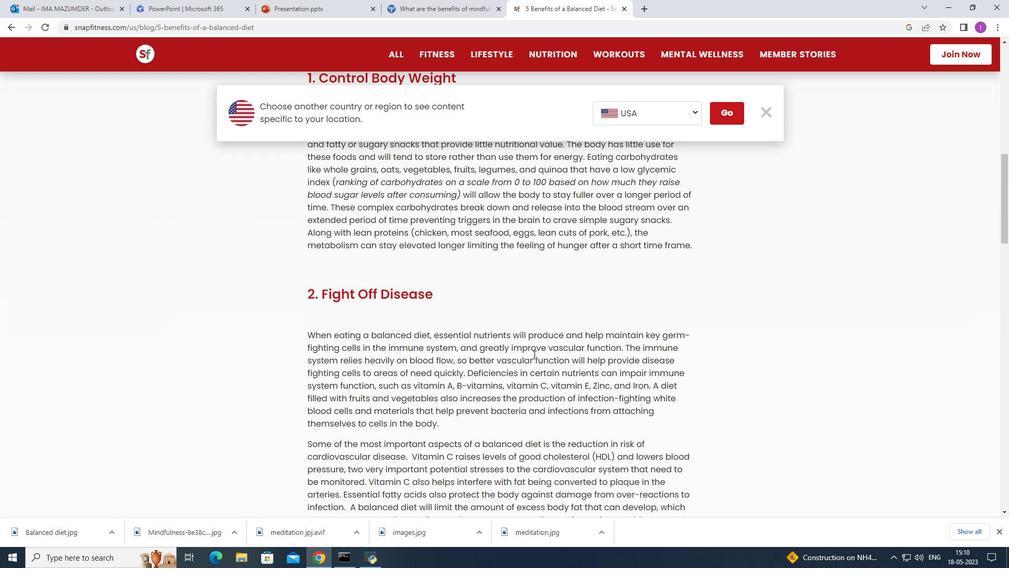
Action: Mouse scrolled (534, 354) with delta (0, 0)
Screenshot: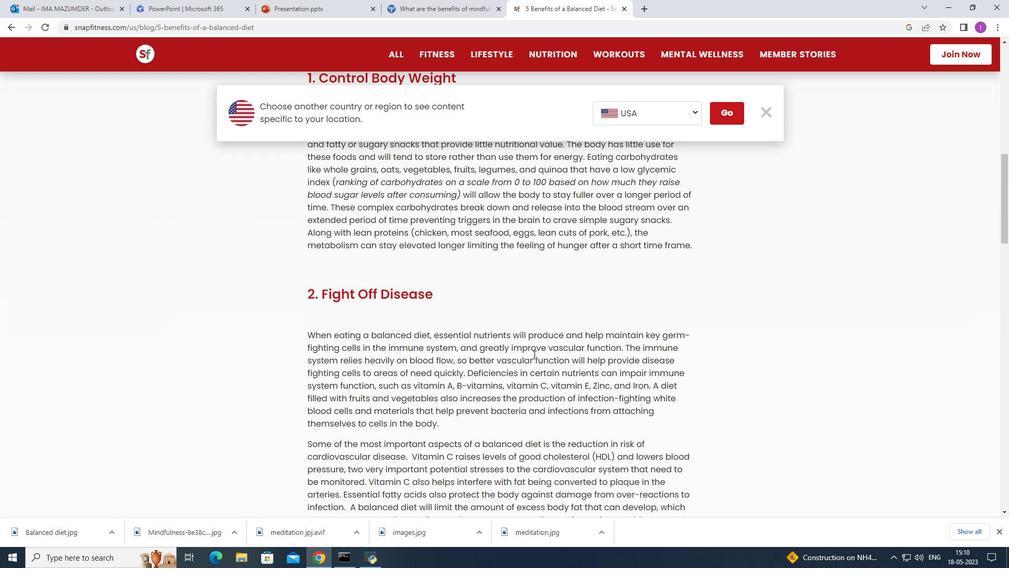 
Action: Mouse scrolled (534, 354) with delta (0, 0)
Screenshot: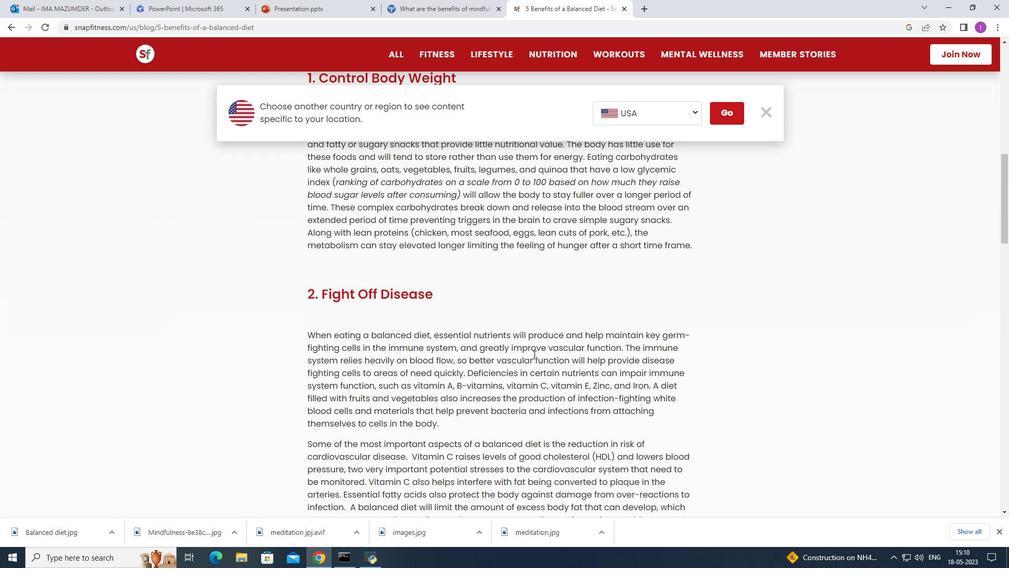 
Action: Mouse scrolled (534, 354) with delta (0, 0)
Screenshot: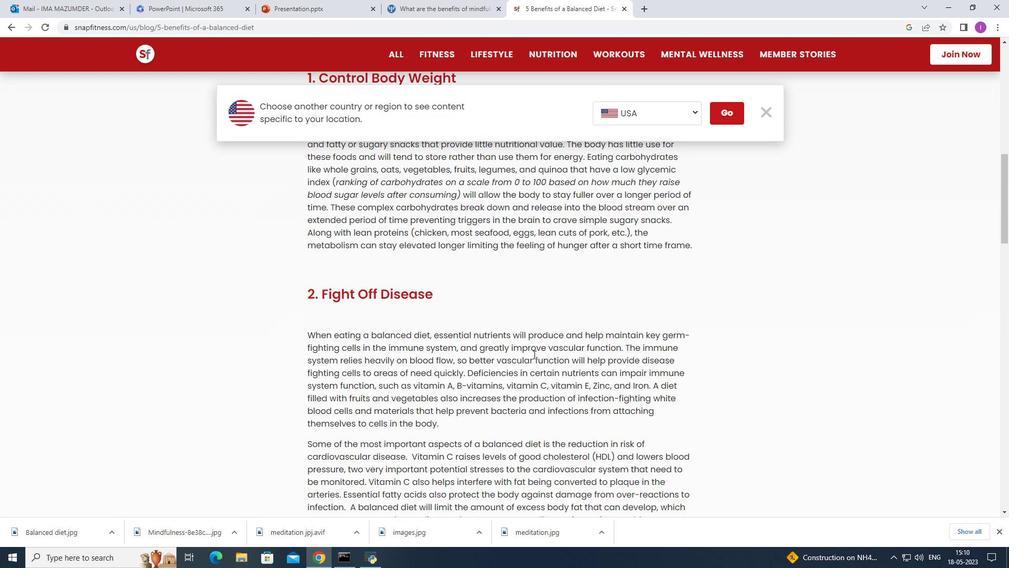 
Action: Mouse moved to (334, 281)
Screenshot: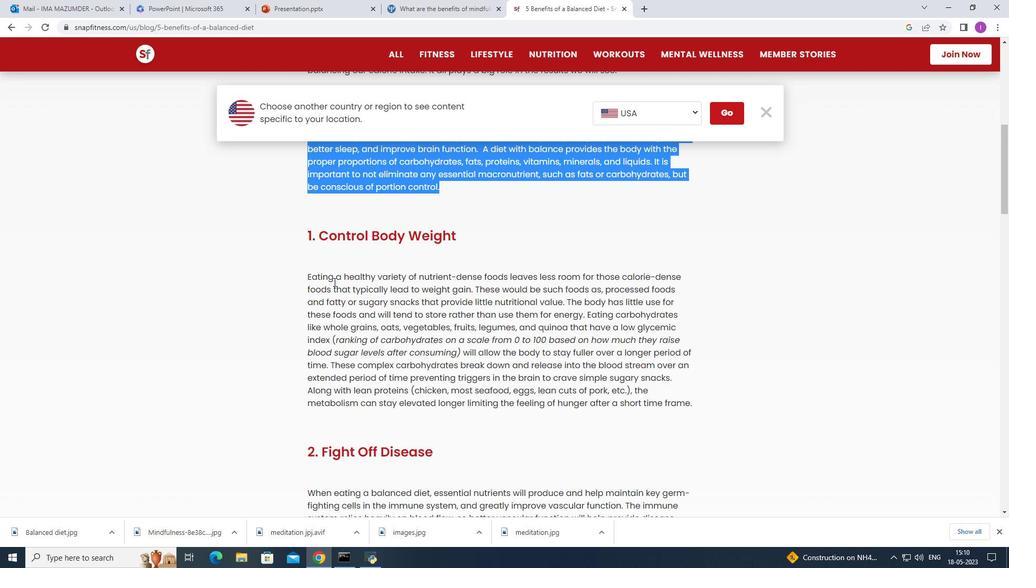 
Action: Mouse scrolled (334, 282) with delta (0, 0)
Screenshot: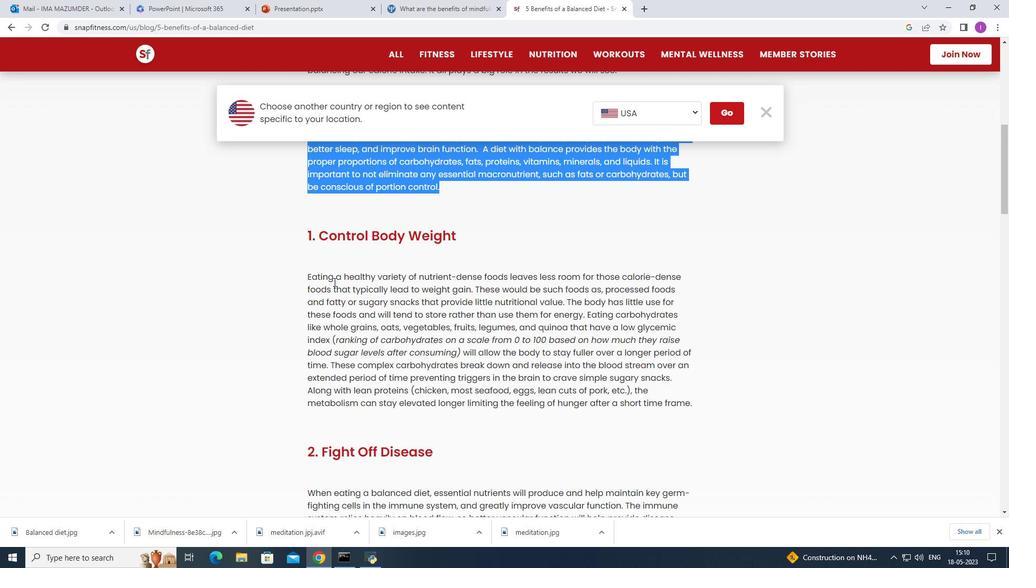 
Action: Mouse scrolled (334, 282) with delta (0, 0)
Screenshot: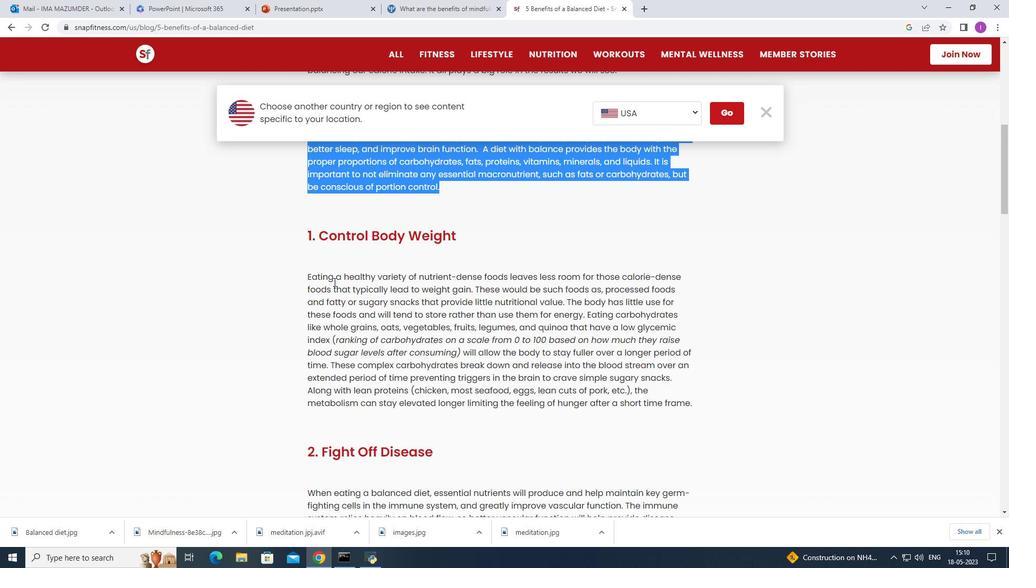 
Action: Mouse scrolled (334, 282) with delta (0, 0)
Screenshot: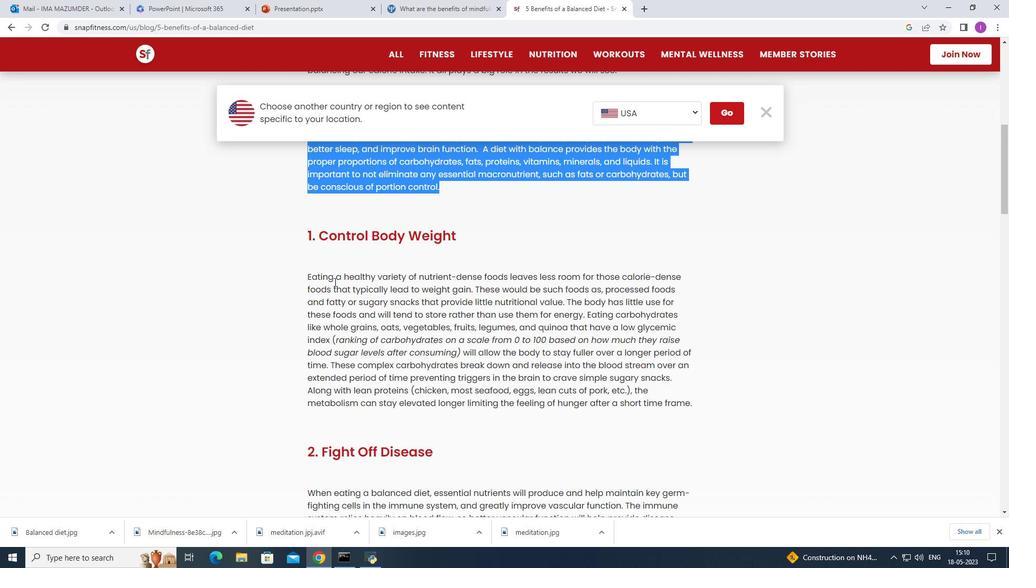 
Action: Mouse moved to (339, 280)
Screenshot: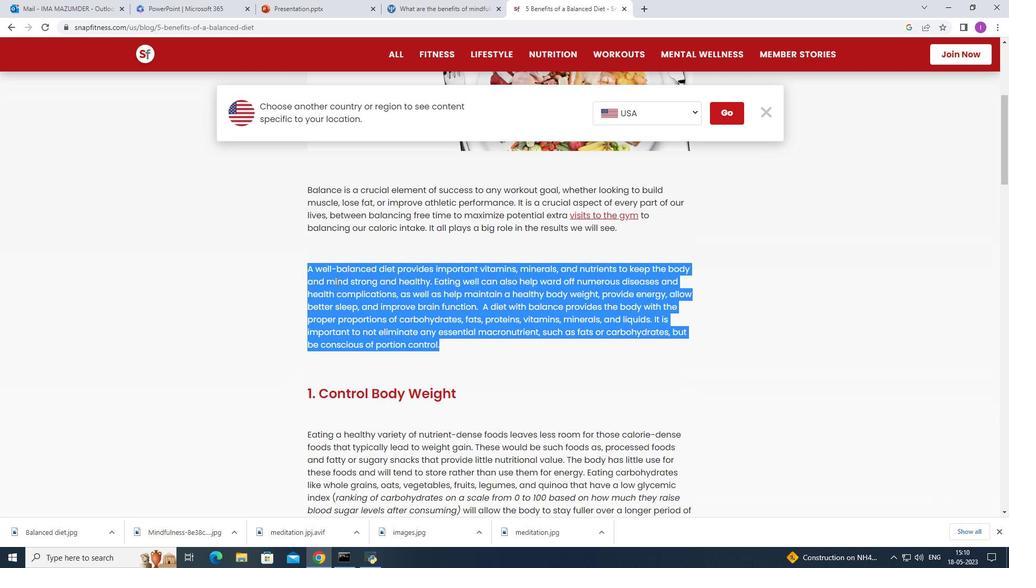 
Action: Mouse scrolled (339, 280) with delta (0, 0)
Screenshot: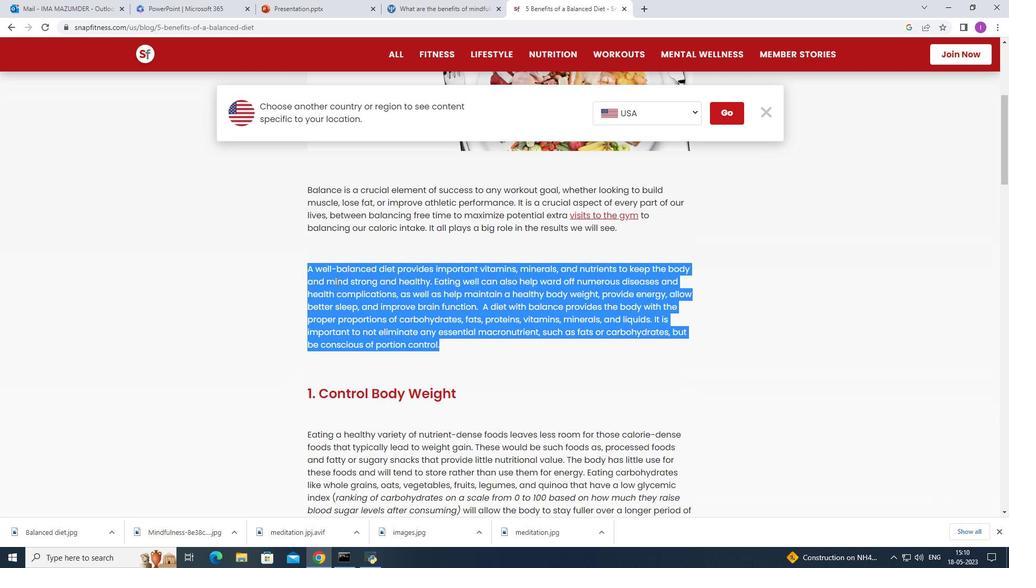 
Action: Mouse moved to (340, 279)
Screenshot: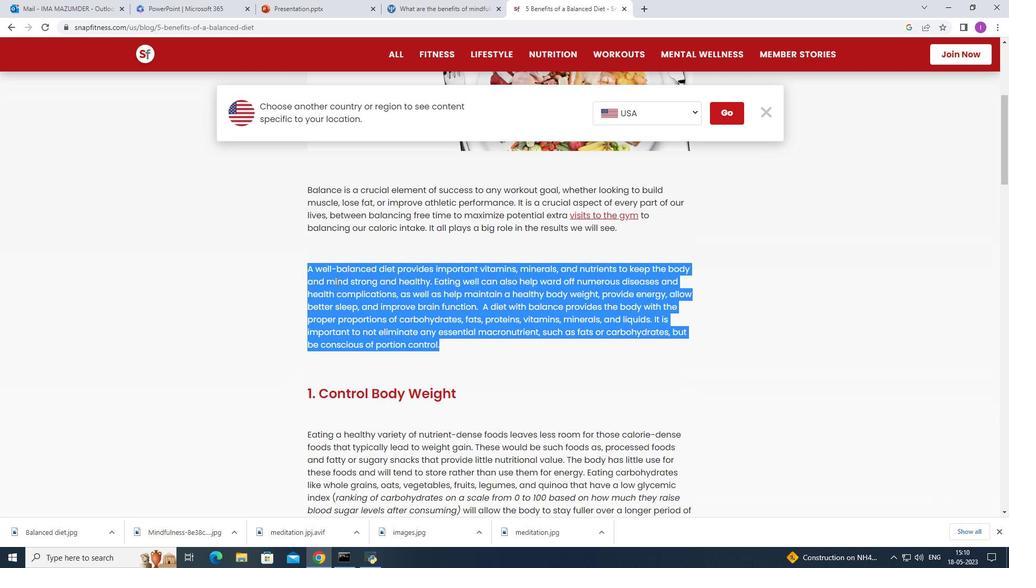 
Action: Mouse scrolled (340, 280) with delta (0, 0)
Screenshot: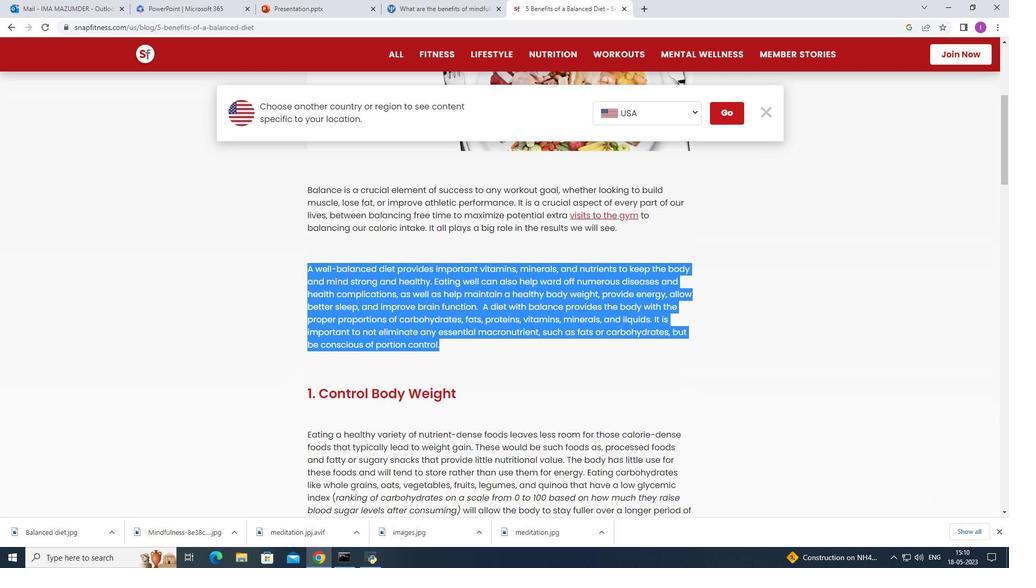 
Action: Mouse moved to (340, 278)
Screenshot: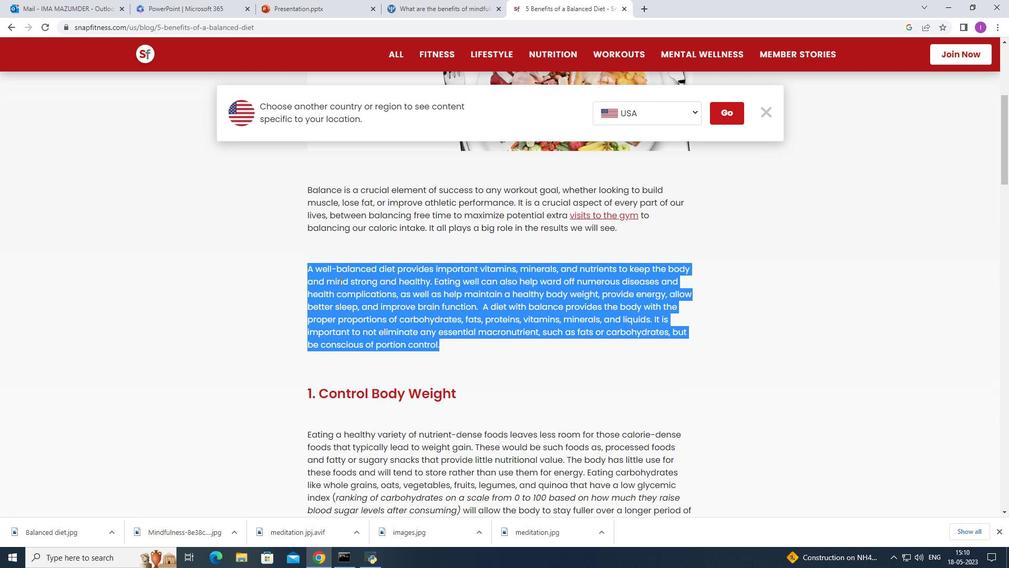 
Action: Mouse scrolled (340, 279) with delta (0, 0)
Screenshot: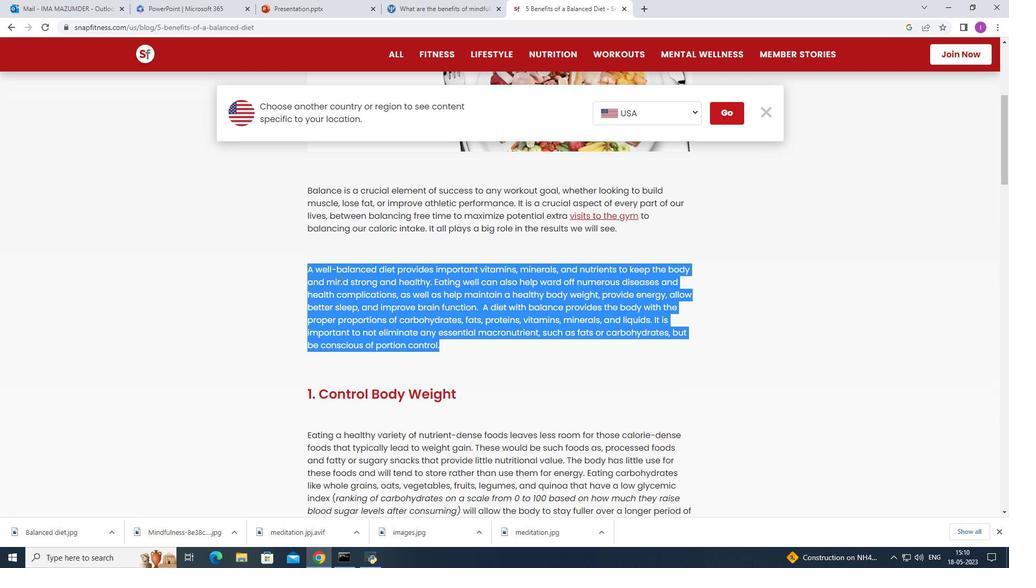 
Action: Mouse moved to (339, 335)
Screenshot: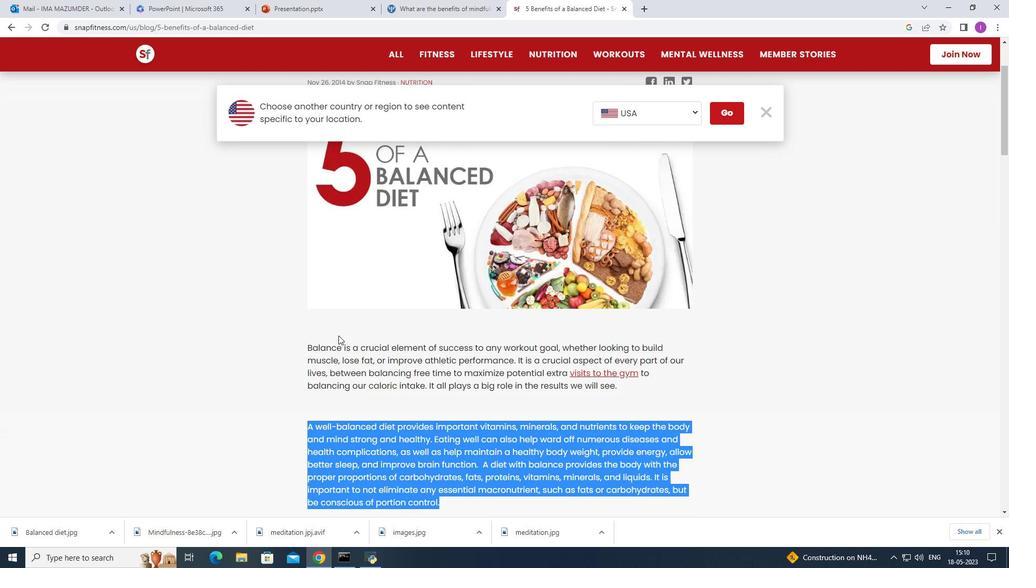 
Action: Mouse scrolled (339, 336) with delta (0, 0)
Screenshot: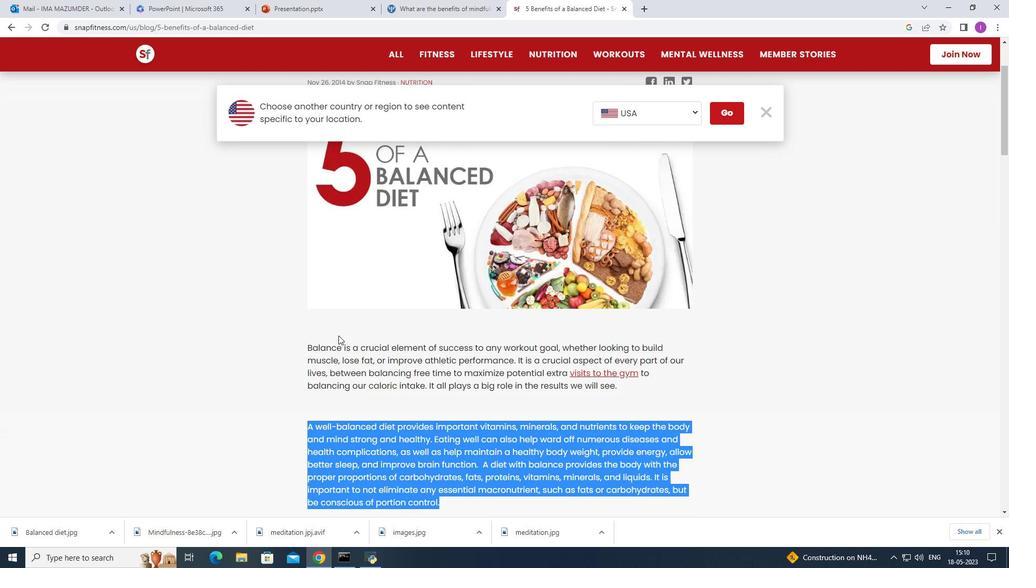
Action: Mouse scrolled (339, 336) with delta (0, 0)
Screenshot: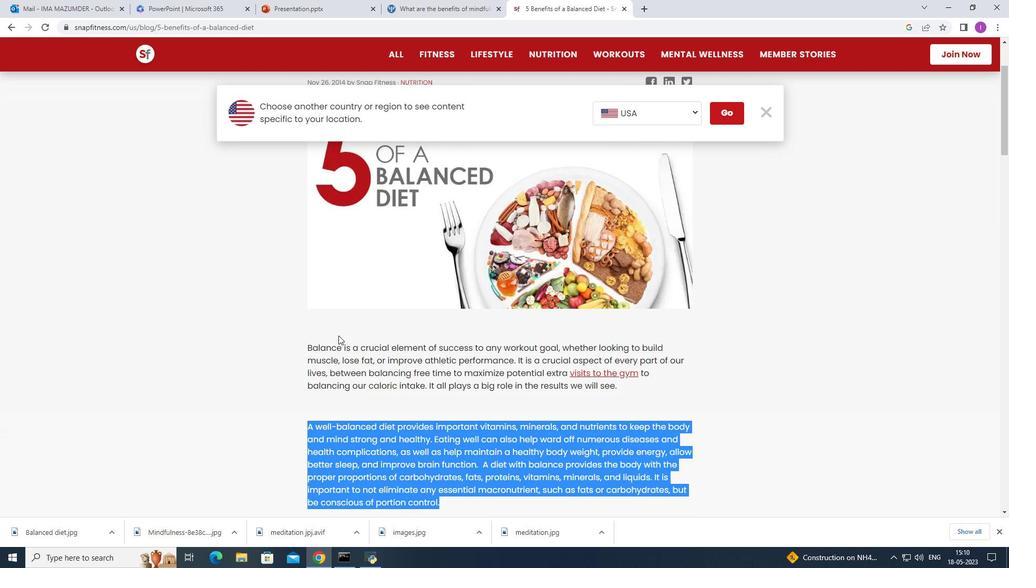 
Action: Mouse scrolled (339, 336) with delta (0, 0)
Screenshot: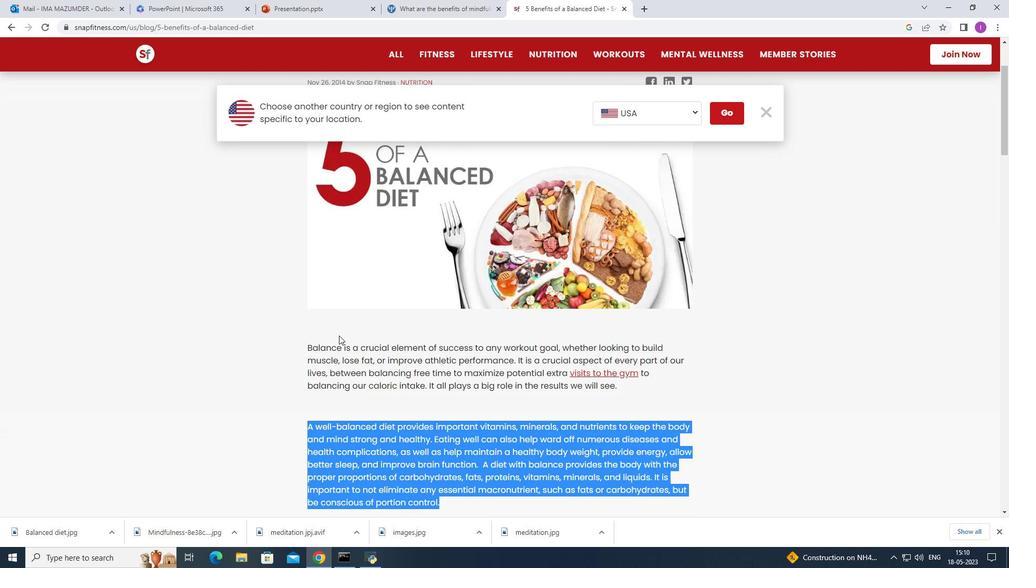 
Action: Mouse moved to (342, 332)
Screenshot: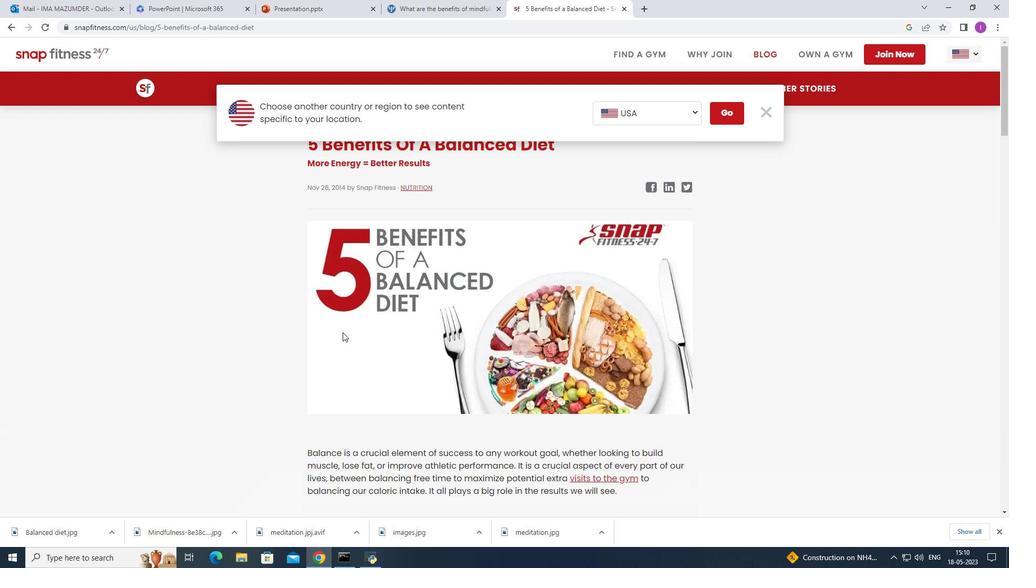 
Action: Mouse scrolled (342, 332) with delta (0, 0)
Screenshot: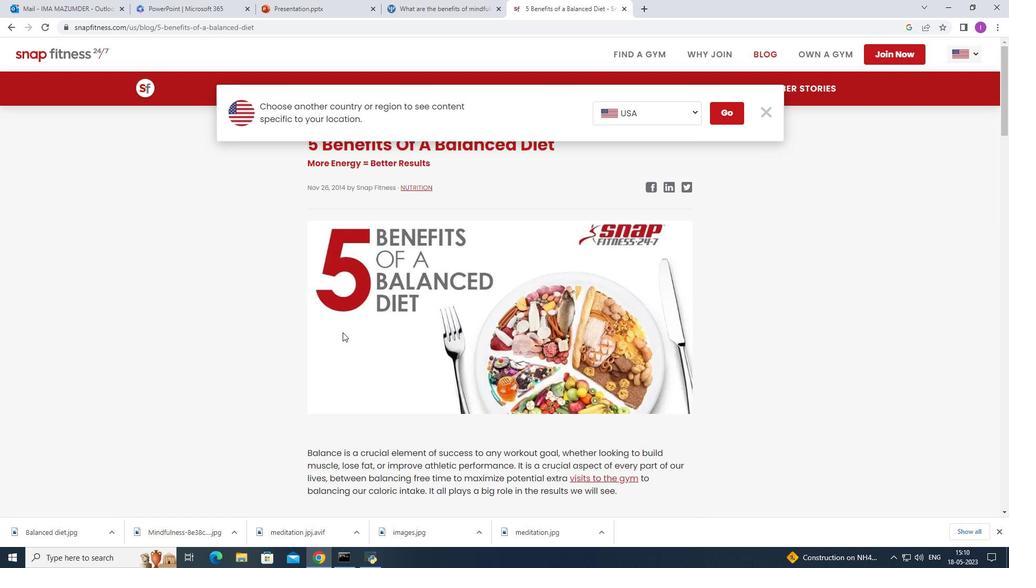 
Action: Mouse scrolled (342, 332) with delta (0, 0)
Screenshot: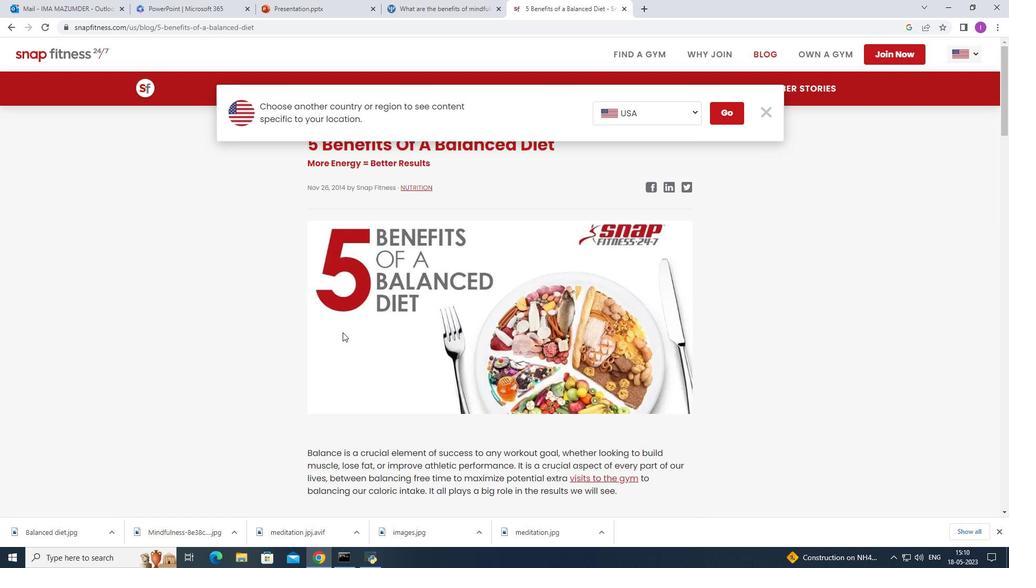 
Action: Mouse scrolled (342, 332) with delta (0, 0)
Screenshot: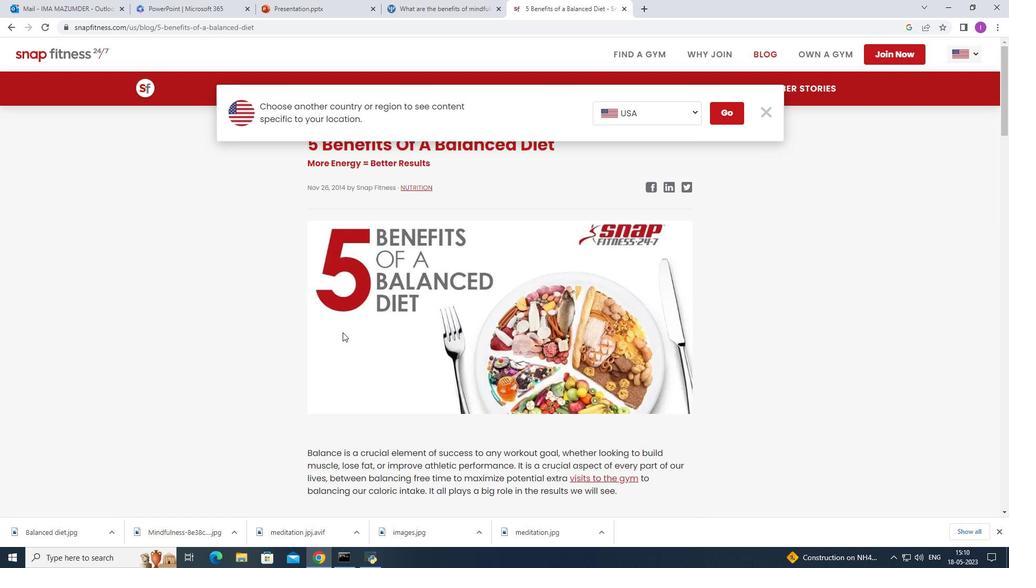 
Action: Mouse scrolled (342, 332) with delta (0, 0)
Screenshot: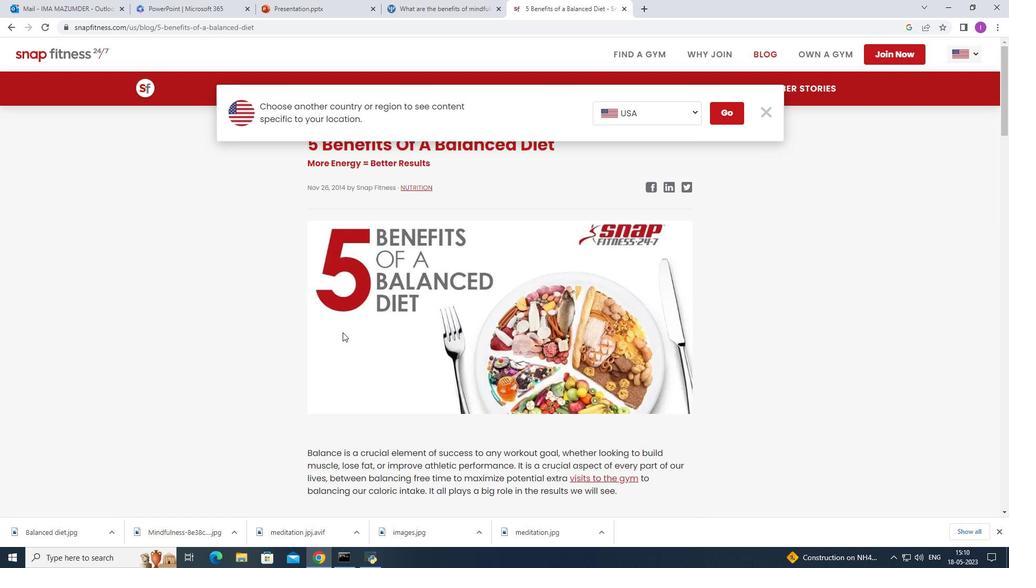
Action: Mouse moved to (16, 29)
Screenshot: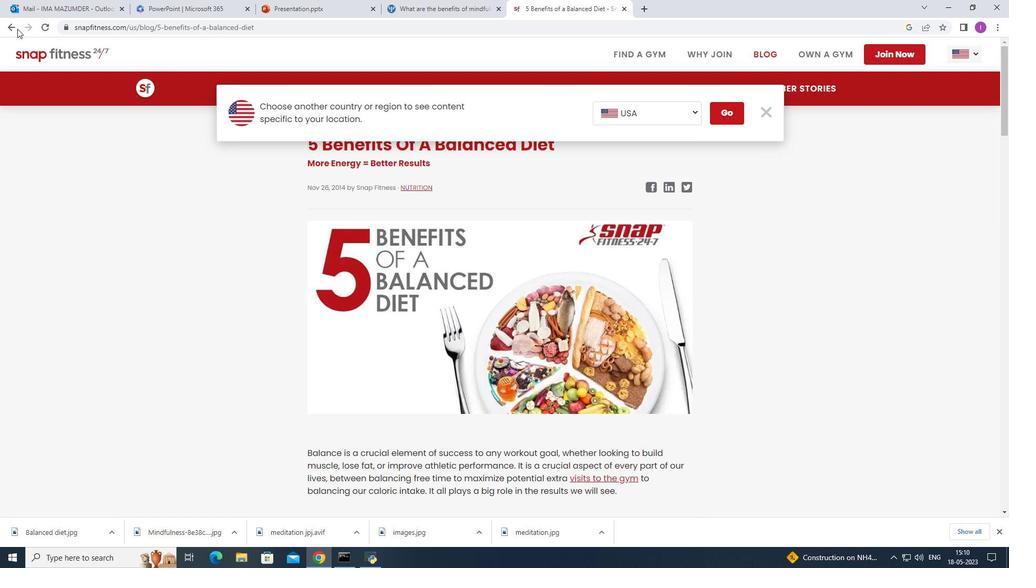 
Action: Mouse pressed left at (16, 29)
Screenshot: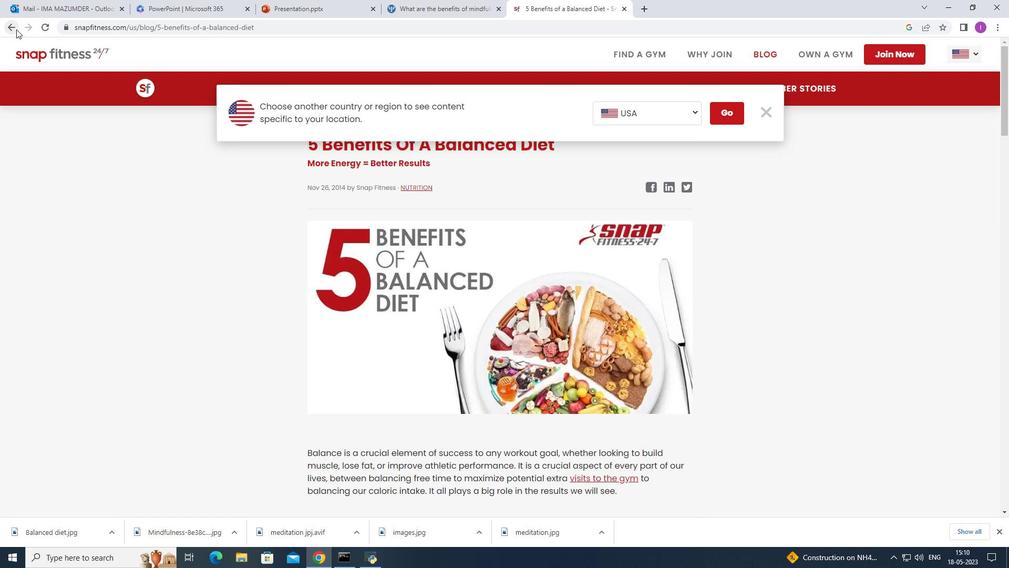 
Action: Mouse moved to (245, 276)
Screenshot: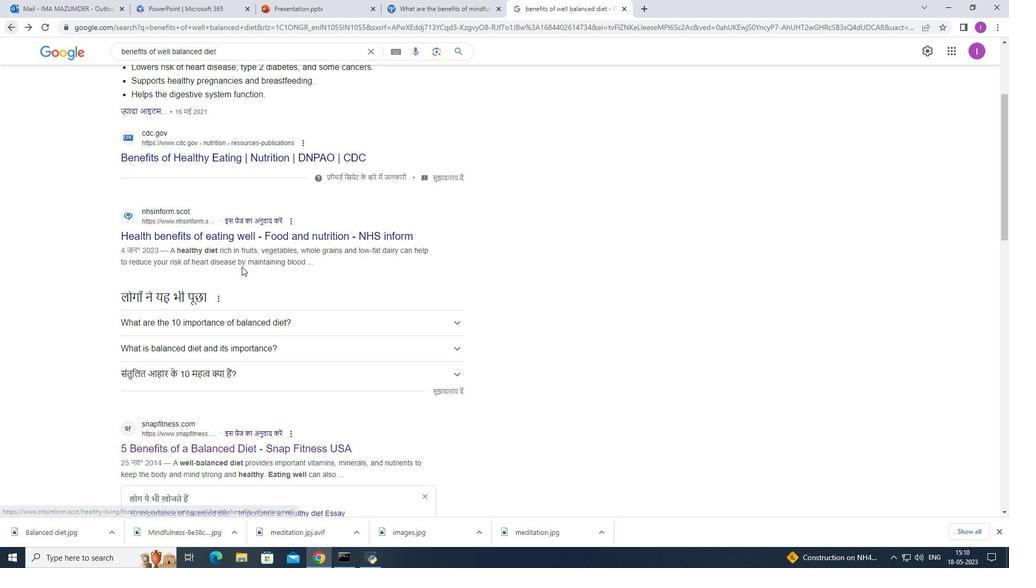 
Action: Mouse scrolled (245, 276) with delta (0, 0)
